 Task: Time Selection Snapping.
Action: Mouse moved to (77, 8)
Screenshot: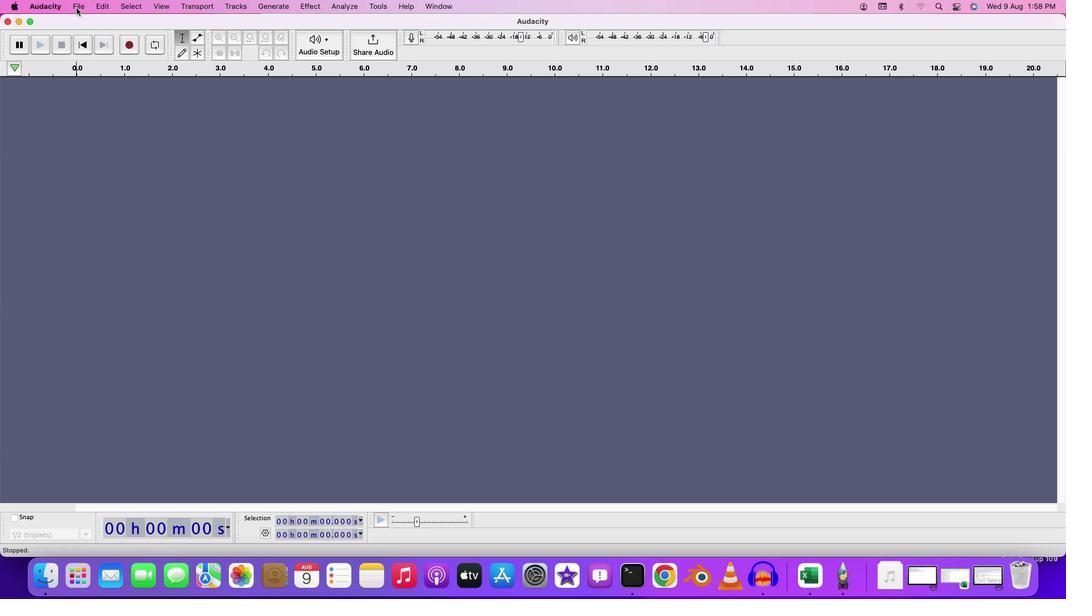 
Action: Mouse pressed left at (77, 8)
Screenshot: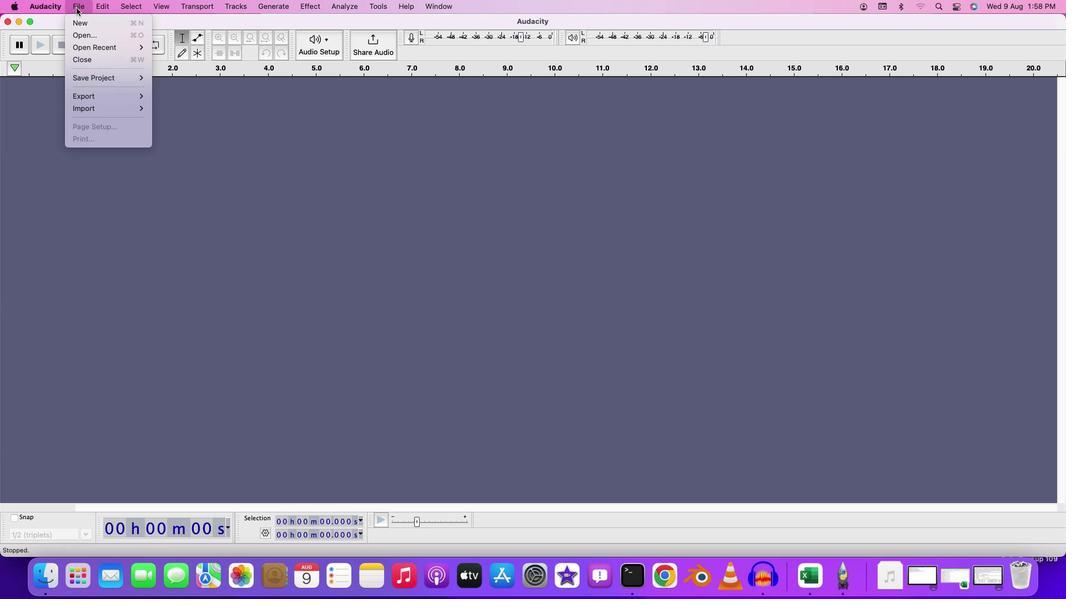 
Action: Mouse moved to (92, 39)
Screenshot: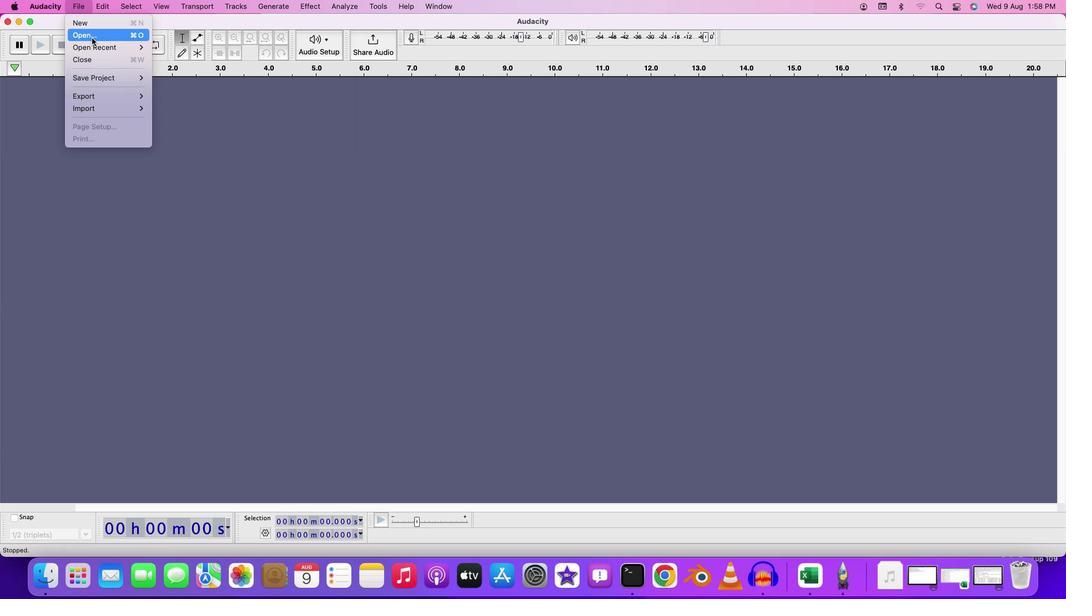 
Action: Mouse pressed left at (92, 39)
Screenshot: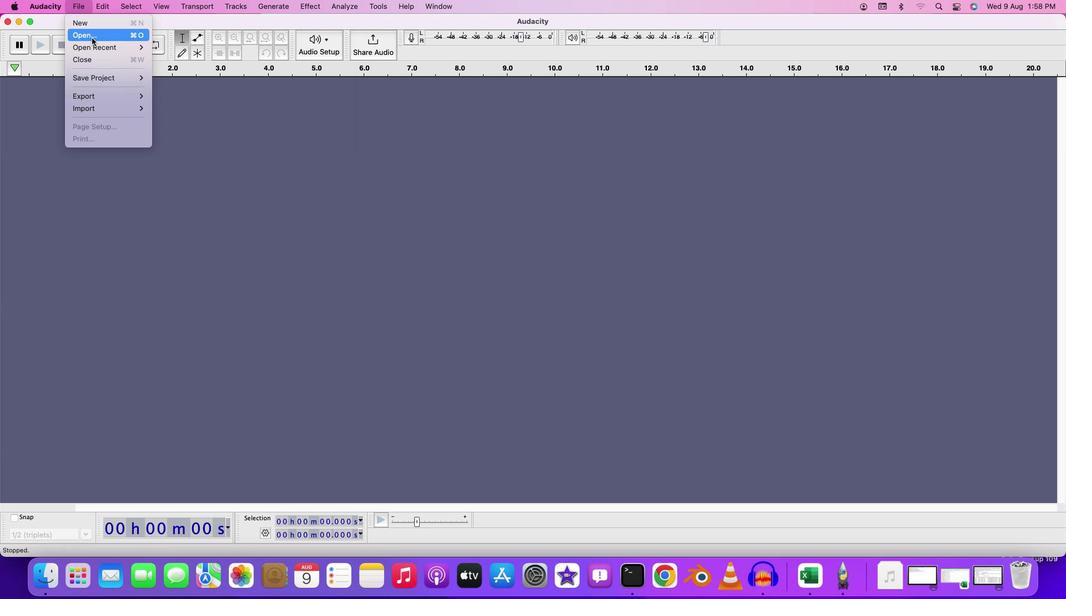 
Action: Mouse moved to (443, 202)
Screenshot: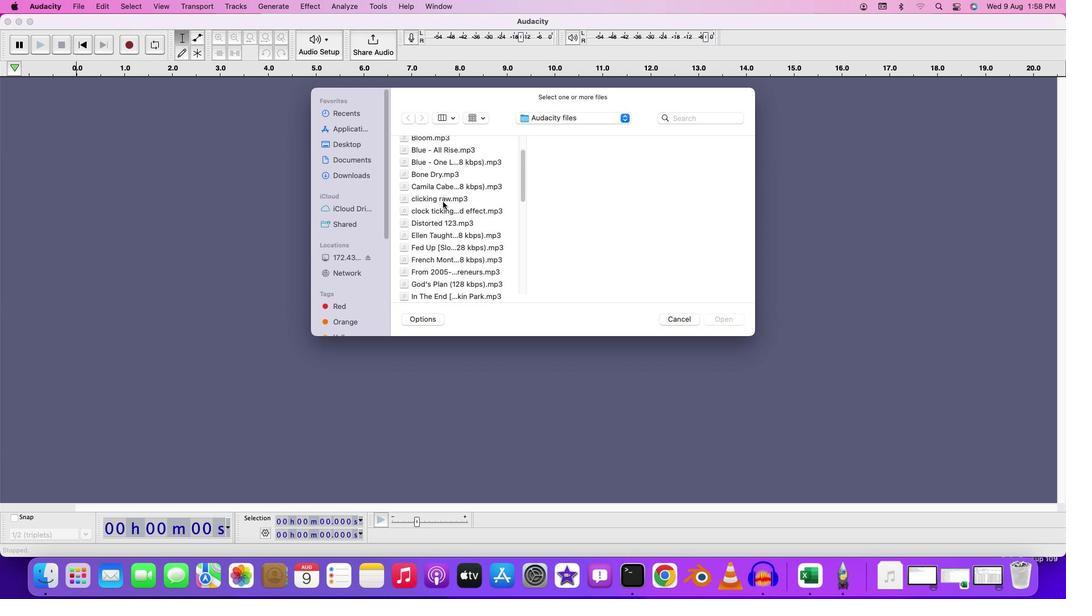 
Action: Mouse scrolled (443, 202) with delta (1, 0)
Screenshot: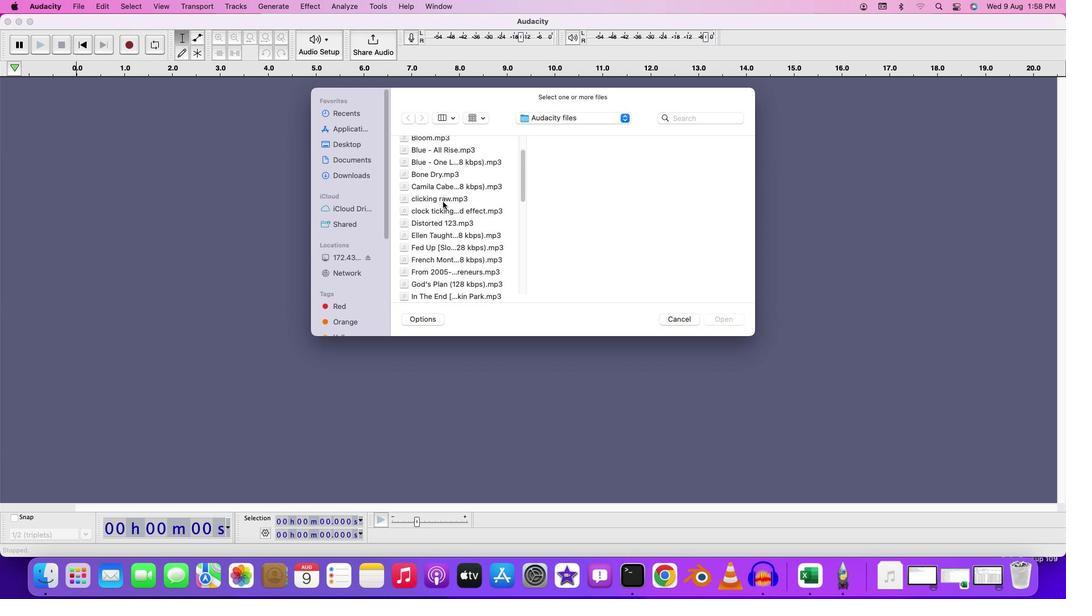 
Action: Mouse moved to (443, 202)
Screenshot: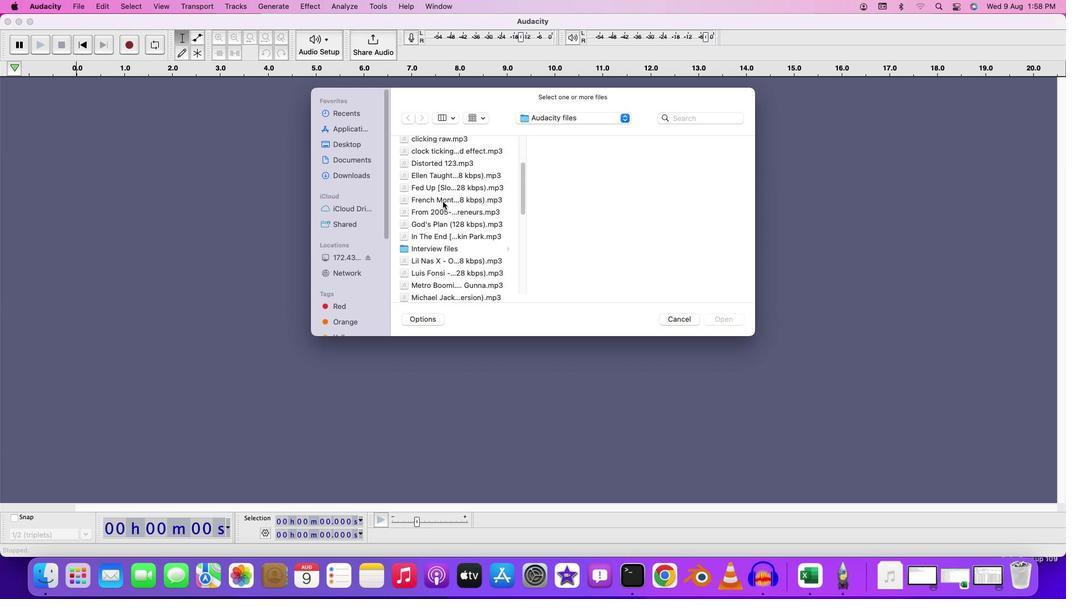 
Action: Mouse scrolled (443, 202) with delta (1, 0)
Screenshot: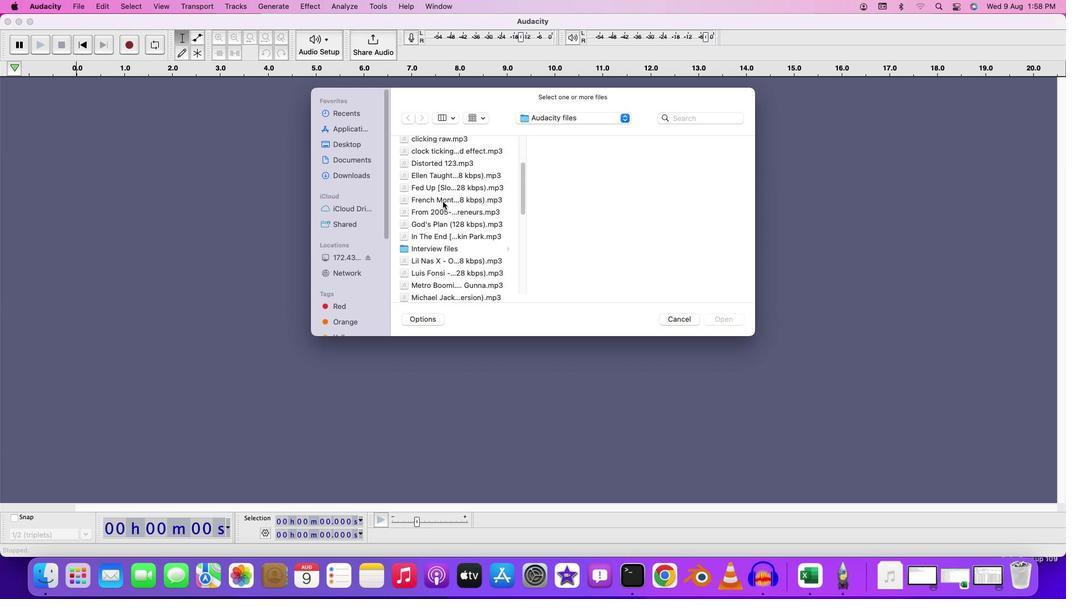 
Action: Mouse moved to (443, 202)
Screenshot: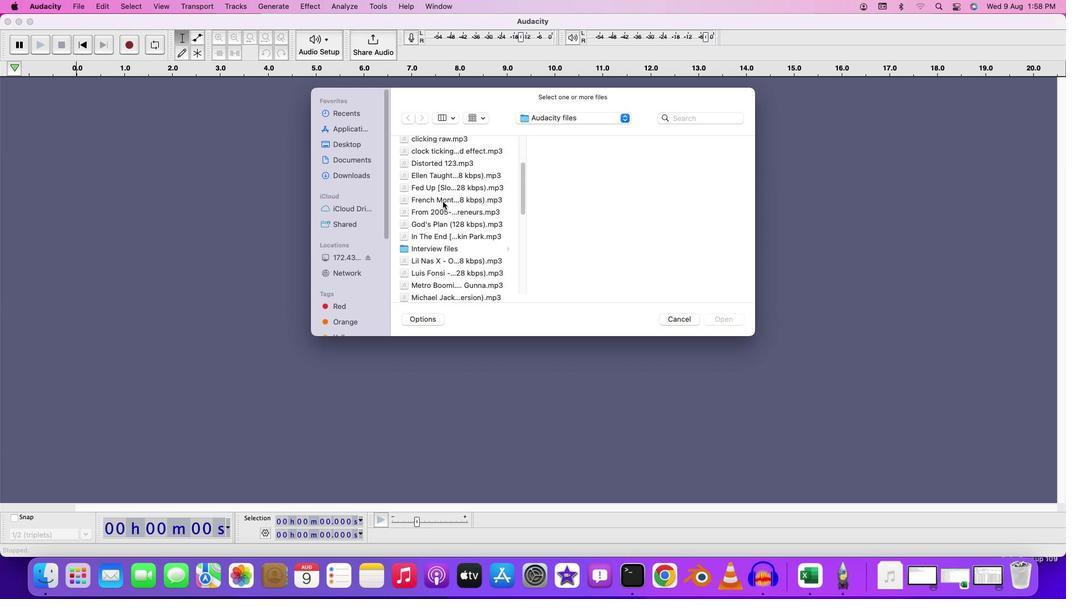 
Action: Mouse scrolled (443, 202) with delta (1, 0)
Screenshot: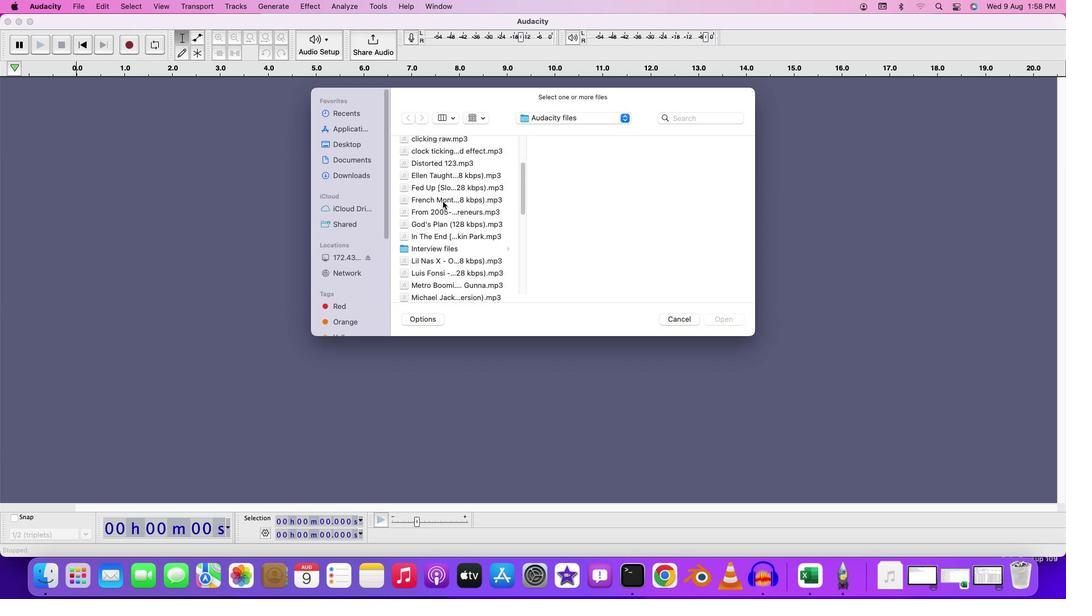 
Action: Mouse moved to (443, 202)
Screenshot: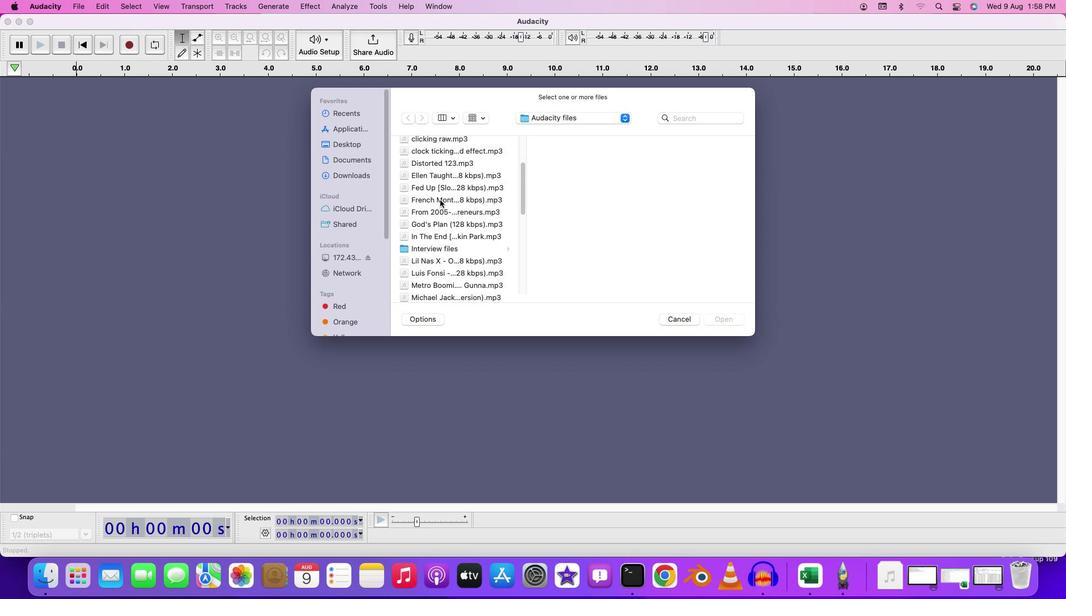 
Action: Mouse scrolled (443, 202) with delta (1, 0)
Screenshot: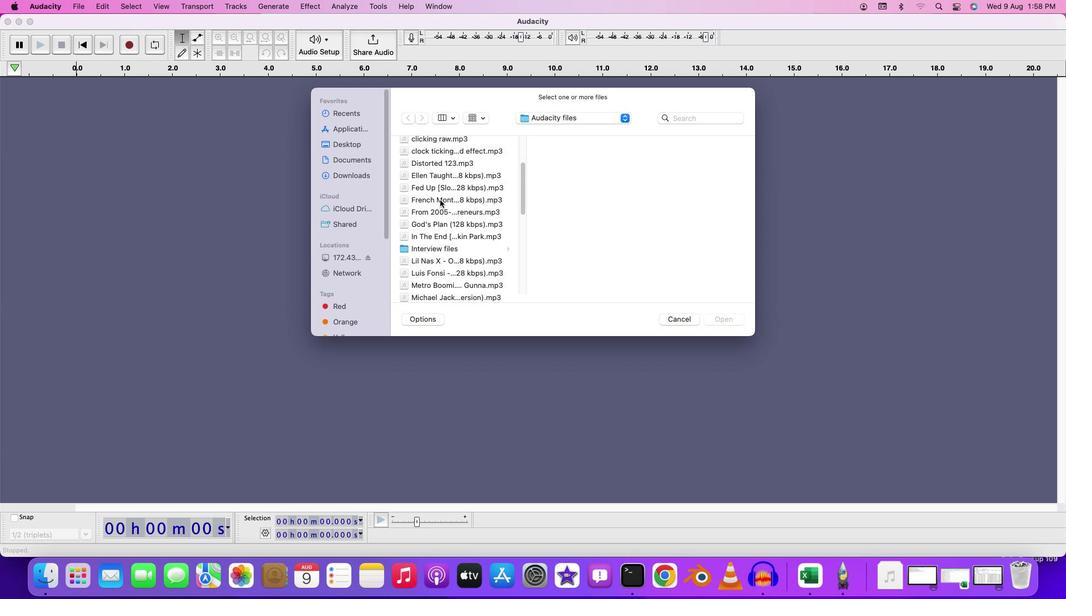 
Action: Mouse moved to (462, 214)
Screenshot: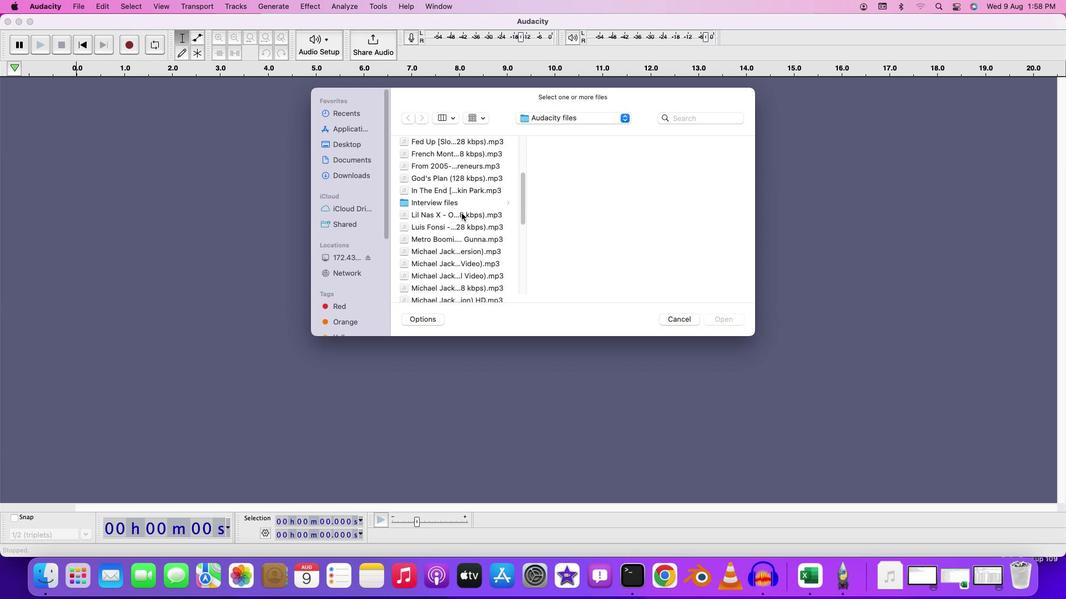 
Action: Mouse scrolled (462, 214) with delta (1, 0)
Screenshot: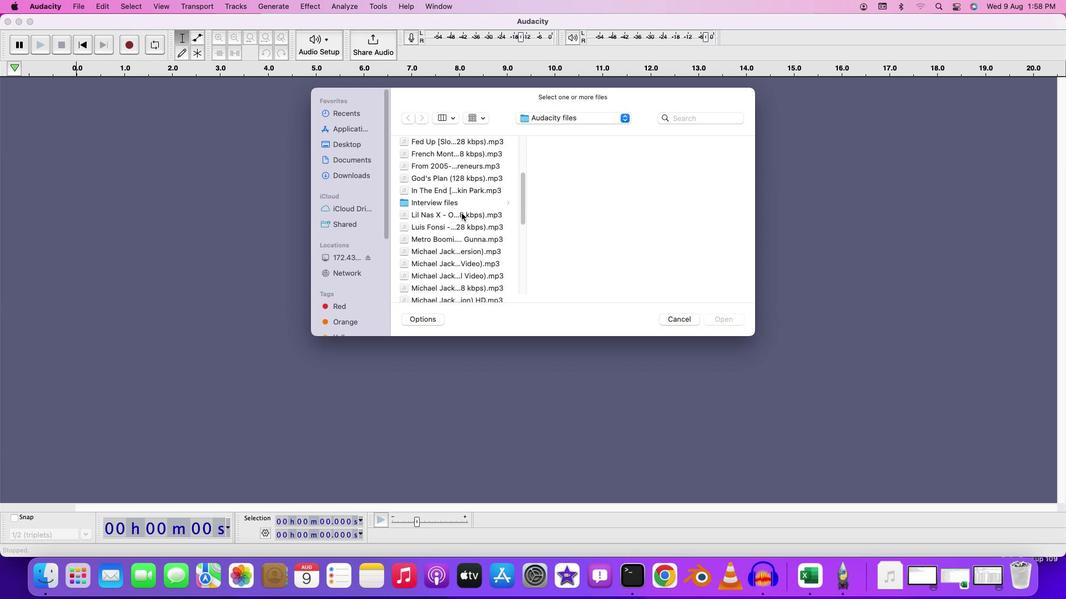 
Action: Mouse moved to (462, 214)
Screenshot: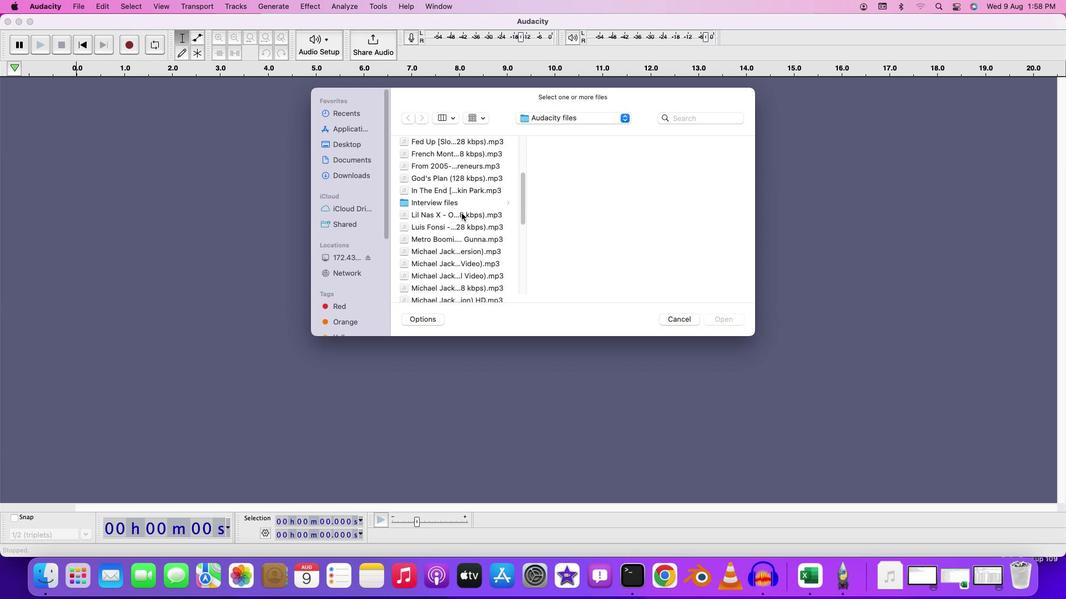 
Action: Mouse scrolled (462, 214) with delta (1, 0)
Screenshot: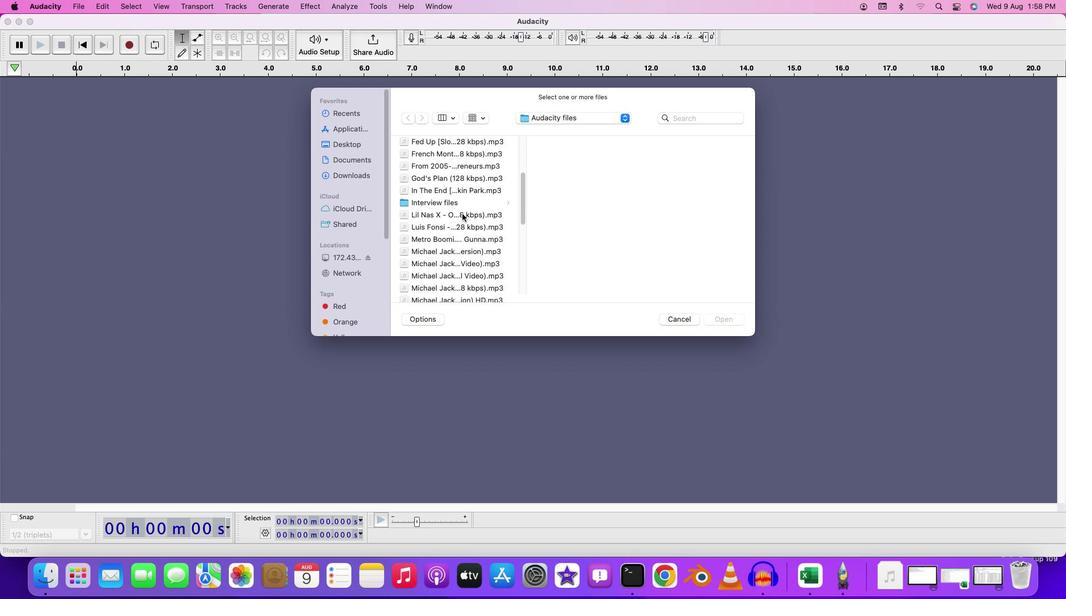 
Action: Mouse moved to (462, 214)
Screenshot: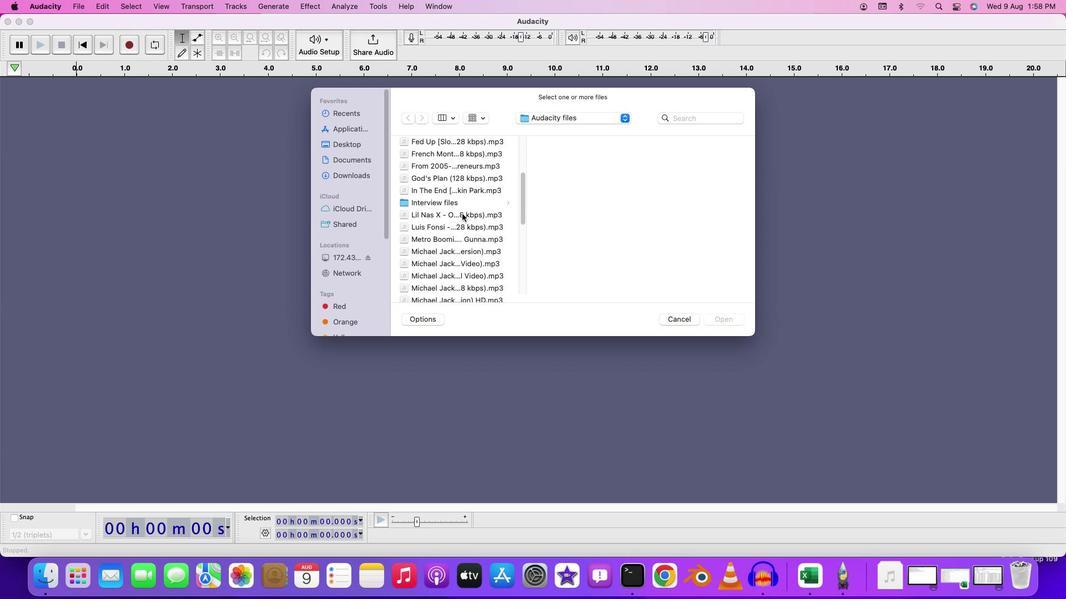 
Action: Mouse scrolled (462, 214) with delta (1, 0)
Screenshot: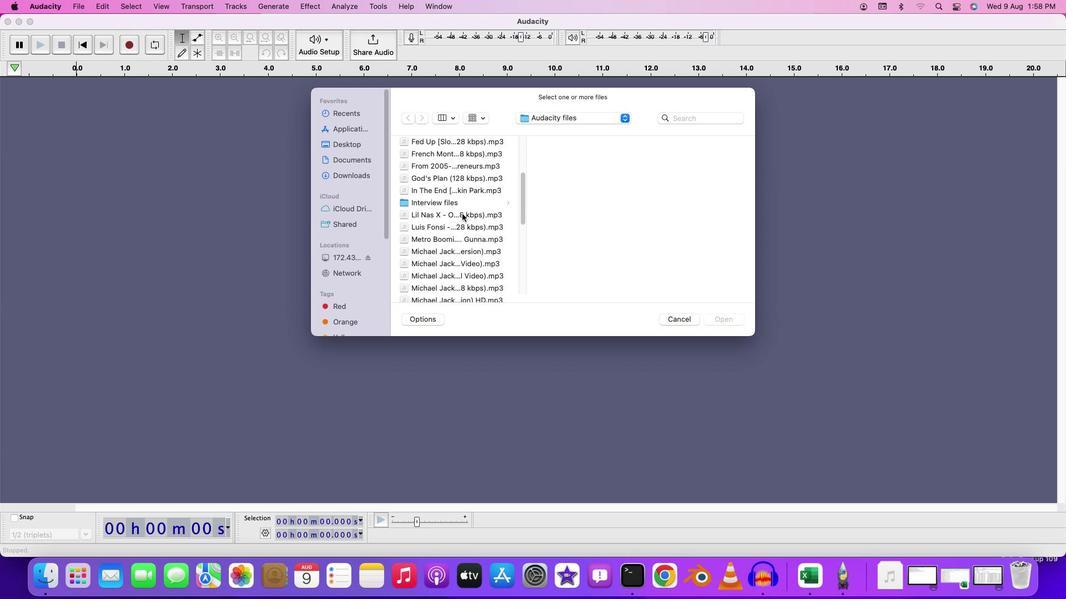 
Action: Mouse moved to (470, 229)
Screenshot: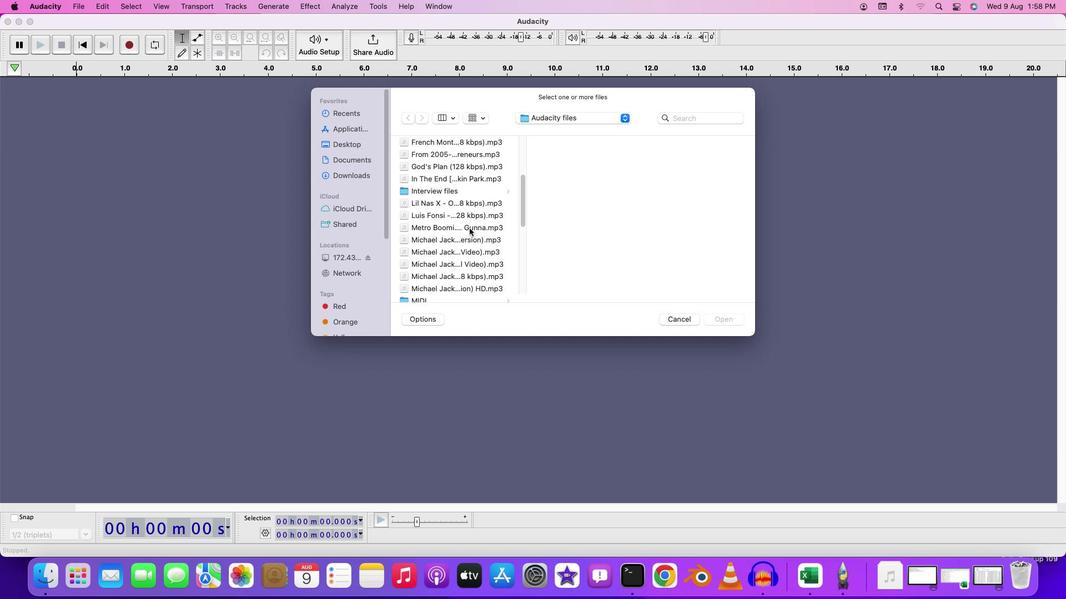 
Action: Mouse scrolled (470, 229) with delta (1, 0)
Screenshot: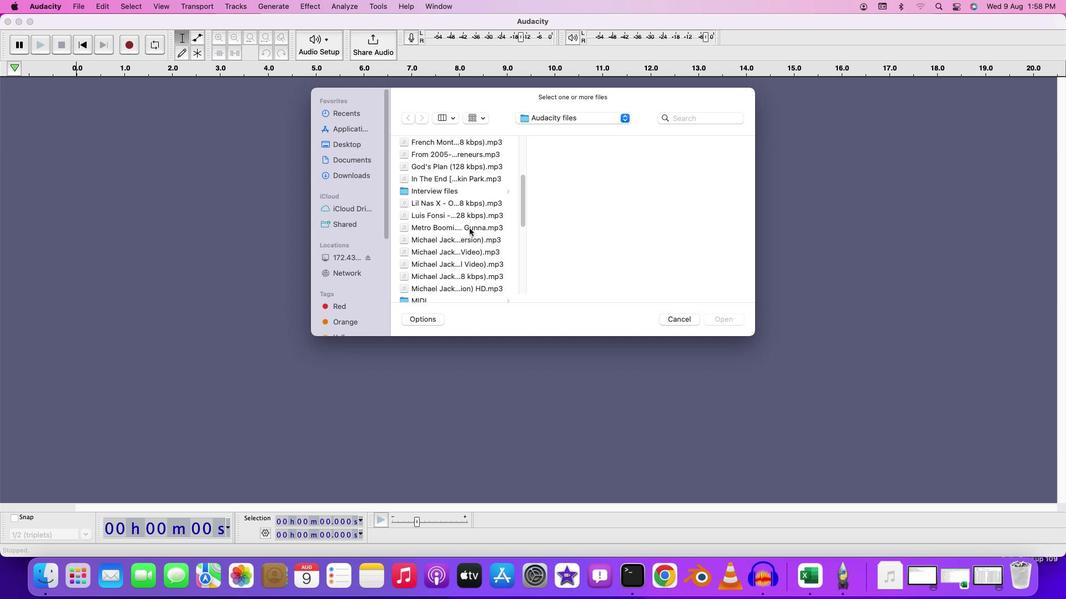 
Action: Mouse moved to (470, 229)
Screenshot: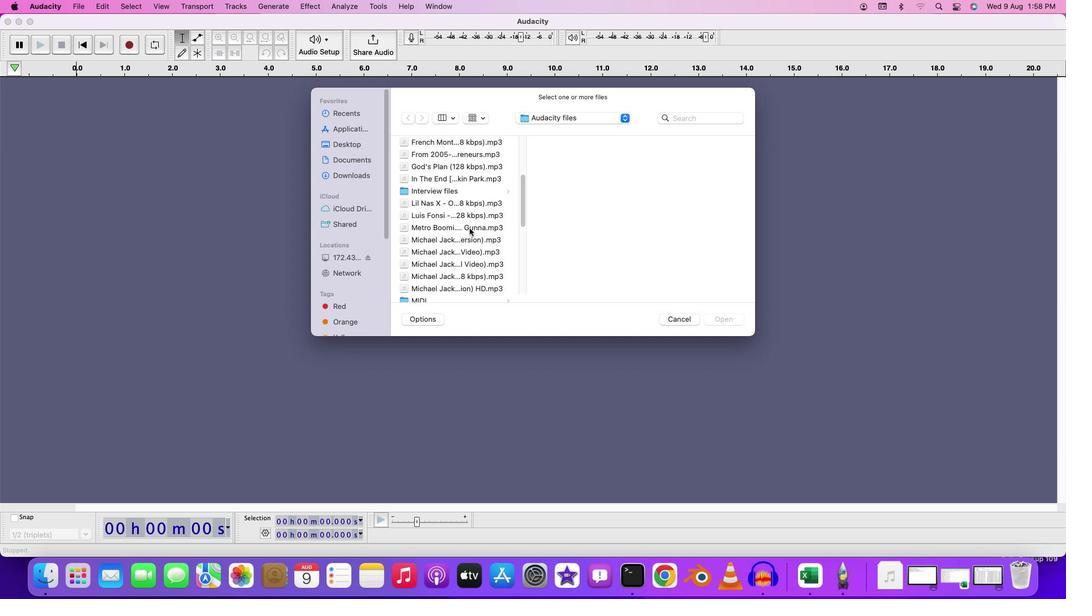 
Action: Mouse scrolled (470, 229) with delta (1, 0)
Screenshot: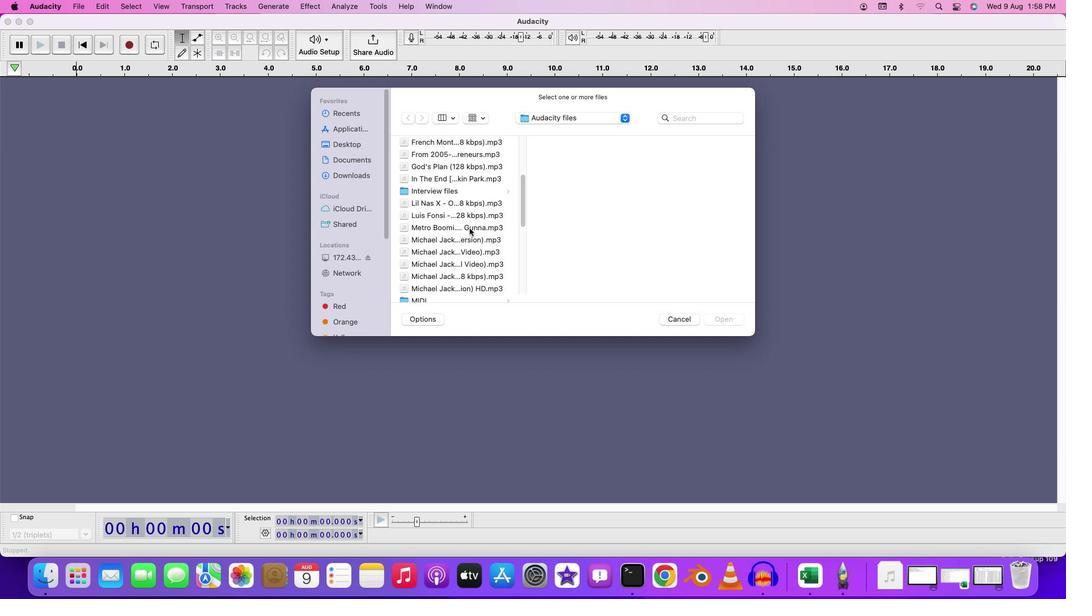
Action: Mouse scrolled (470, 229) with delta (1, 0)
Screenshot: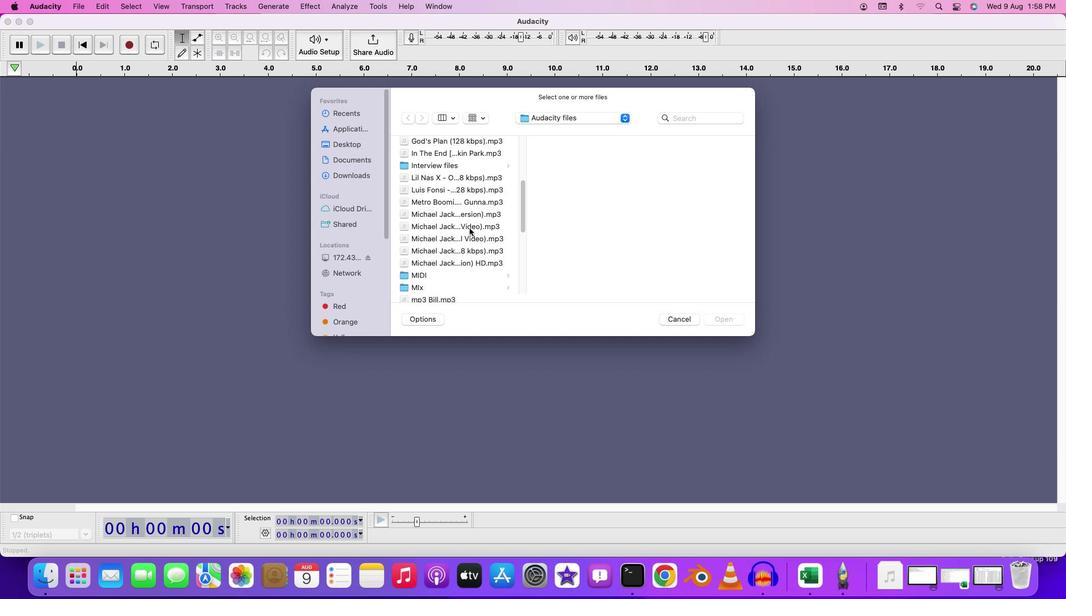 
Action: Mouse moved to (470, 229)
Screenshot: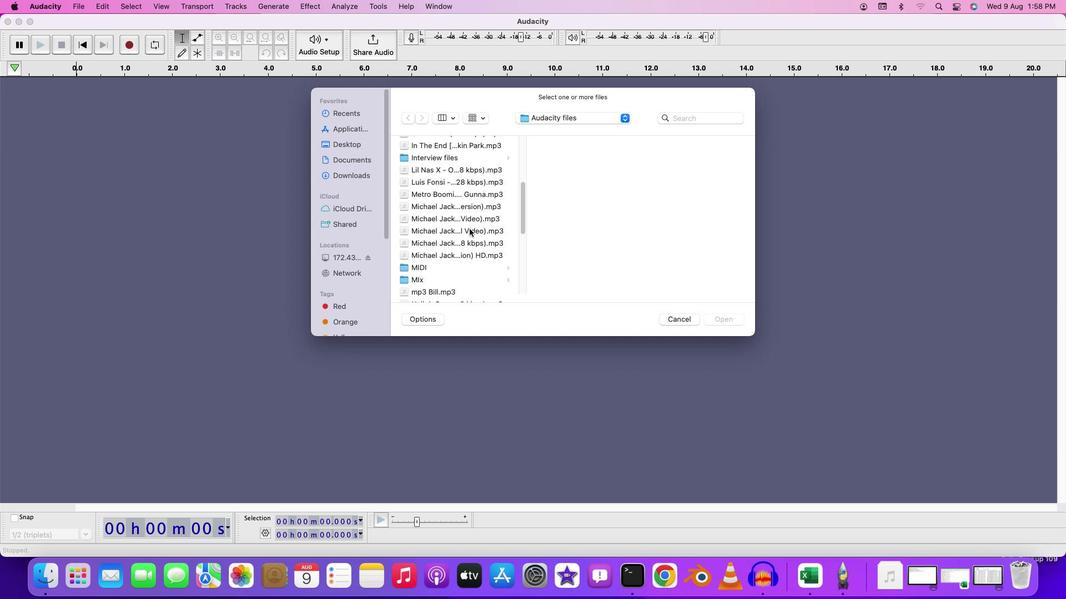 
Action: Mouse scrolled (470, 229) with delta (1, 0)
Screenshot: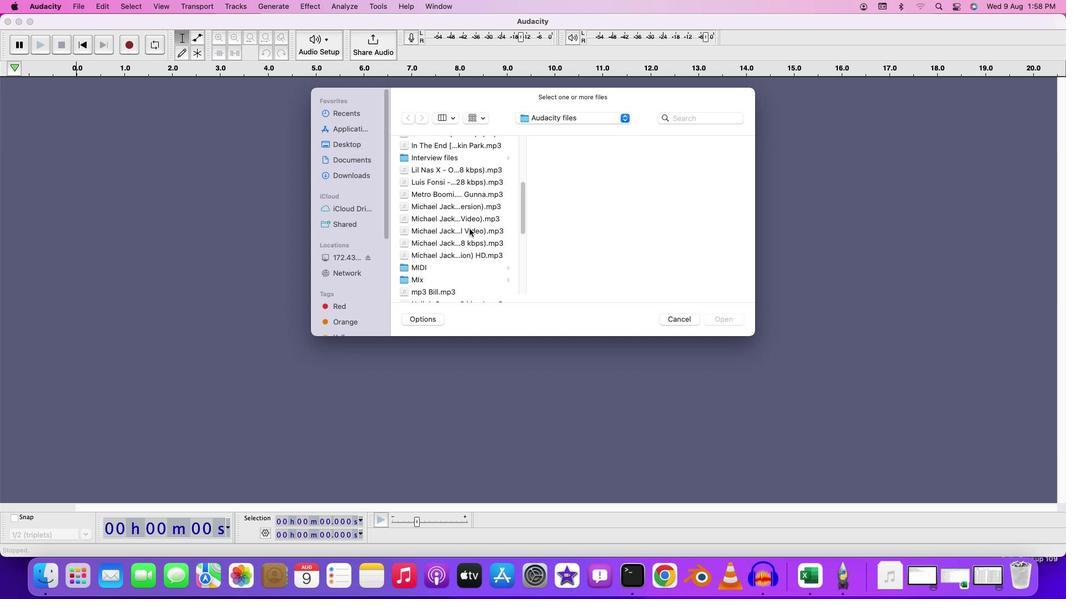 
Action: Mouse scrolled (470, 229) with delta (1, 0)
Screenshot: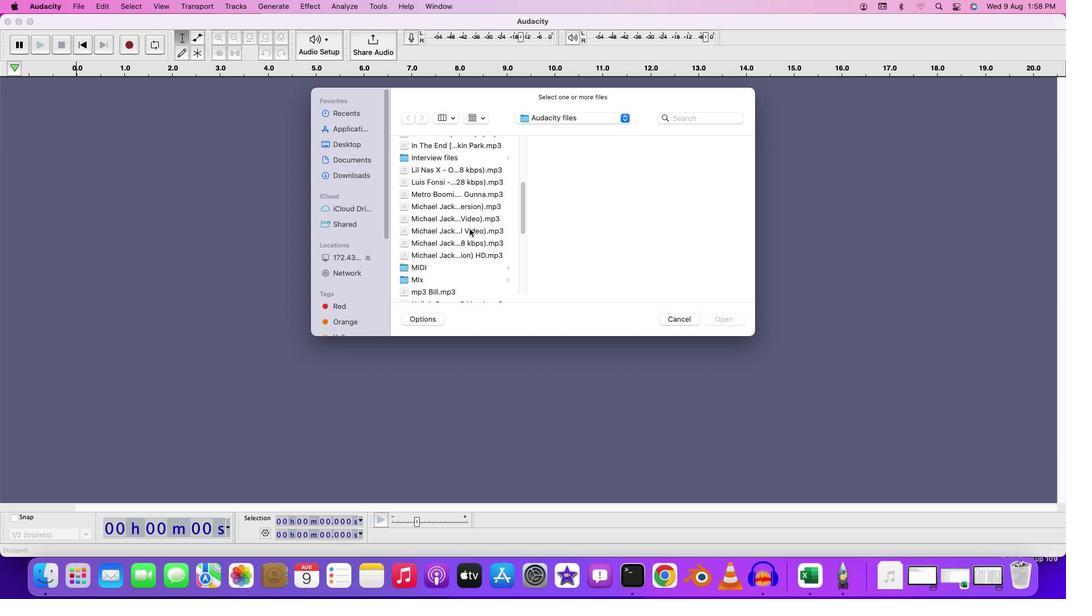 
Action: Mouse moved to (469, 230)
Screenshot: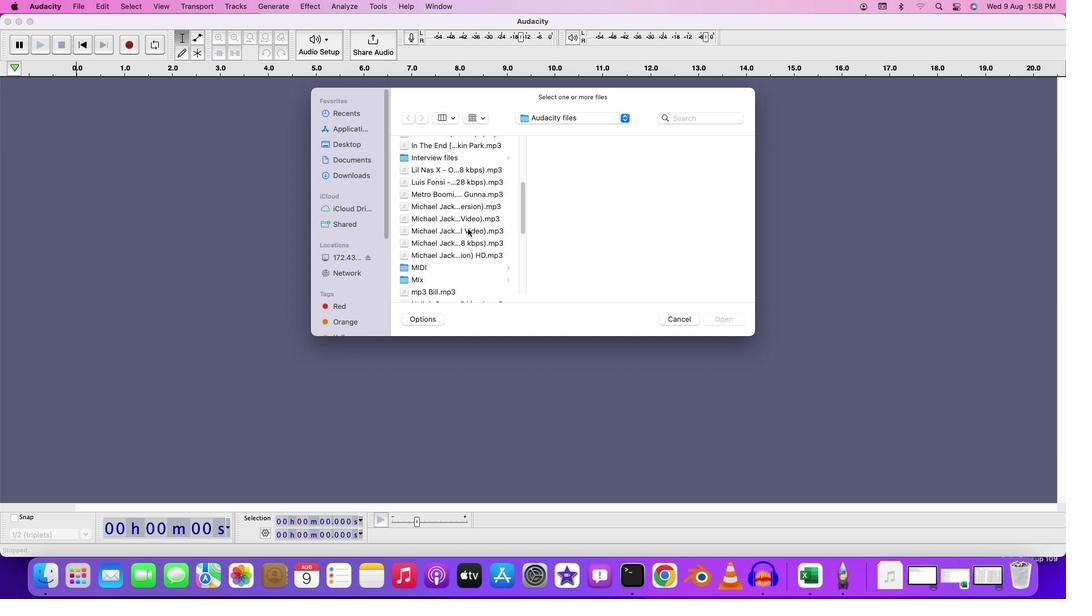 
Action: Mouse scrolled (469, 230) with delta (1, 0)
Screenshot: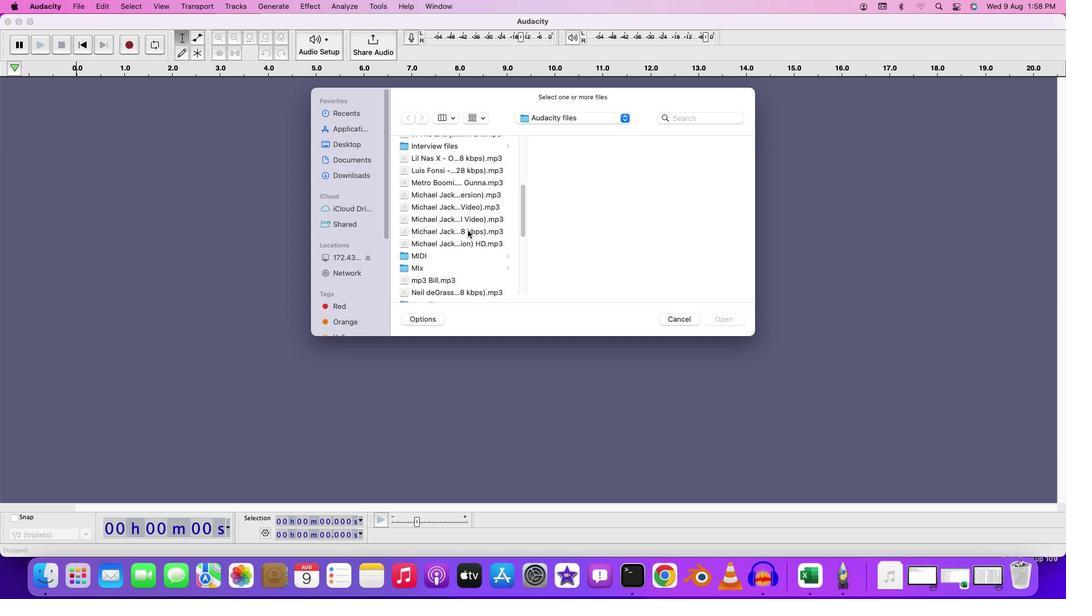
Action: Mouse moved to (469, 230)
Screenshot: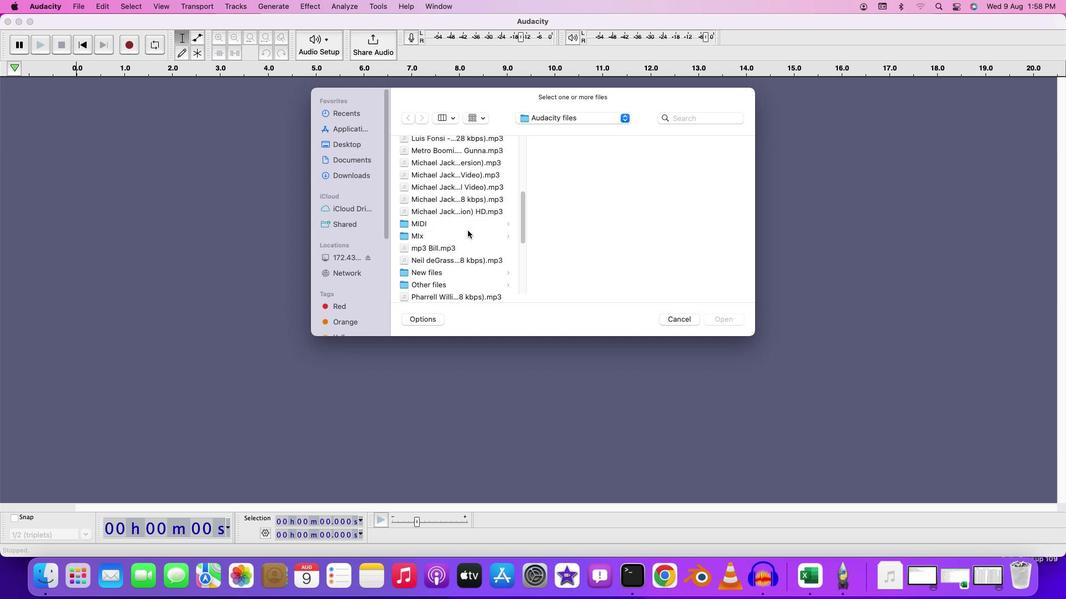 
Action: Mouse scrolled (469, 230) with delta (1, 0)
Screenshot: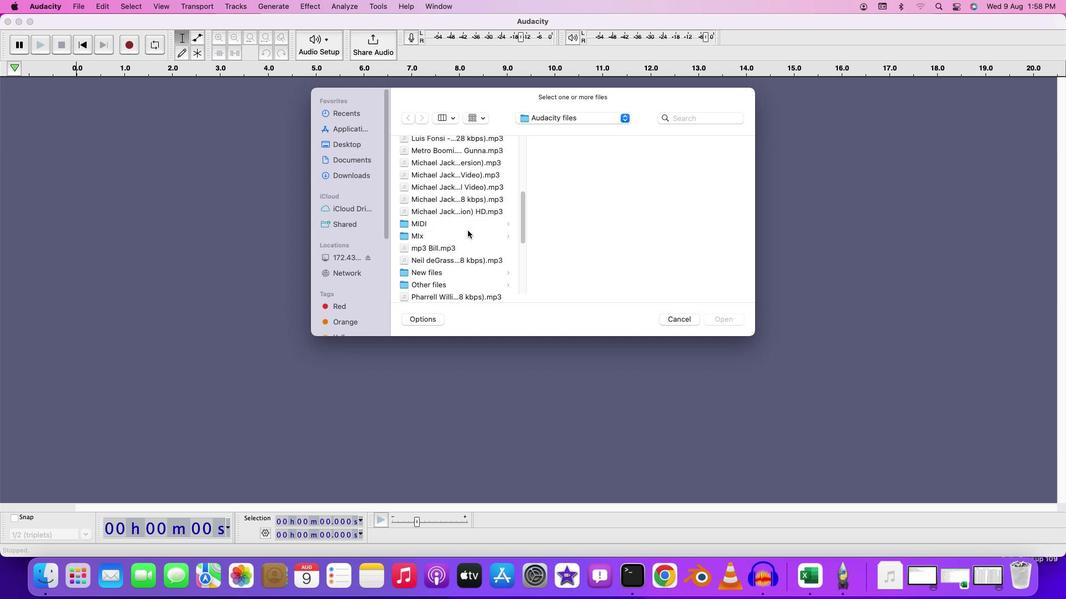
Action: Mouse moved to (469, 231)
Screenshot: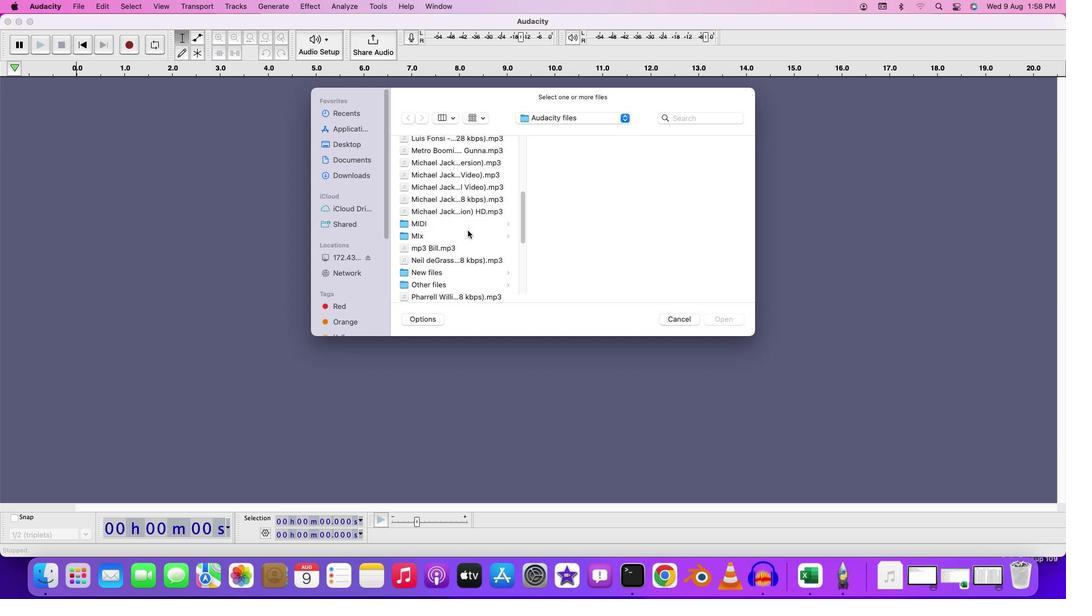 
Action: Mouse scrolled (469, 231) with delta (1, 0)
Screenshot: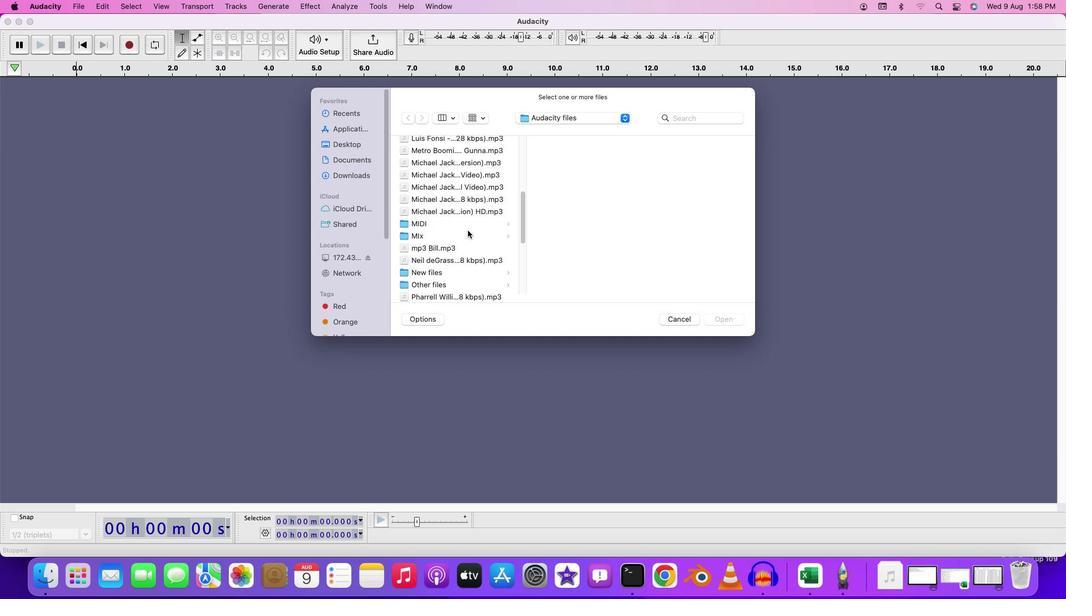 
Action: Mouse moved to (469, 233)
Screenshot: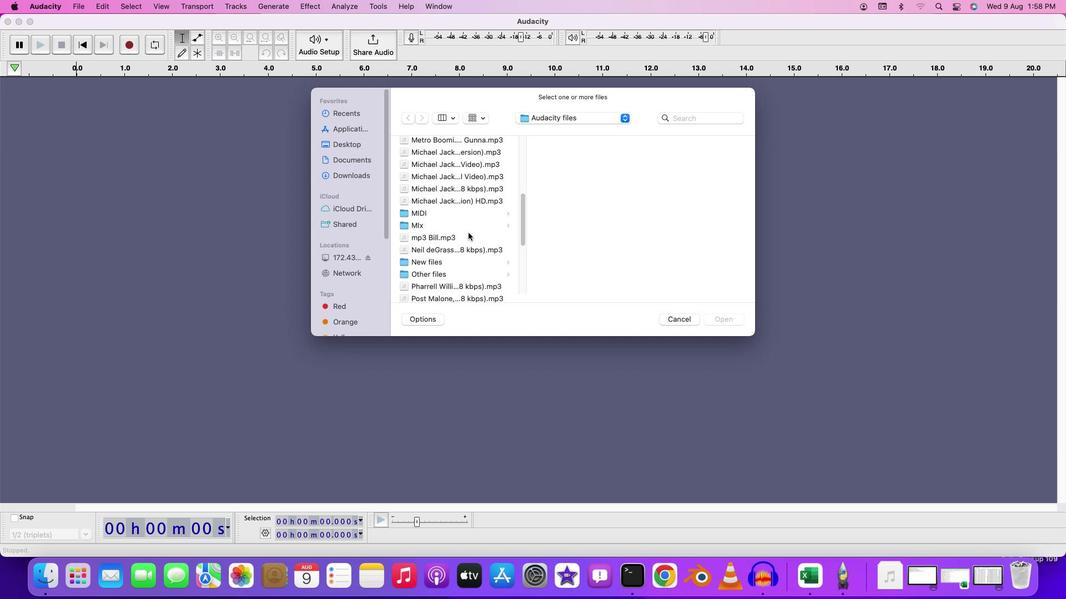 
Action: Mouse scrolled (469, 233) with delta (1, 0)
Screenshot: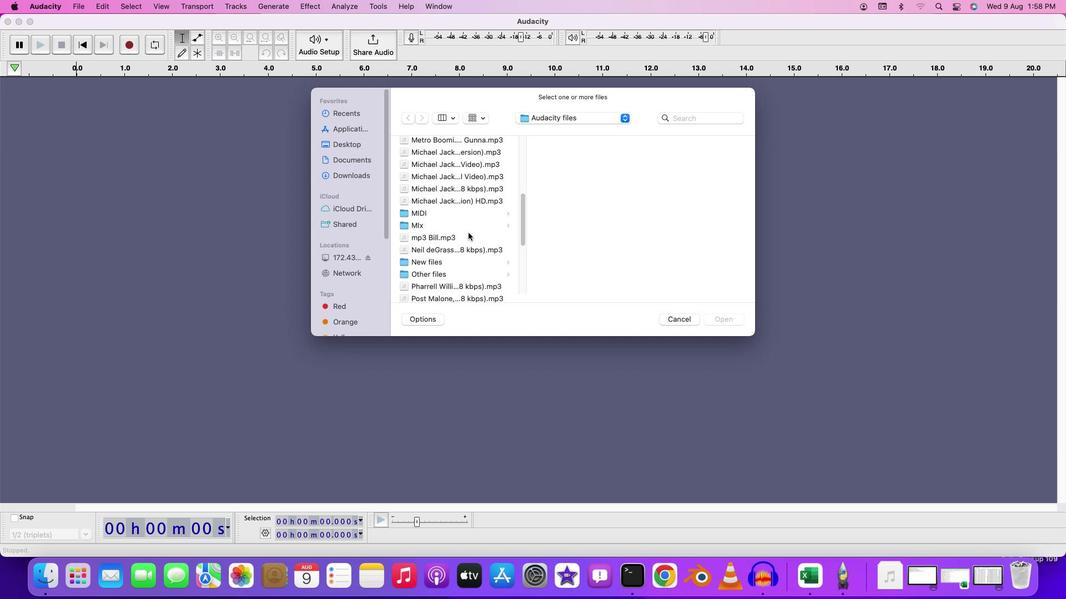 
Action: Mouse moved to (469, 234)
Screenshot: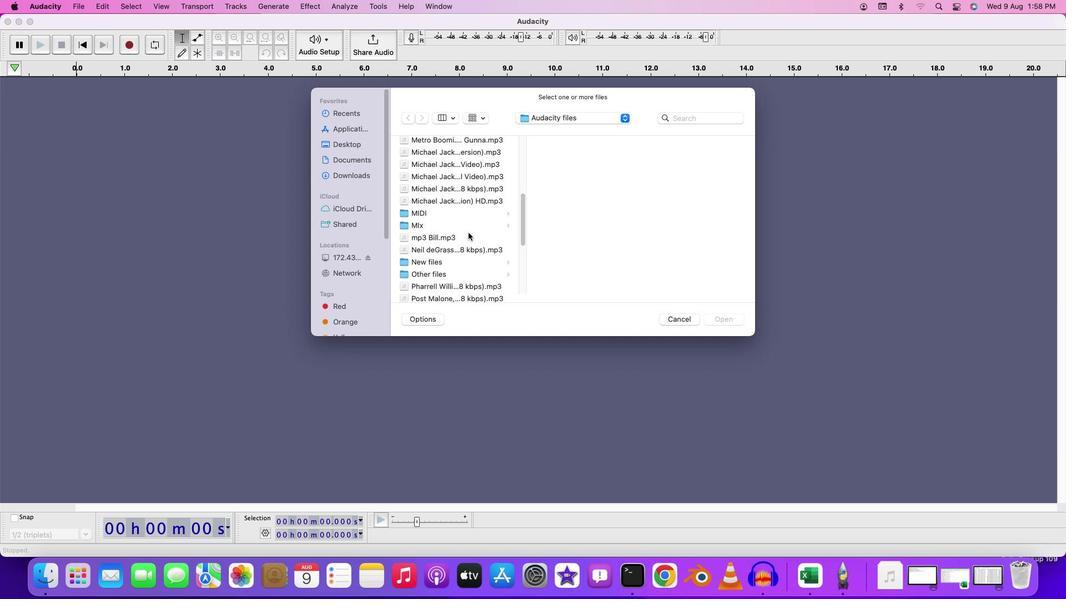 
Action: Mouse scrolled (469, 234) with delta (1, 0)
Screenshot: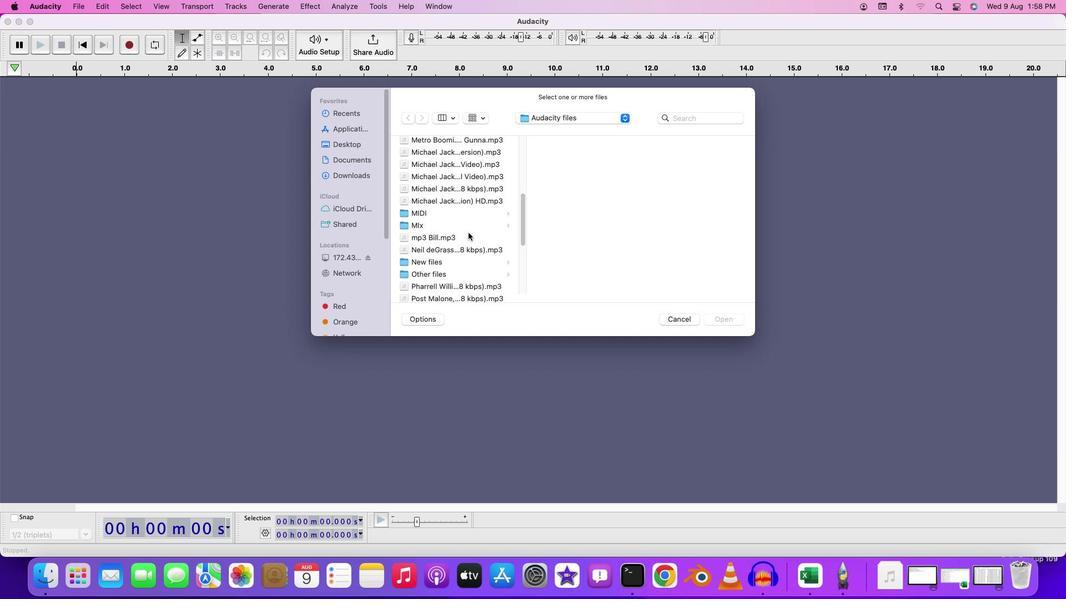 
Action: Mouse moved to (469, 234)
Screenshot: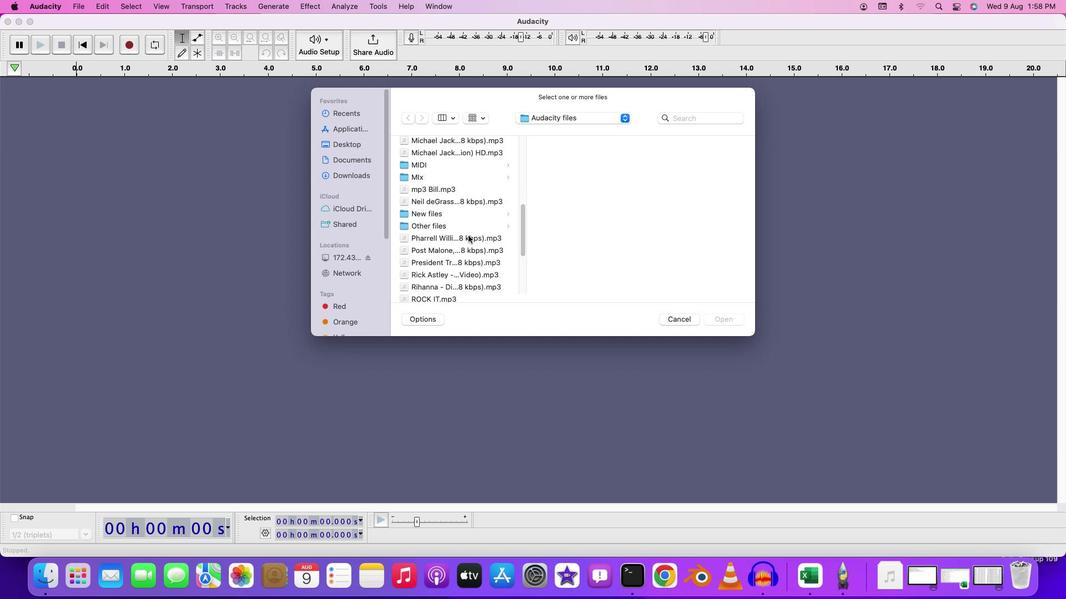 
Action: Mouse scrolled (469, 234) with delta (1, 0)
Screenshot: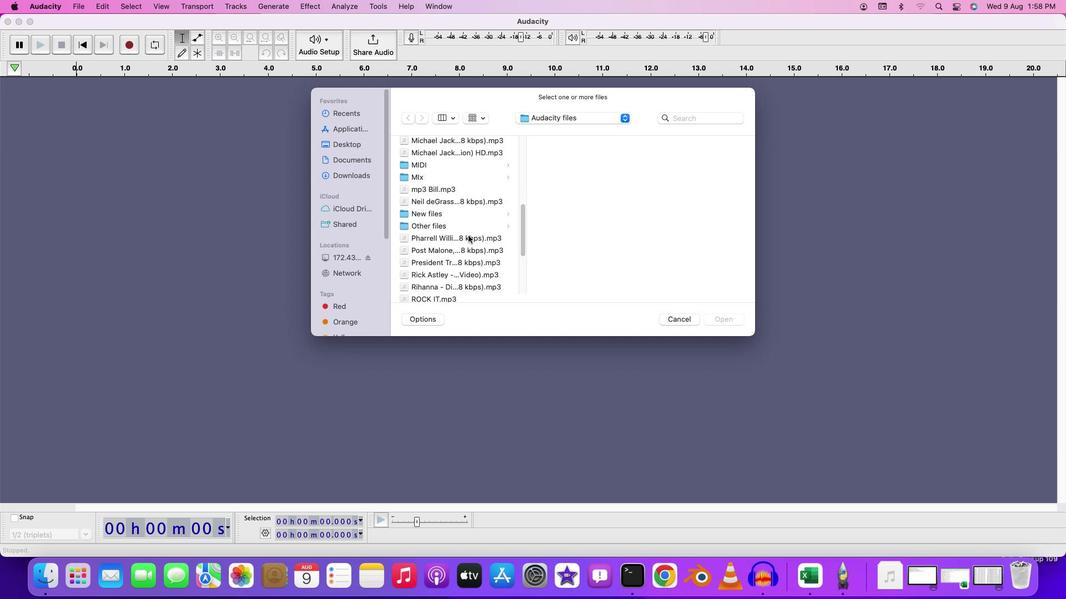 
Action: Mouse moved to (469, 235)
Screenshot: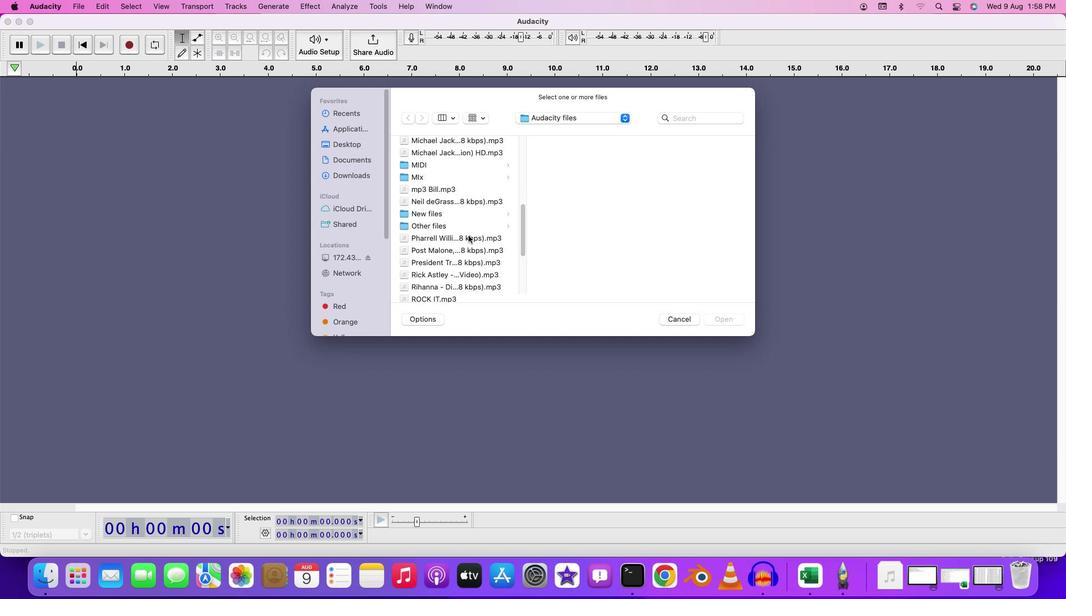 
Action: Mouse scrolled (469, 235) with delta (1, 0)
Screenshot: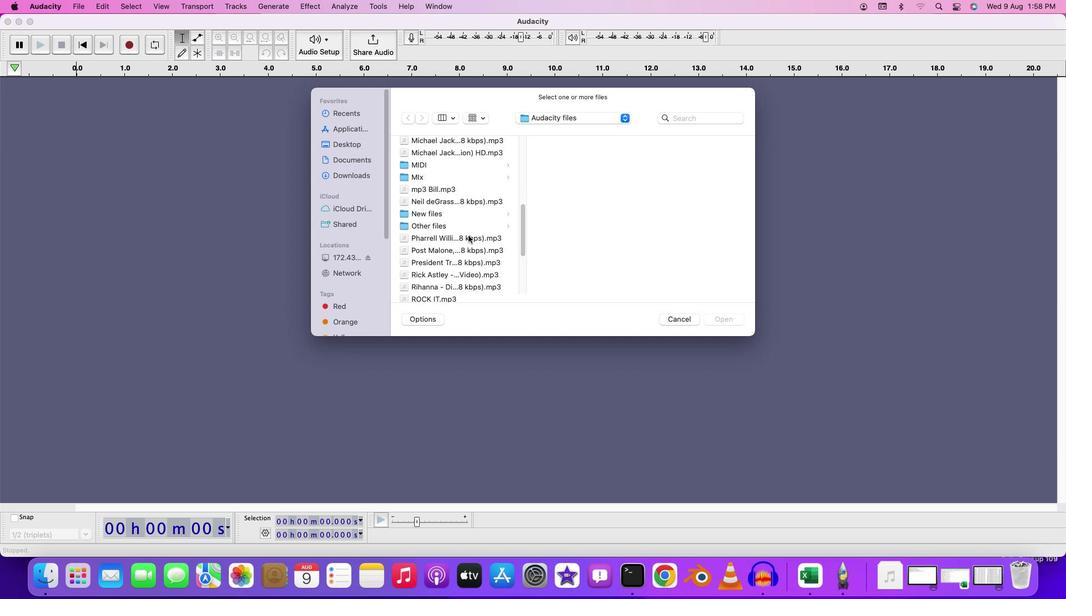 
Action: Mouse moved to (469, 236)
Screenshot: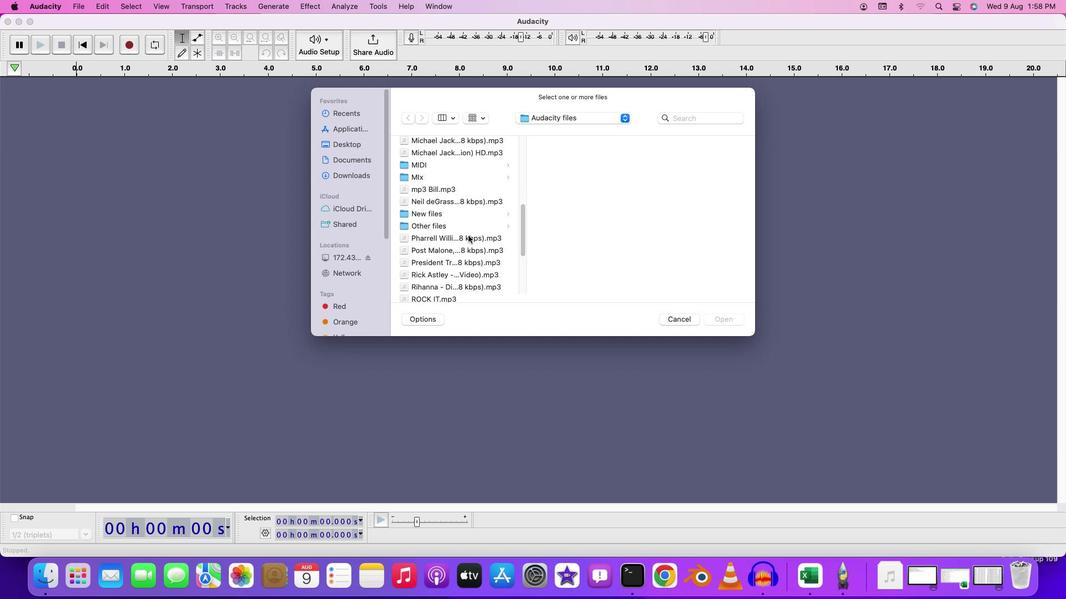 
Action: Mouse scrolled (469, 236) with delta (1, 0)
Screenshot: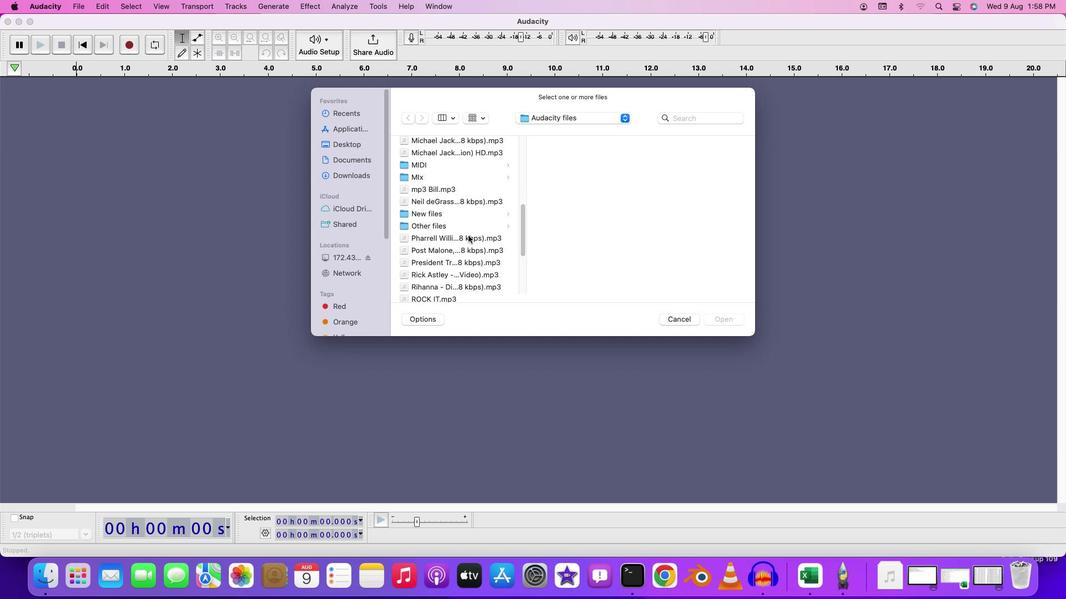 
Action: Mouse moved to (438, 215)
Screenshot: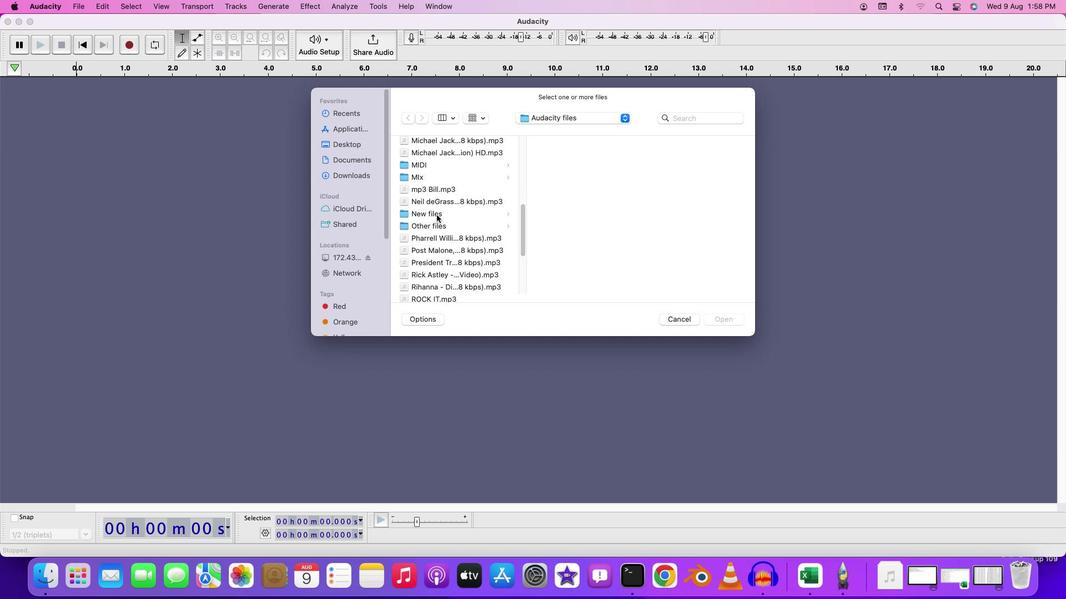 
Action: Mouse pressed left at (438, 215)
Screenshot: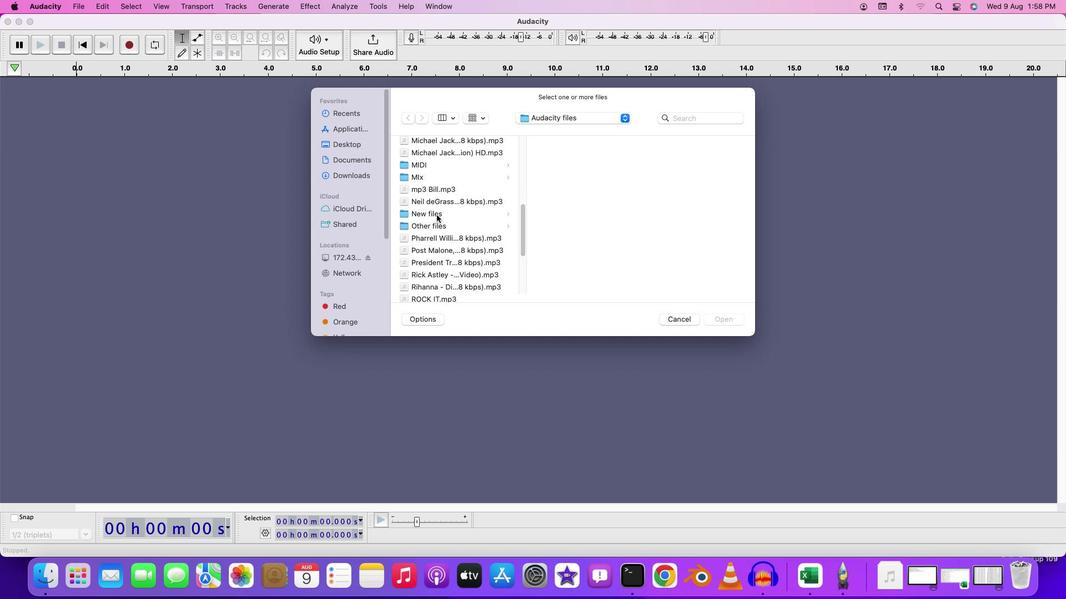 
Action: Mouse pressed left at (438, 215)
Screenshot: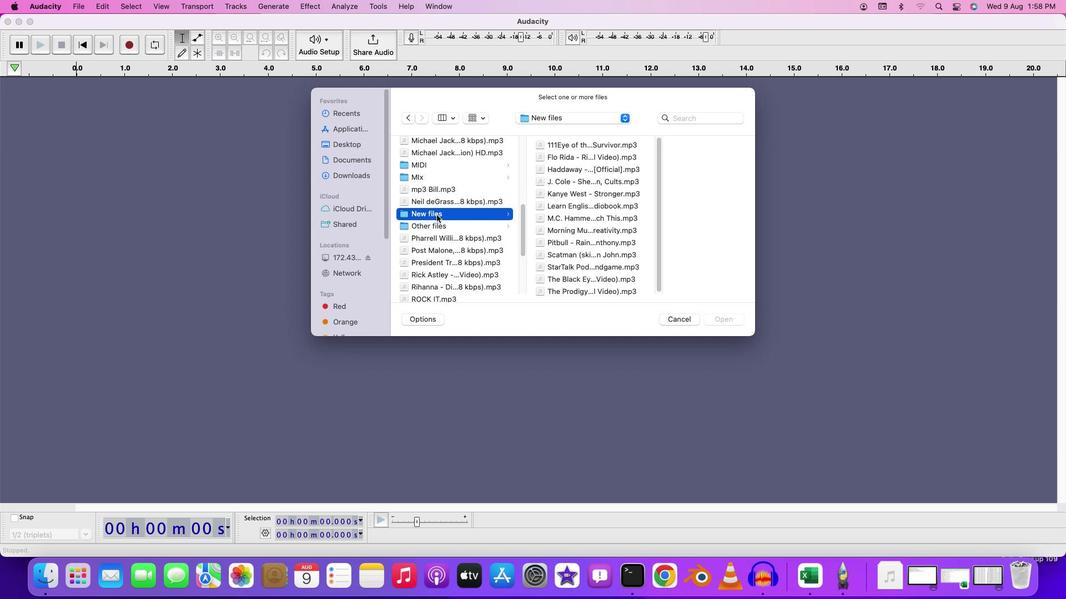 
Action: Mouse moved to (597, 220)
Screenshot: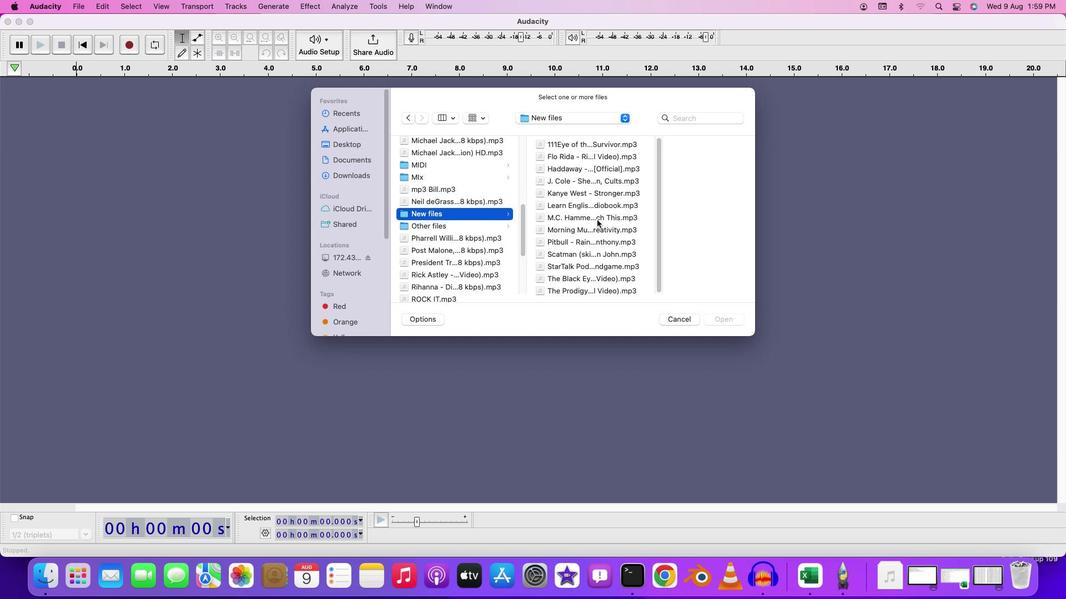 
Action: Mouse scrolled (597, 220) with delta (1, 0)
Screenshot: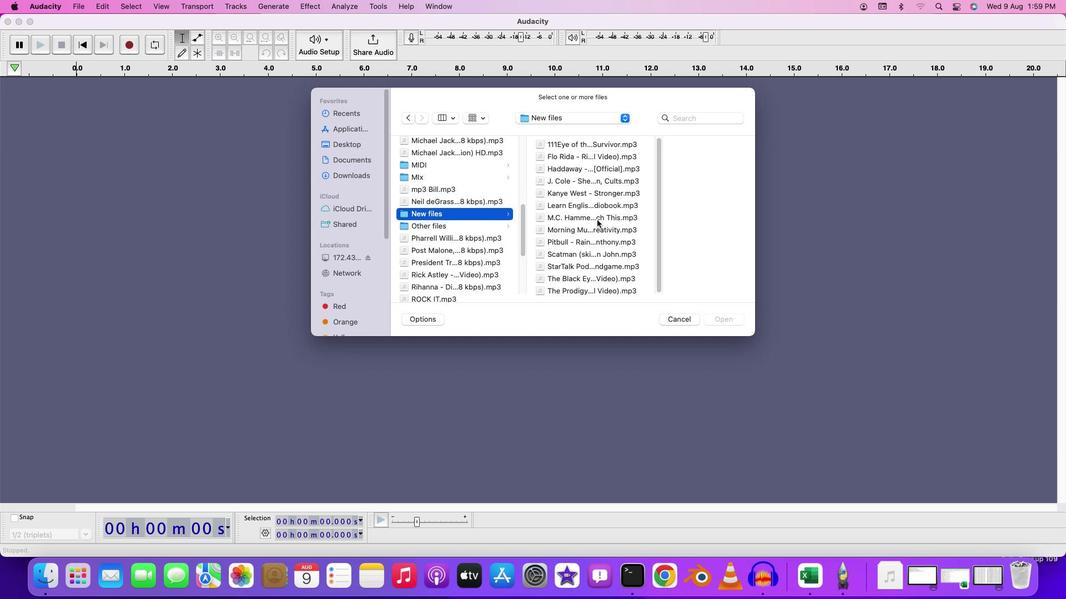 
Action: Mouse moved to (597, 220)
Screenshot: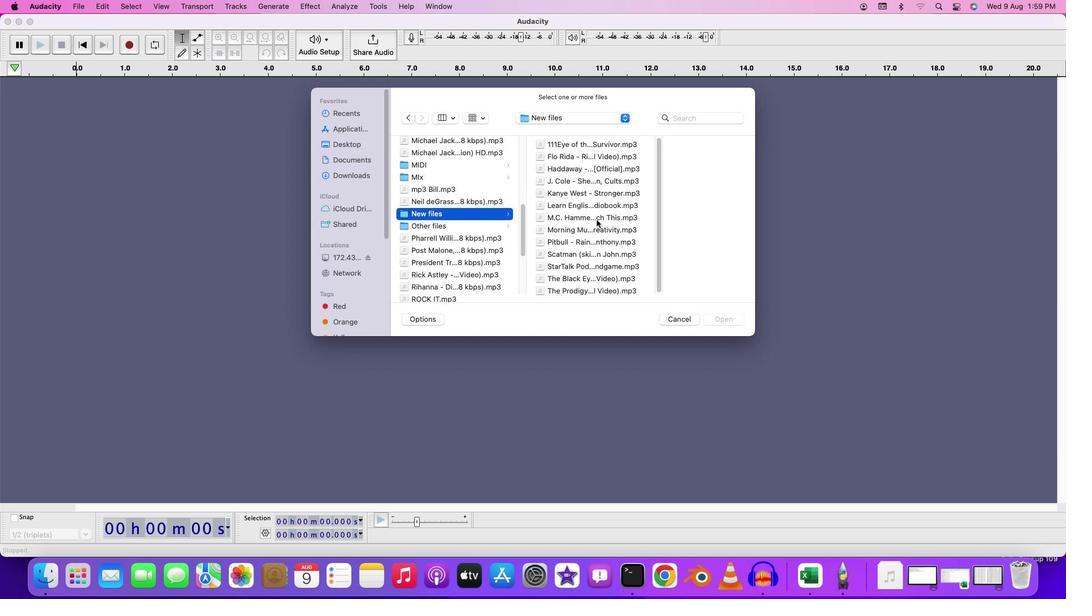 
Action: Mouse scrolled (597, 220) with delta (1, 0)
Screenshot: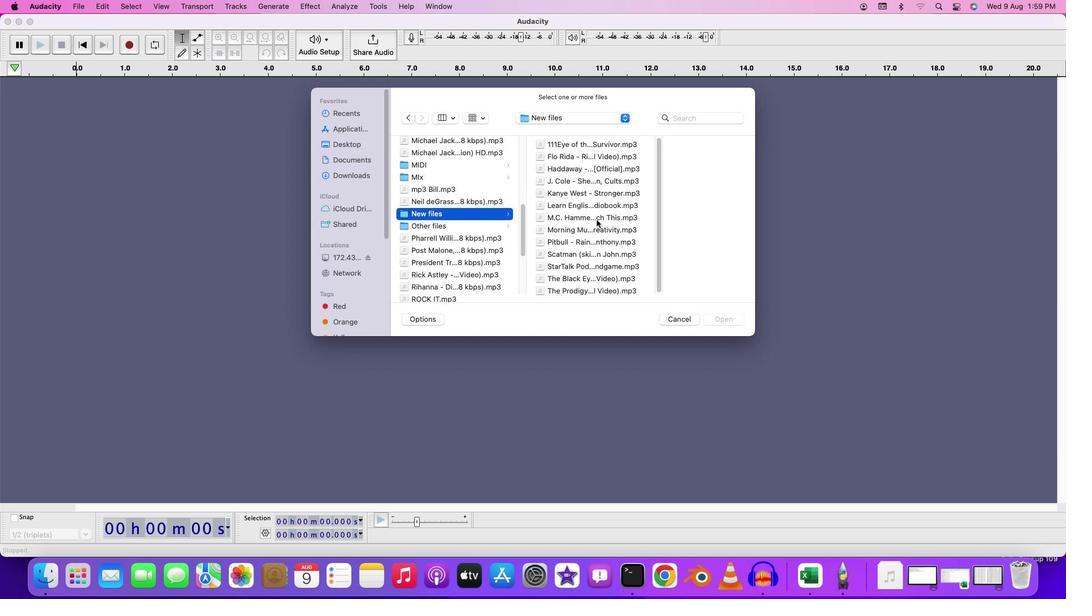 
Action: Mouse moved to (597, 226)
Screenshot: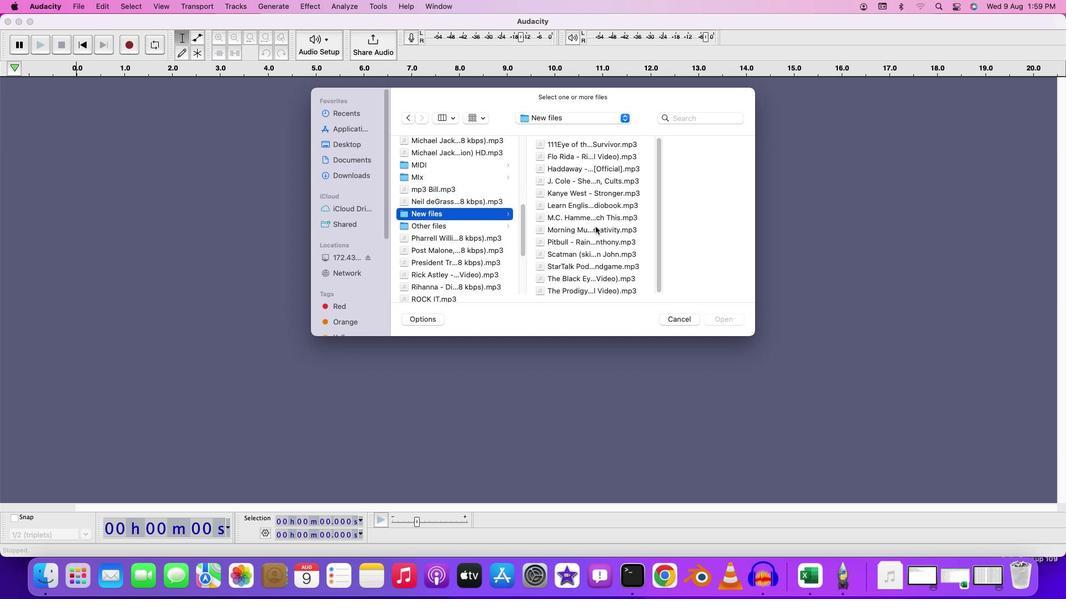 
Action: Mouse scrolled (597, 226) with delta (1, 0)
Screenshot: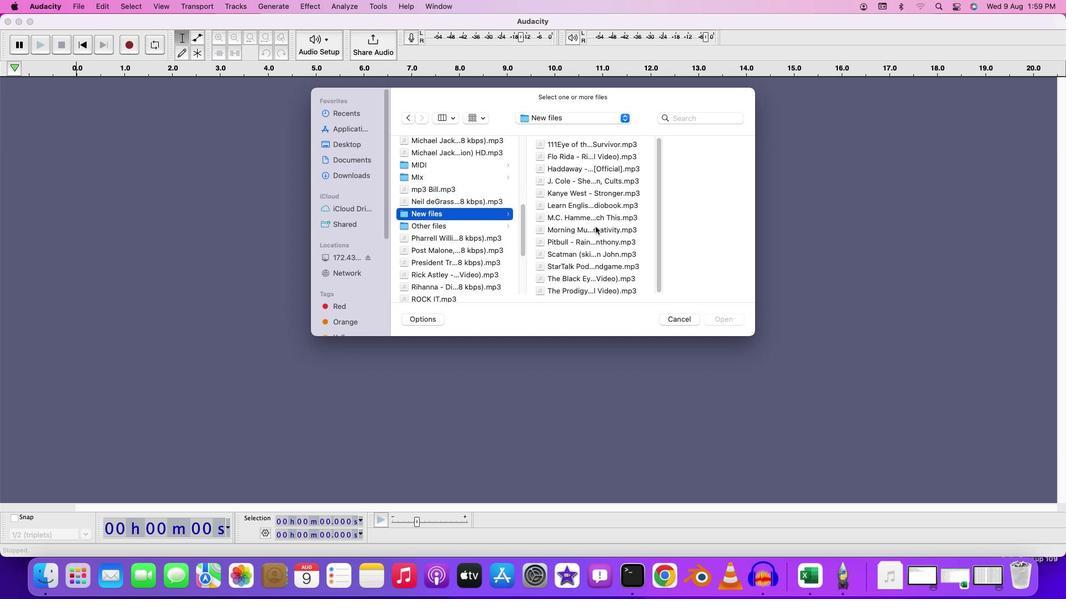 
Action: Mouse moved to (592, 245)
Screenshot: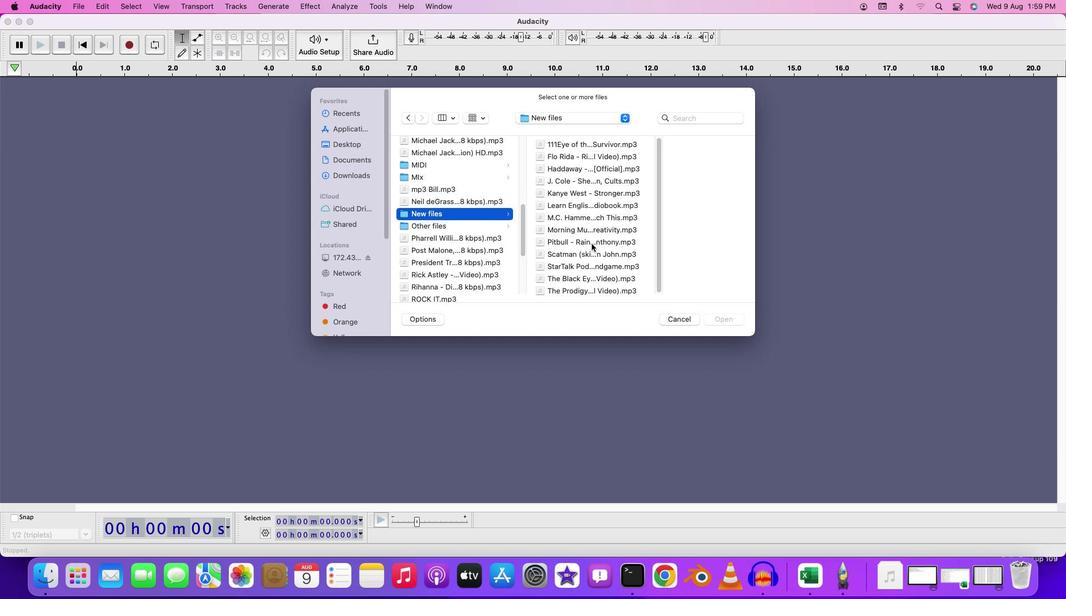 
Action: Mouse pressed left at (592, 245)
Screenshot: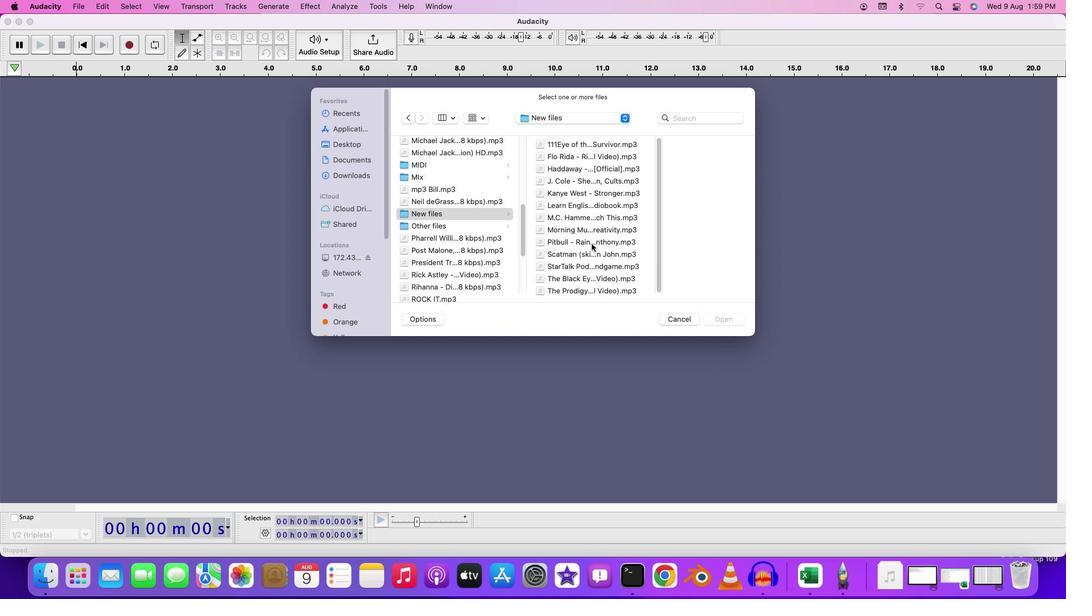 
Action: Mouse pressed left at (592, 245)
Screenshot: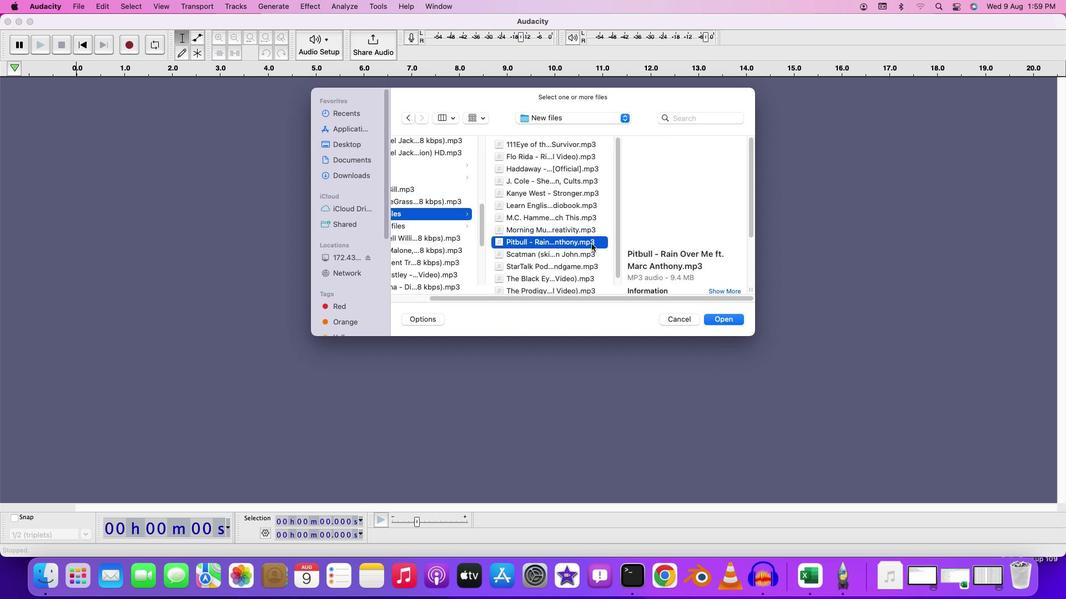 
Action: Mouse moved to (86, 102)
Screenshot: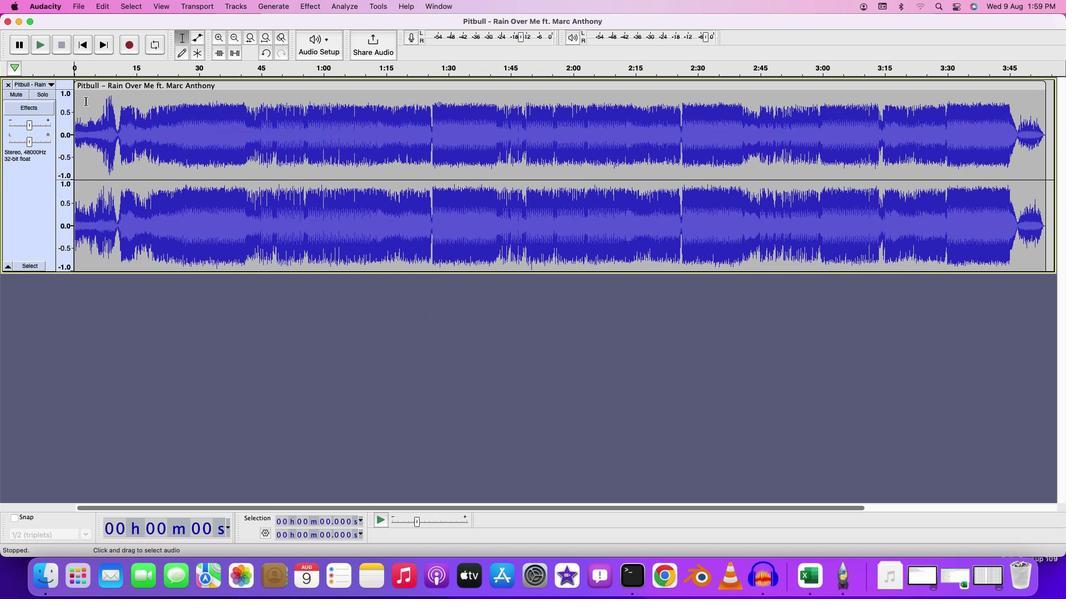
Action: Mouse pressed left at (86, 102)
Screenshot: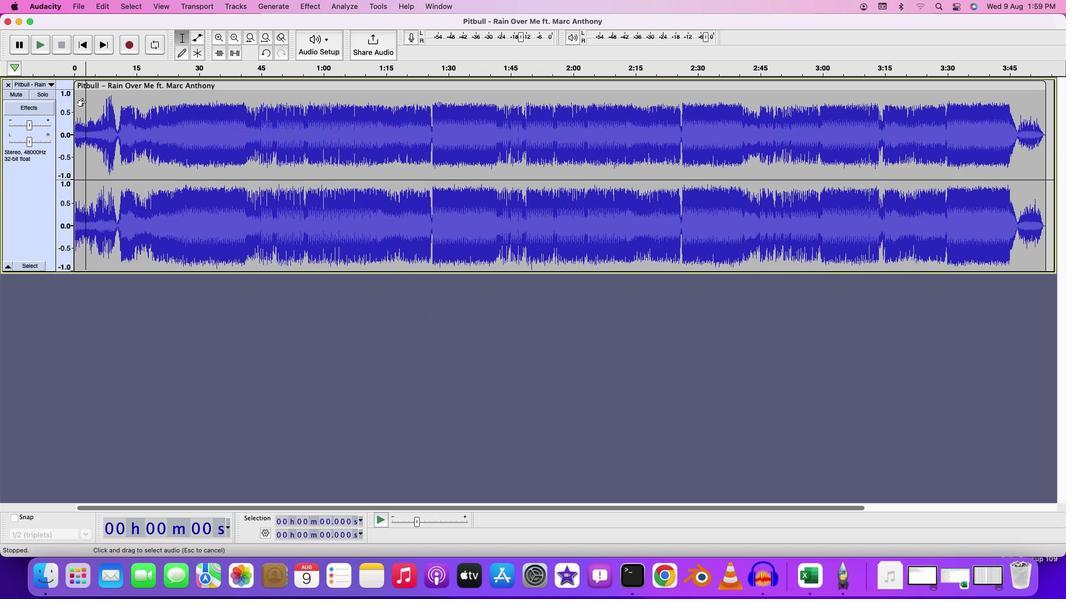 
Action: Key pressed Key.space
Screenshot: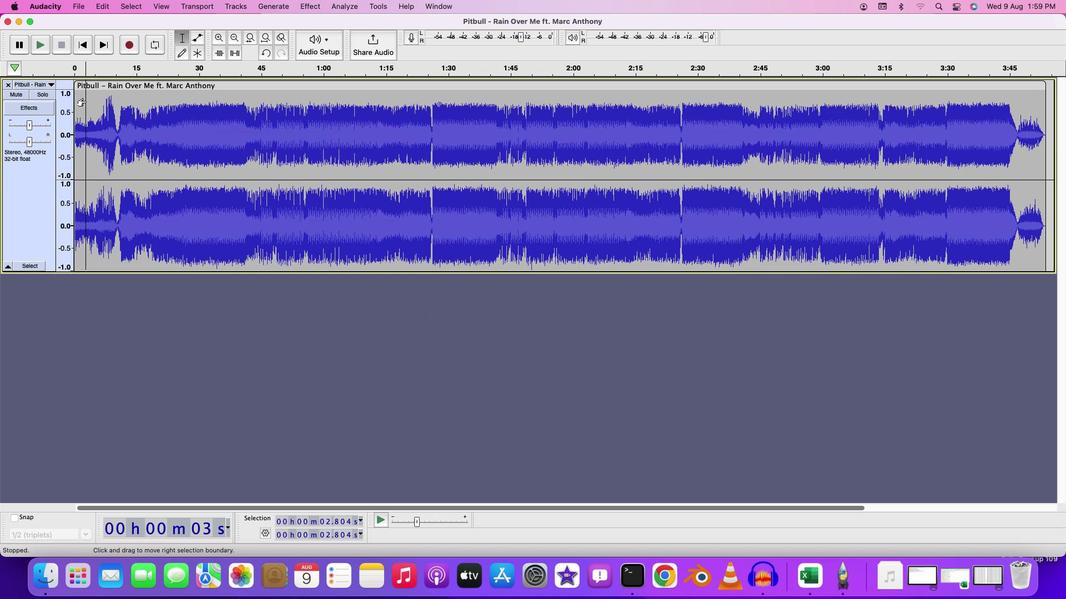 
Action: Mouse moved to (118, 114)
Screenshot: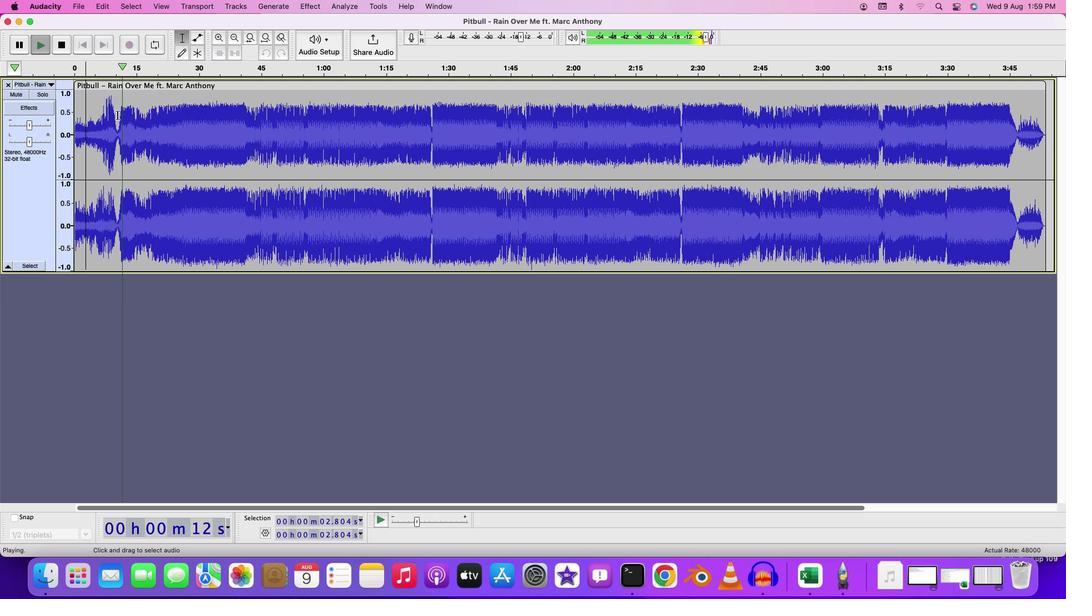 
Action: Key pressed Key.space
Screenshot: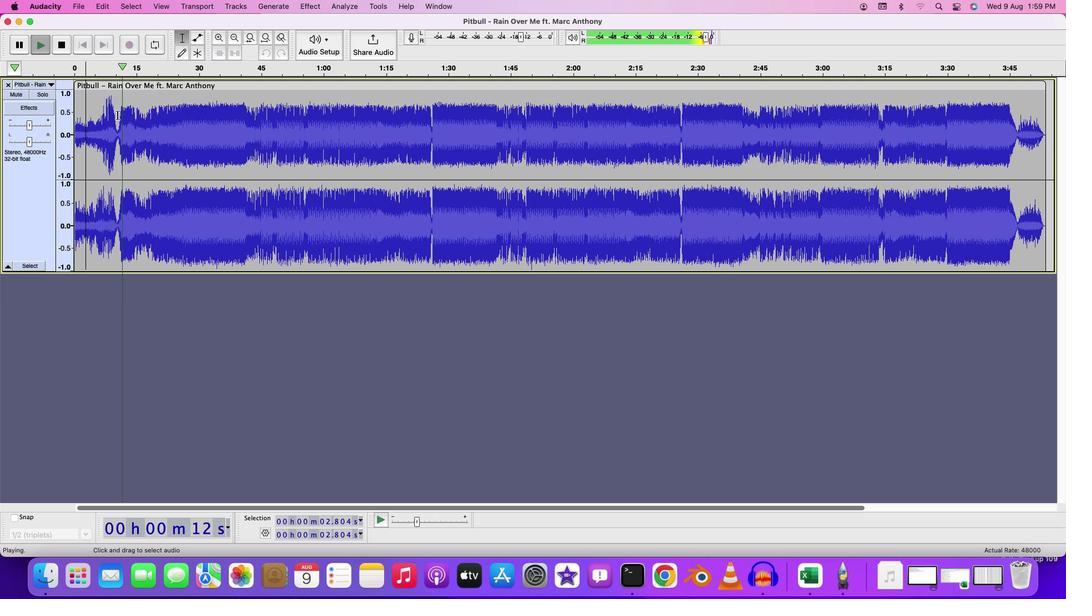 
Action: Mouse moved to (118, 116)
Screenshot: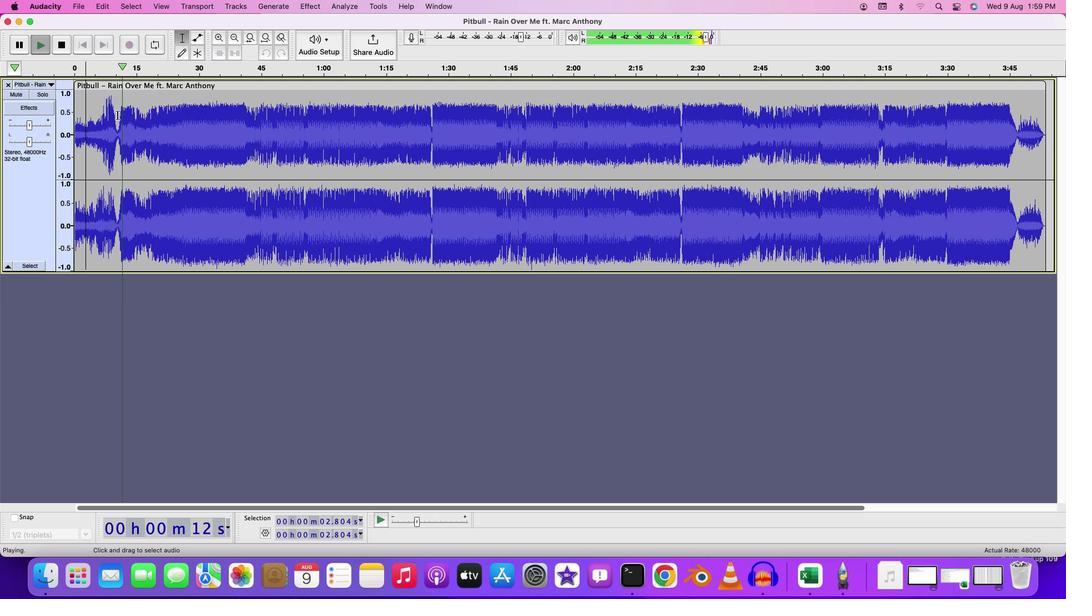 
Action: Mouse pressed left at (118, 116)
Screenshot: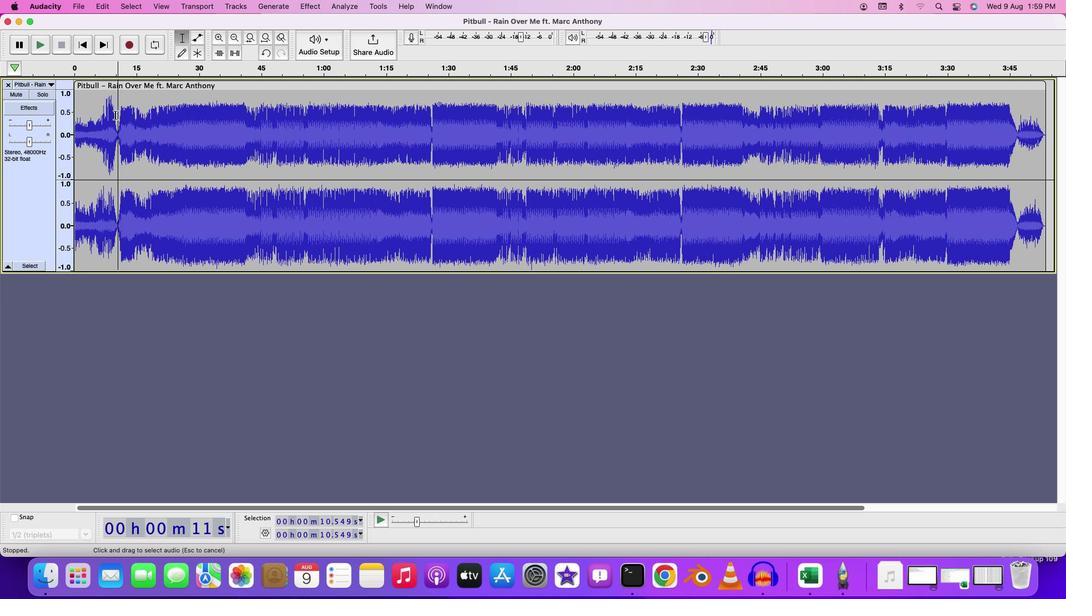 
Action: Mouse moved to (74, 118)
Screenshot: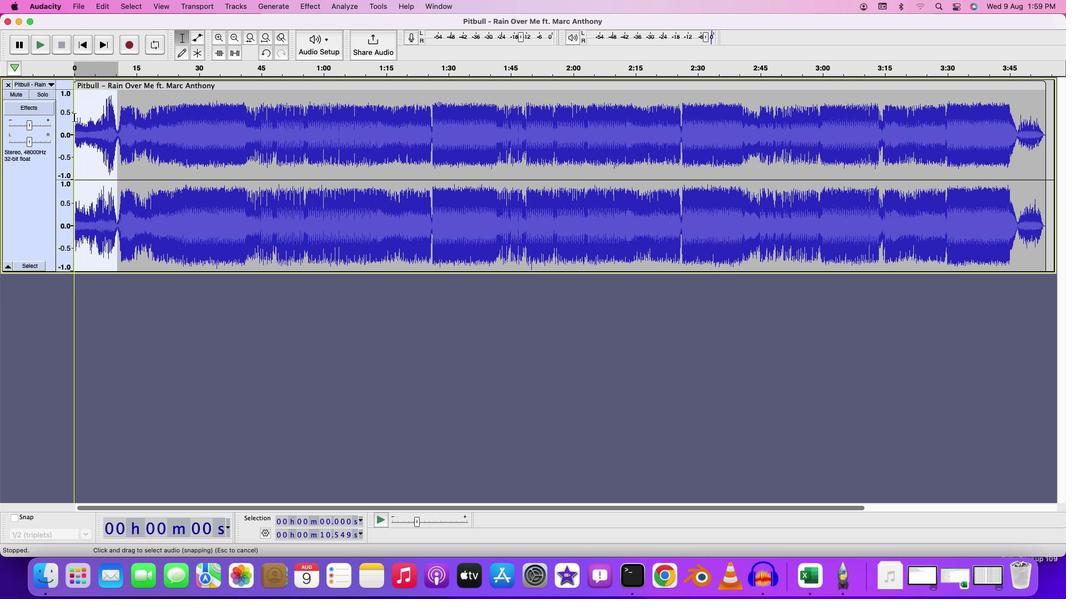 
Action: Key pressed Key.delete
Screenshot: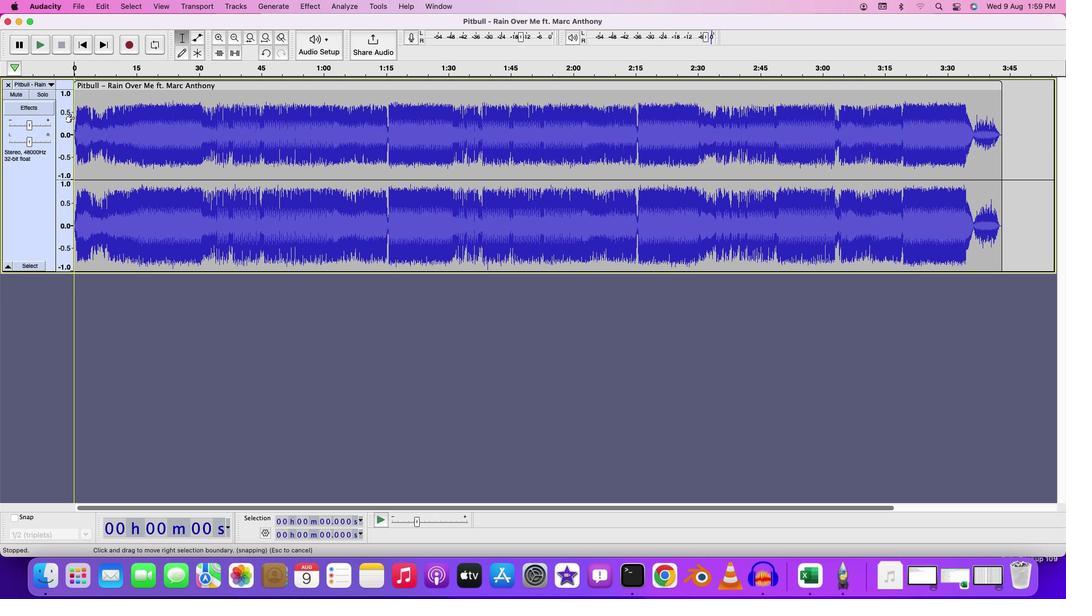 
Action: Mouse moved to (82, 100)
Screenshot: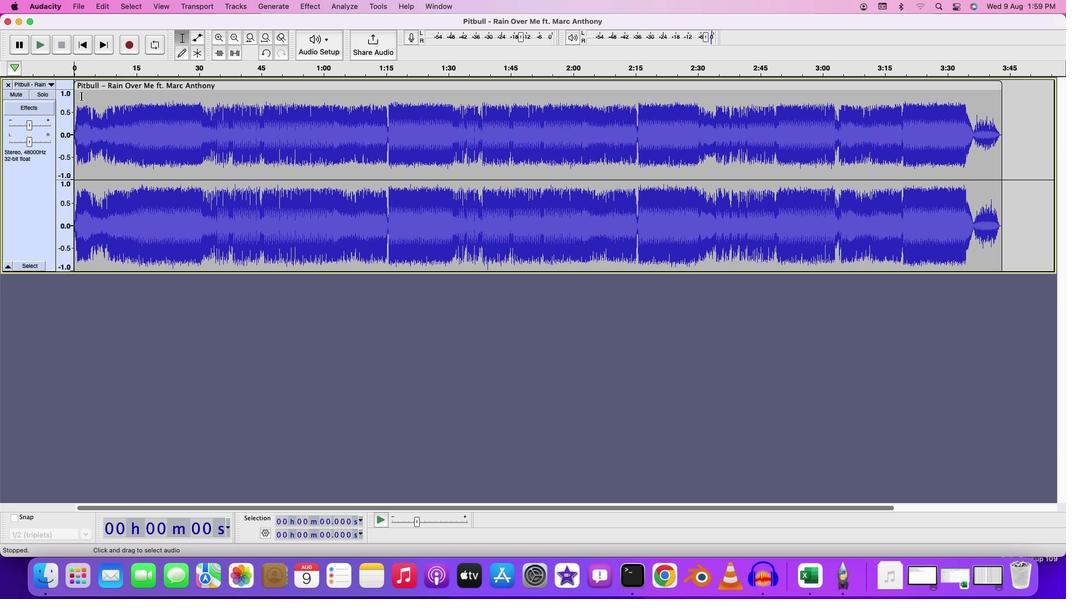 
Action: Key pressed Key.space
Screenshot: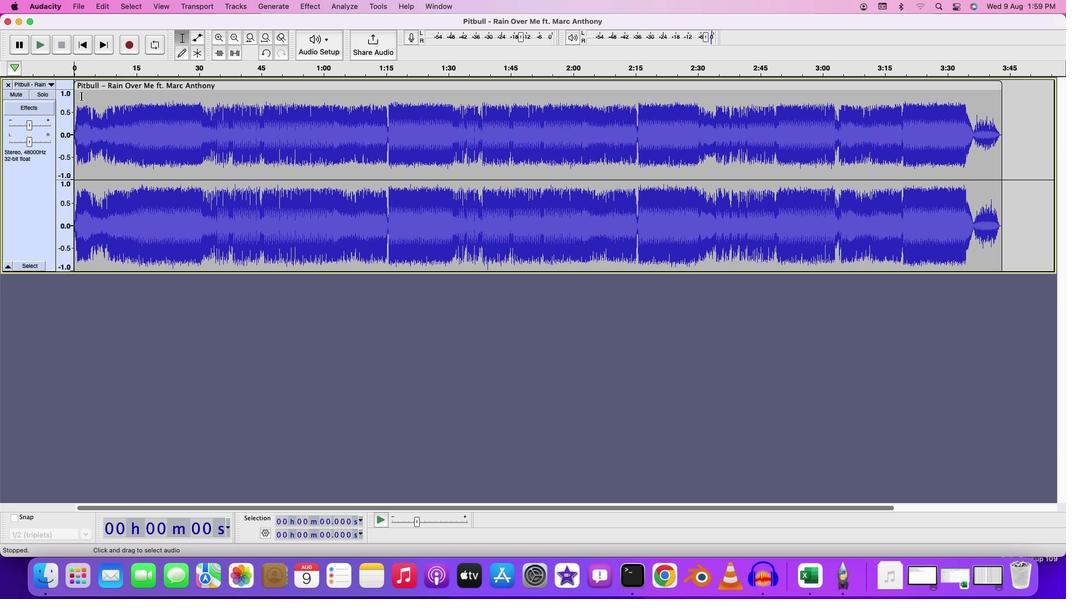 
Action: Mouse moved to (205, 68)
Screenshot: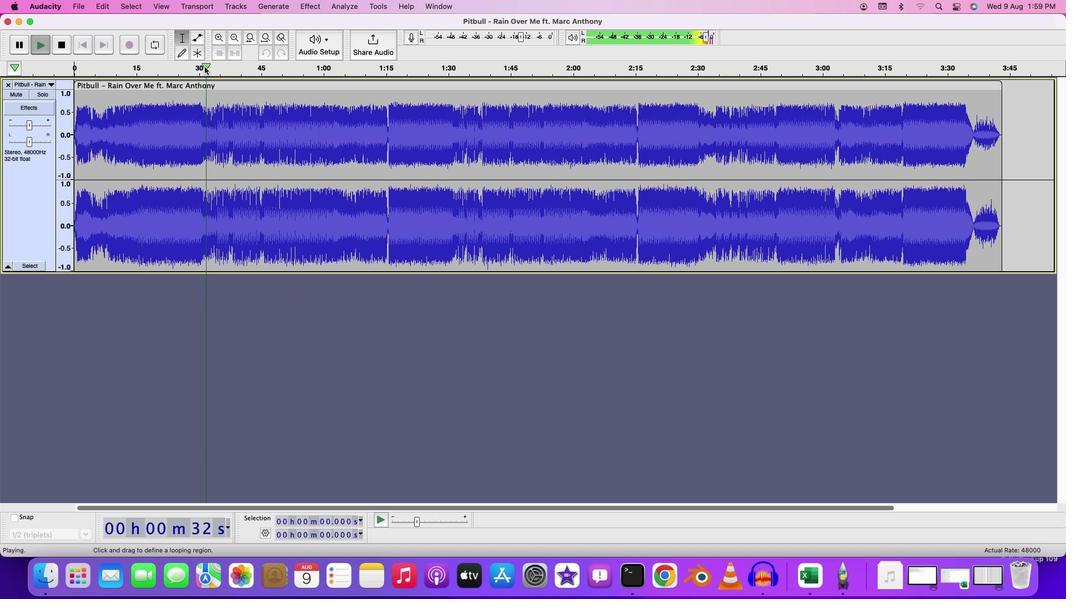 
Action: Mouse pressed left at (205, 68)
Screenshot: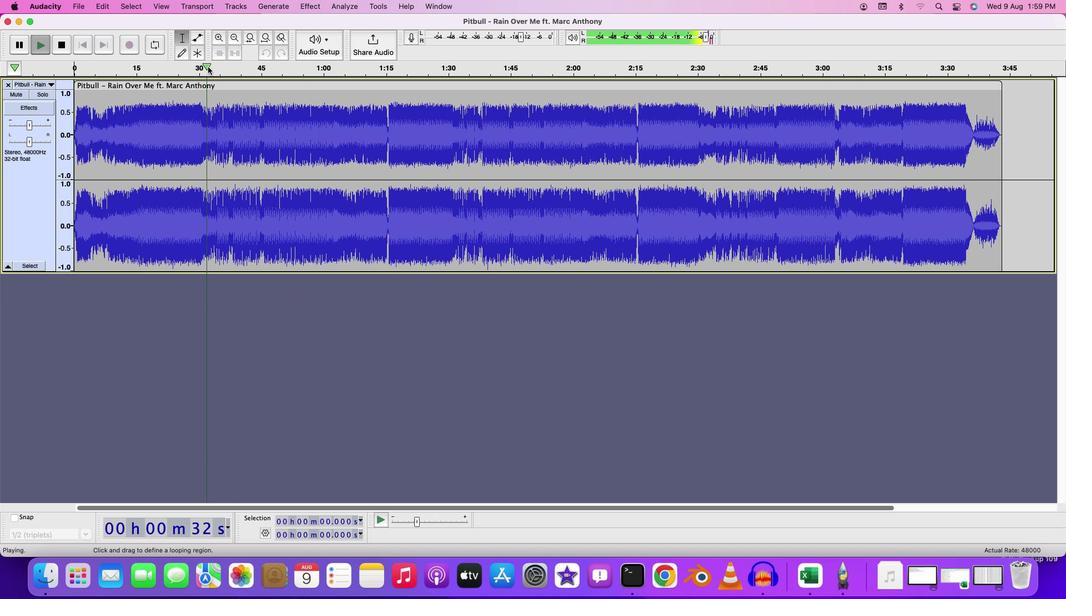 
Action: Mouse moved to (252, 74)
Screenshot: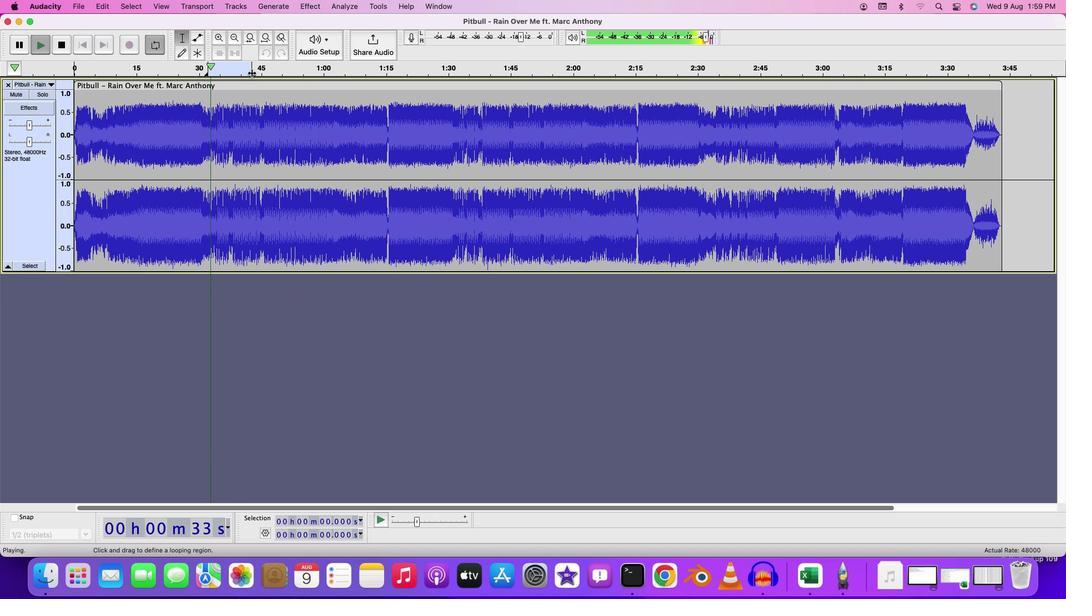 
Action: Mouse pressed left at (252, 74)
Screenshot: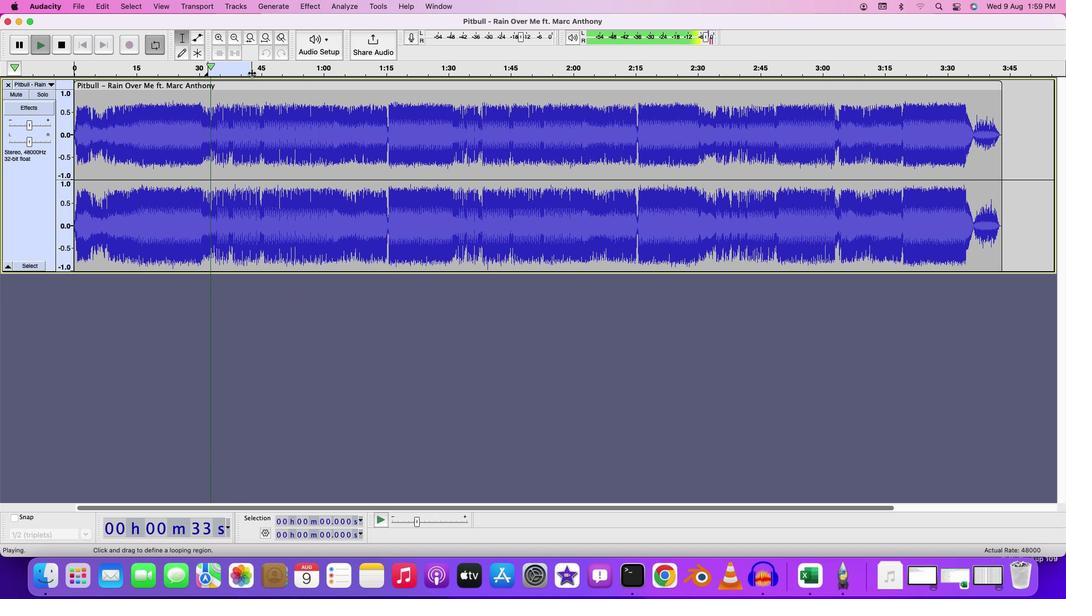 
Action: Mouse moved to (244, 70)
Screenshot: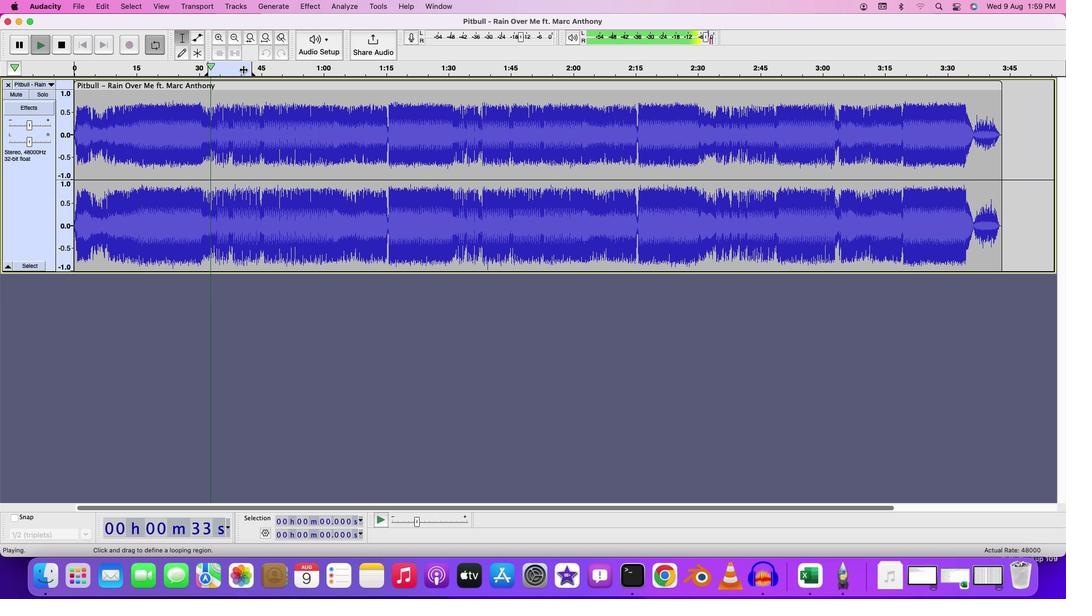 
Action: Mouse pressed left at (244, 70)
Screenshot: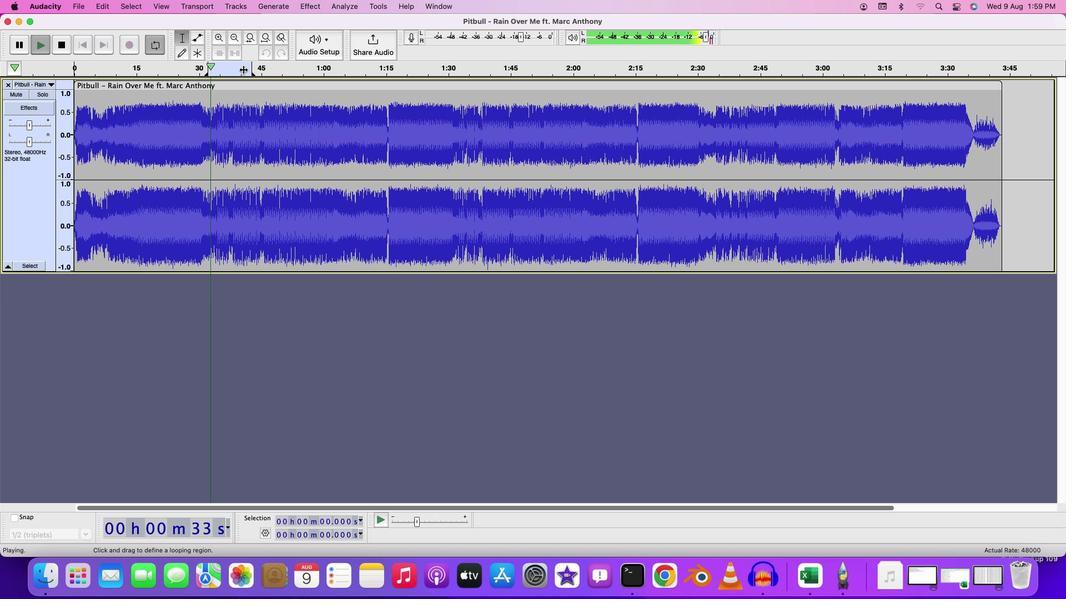 
Action: Mouse moved to (335, 79)
Screenshot: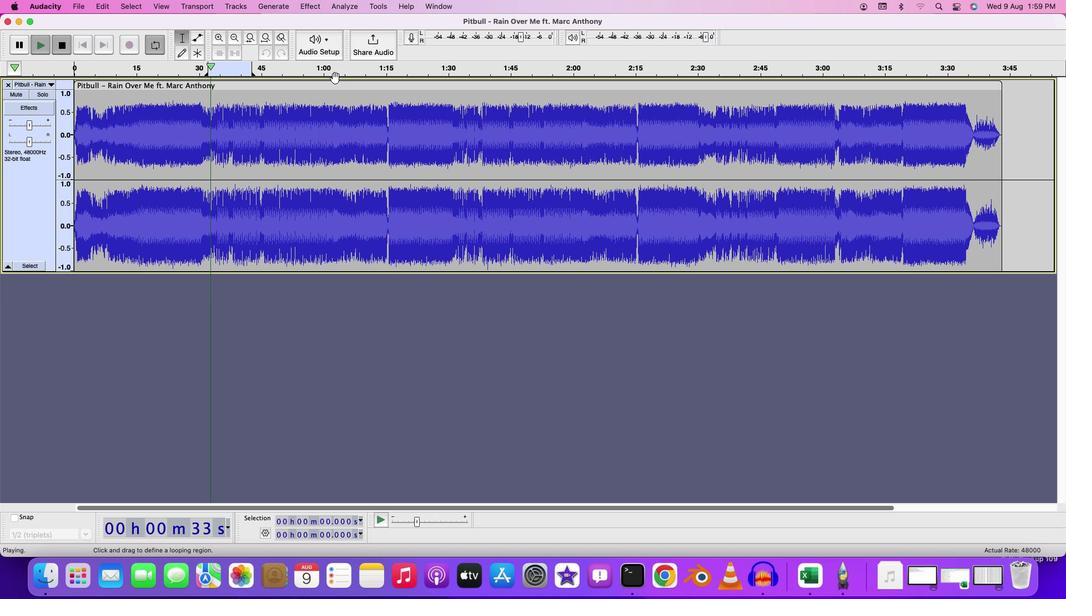 
Action: Mouse pressed left at (335, 79)
Screenshot: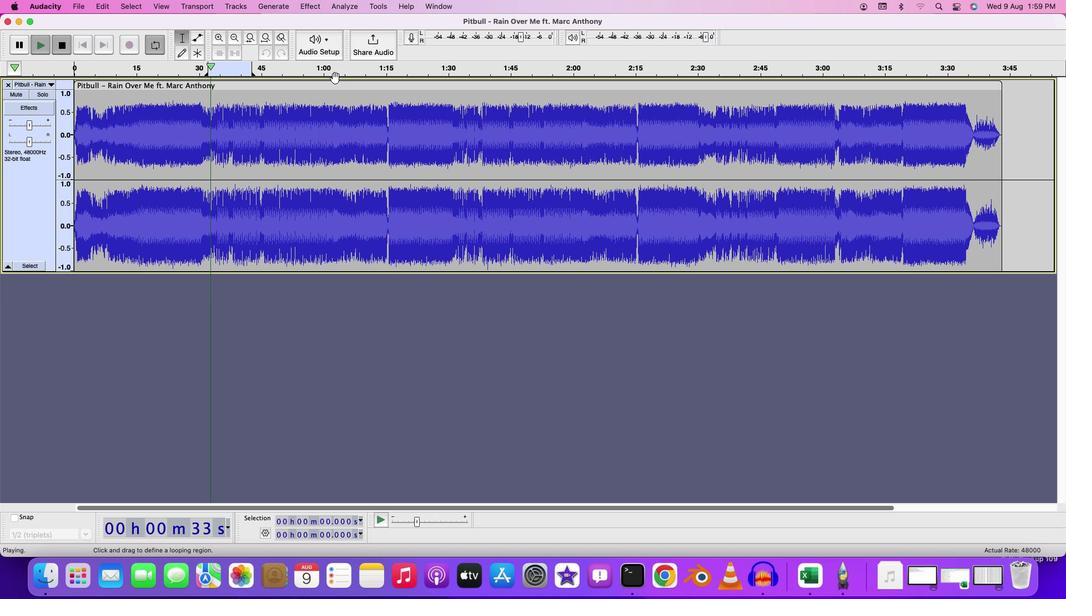 
Action: Mouse moved to (252, 77)
Screenshot: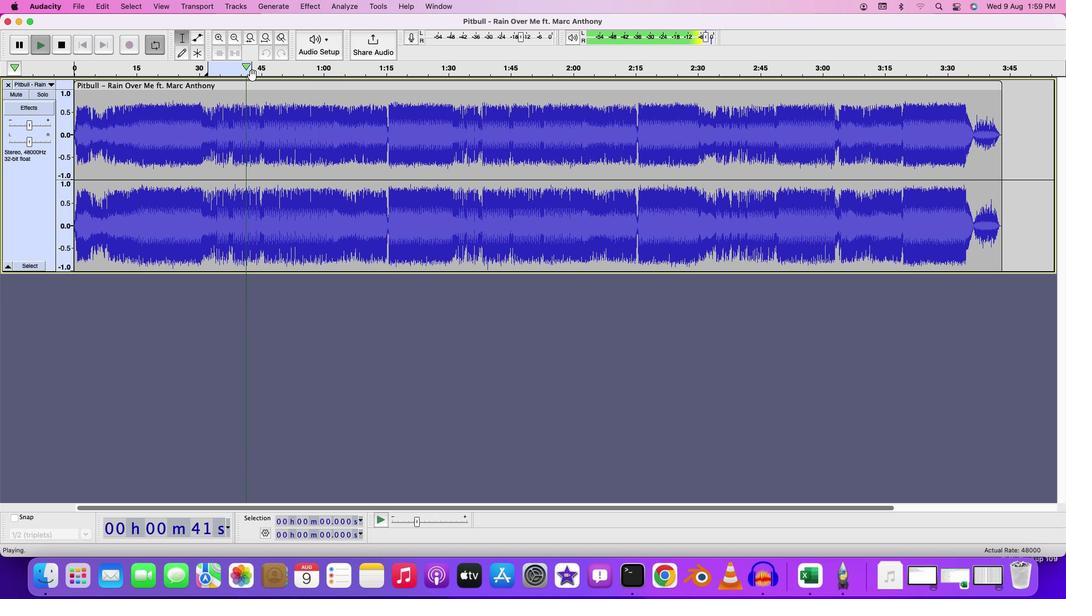 
Action: Key pressed Key.space
Screenshot: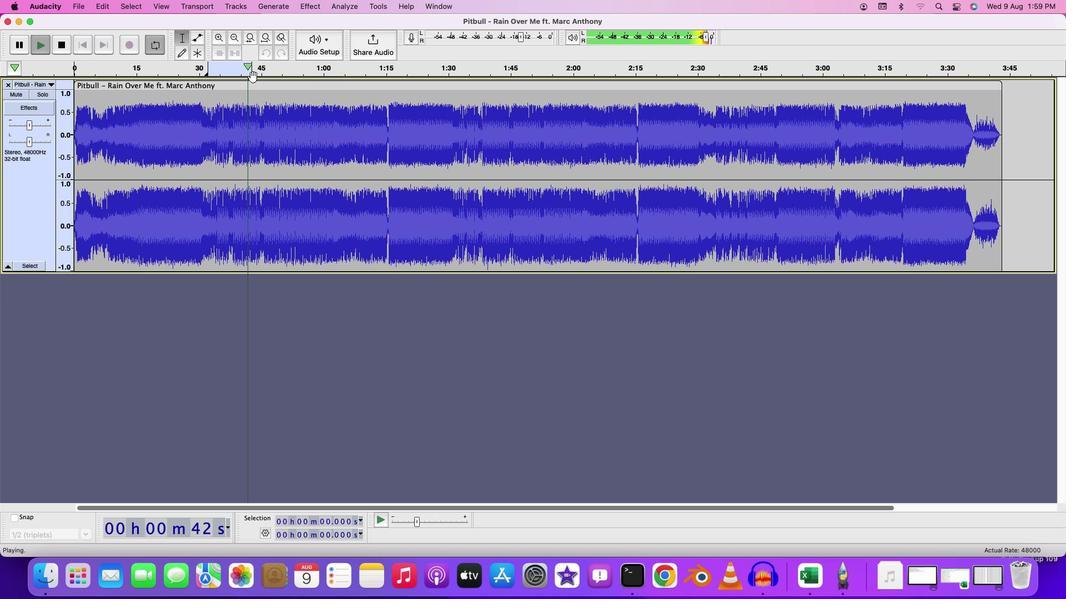 
Action: Mouse moved to (253, 76)
Screenshot: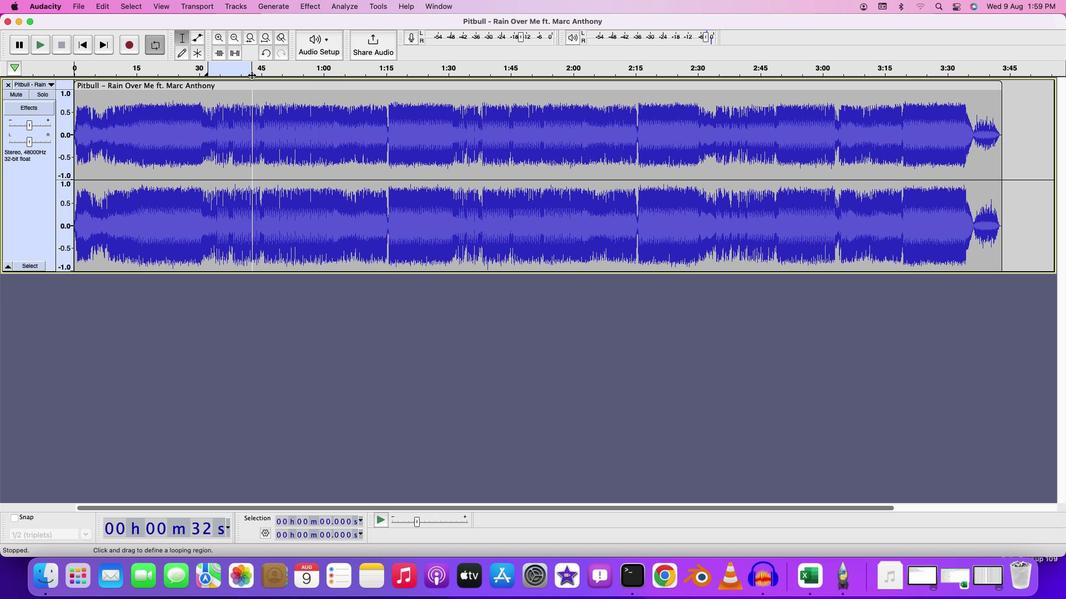 
Action: Mouse pressed left at (253, 76)
Screenshot: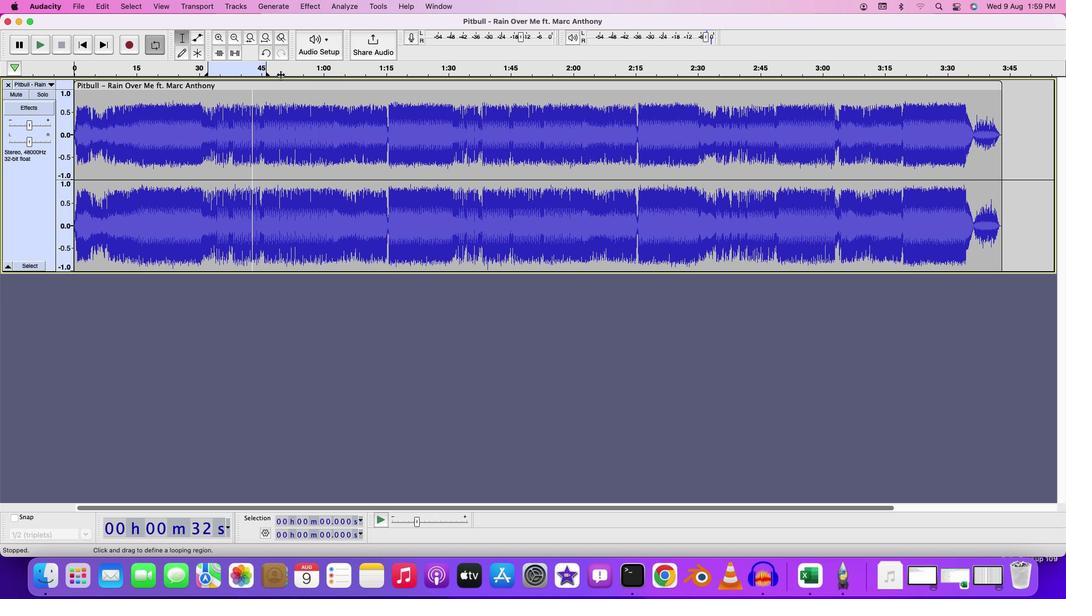 
Action: Mouse moved to (208, 72)
Screenshot: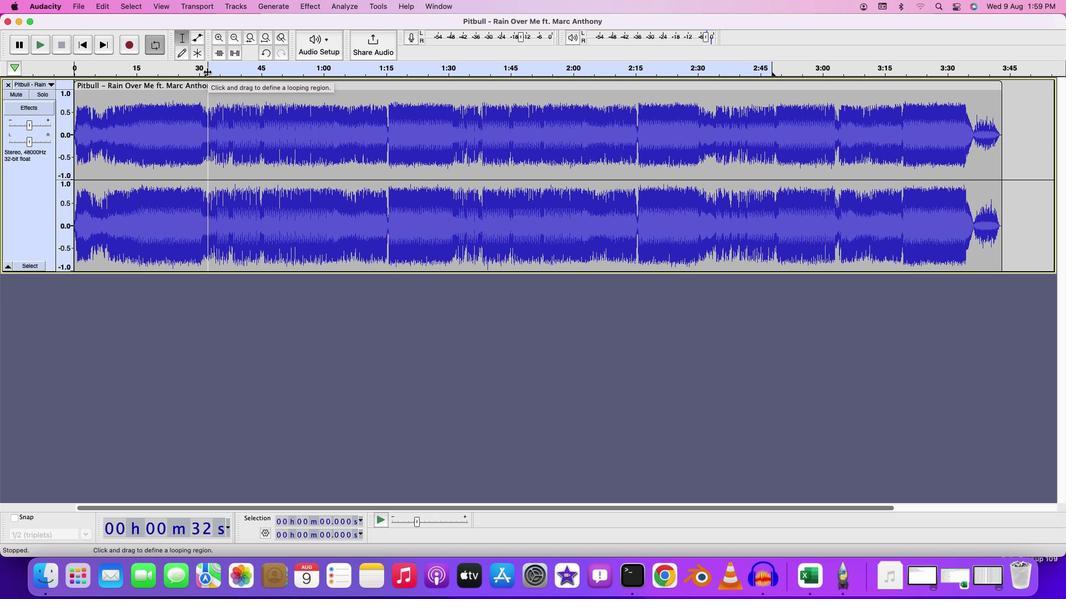 
Action: Mouse pressed left at (208, 72)
Screenshot: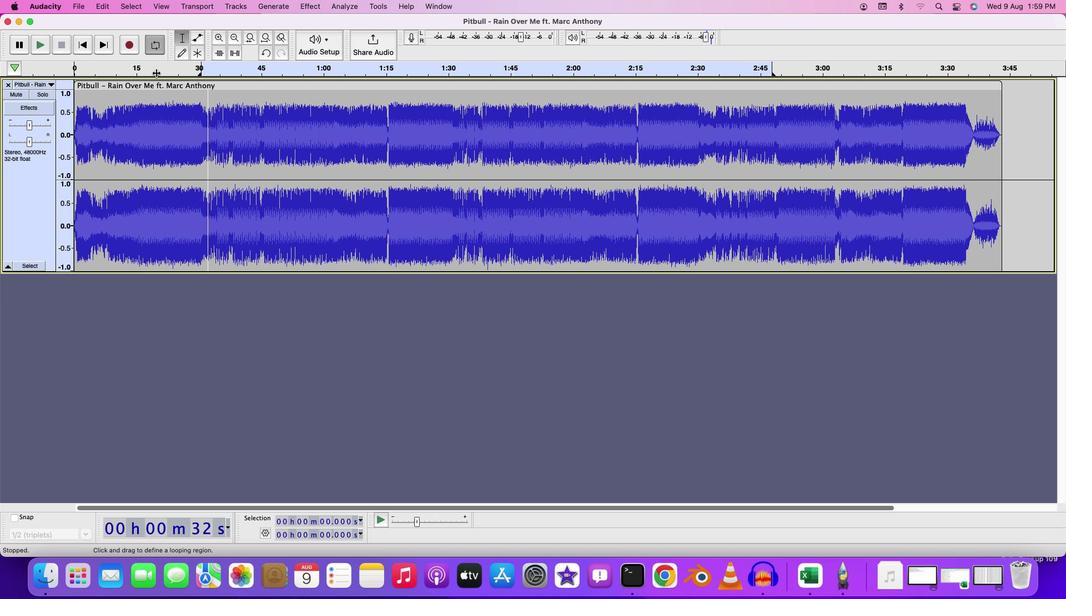 
Action: Mouse moved to (773, 76)
Screenshot: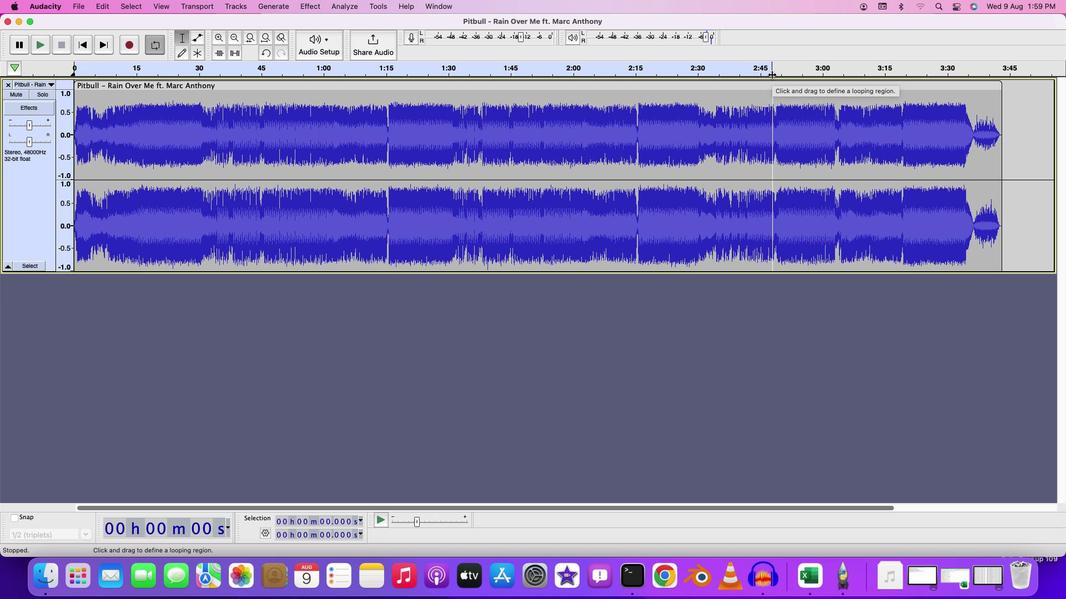 
Action: Mouse pressed left at (773, 76)
Screenshot: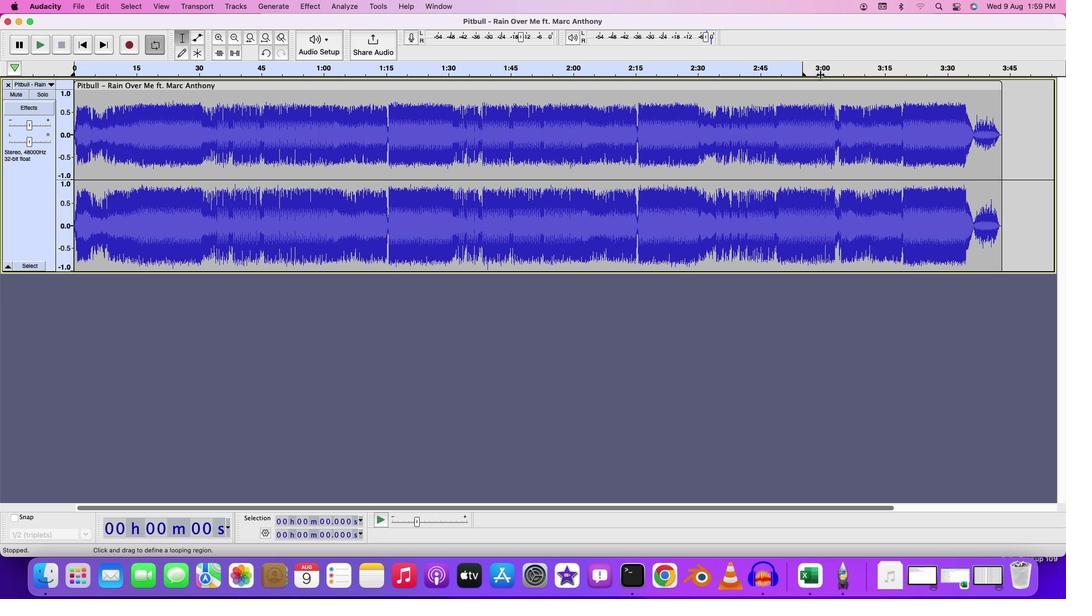 
Action: Mouse moved to (604, 111)
Screenshot: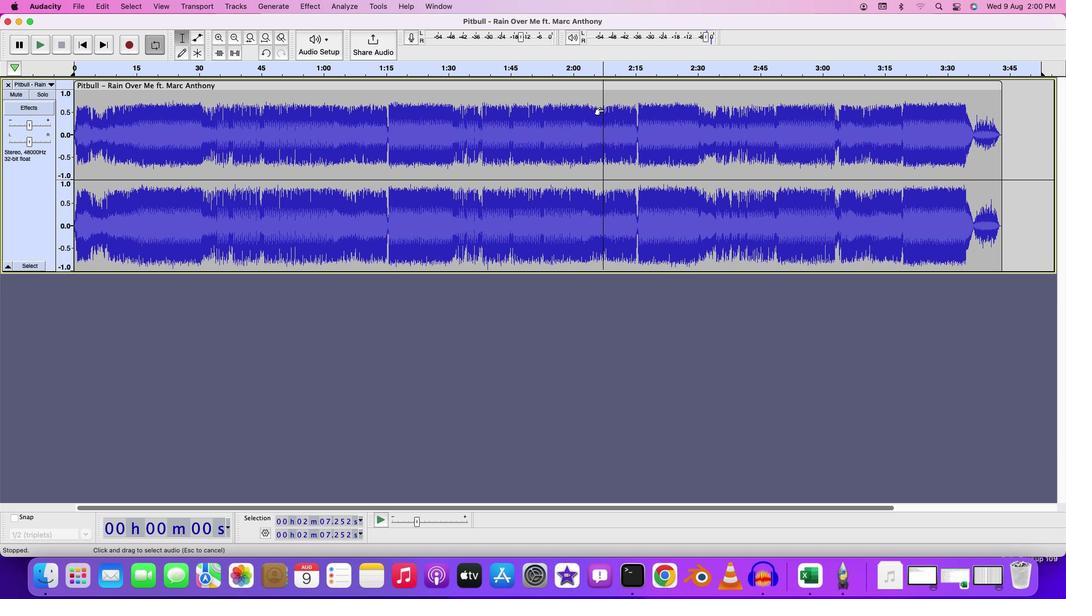 
Action: Mouse pressed left at (604, 111)
Screenshot: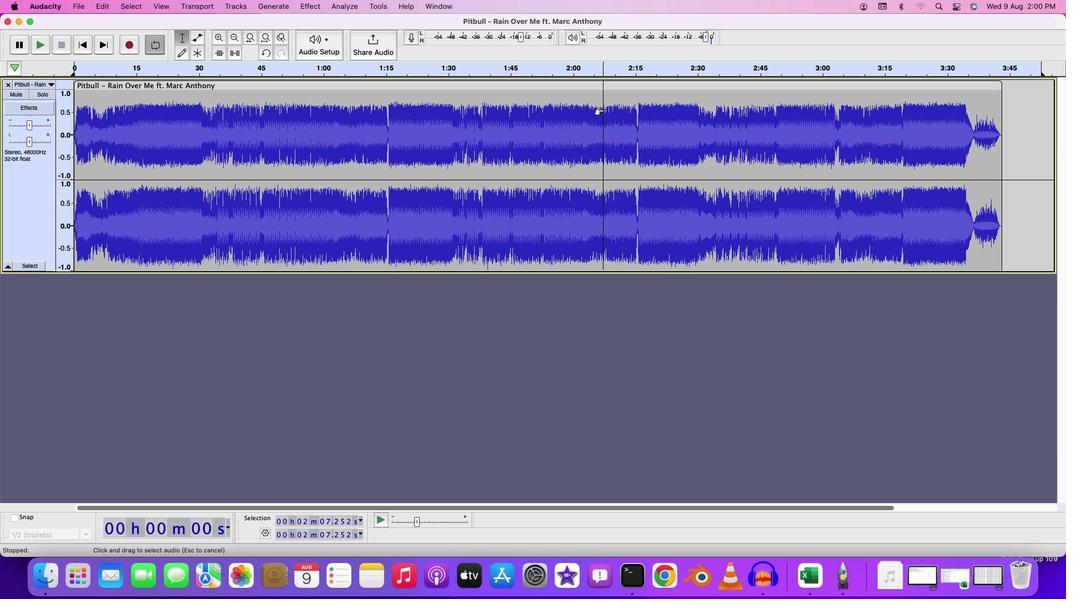 
Action: Key pressed Key.space
Screenshot: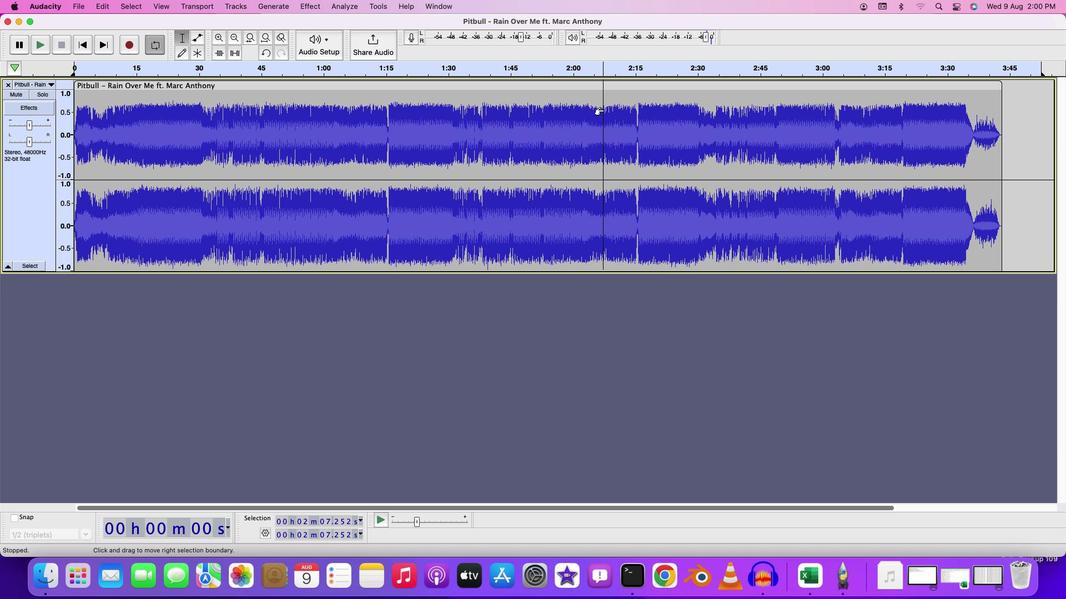 
Action: Mouse moved to (368, 98)
Screenshot: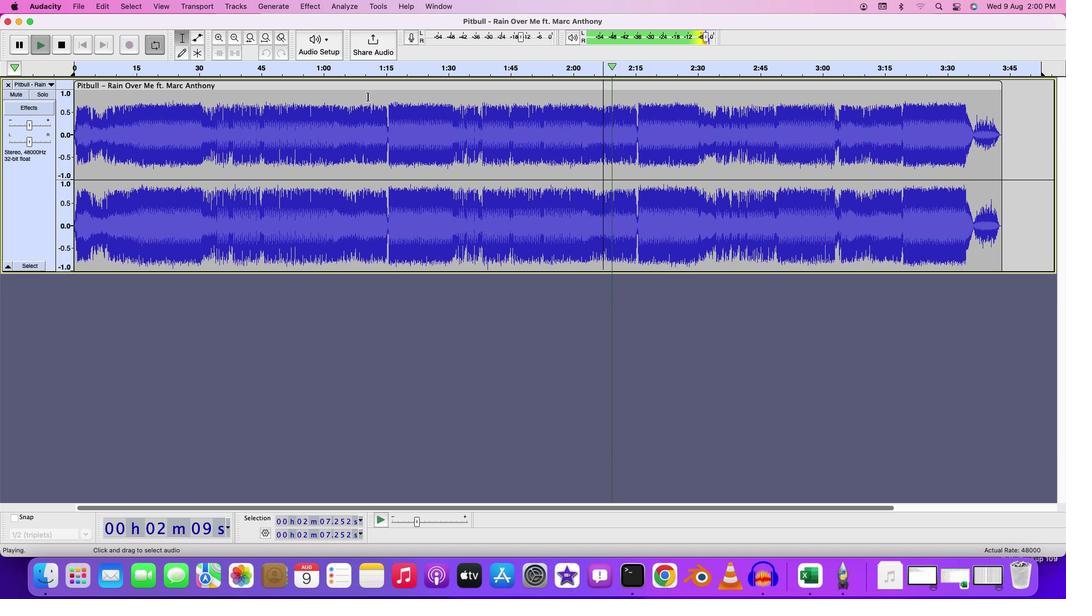 
Action: Mouse pressed left at (368, 98)
Screenshot: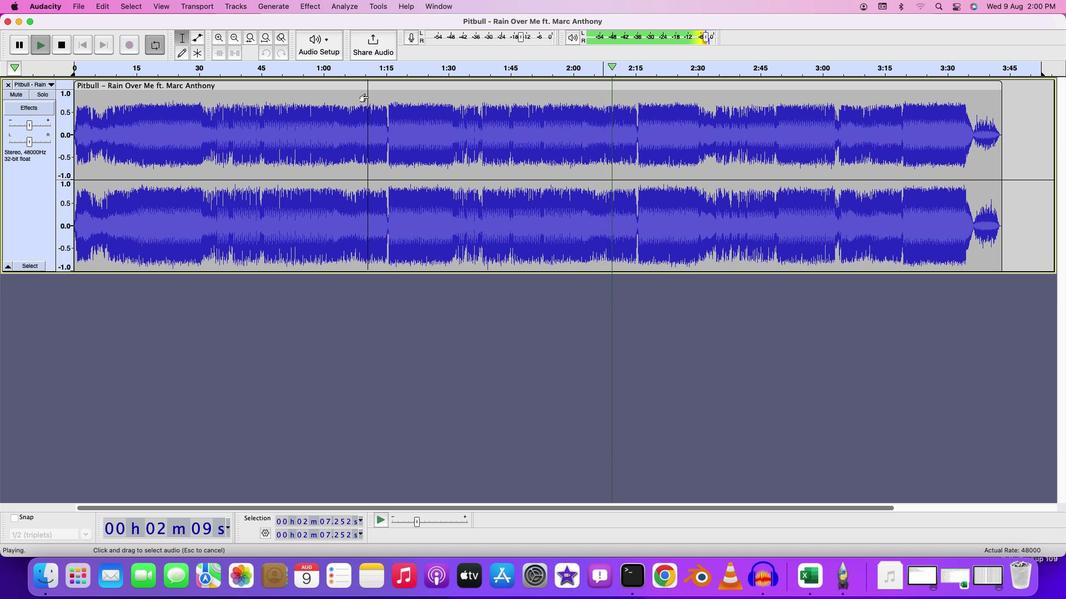 
Action: Key pressed Key.space
Screenshot: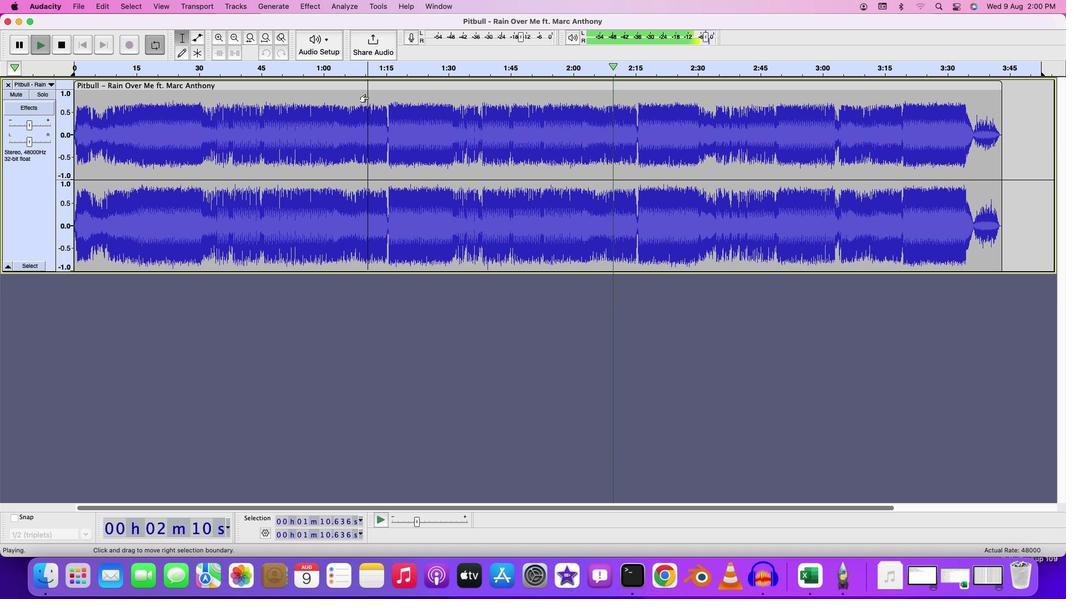 
Action: Mouse moved to (369, 98)
Screenshot: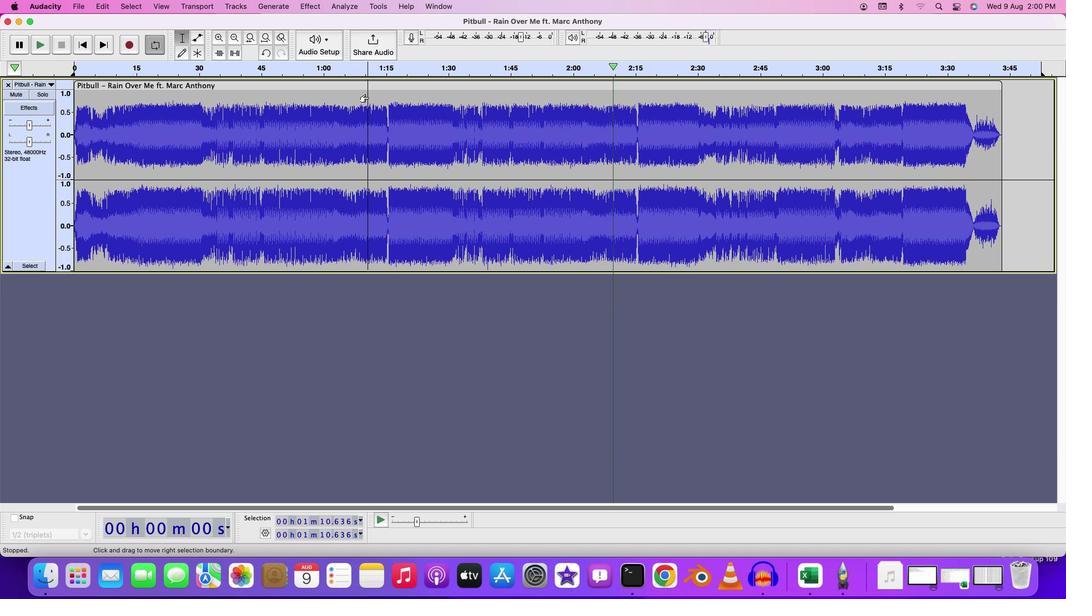 
Action: Key pressed Key.space
Screenshot: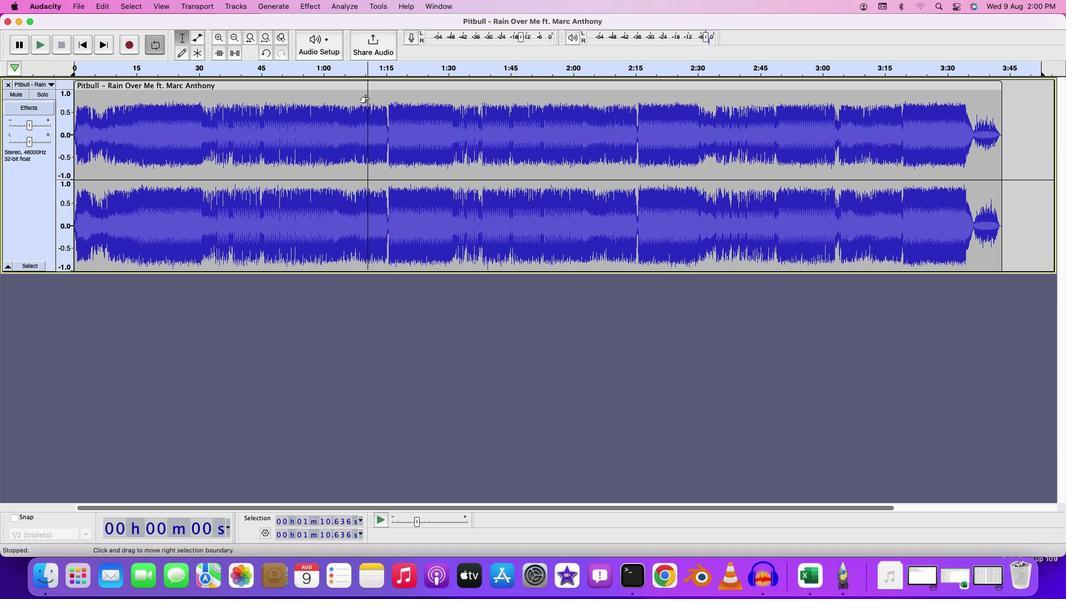 
Action: Mouse moved to (197, 96)
Screenshot: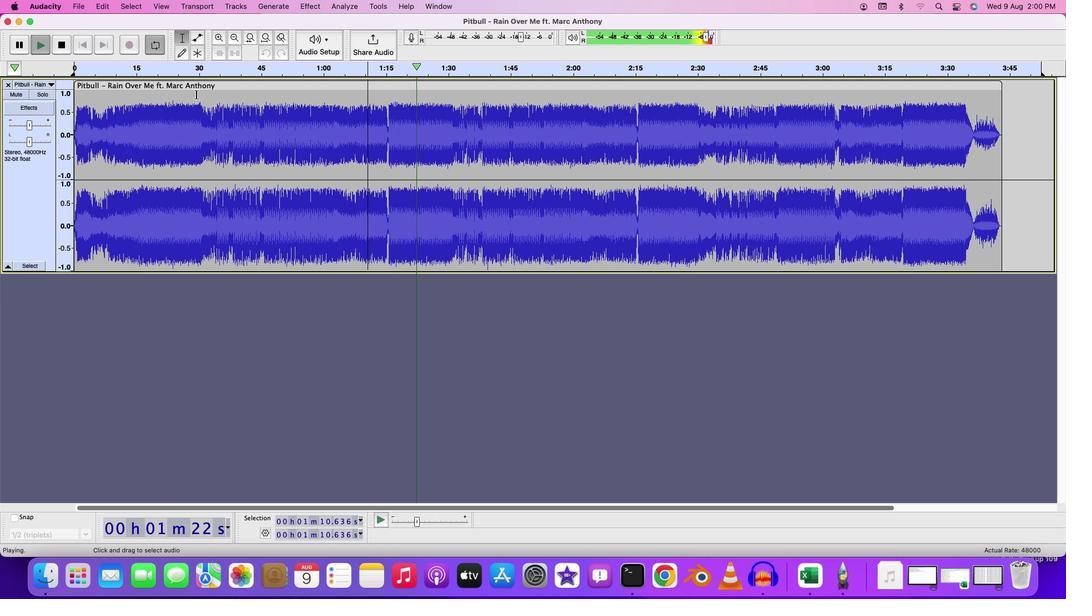 
Action: Mouse pressed left at (197, 96)
Screenshot: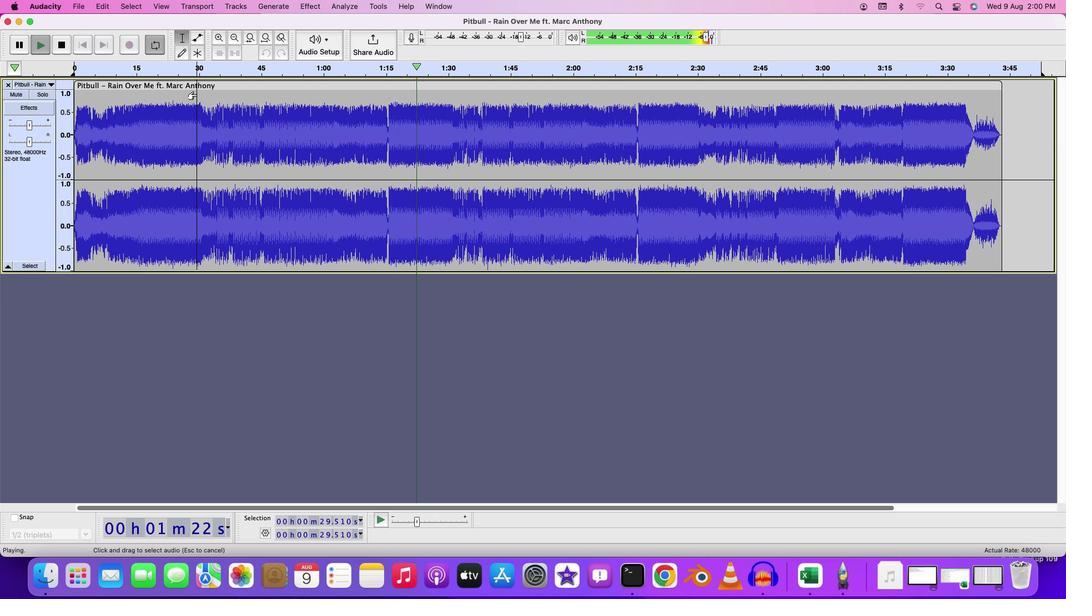 
Action: Mouse moved to (209, 102)
Screenshot: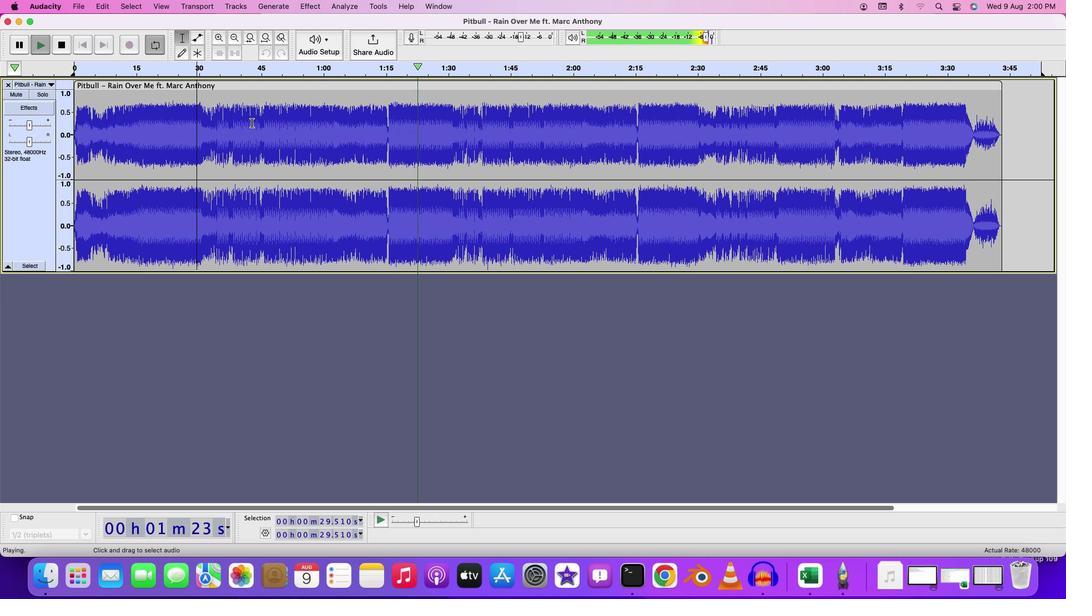 
Action: Key pressed Key.space
Screenshot: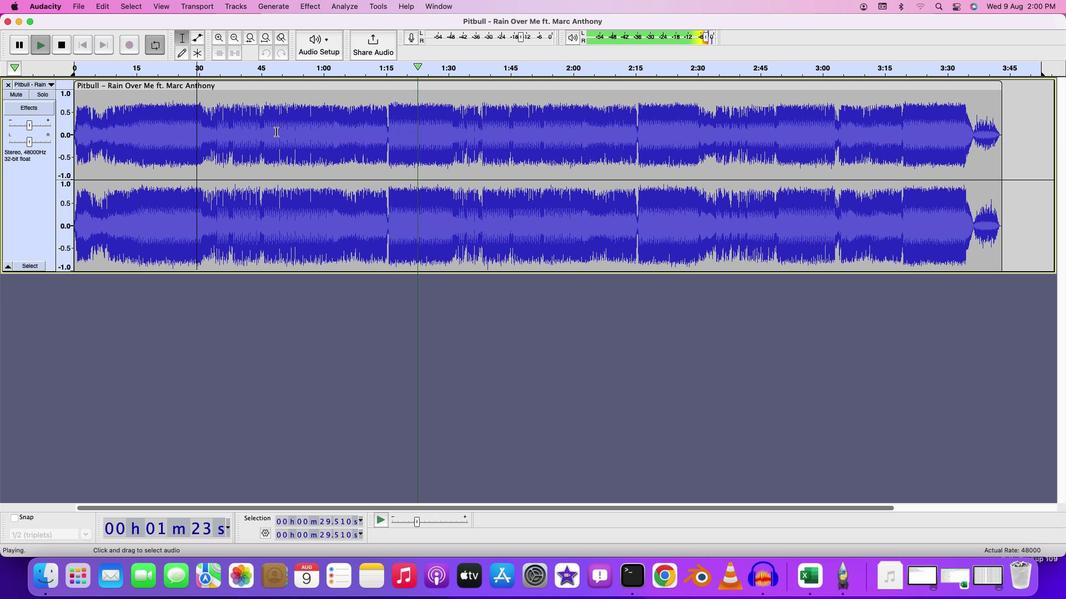 
Action: Mouse moved to (334, 150)
Screenshot: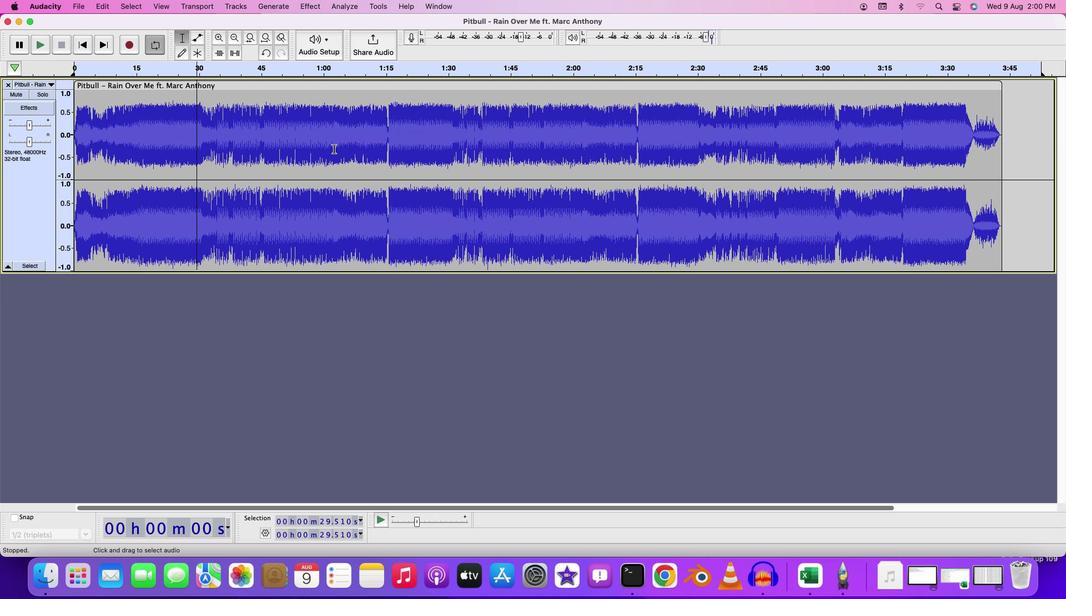 
Action: Key pressed Key.space
Screenshot: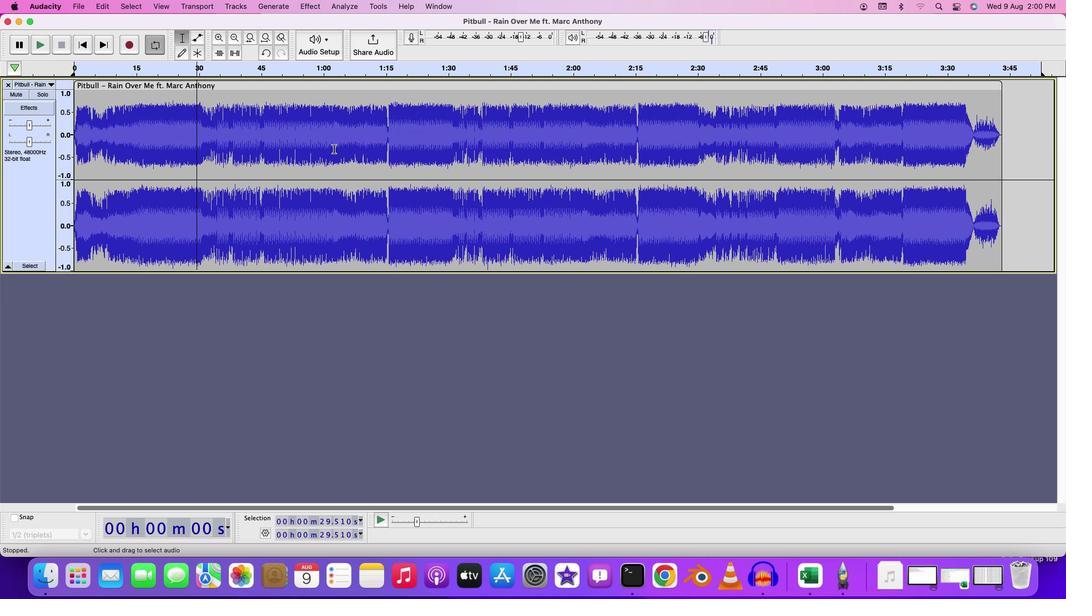 
Action: Mouse moved to (228, 104)
Screenshot: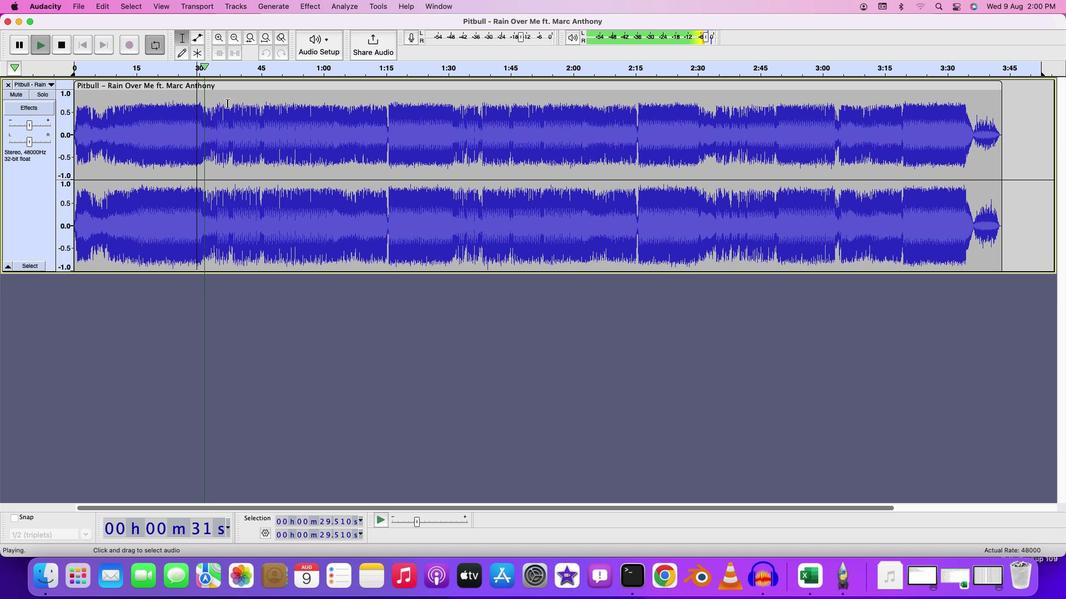 
Action: Mouse pressed left at (228, 104)
Screenshot: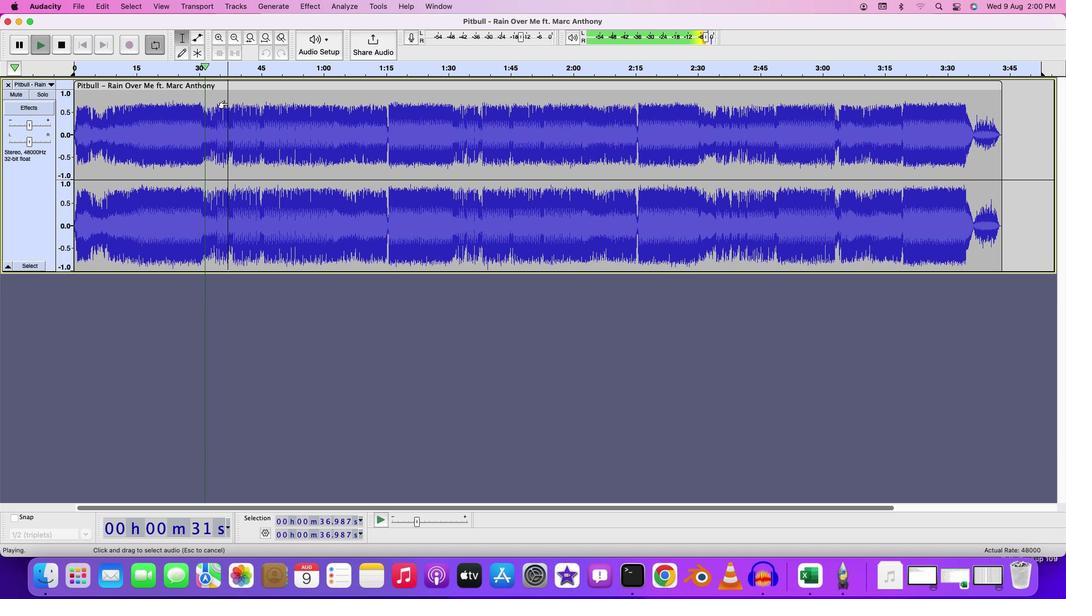 
Action: Key pressed Key.spaceKey.space
Screenshot: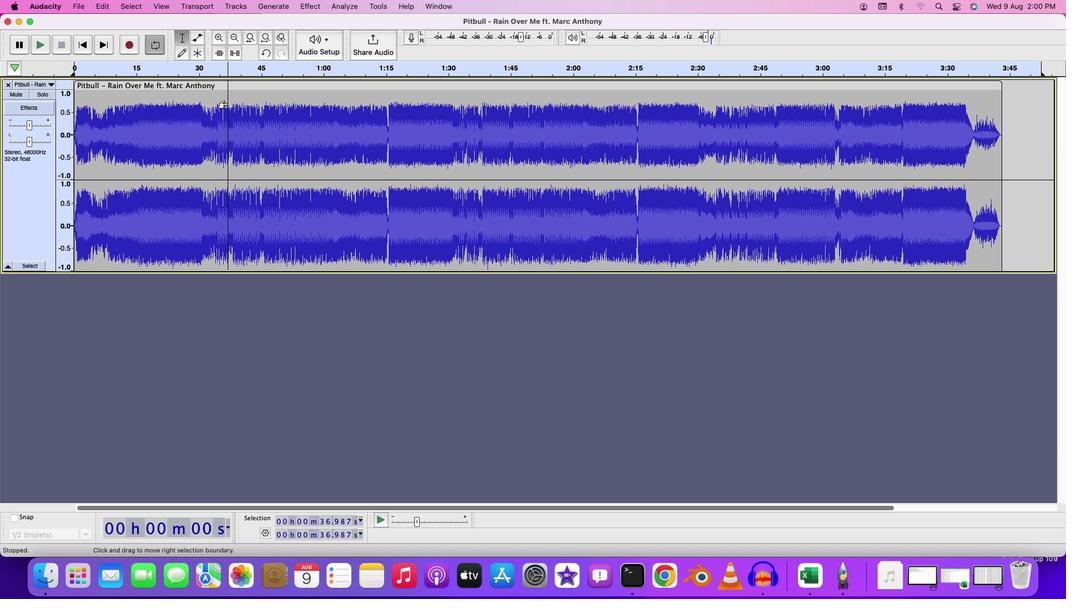 
Action: Mouse moved to (378, 108)
Screenshot: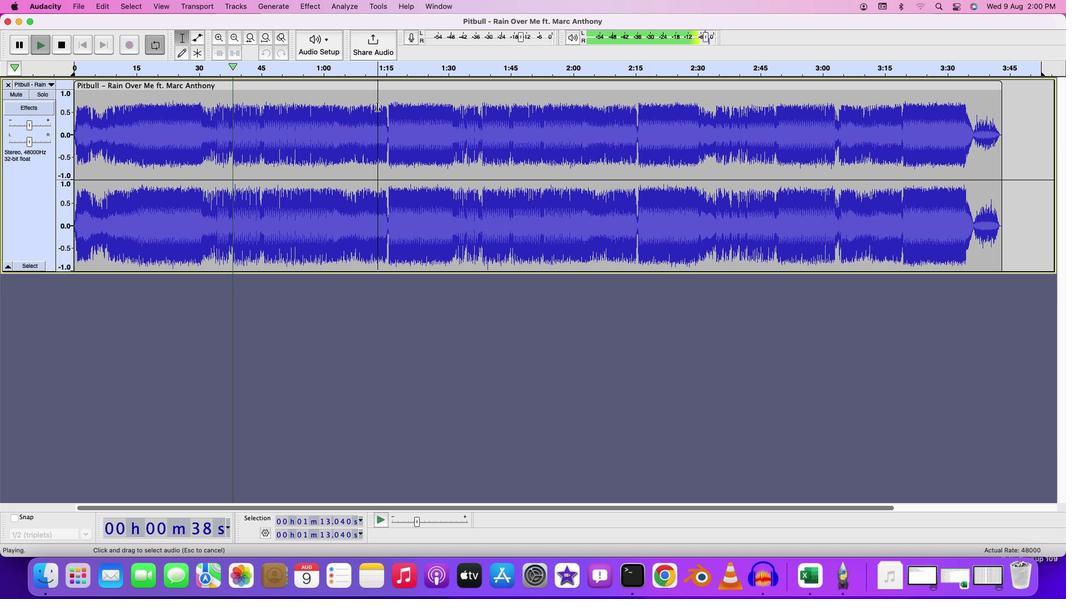 
Action: Mouse pressed left at (378, 108)
Screenshot: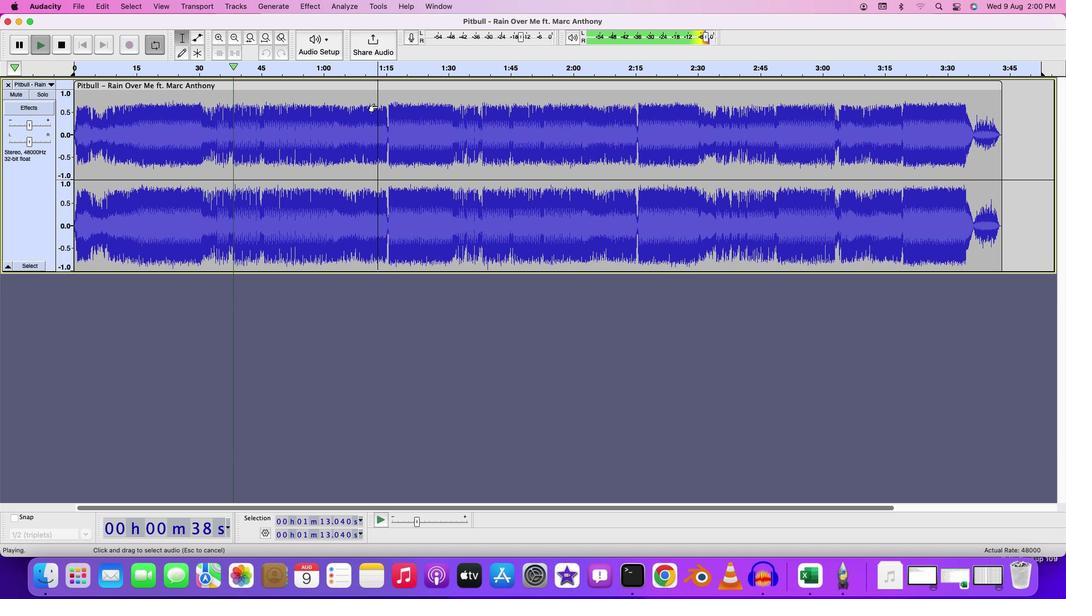 
Action: Key pressed Key.spaceKey.space
Screenshot: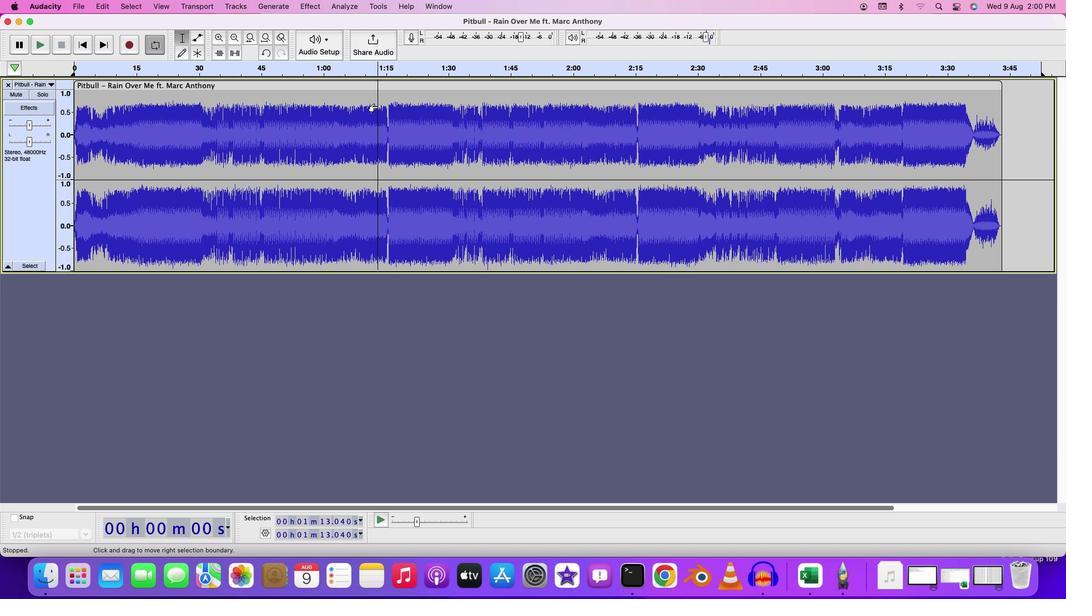 
Action: Mouse moved to (398, 127)
Screenshot: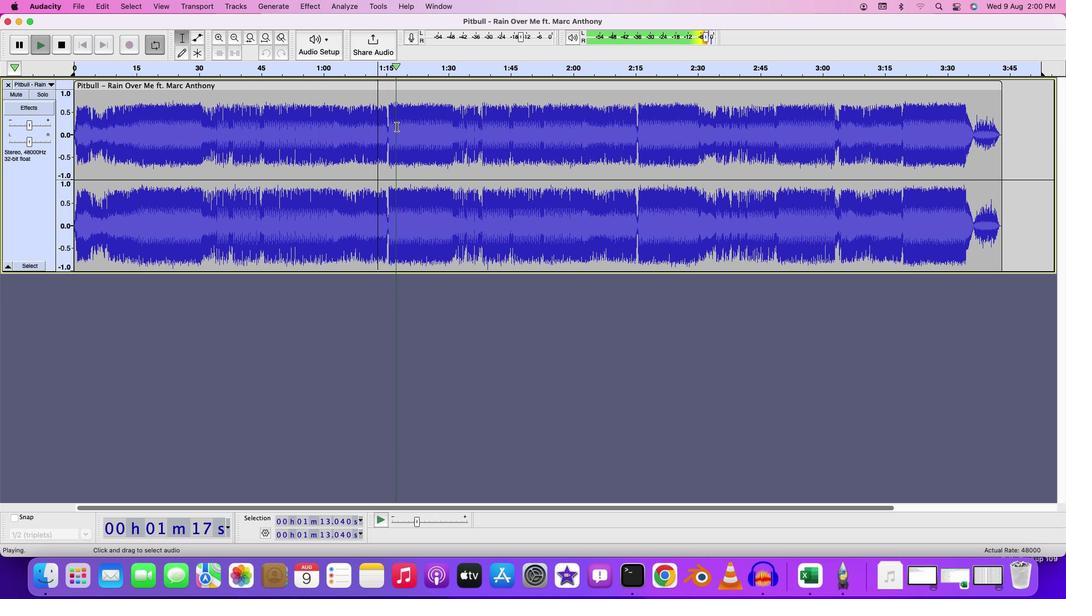 
Action: Key pressed Key.space
Screenshot: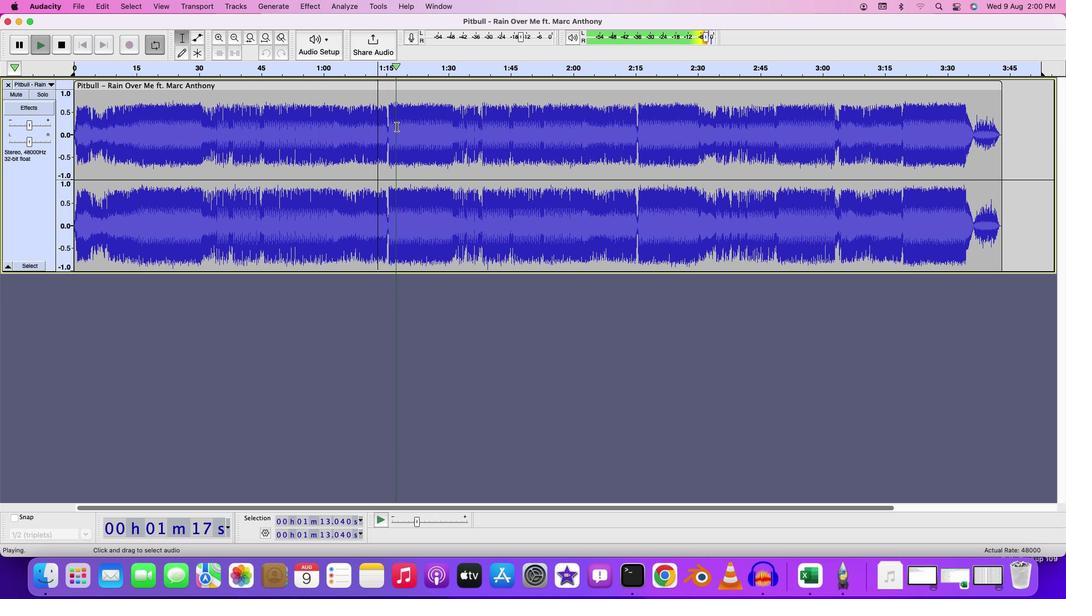 
Action: Mouse moved to (389, 119)
Screenshot: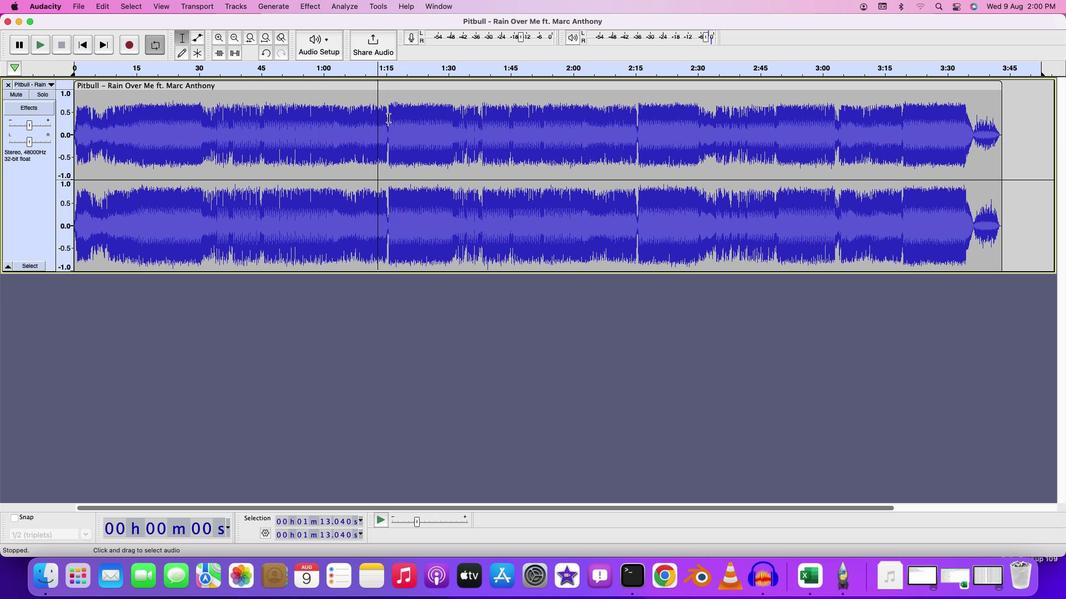
Action: Mouse pressed left at (389, 119)
Screenshot: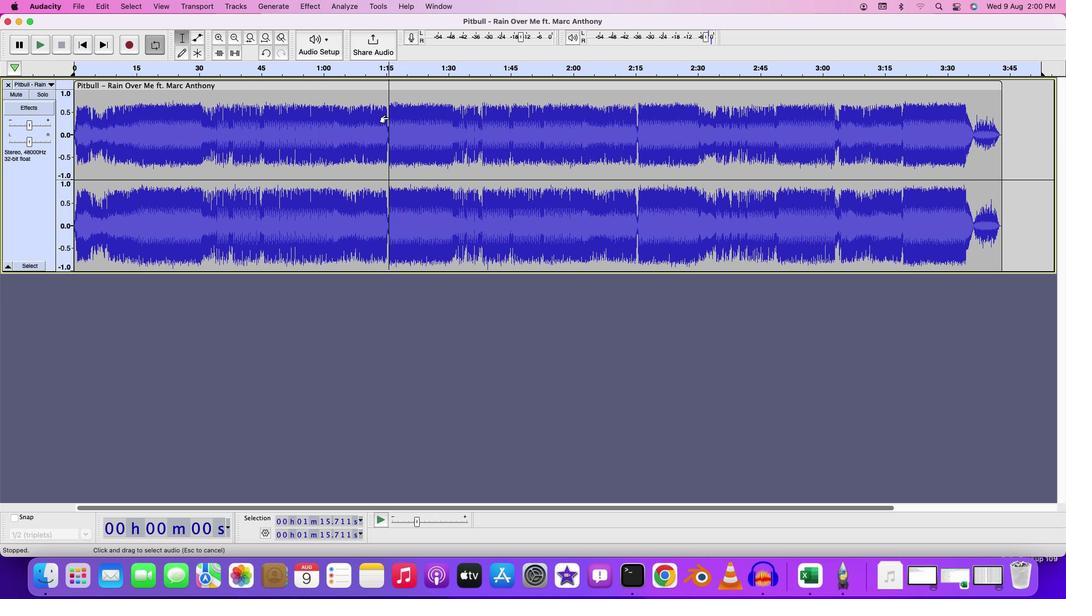 
Action: Mouse moved to (390, 121)
Screenshot: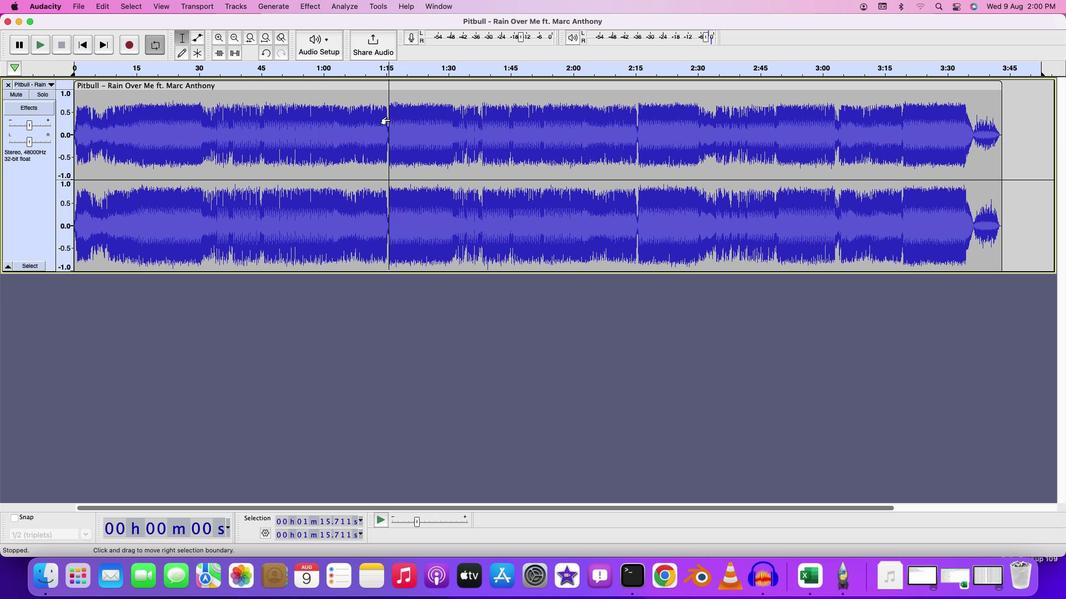 
Action: Key pressed Key.cmd
Screenshot: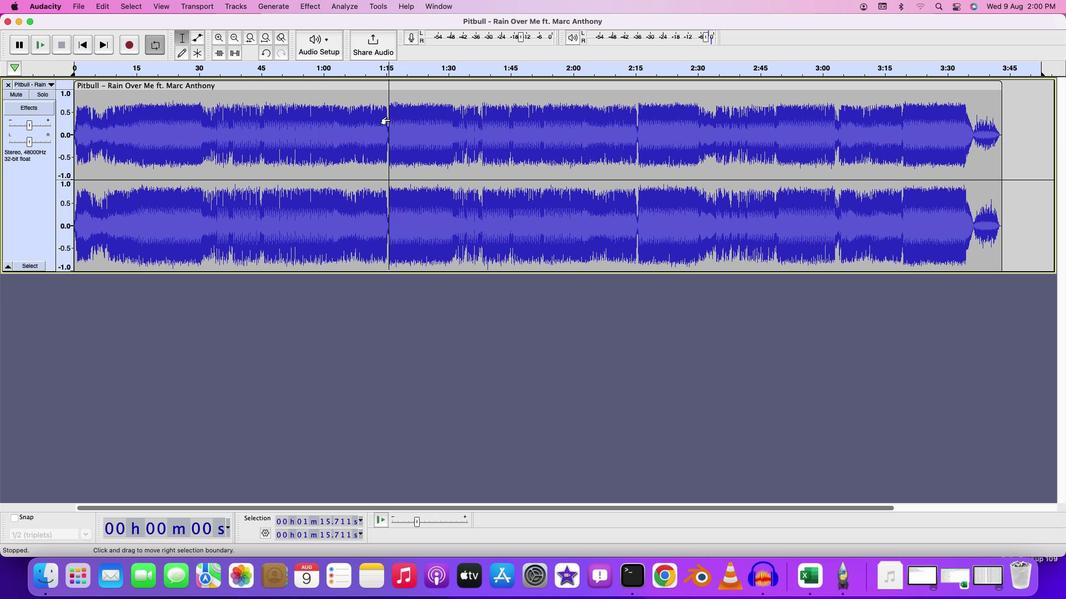 
Action: Mouse scrolled (390, 121) with delta (1, 1)
Screenshot: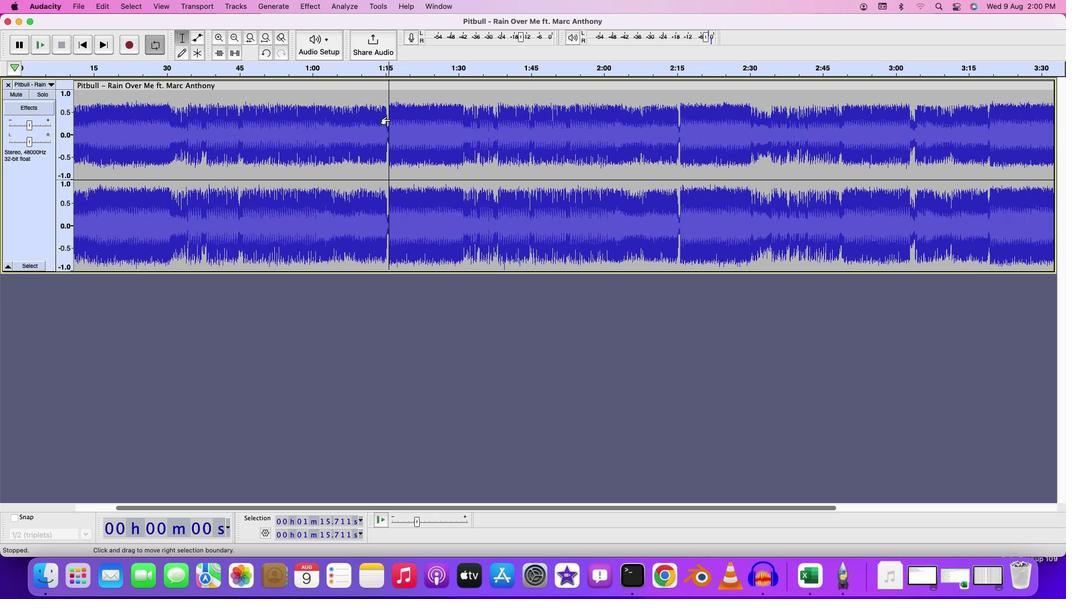 
Action: Mouse scrolled (390, 121) with delta (1, 1)
Screenshot: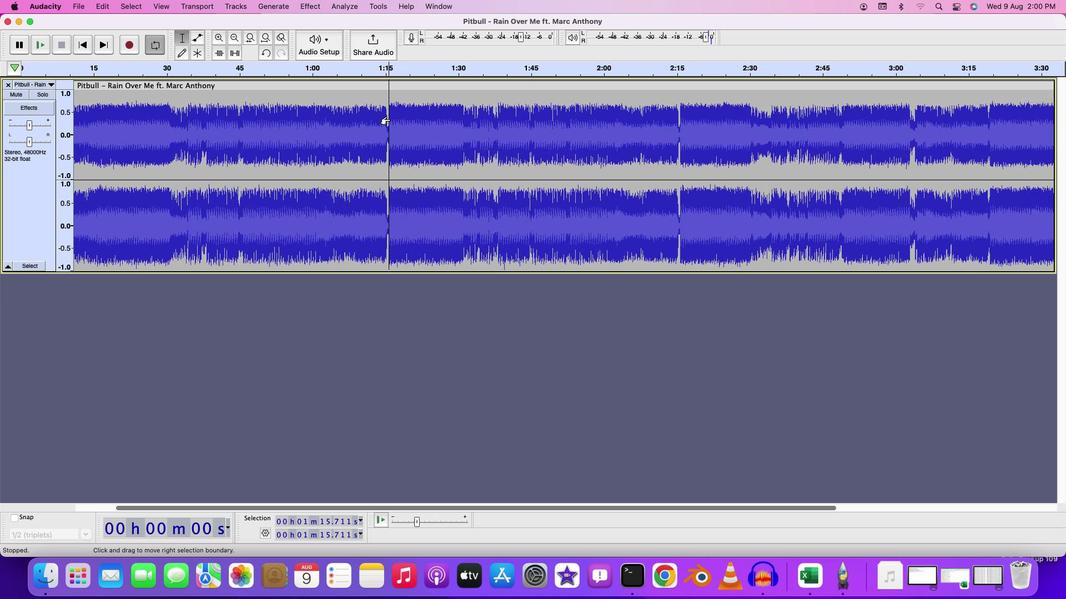 
Action: Mouse scrolled (390, 121) with delta (1, 2)
Screenshot: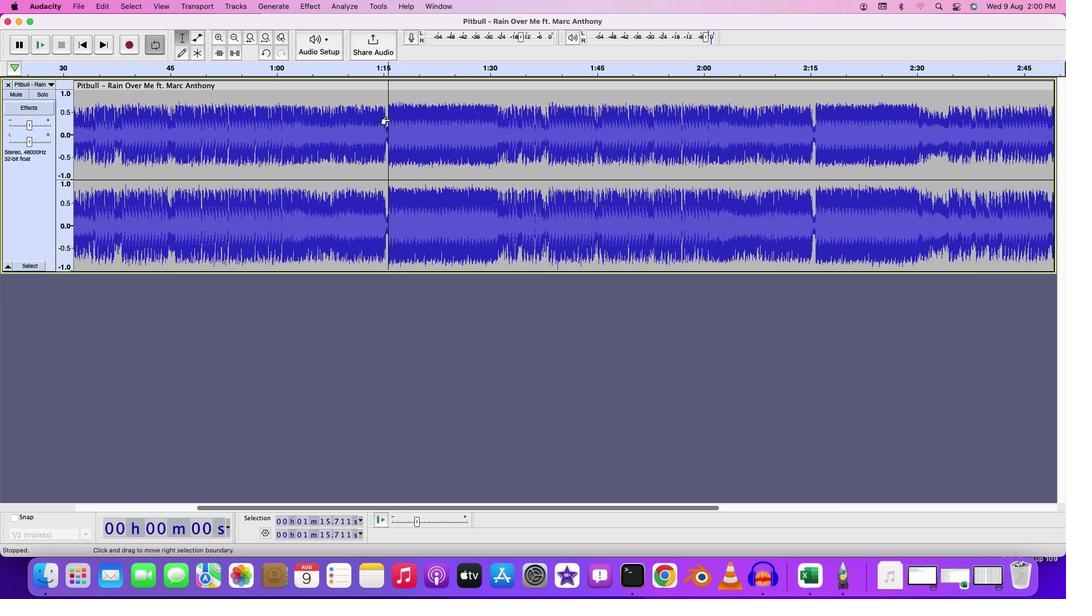 
Action: Mouse scrolled (390, 121) with delta (1, 1)
Screenshot: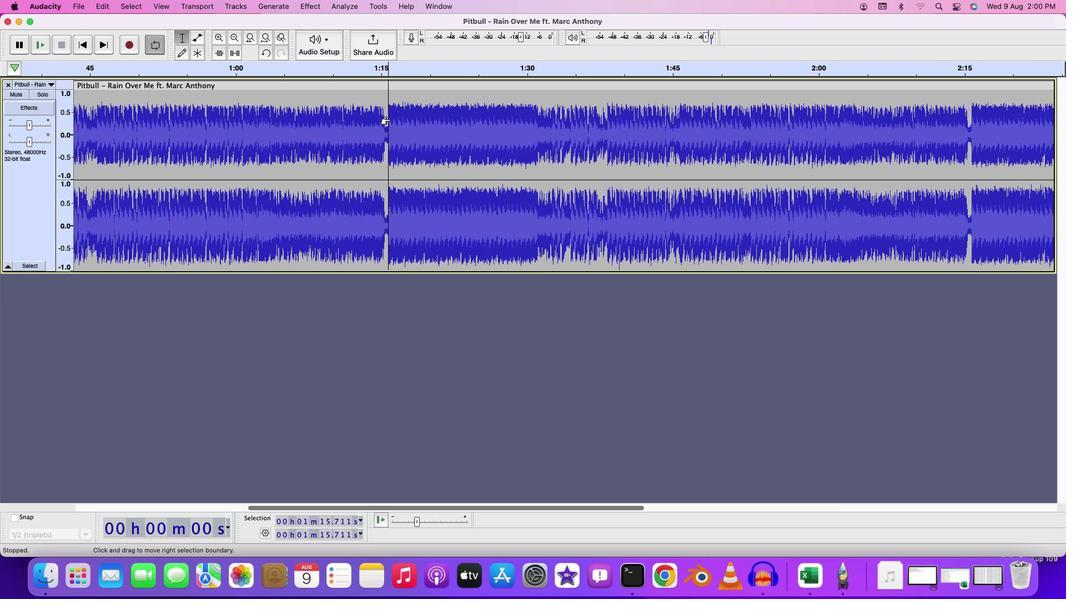 
Action: Mouse scrolled (390, 121) with delta (1, 1)
Screenshot: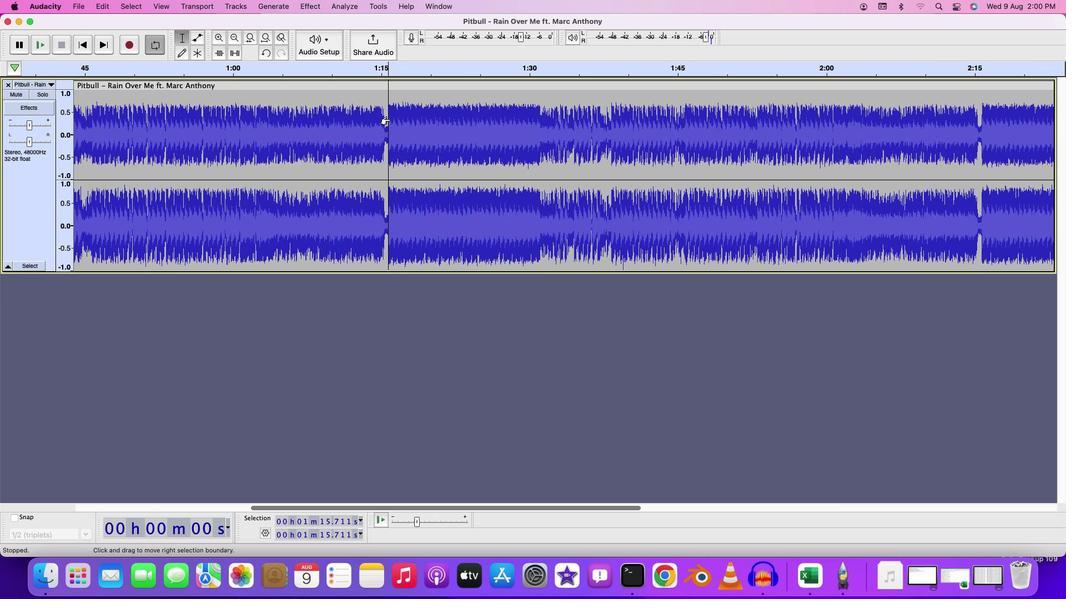 
Action: Mouse moved to (389, 111)
Screenshot: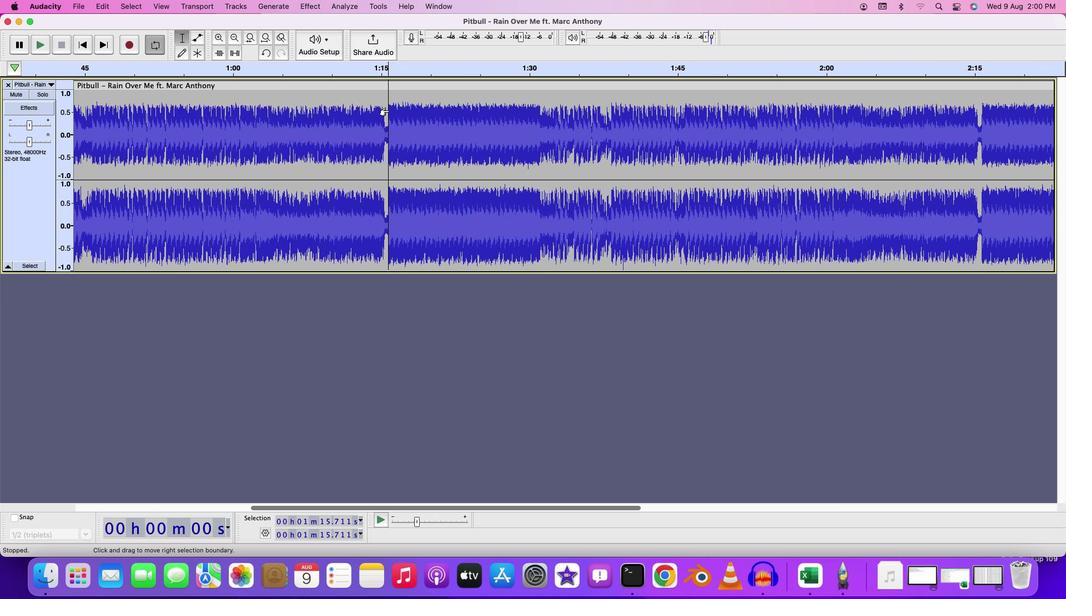 
Action: Mouse pressed left at (389, 111)
Screenshot: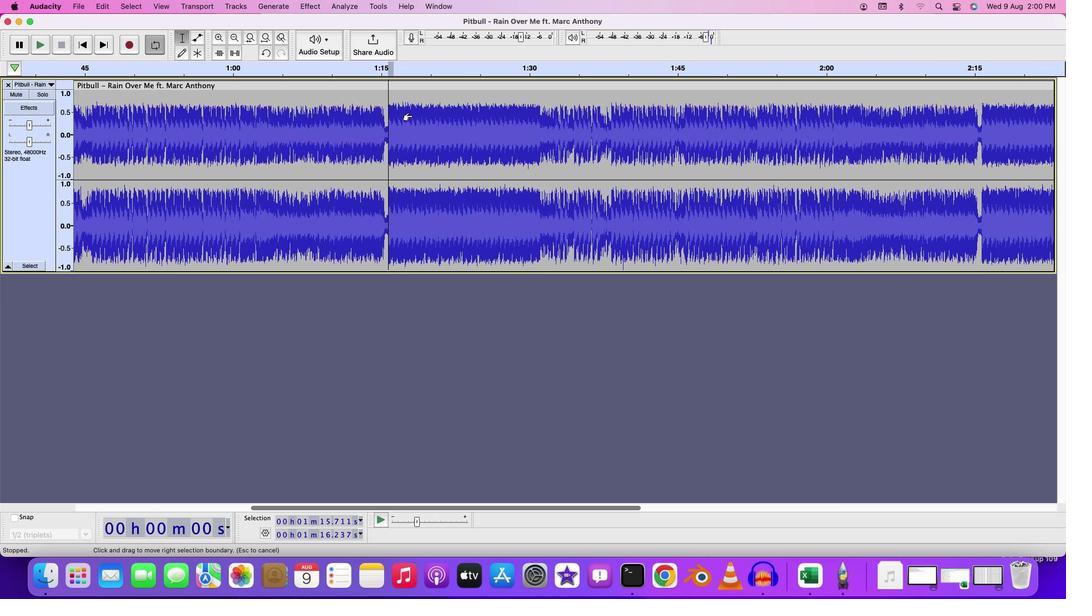 
Action: Mouse moved to (711, 139)
Screenshot: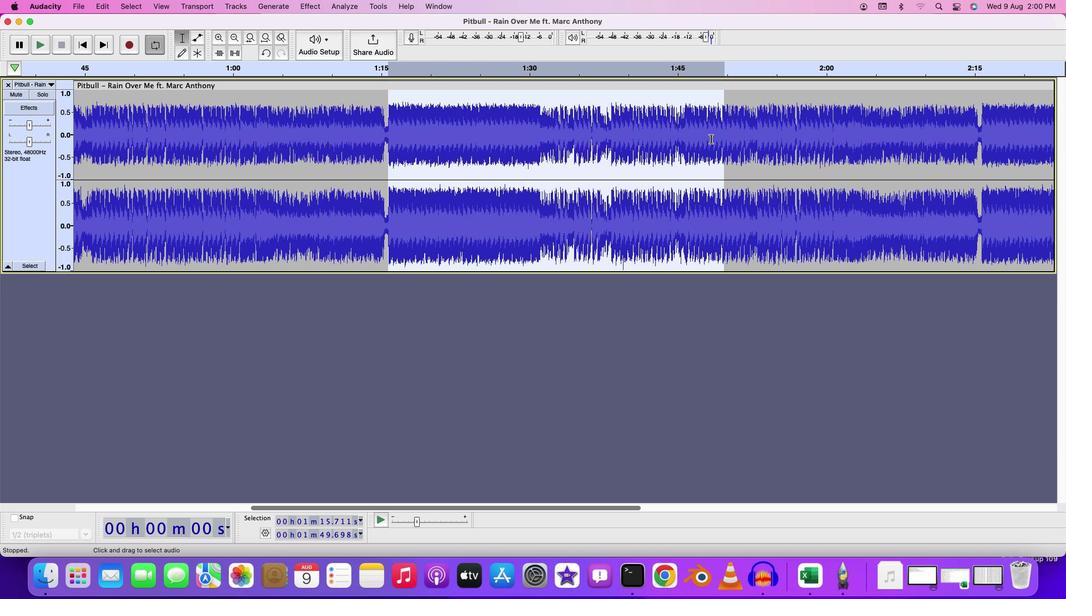 
Action: Key pressed Key.cmd
Screenshot: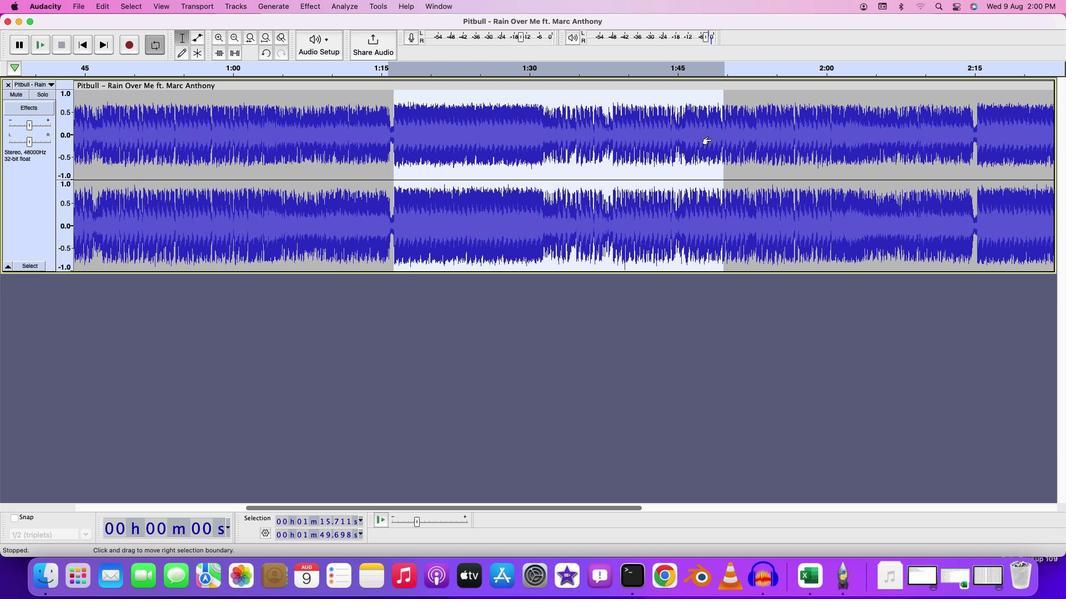 
Action: Mouse moved to (711, 140)
Screenshot: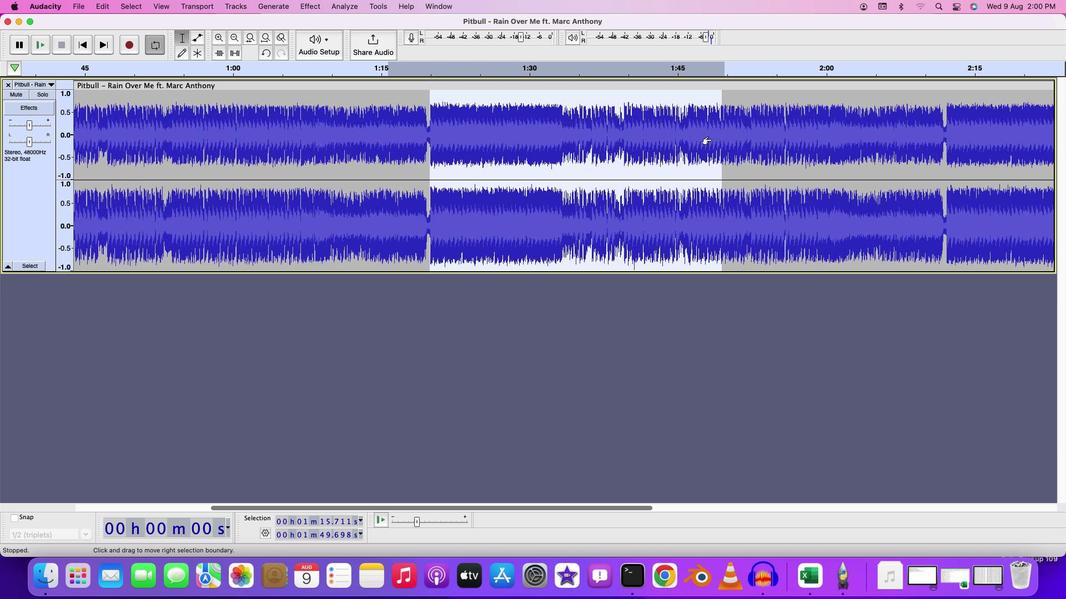
Action: Mouse scrolled (711, 140) with delta (1, 0)
Screenshot: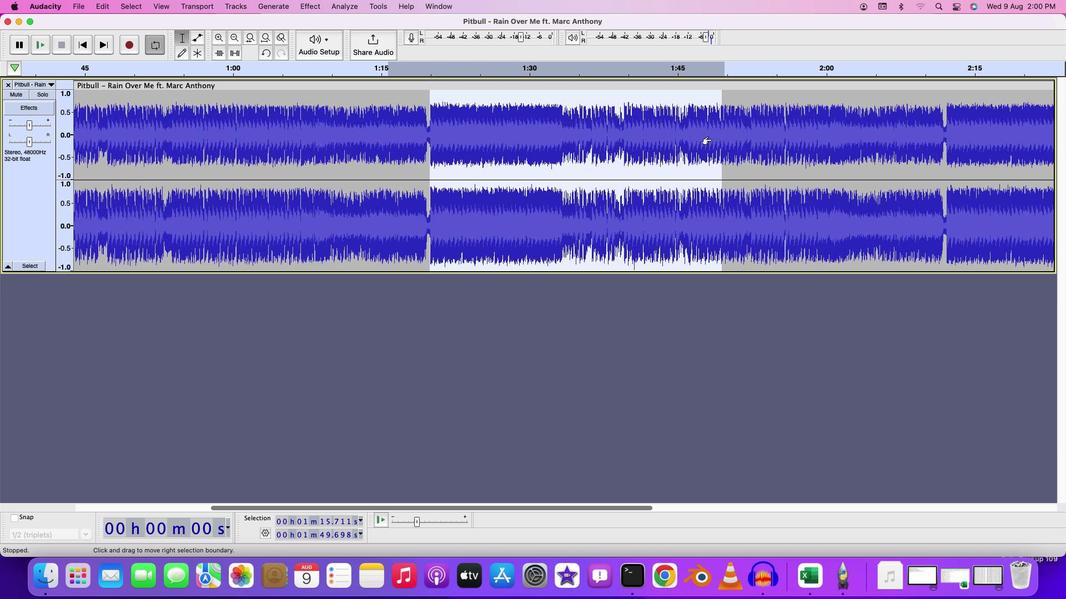 
Action: Mouse moved to (711, 141)
Screenshot: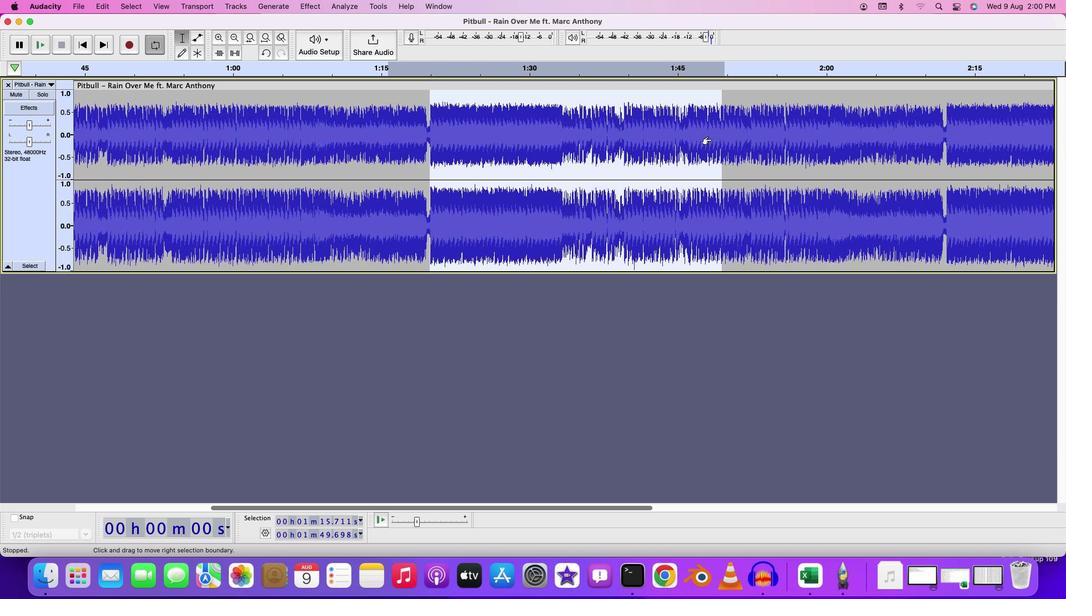
Action: Mouse scrolled (711, 141) with delta (1, 0)
Screenshot: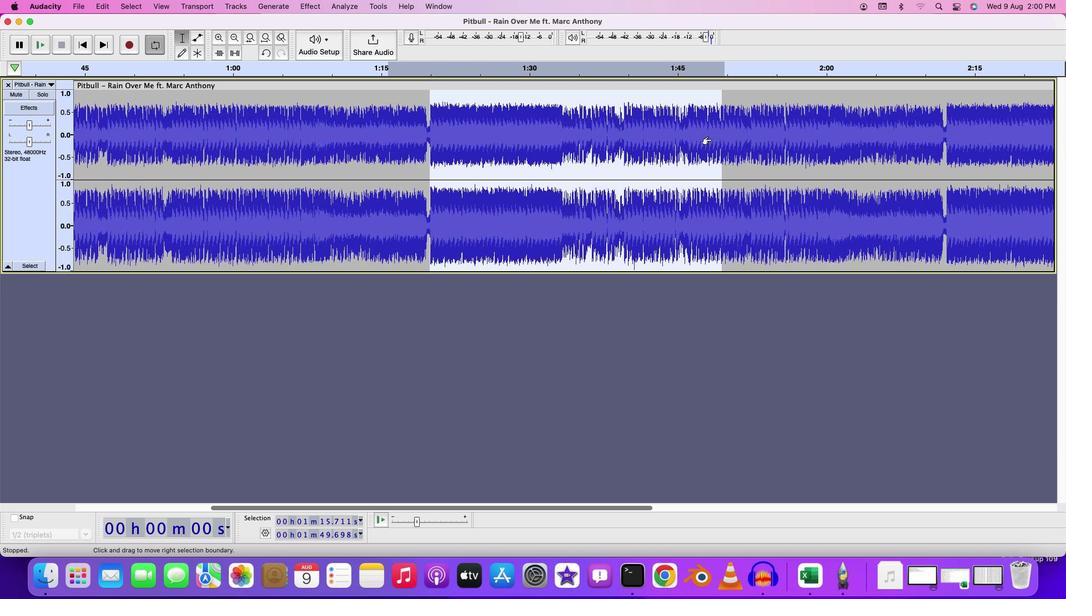 
Action: Mouse scrolled (711, 141) with delta (1, 0)
Screenshot: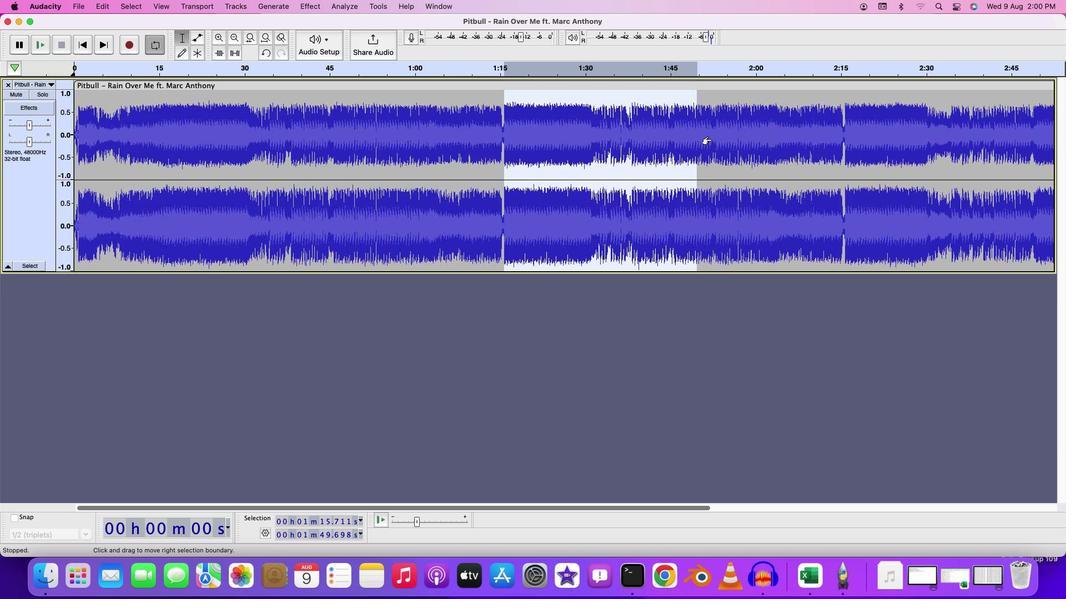 
Action: Mouse scrolled (711, 141) with delta (1, 0)
Screenshot: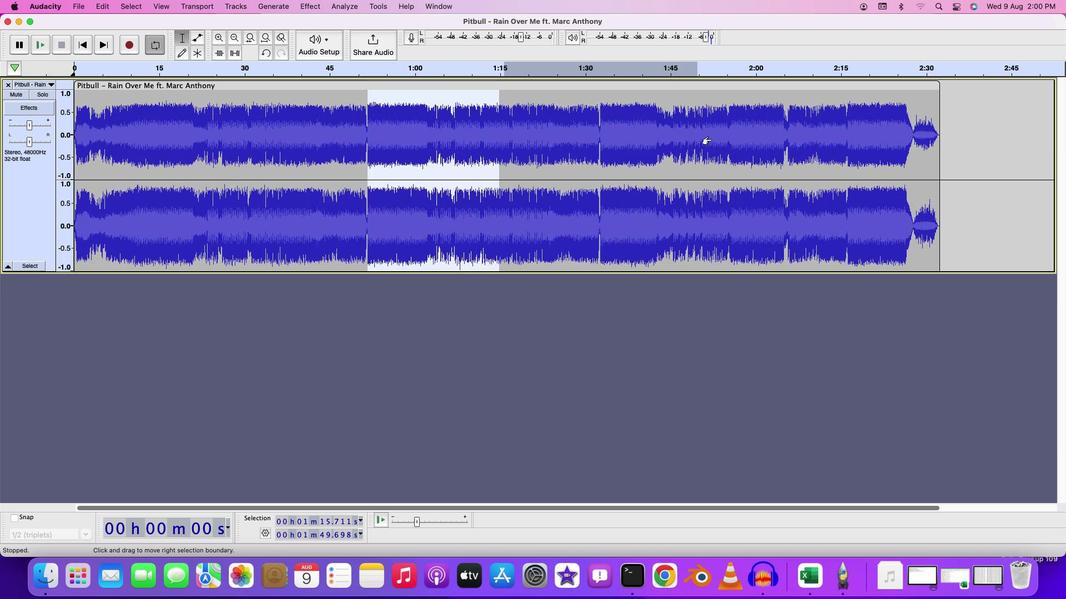 
Action: Mouse scrolled (711, 141) with delta (1, 0)
Screenshot: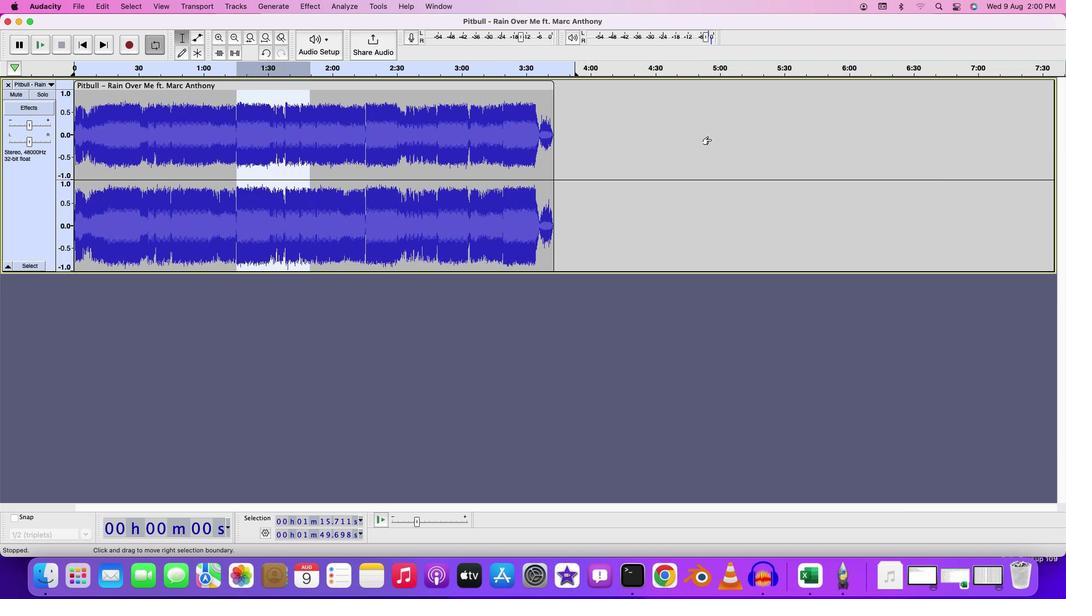 
Action: Mouse moved to (238, 110)
Screenshot: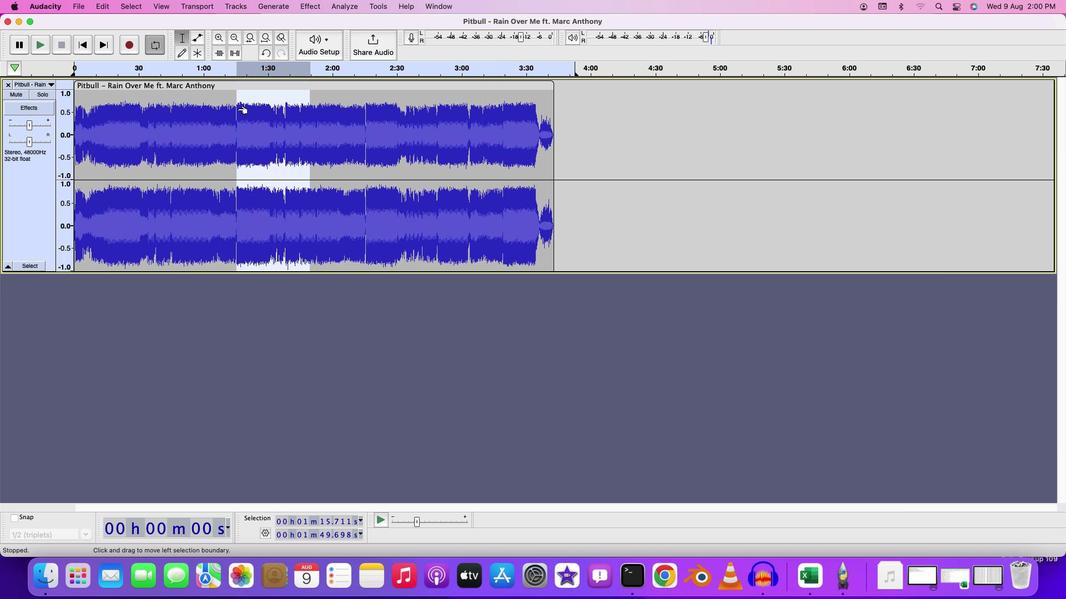 
Action: Mouse pressed left at (238, 110)
Screenshot: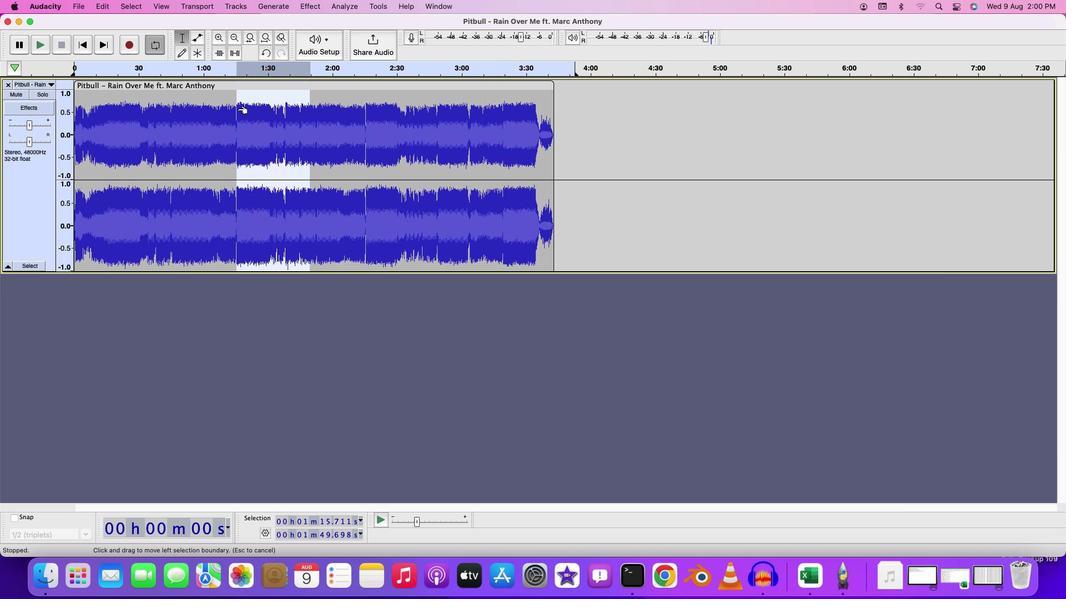 
Action: Mouse moved to (237, 104)
Screenshot: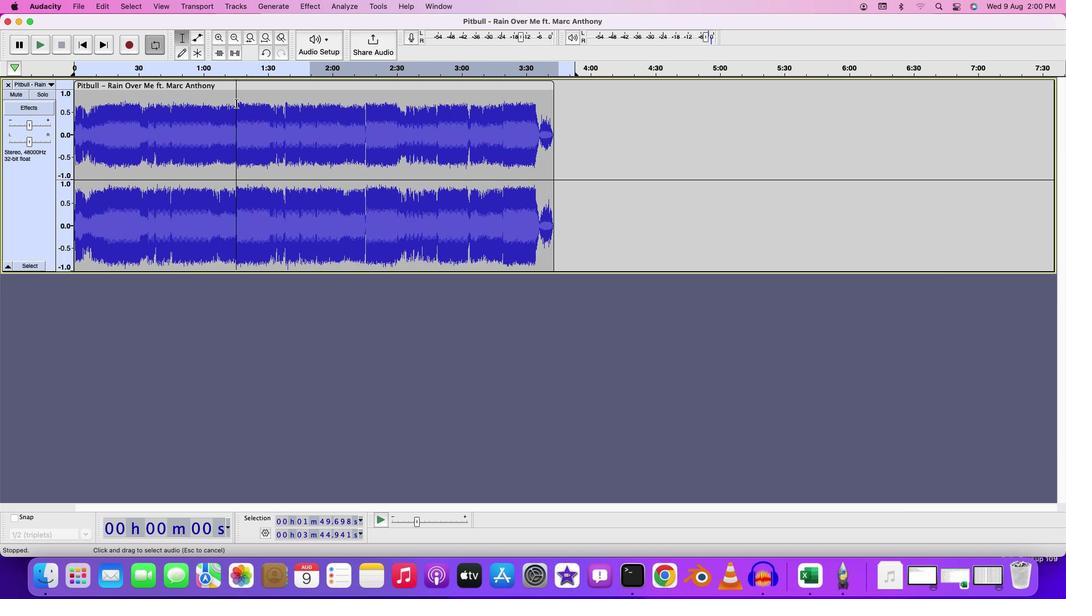 
Action: Mouse pressed left at (237, 104)
Screenshot: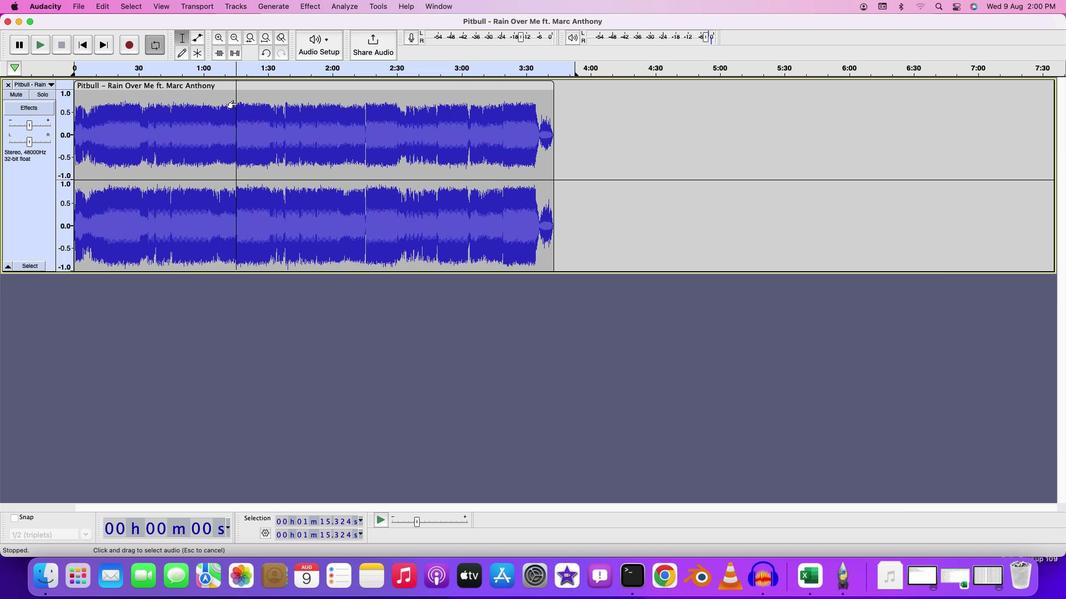 
Action: Mouse moved to (238, 108)
Screenshot: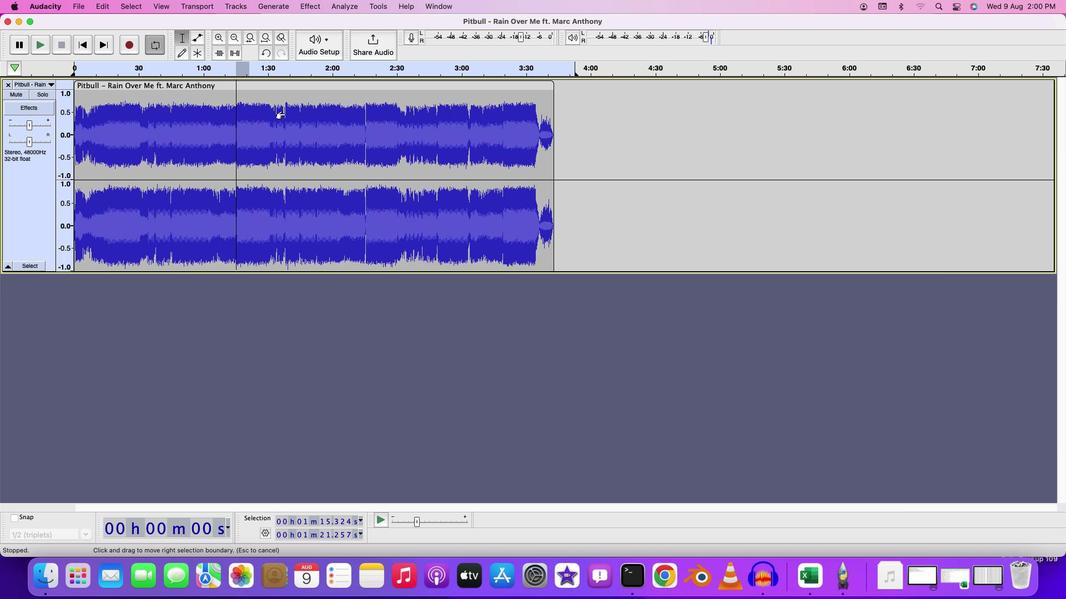 
Action: Mouse pressed left at (238, 108)
Screenshot: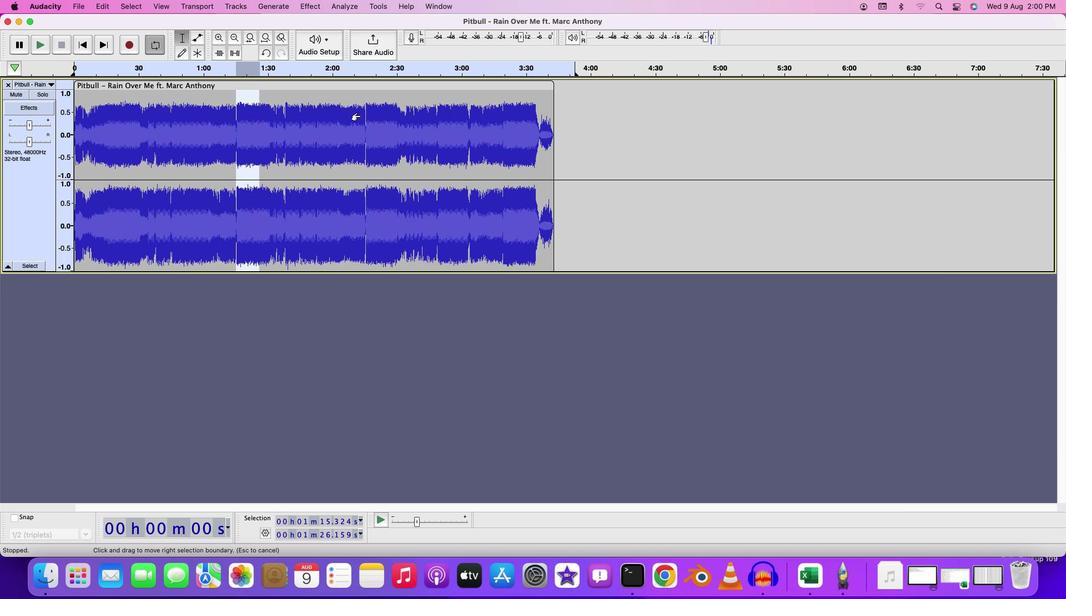 
Action: Mouse moved to (267, 125)
Screenshot: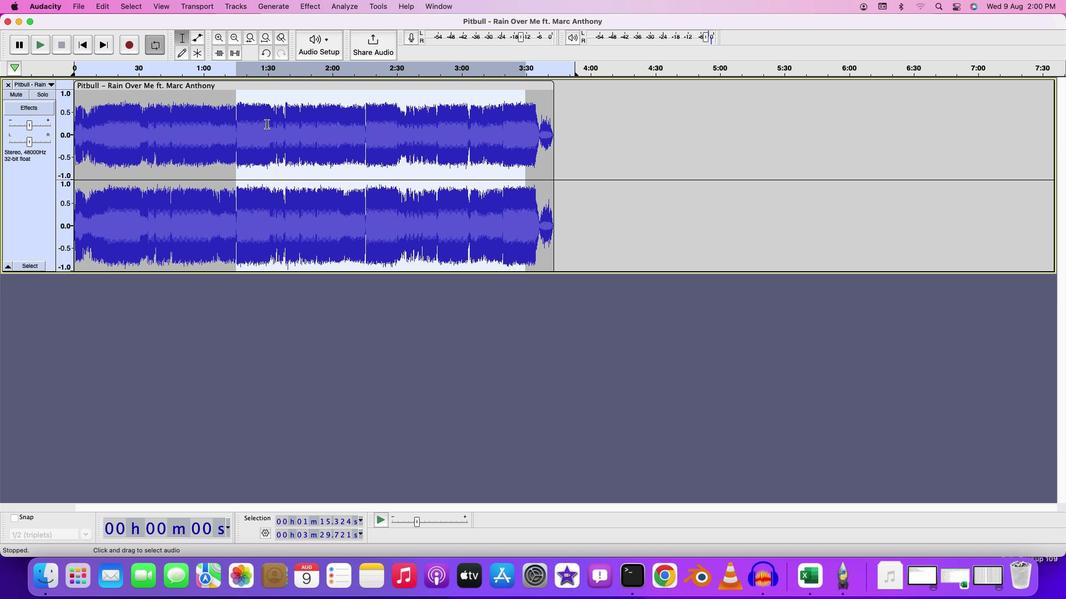 
Action: Key pressed Key.cmd
Screenshot: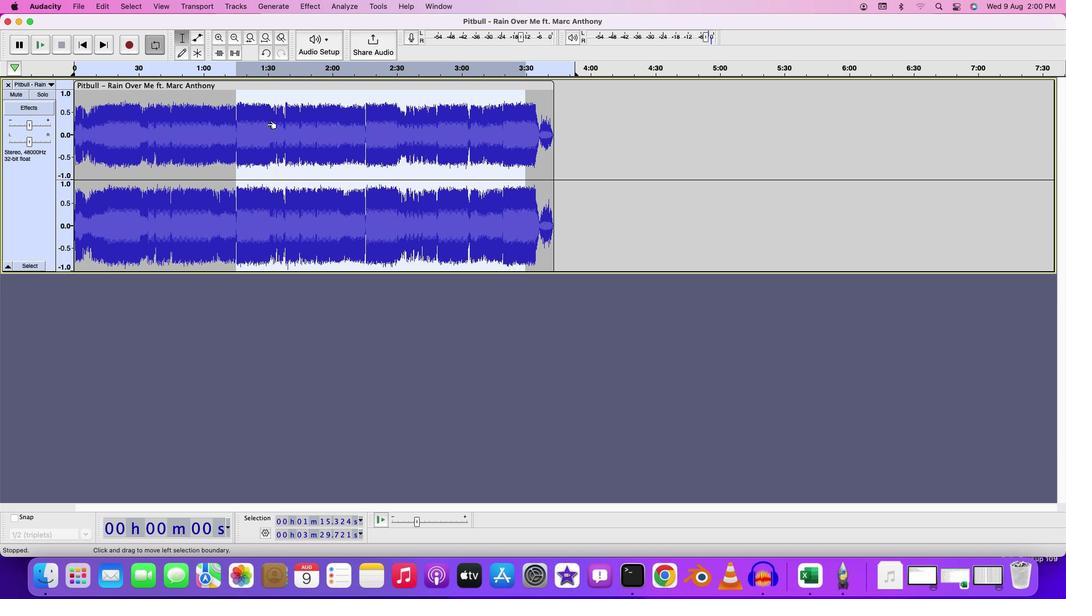 
Action: Mouse scrolled (267, 125) with delta (1, 1)
Screenshot: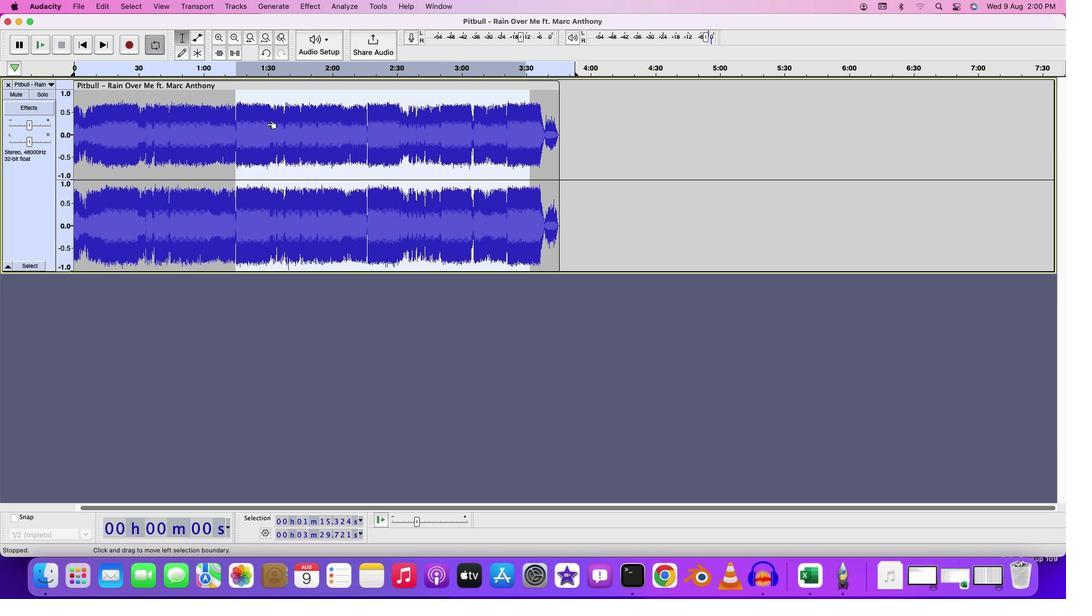 
Action: Mouse scrolled (267, 125) with delta (1, 1)
Screenshot: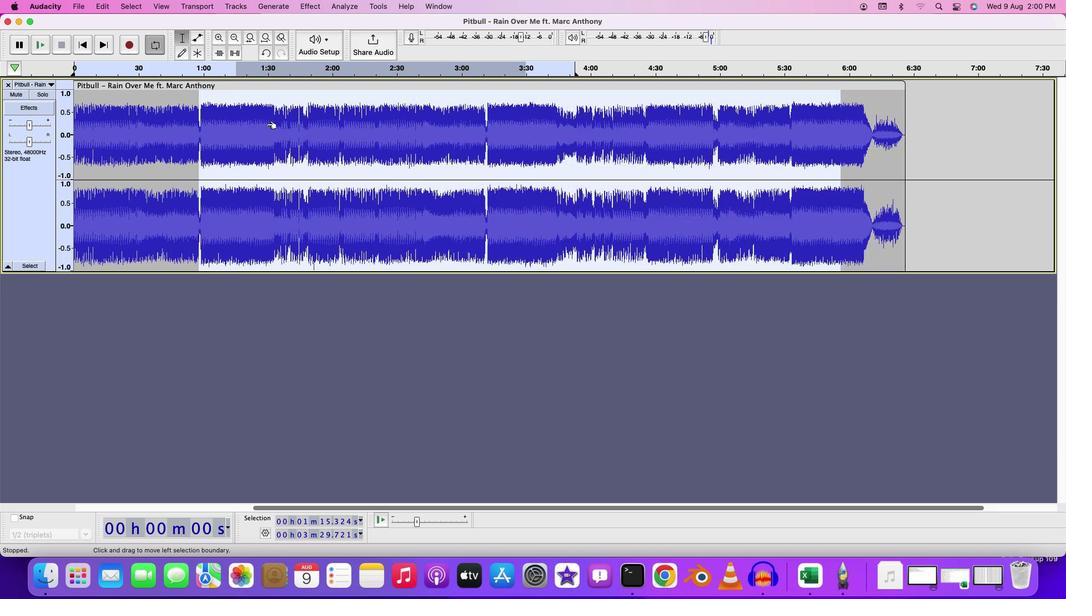 
Action: Mouse scrolled (267, 125) with delta (1, 2)
Screenshot: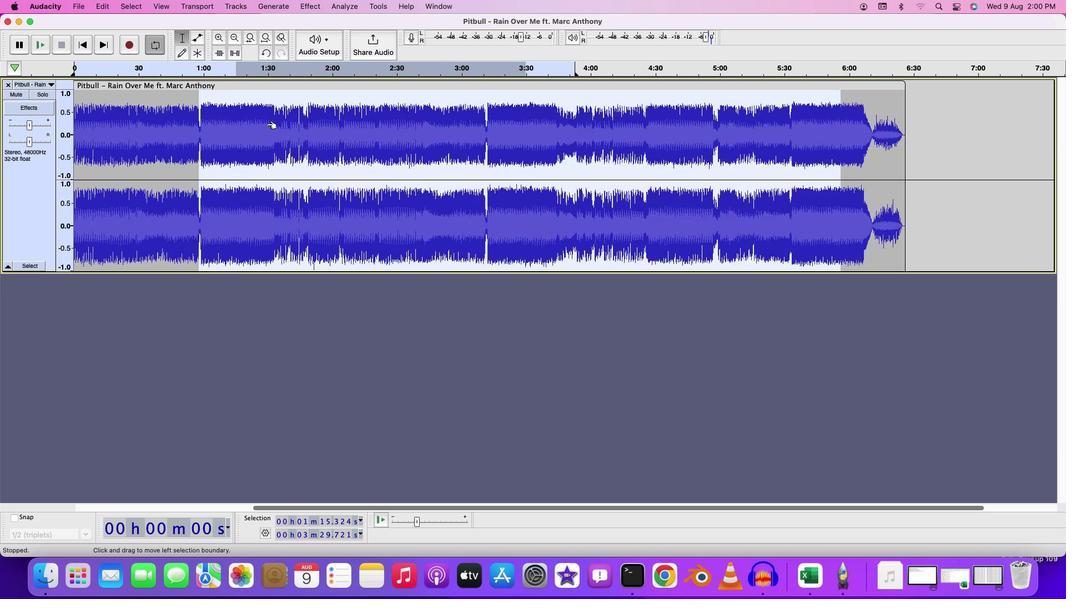 
Action: Mouse scrolled (267, 125) with delta (1, 3)
Screenshot: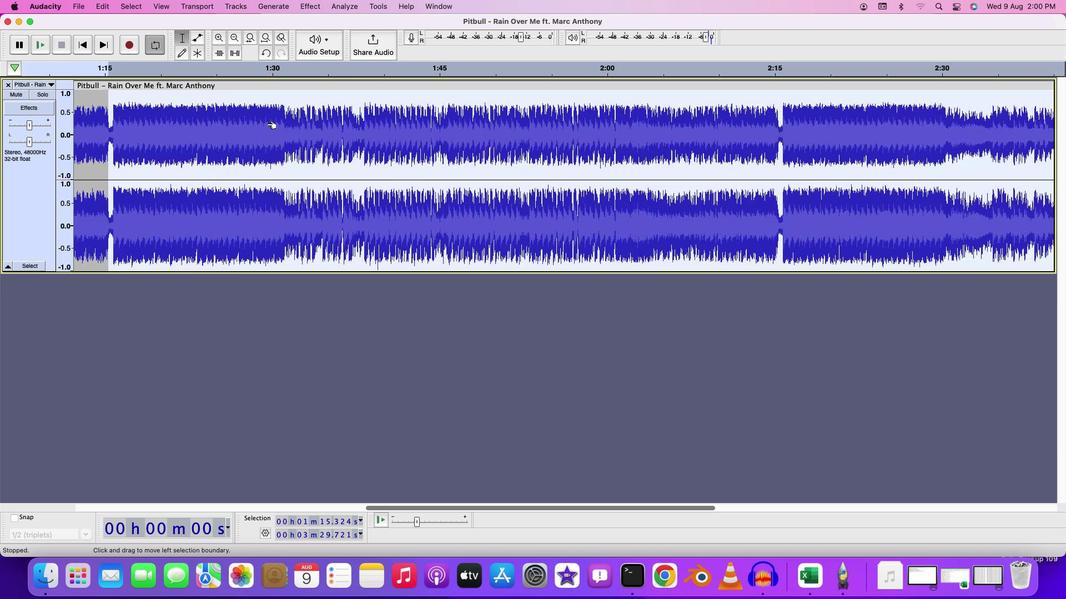 
Action: Mouse scrolled (267, 125) with delta (1, 3)
Screenshot: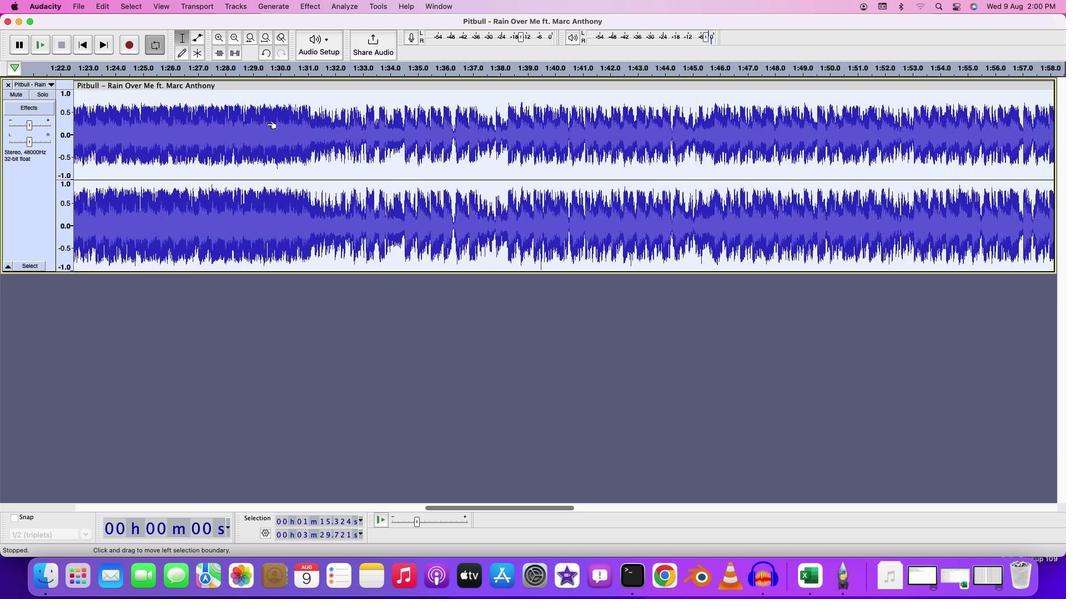 
Action: Mouse moved to (480, 508)
Screenshot: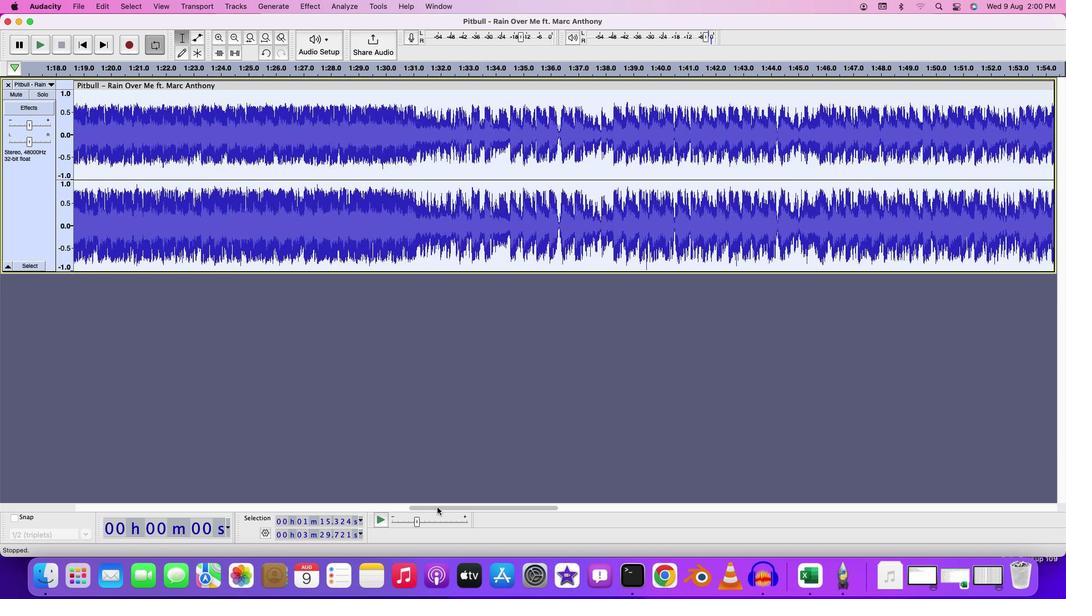 
Action: Mouse pressed left at (480, 508)
Screenshot: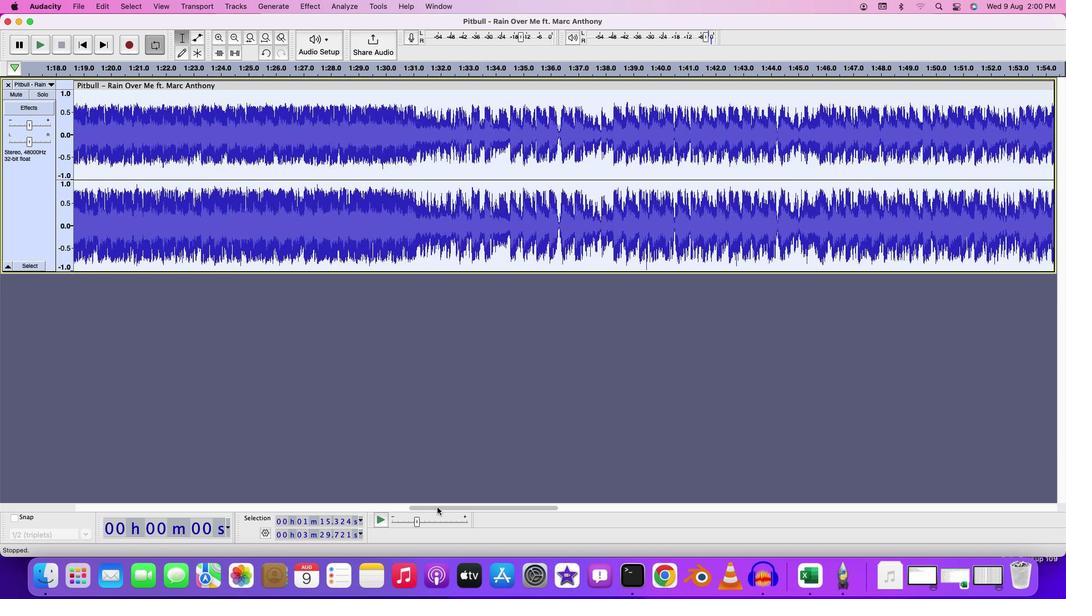 
Action: Mouse moved to (256, 110)
Screenshot: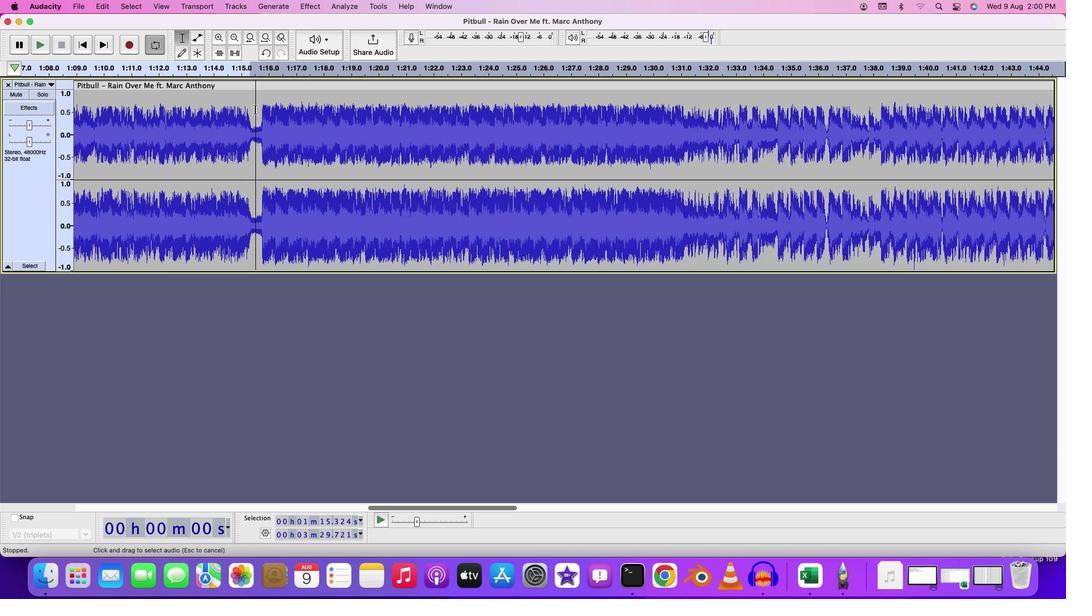 
Action: Mouse pressed left at (256, 110)
Screenshot: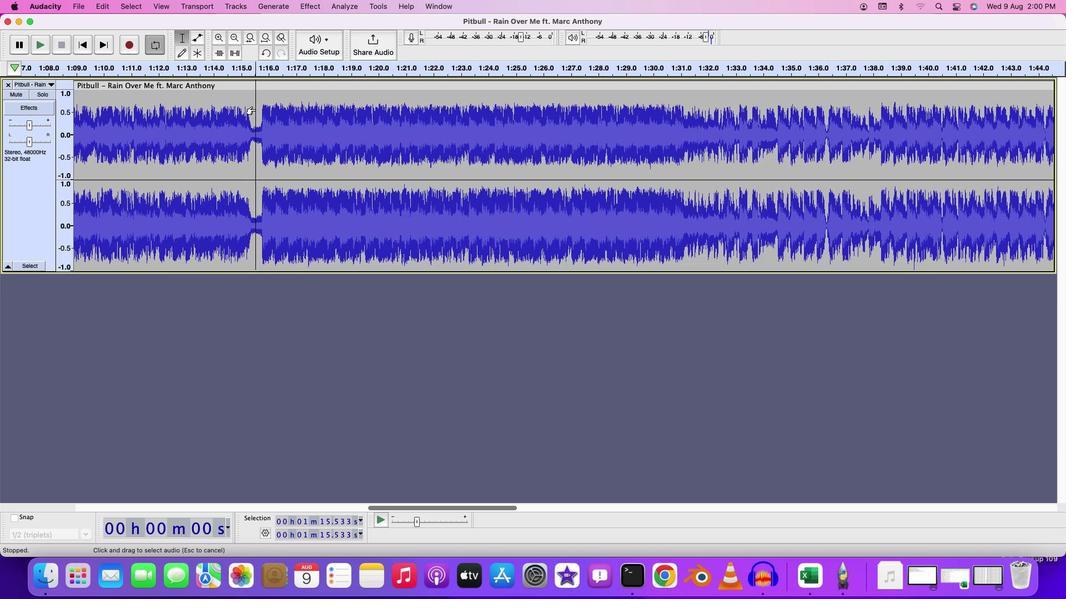 
Action: Mouse moved to (261, 112)
Screenshot: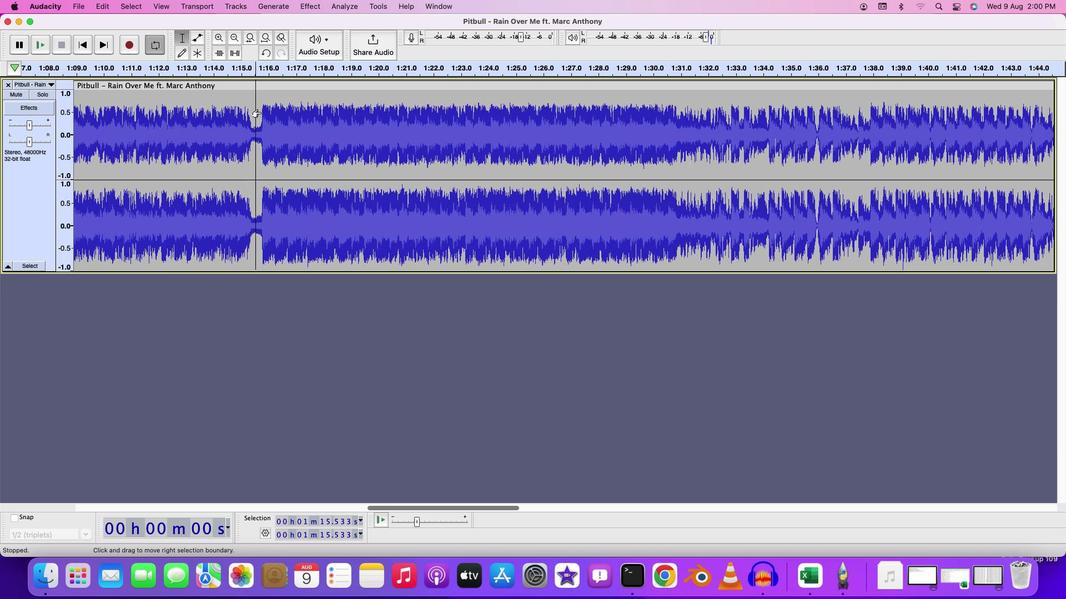 
Action: Key pressed Key.cmd
Screenshot: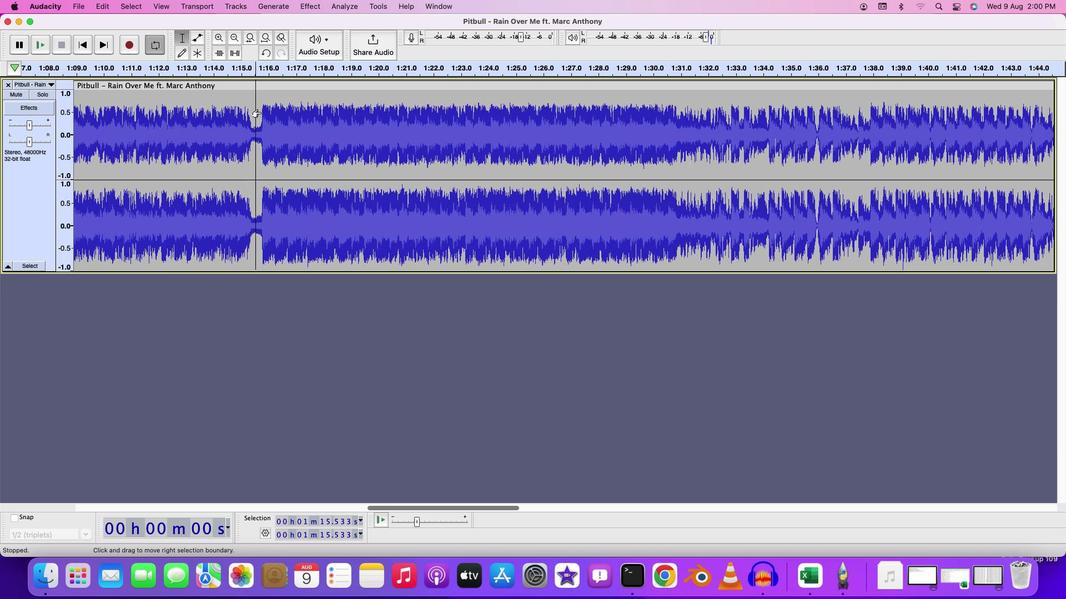 
Action: Mouse moved to (261, 113)
Screenshot: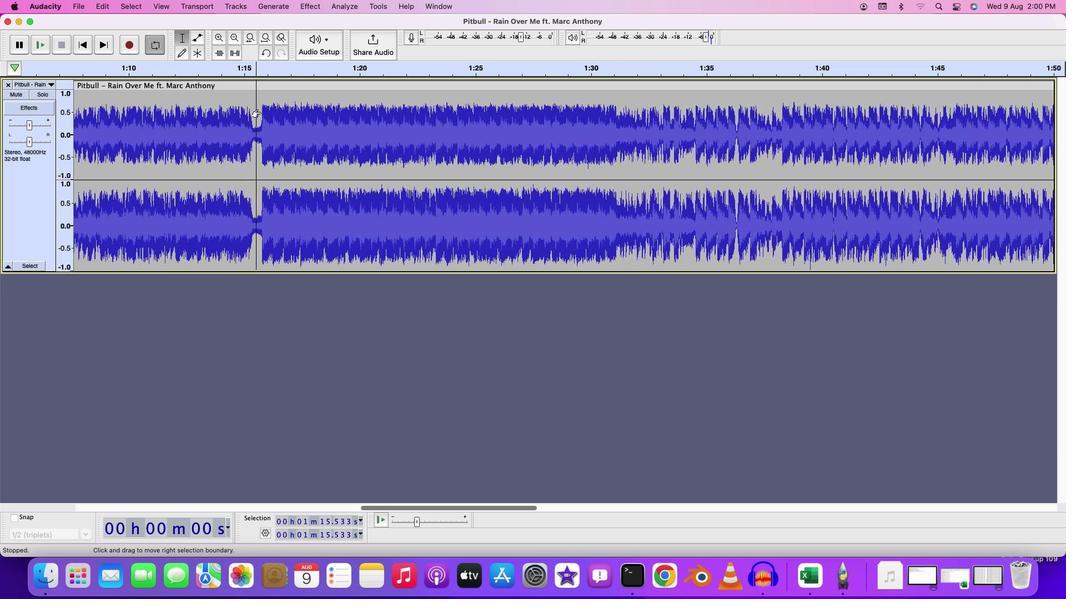 
Action: Mouse scrolled (261, 113) with delta (1, 0)
Screenshot: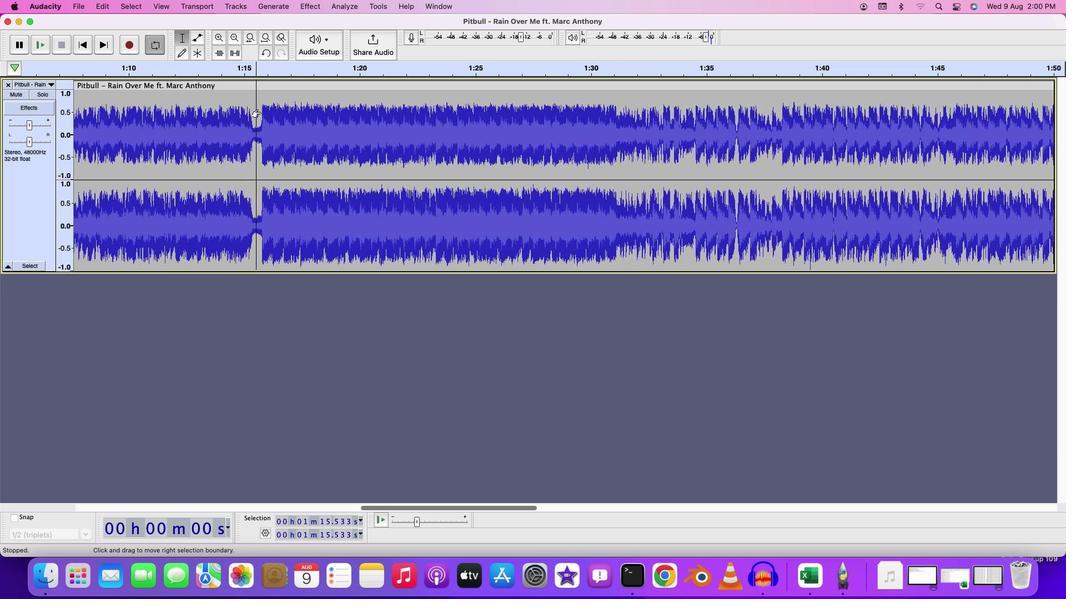 
Action: Mouse scrolled (261, 113) with delta (1, 0)
Screenshot: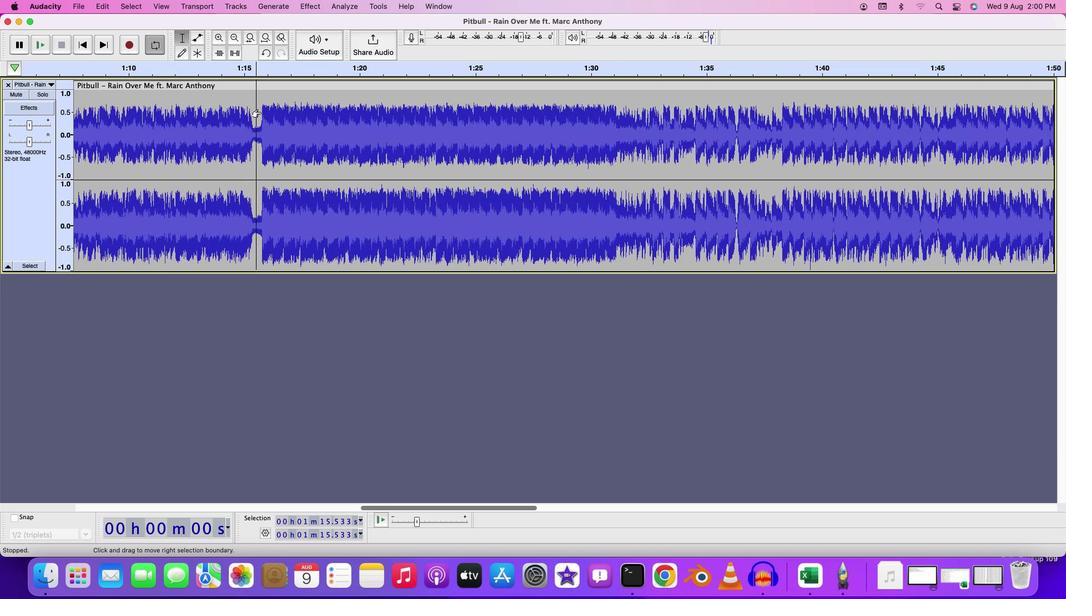 
Action: Mouse scrolled (261, 113) with delta (1, 0)
Screenshot: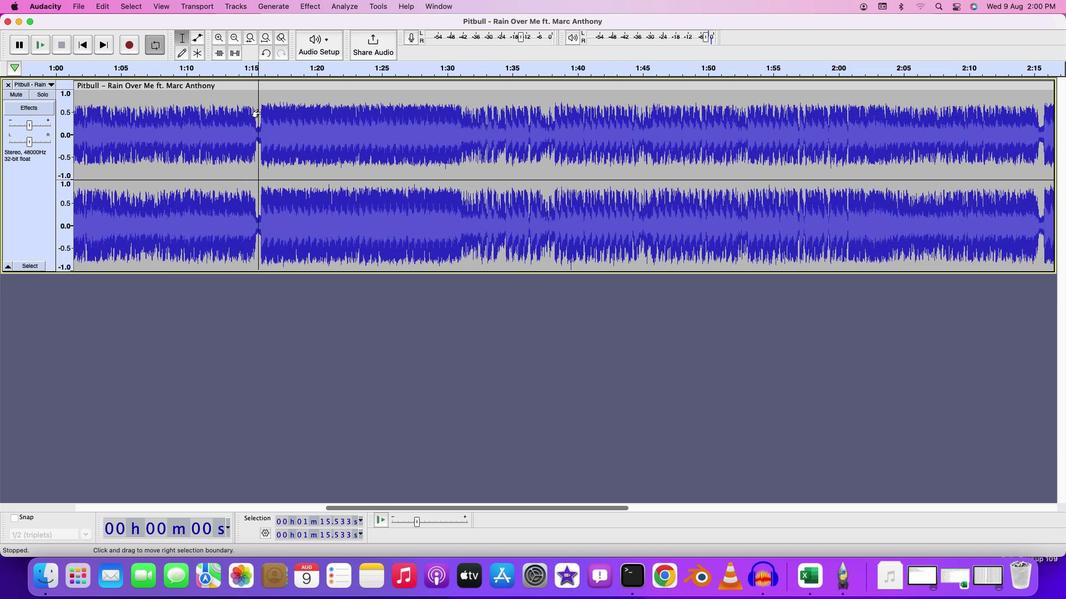 
Action: Mouse moved to (261, 114)
Screenshot: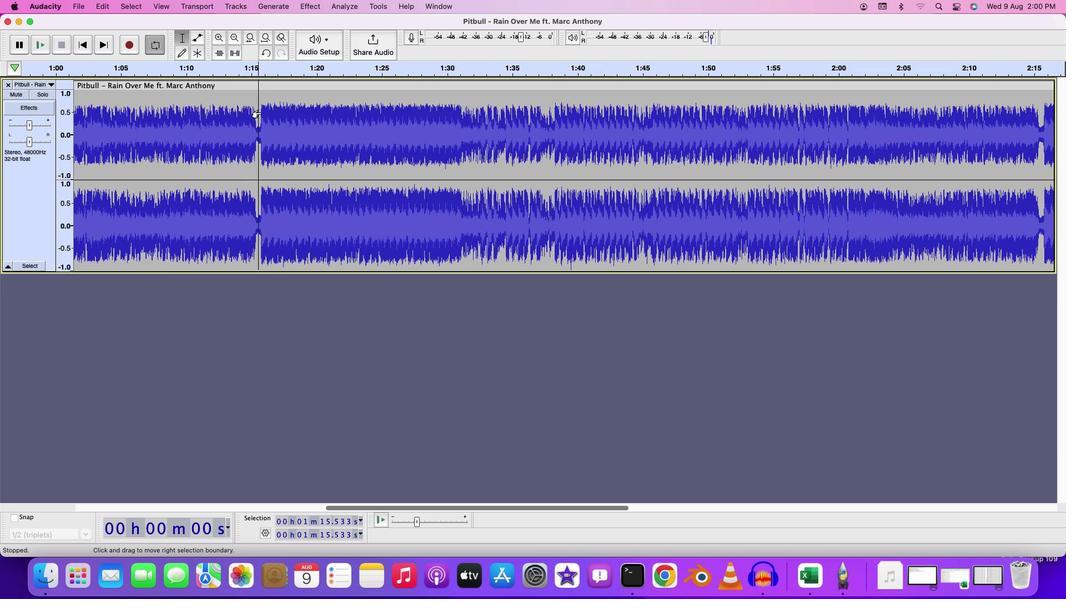 
Action: Mouse scrolled (261, 114) with delta (1, 0)
Screenshot: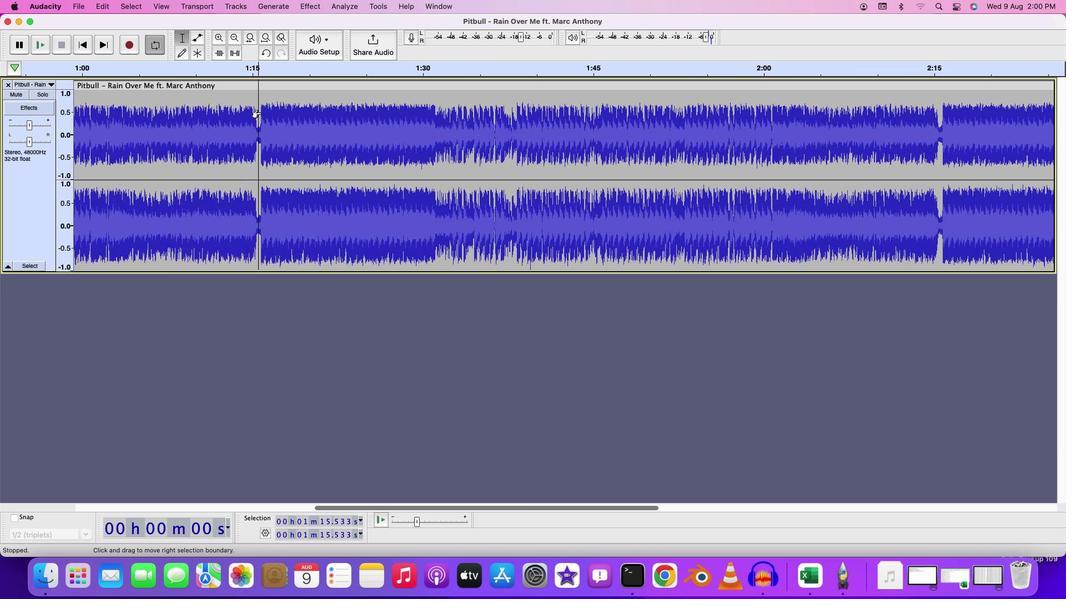 
Action: Mouse scrolled (261, 114) with delta (1, 0)
Screenshot: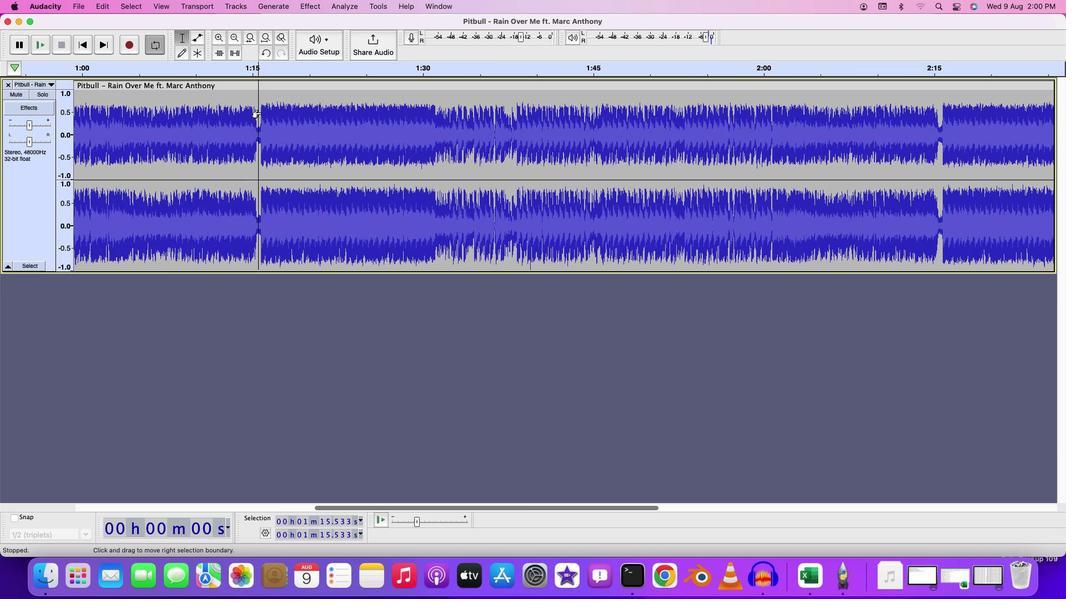 
Action: Mouse moved to (260, 108)
Screenshot: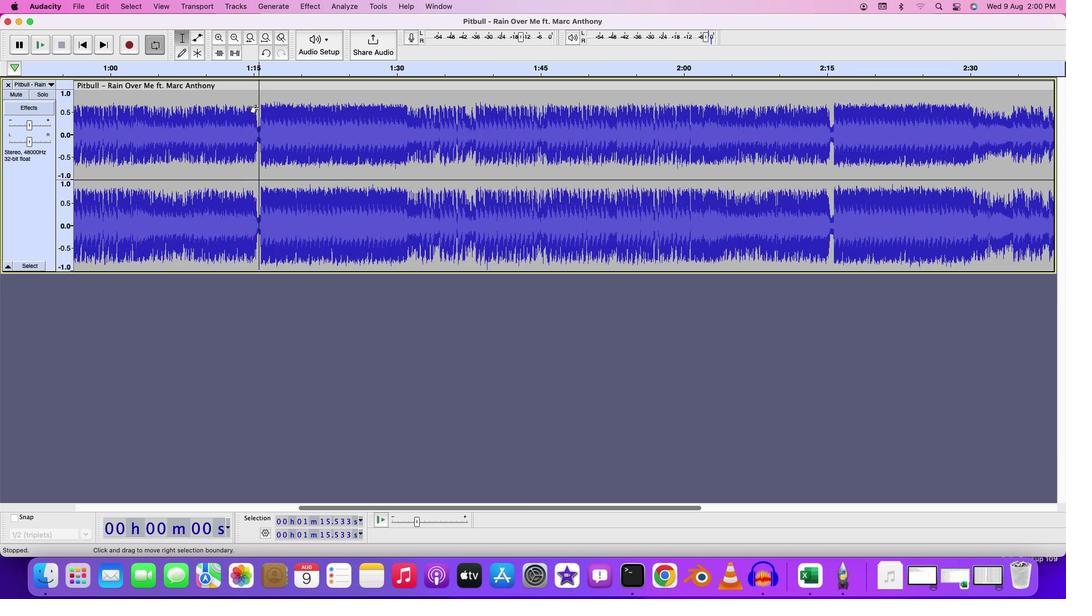 
Action: Mouse scrolled (260, 108) with delta (1, 0)
Screenshot: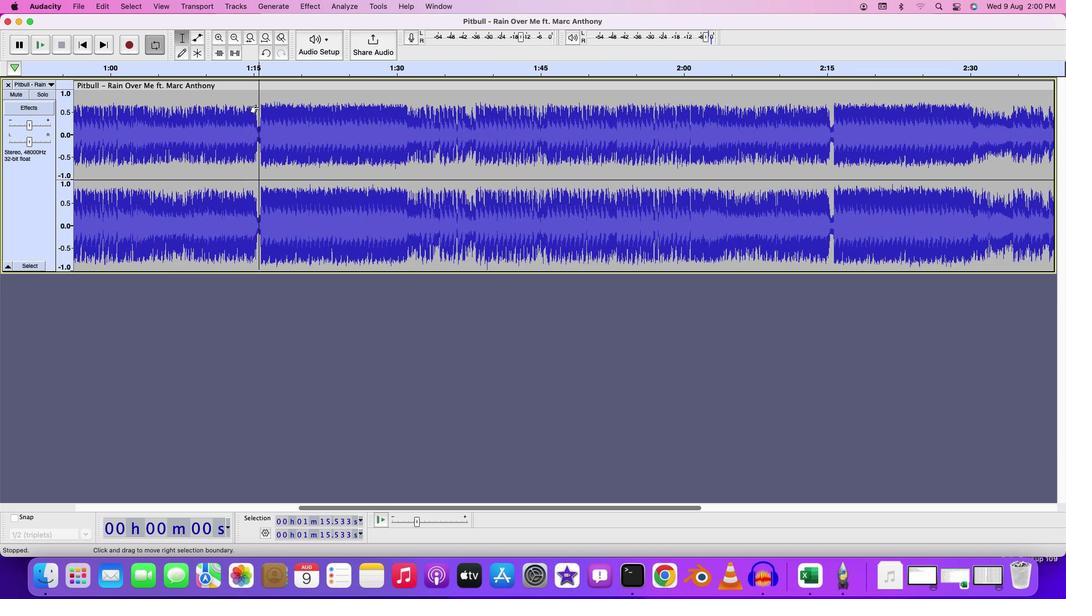 
Action: Mouse scrolled (260, 108) with delta (1, 0)
Screenshot: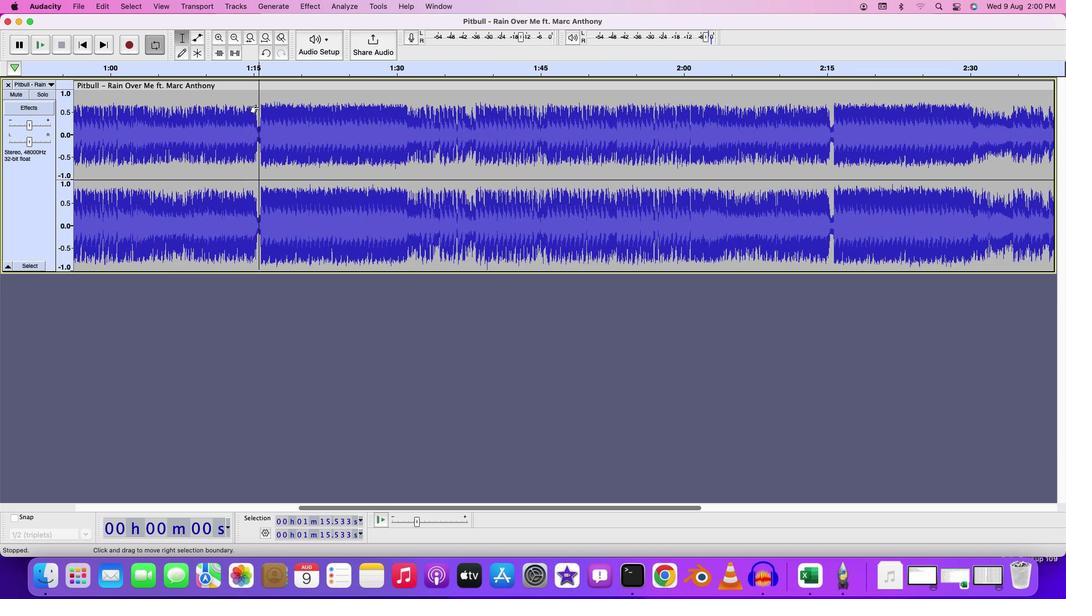 
Action: Mouse moved to (260, 108)
Screenshot: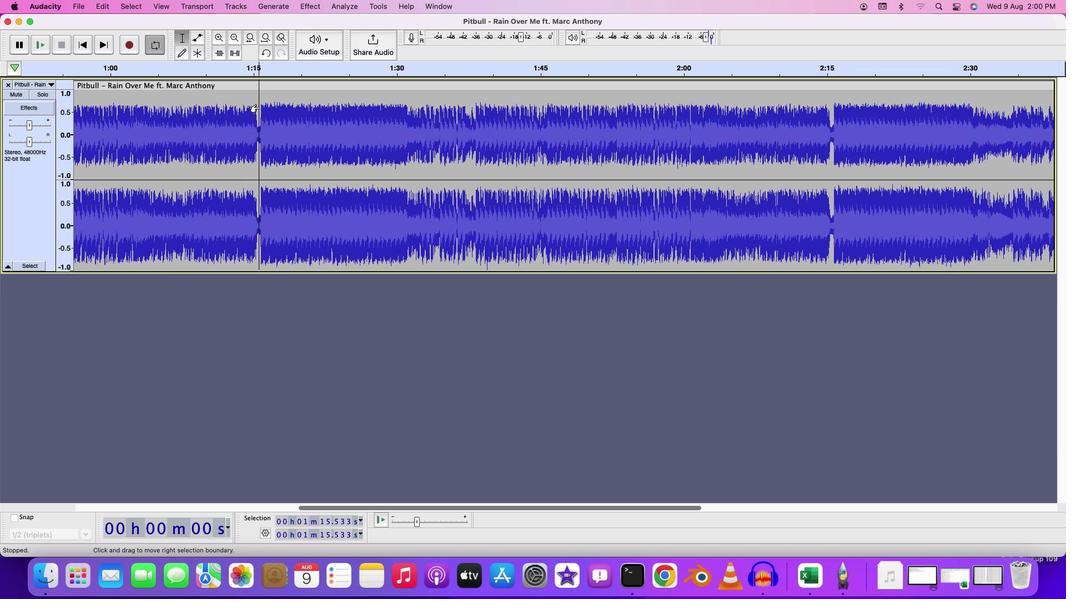 
Action: Mouse scrolled (260, 108) with delta (1, 0)
Screenshot: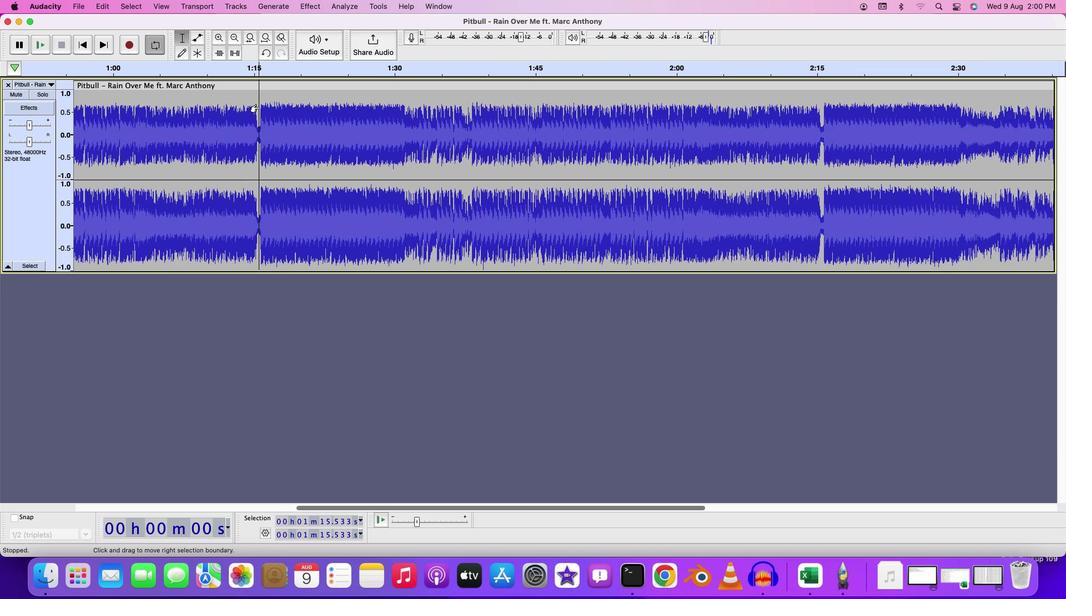 
Action: Mouse scrolled (260, 108) with delta (1, 0)
Screenshot: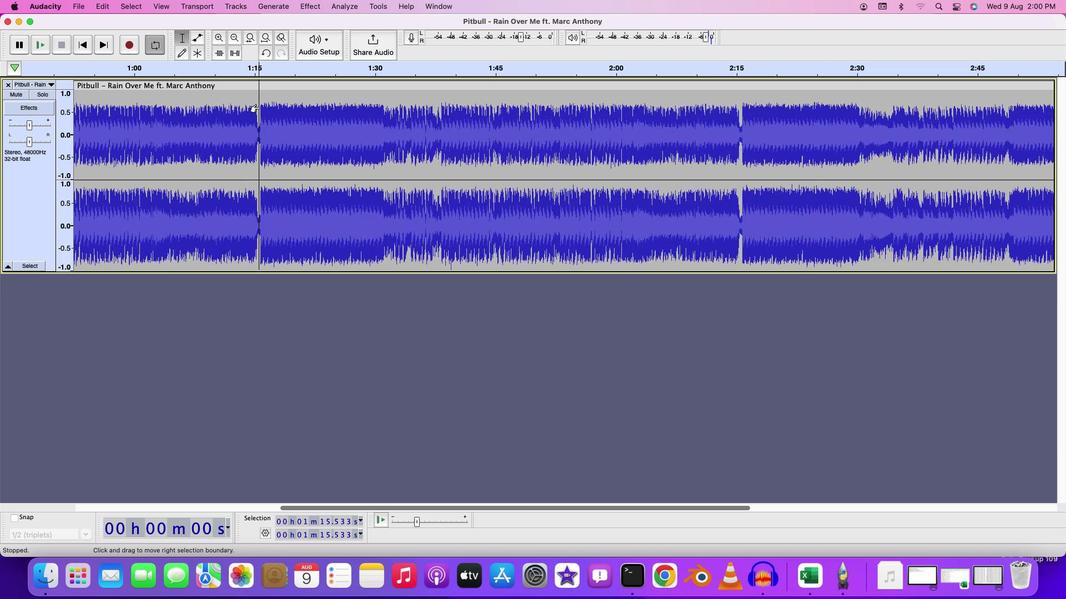 
Action: Mouse scrolled (260, 108) with delta (1, 0)
Screenshot: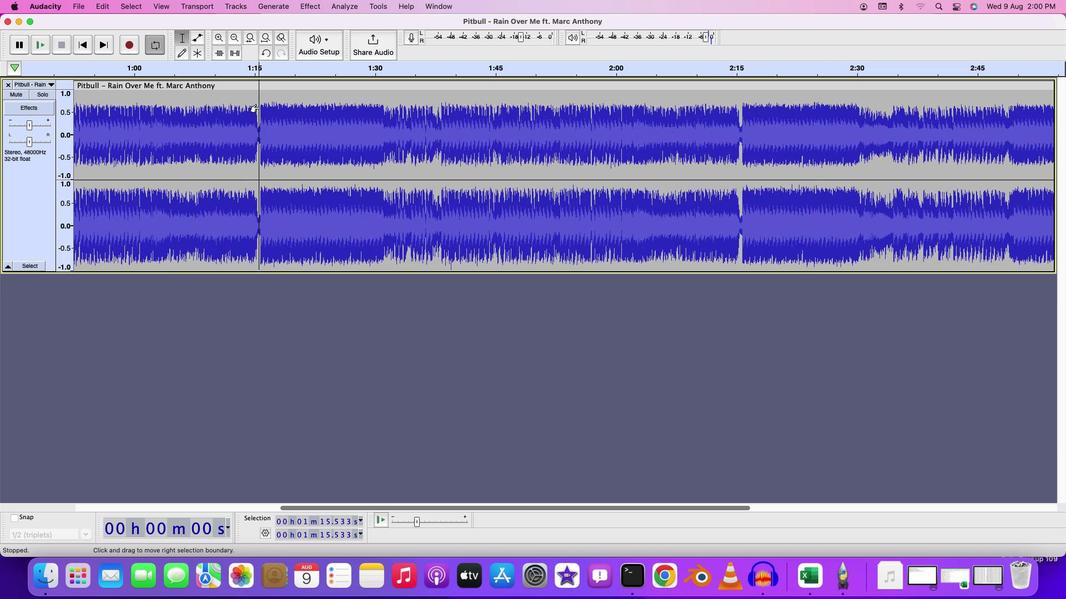 
Action: Mouse moved to (260, 107)
Screenshot: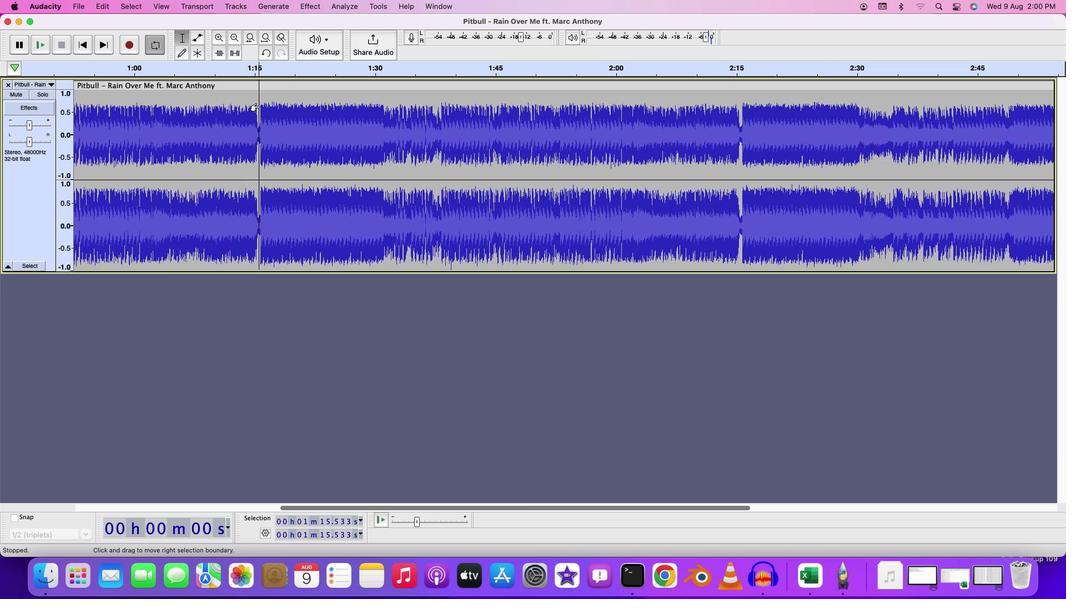 
Action: Mouse scrolled (260, 107) with delta (1, 0)
Screenshot: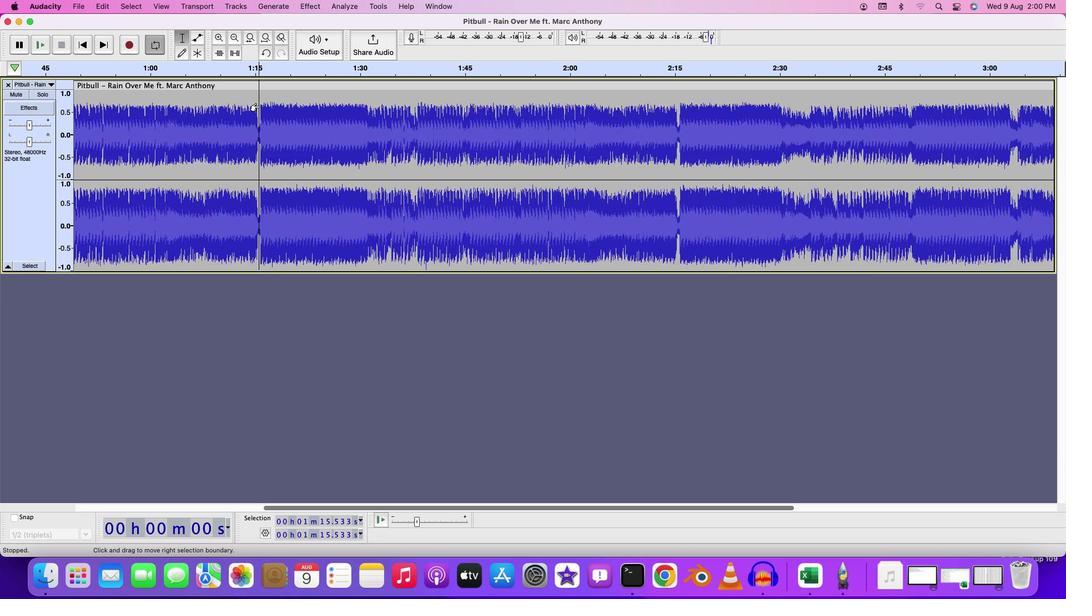 
Action: Mouse scrolled (260, 107) with delta (1, 0)
Screenshot: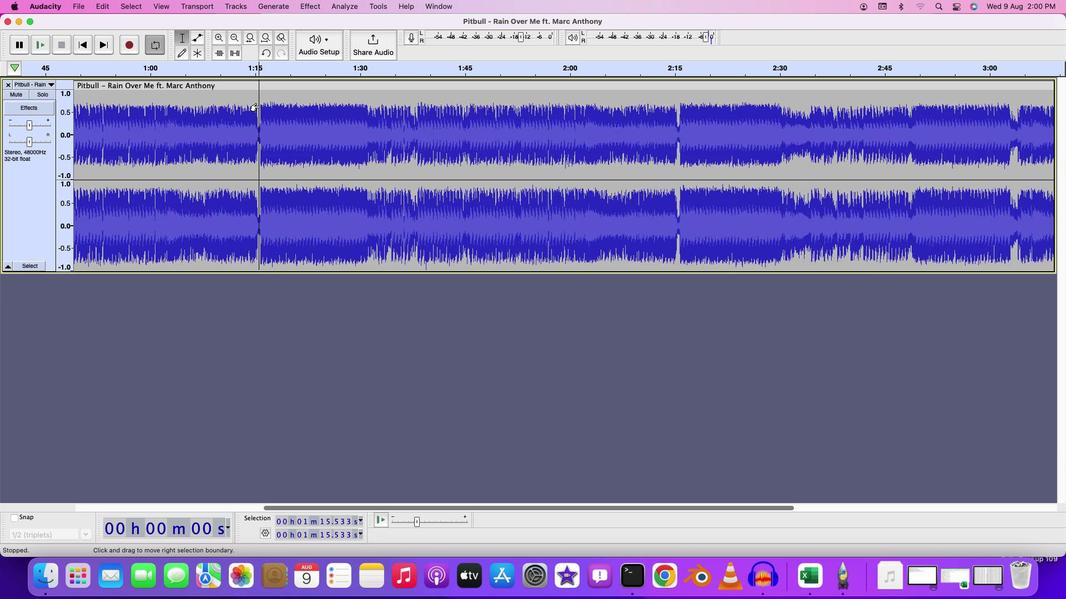 
Action: Mouse scrolled (260, 107) with delta (1, 0)
Screenshot: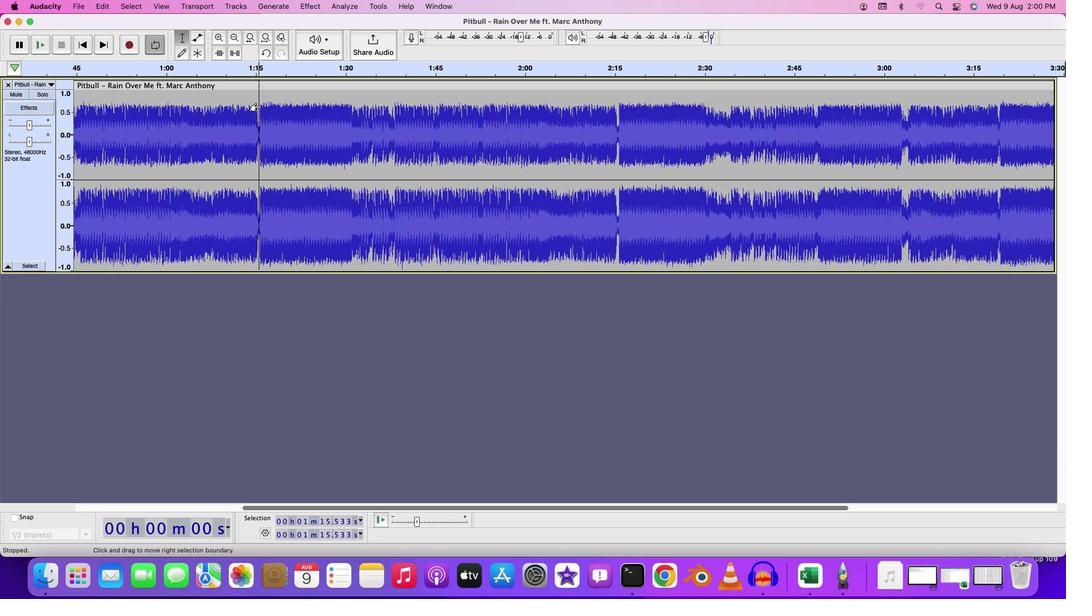 
Action: Mouse scrolled (260, 107) with delta (1, 0)
Screenshot: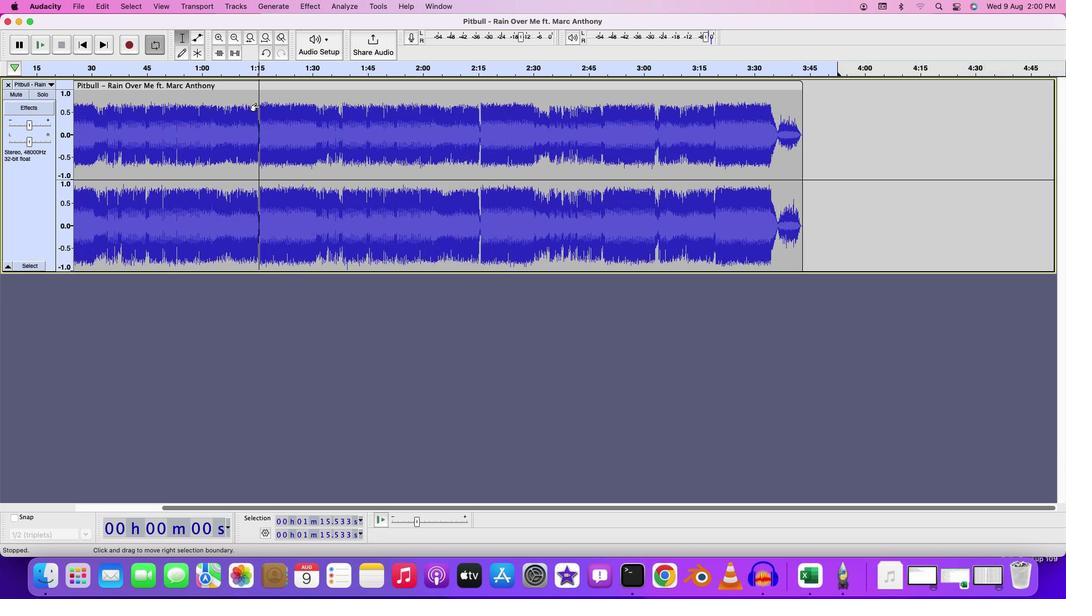 
Action: Mouse scrolled (260, 107) with delta (1, 0)
Screenshot: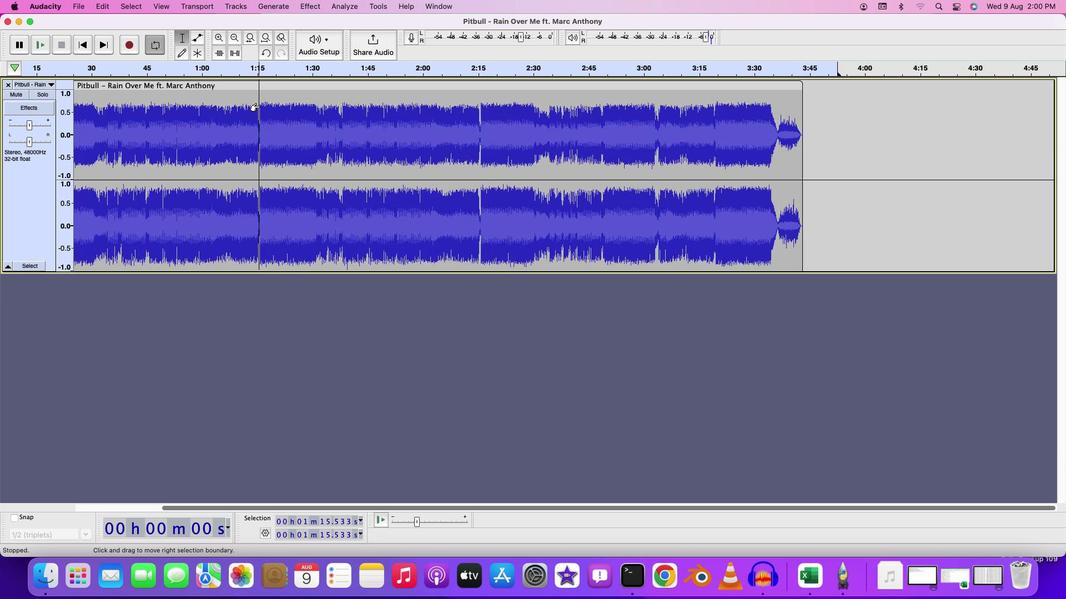 
Action: Mouse moved to (258, 103)
Screenshot: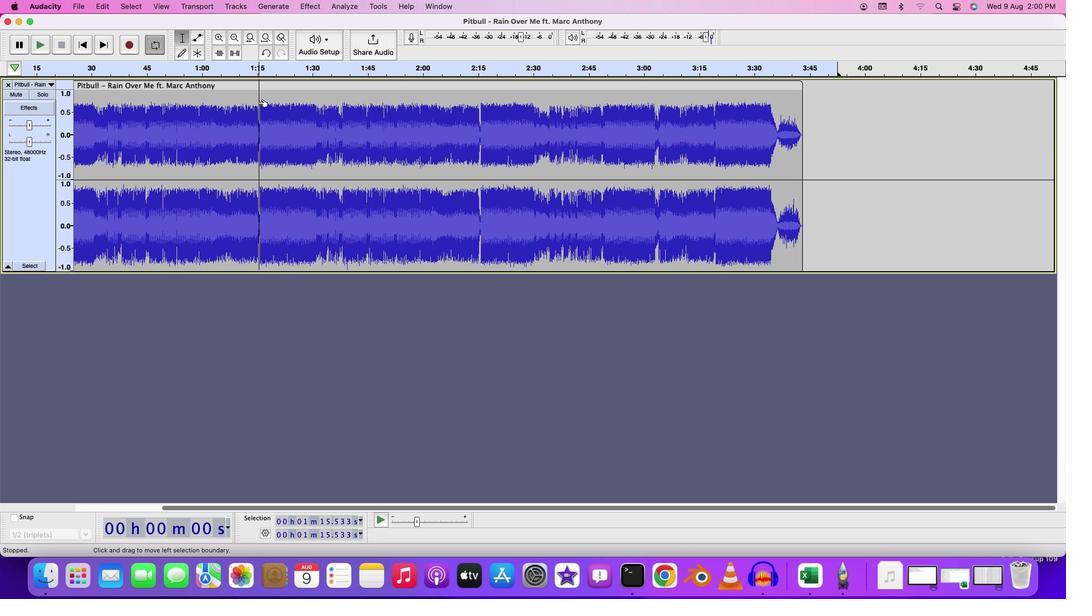 
Action: Mouse pressed left at (258, 103)
Screenshot: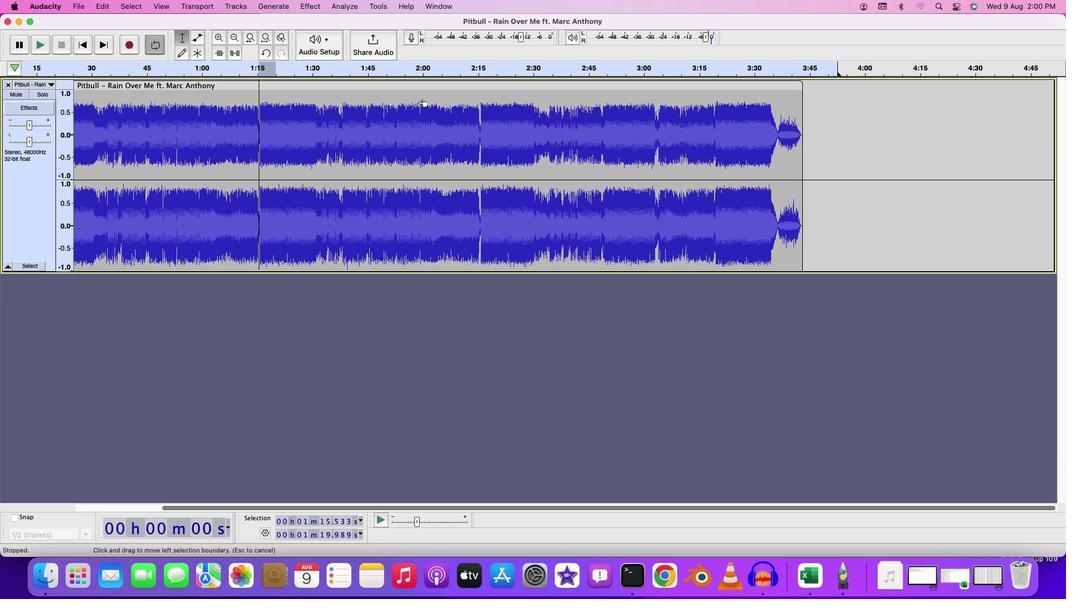 
Action: Mouse moved to (803, 112)
Screenshot: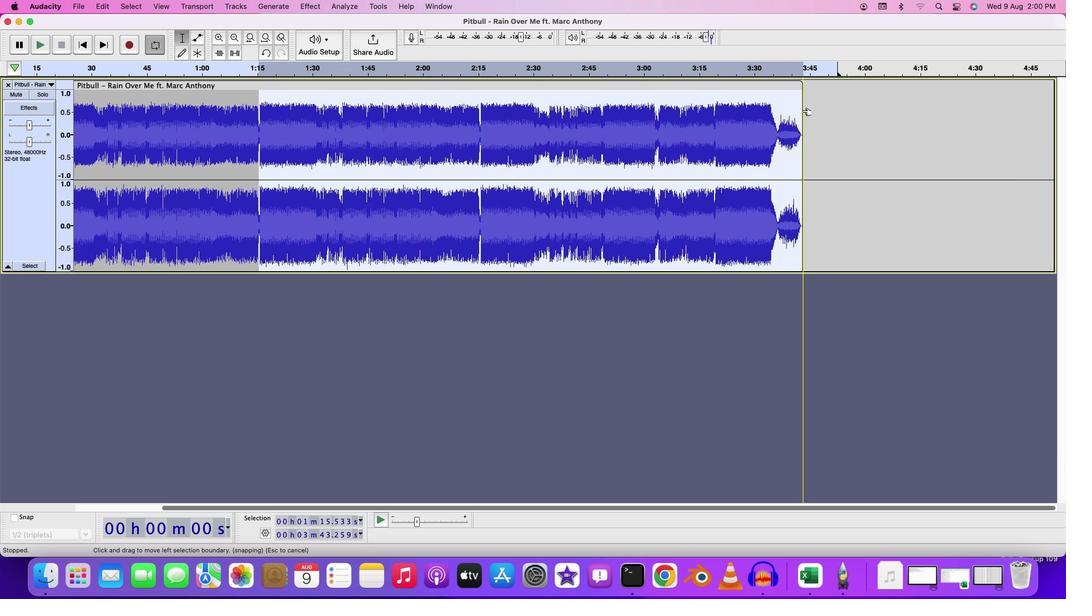 
Action: Key pressed Key.delete
Screenshot: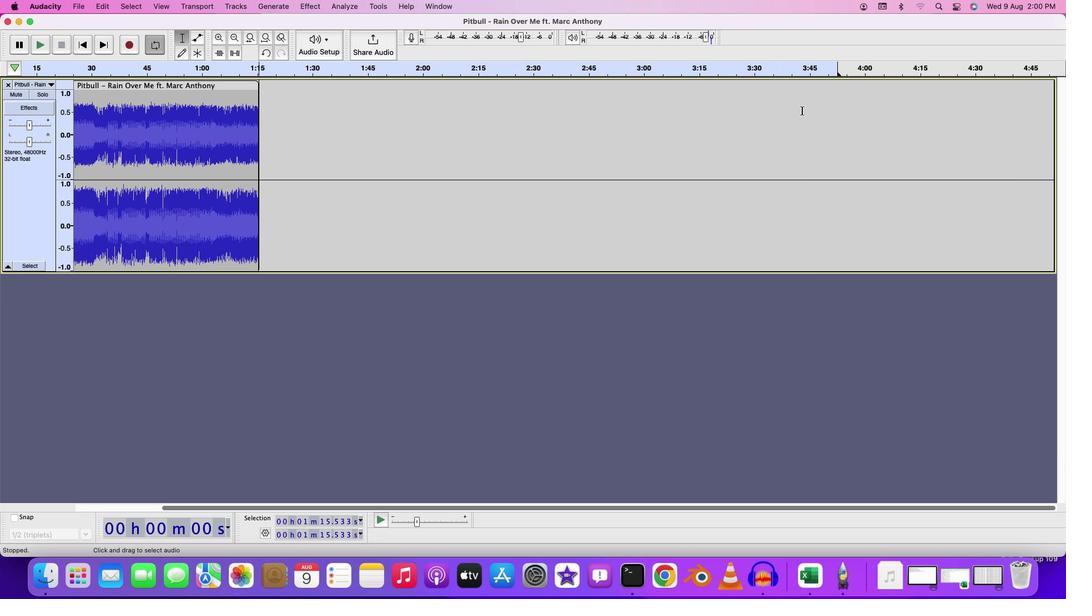 
Action: Mouse moved to (243, 107)
Screenshot: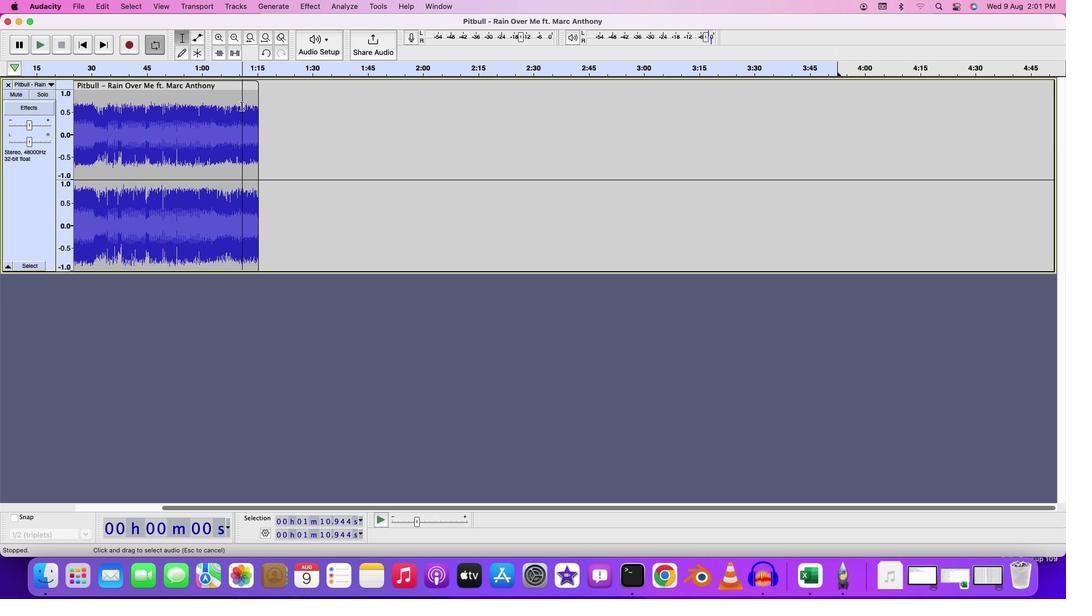 
Action: Mouse pressed left at (243, 107)
Screenshot: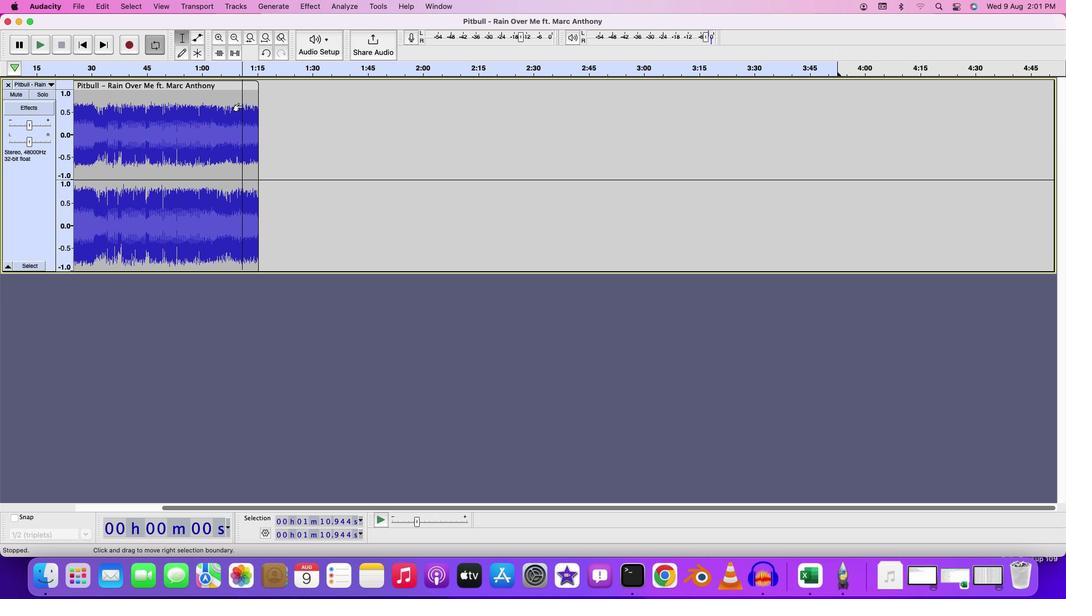 
Action: Mouse moved to (218, 108)
Screenshot: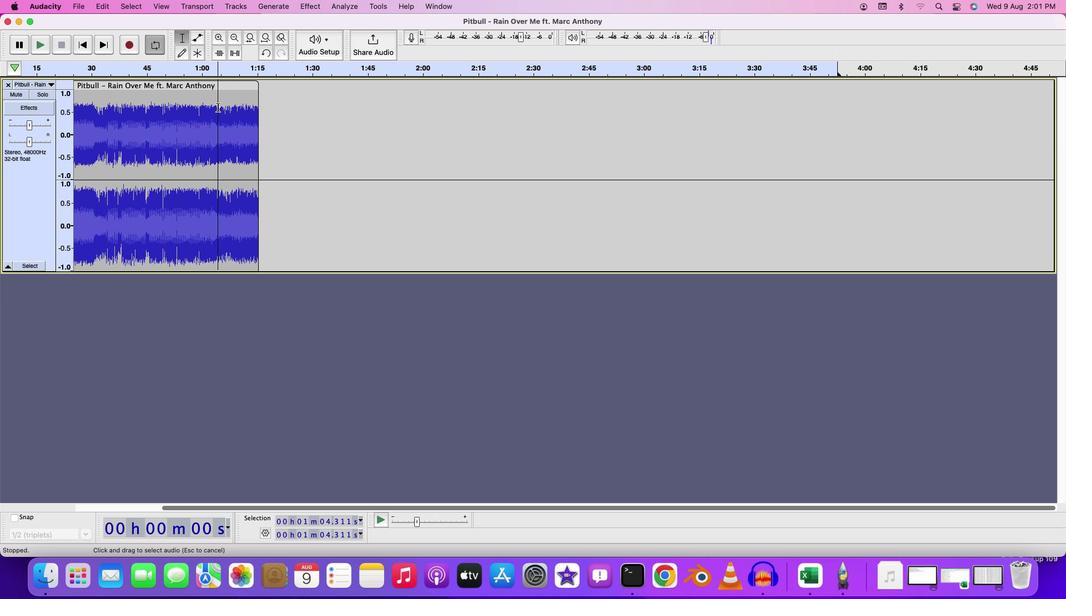 
Action: Mouse pressed left at (218, 108)
Screenshot: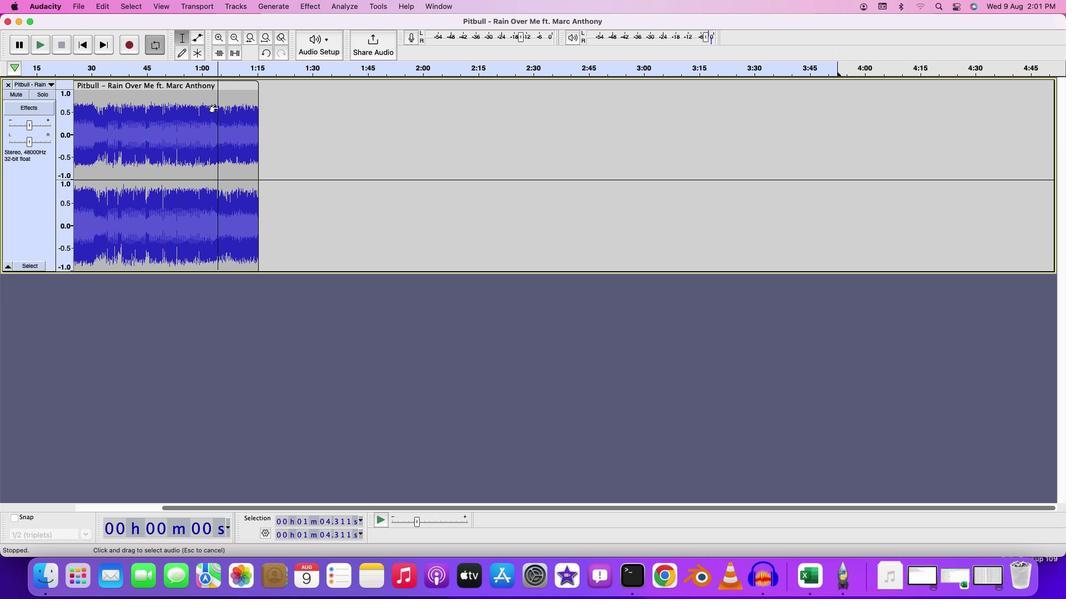 
Action: Key pressed Key.space
Screenshot: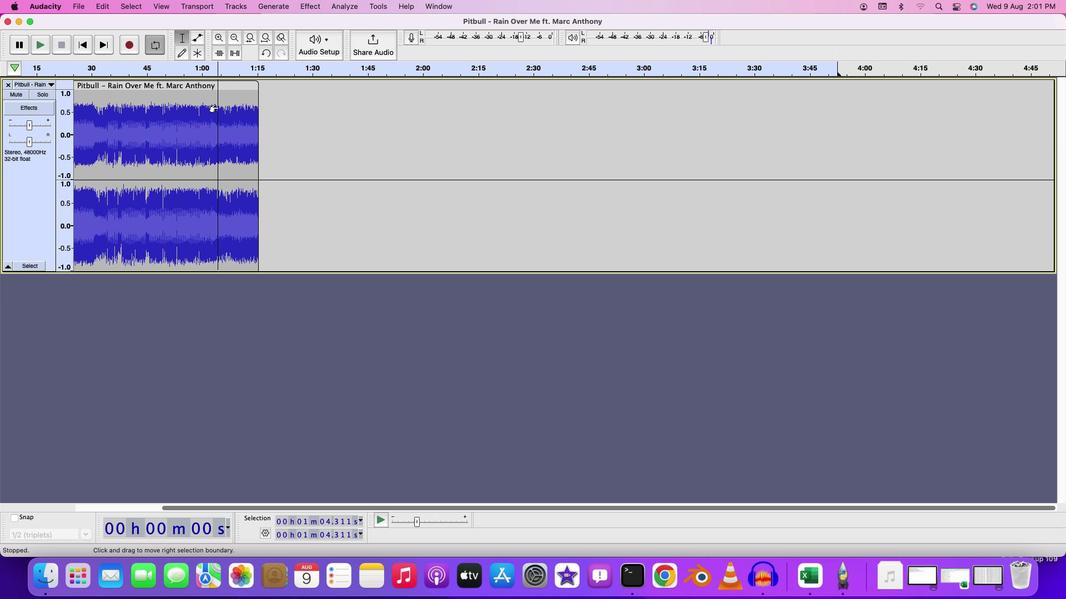 
Action: Mouse moved to (357, 119)
Screenshot: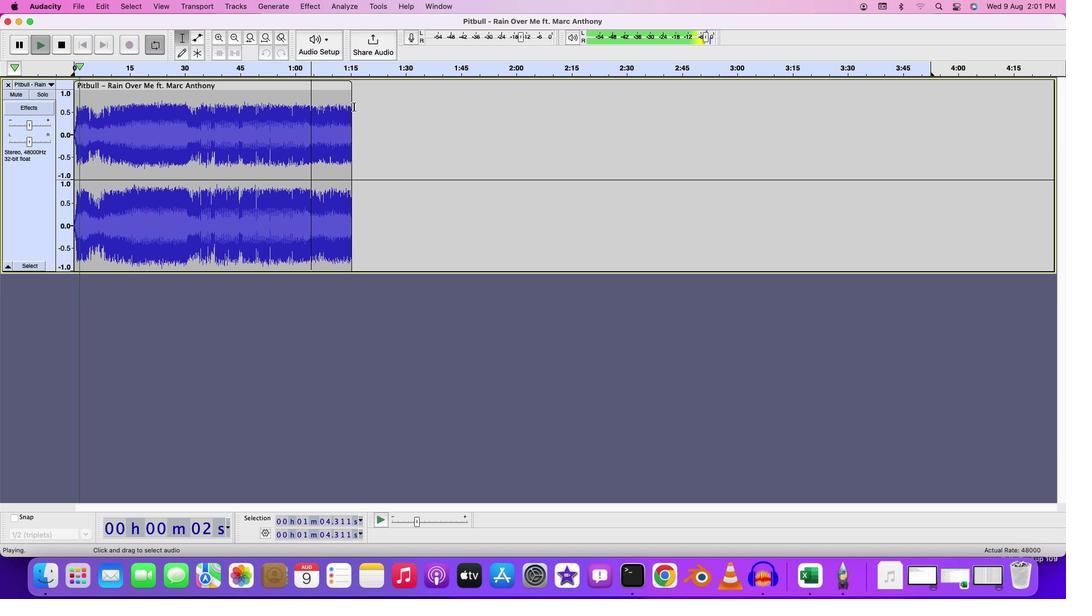 
Action: Key pressed Key.space
Screenshot: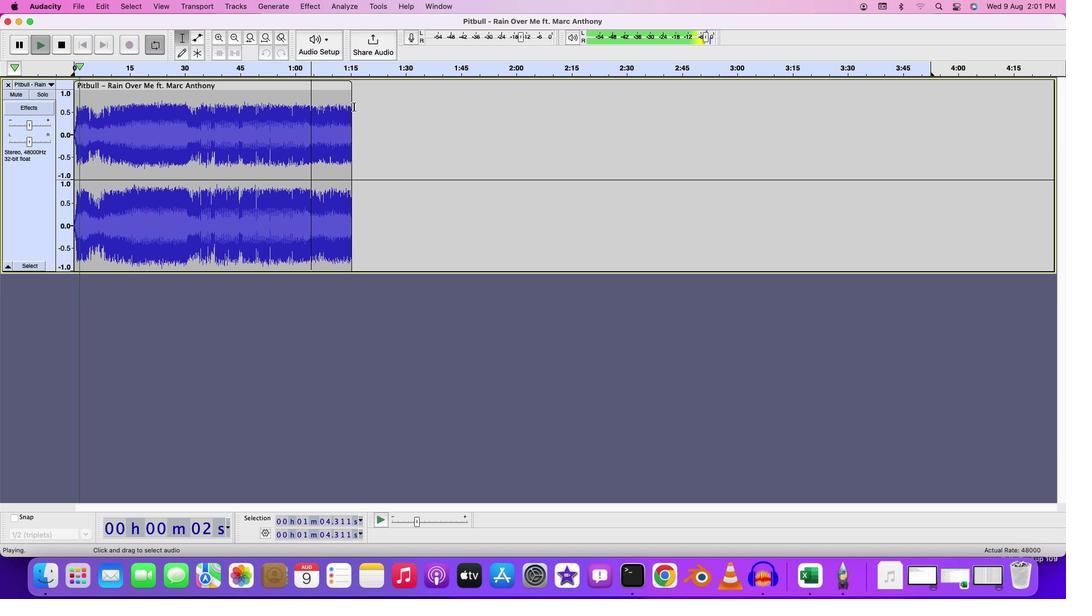 
Action: Mouse moved to (74, 74)
Screenshot: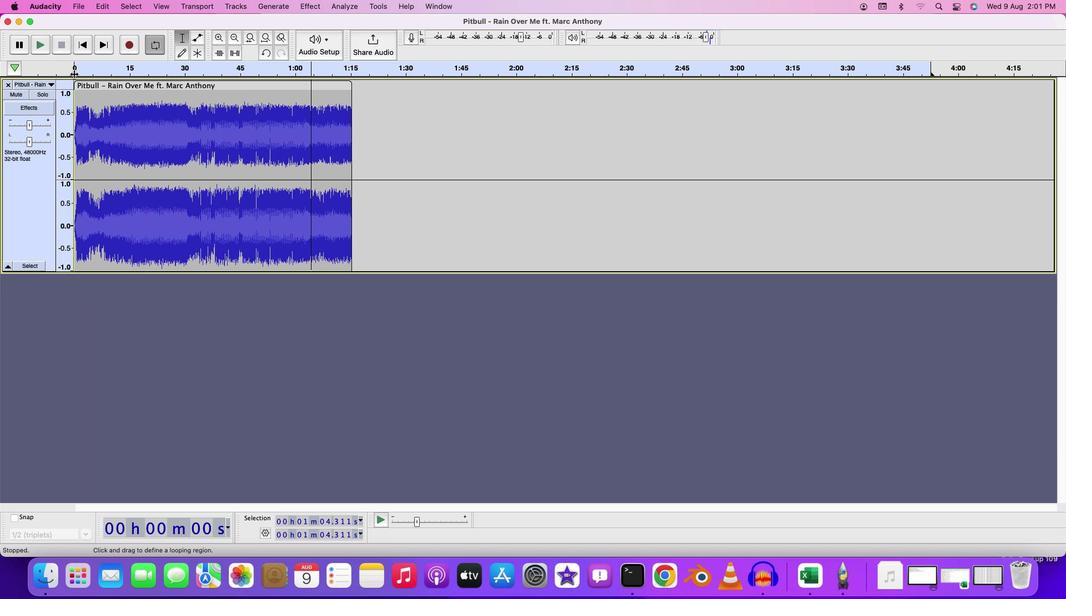 
Action: Mouse pressed left at (74, 74)
Screenshot: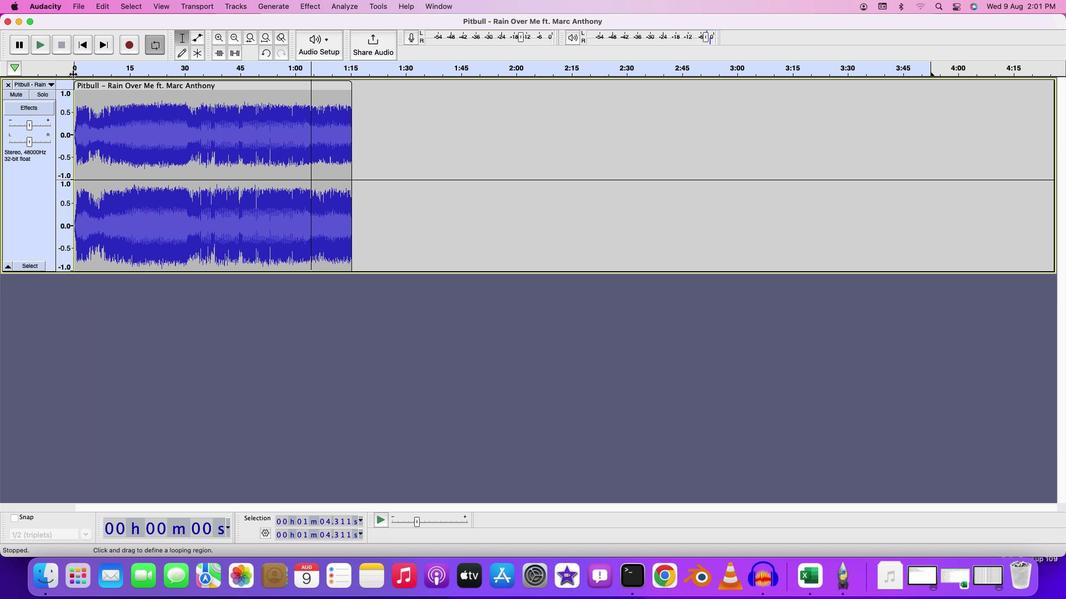 
Action: Mouse moved to (931, 73)
Screenshot: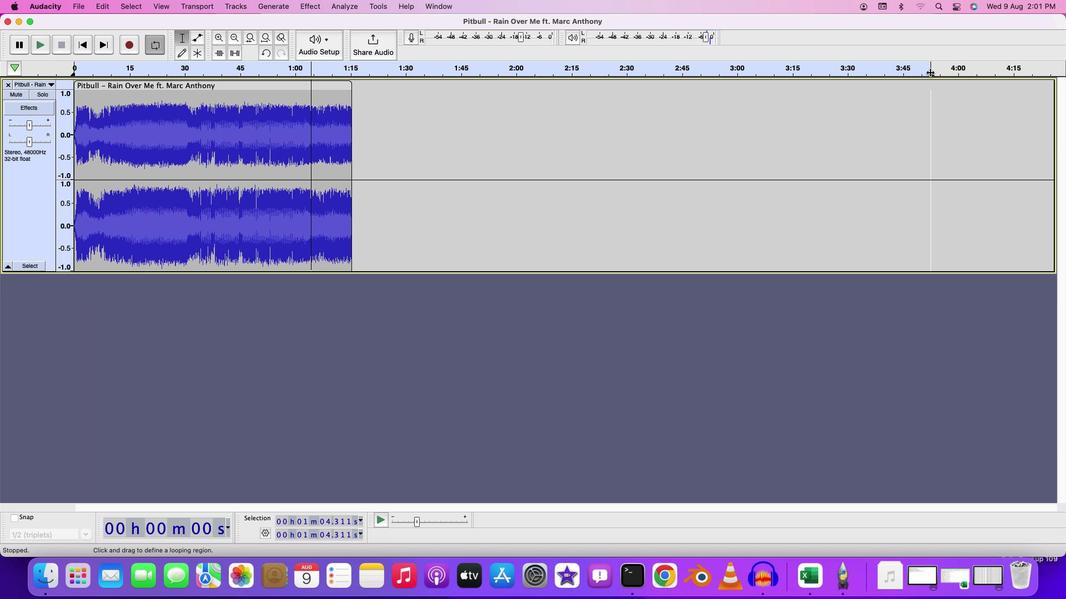 
Action: Mouse pressed left at (931, 73)
Screenshot: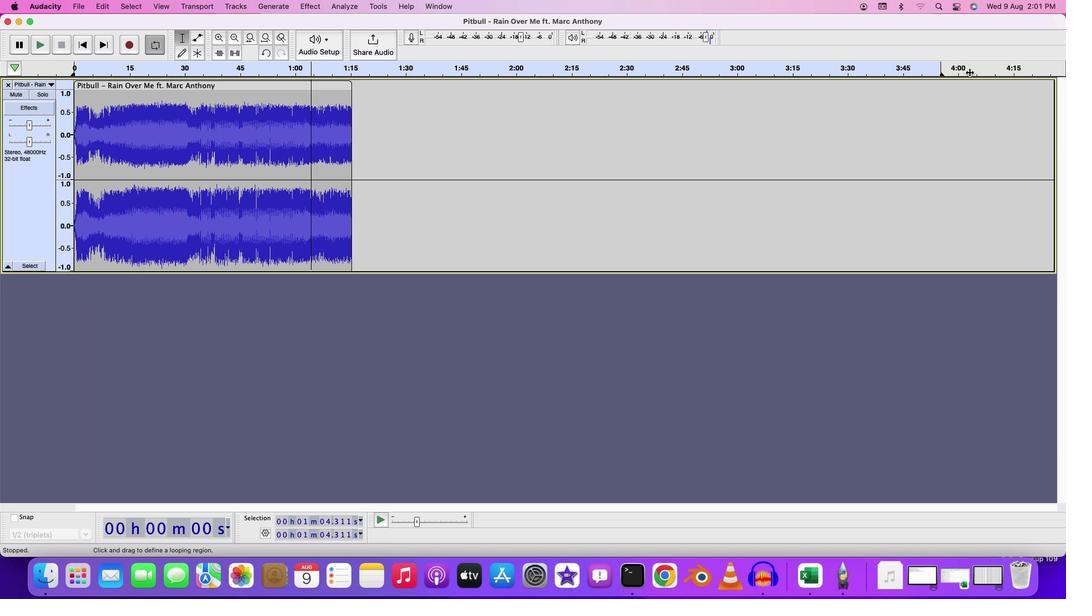 
Action: Mouse moved to (322, 107)
Screenshot: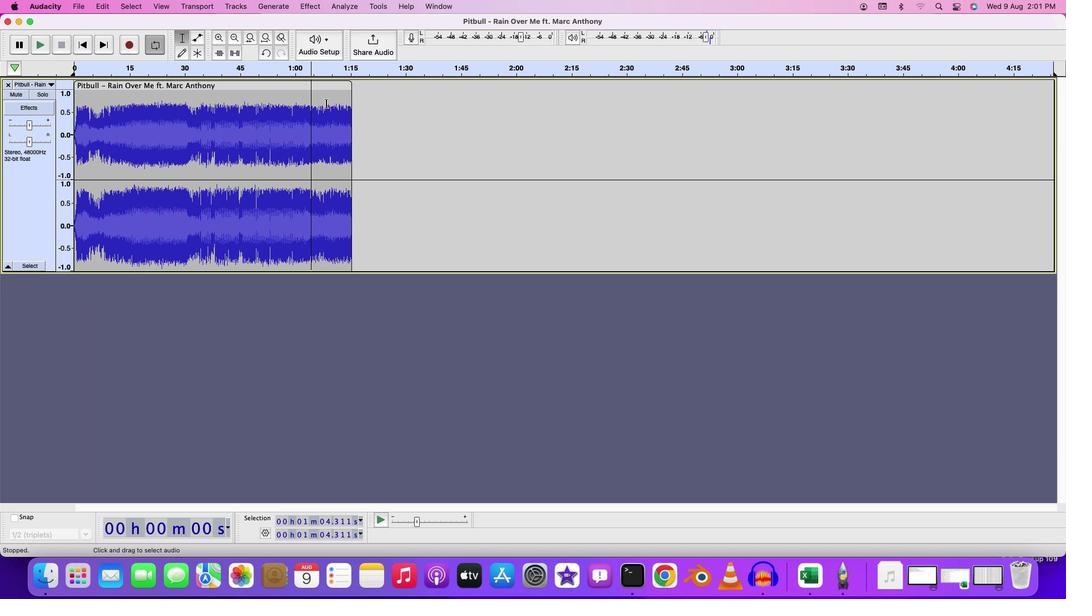 
Action: Key pressed Key.space
Screenshot: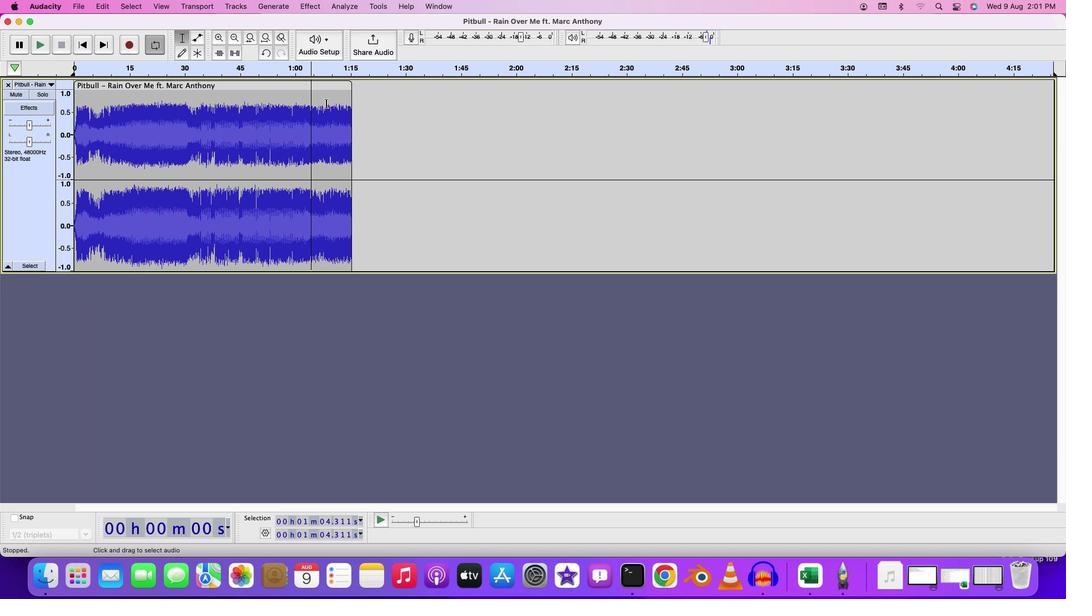 
Action: Mouse moved to (344, 97)
Screenshot: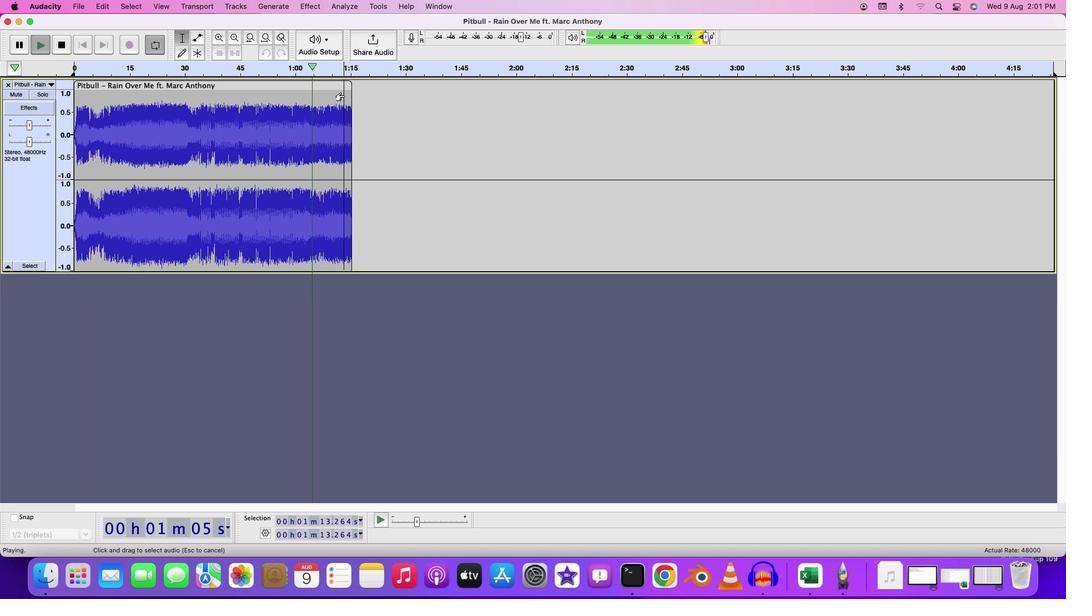 
Action: Mouse pressed left at (344, 97)
Screenshot: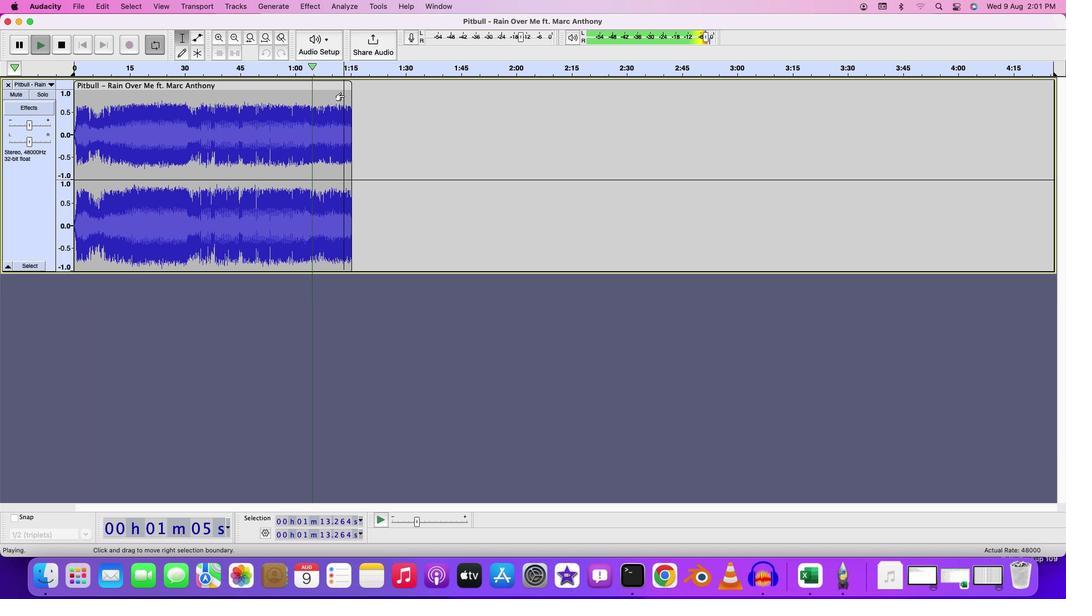 
Action: Key pressed Key.spaceKey.space
Screenshot: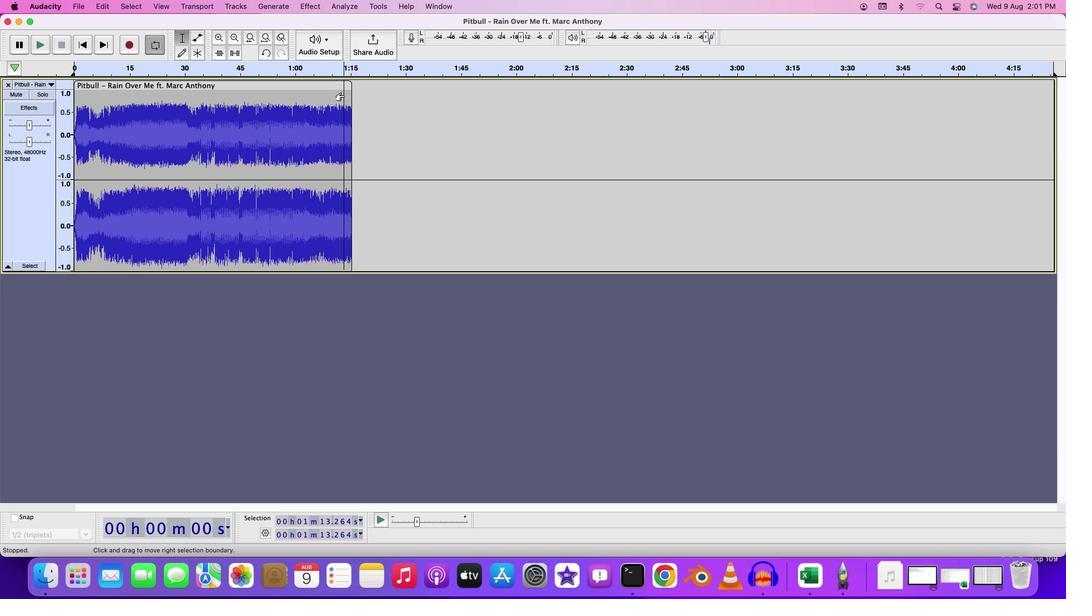 
Action: Mouse moved to (408, 158)
Screenshot: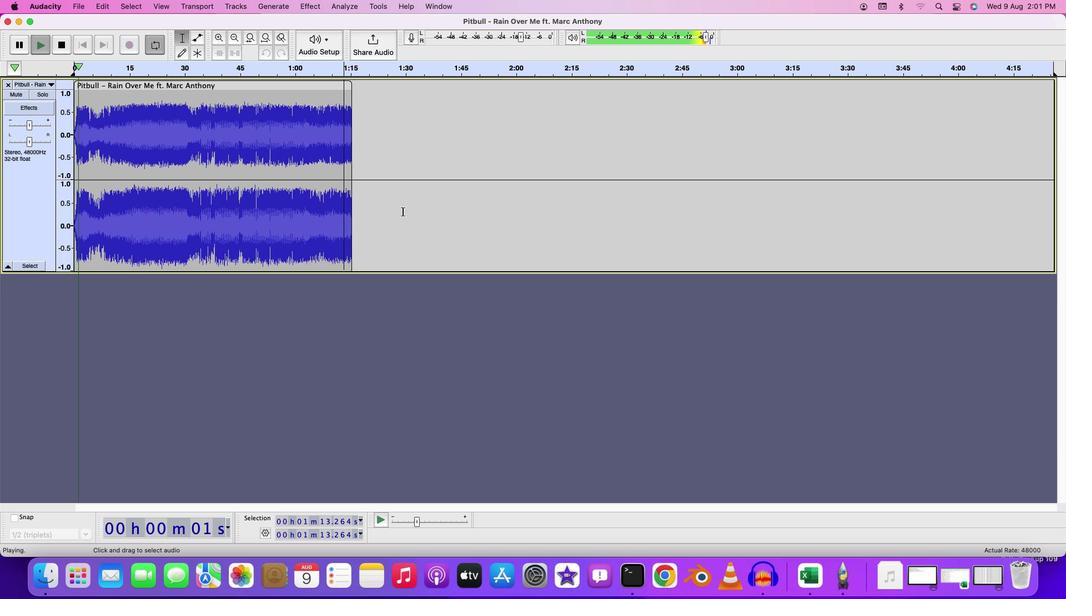 
Action: Key pressed Key.space
Screenshot: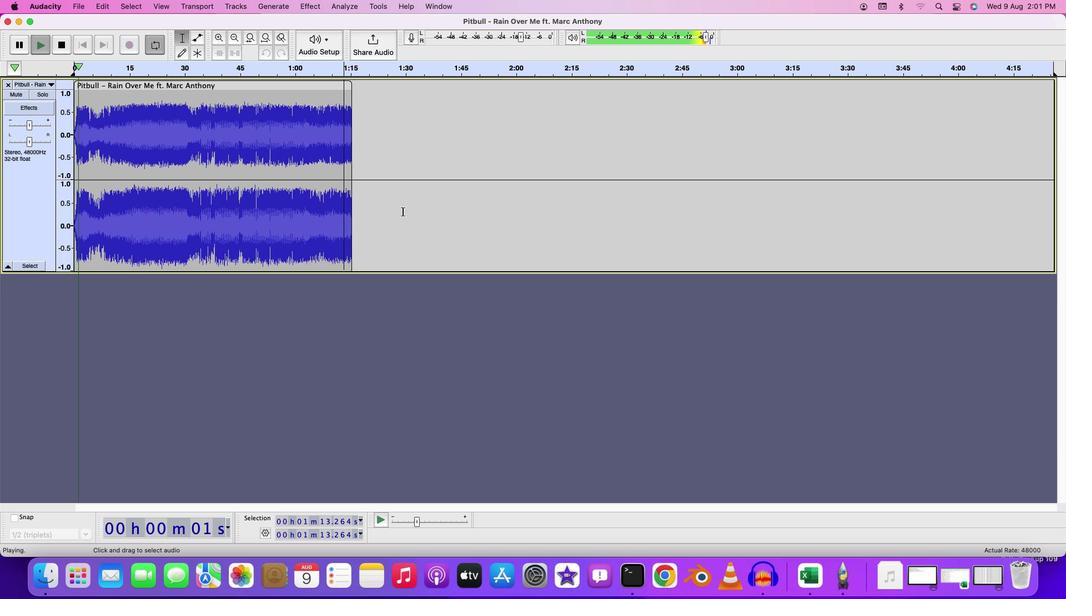 
Action: Mouse moved to (222, 318)
Screenshot: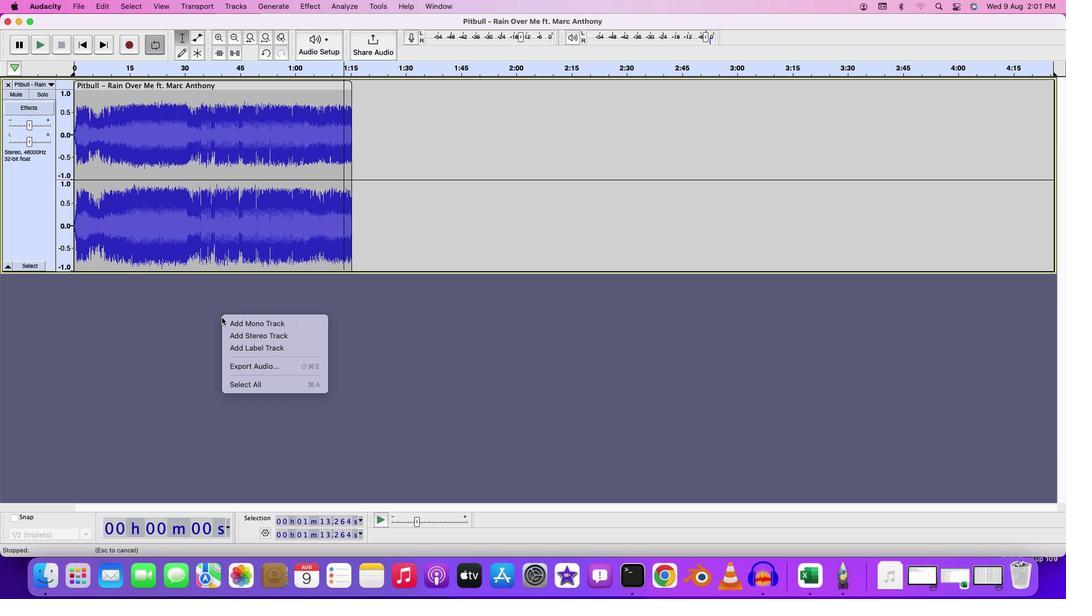 
Action: Mouse pressed right at (222, 318)
Screenshot: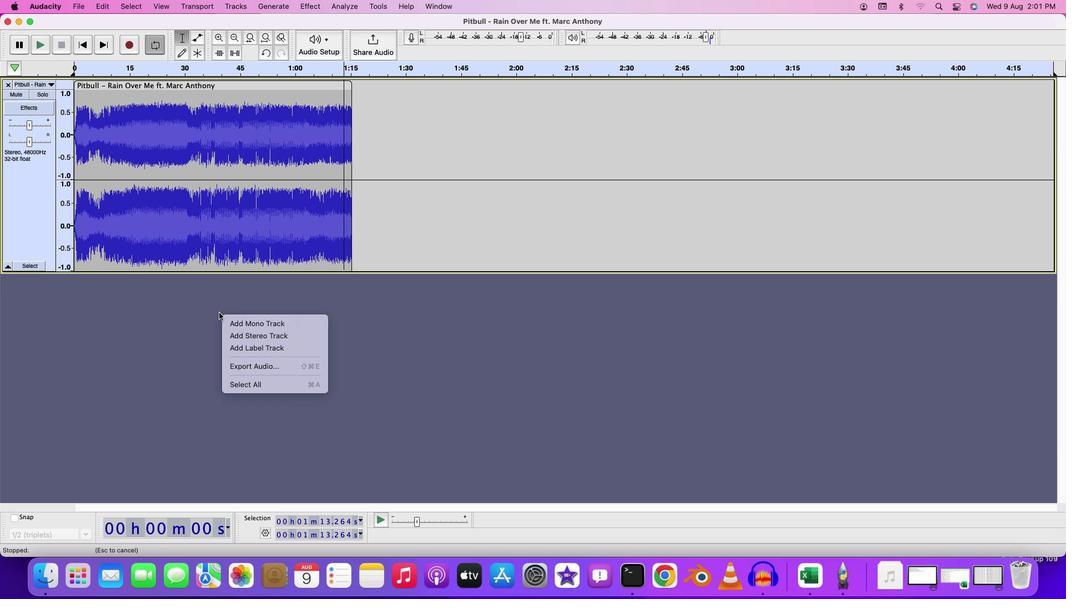 
Action: Mouse moved to (159, 307)
Screenshot: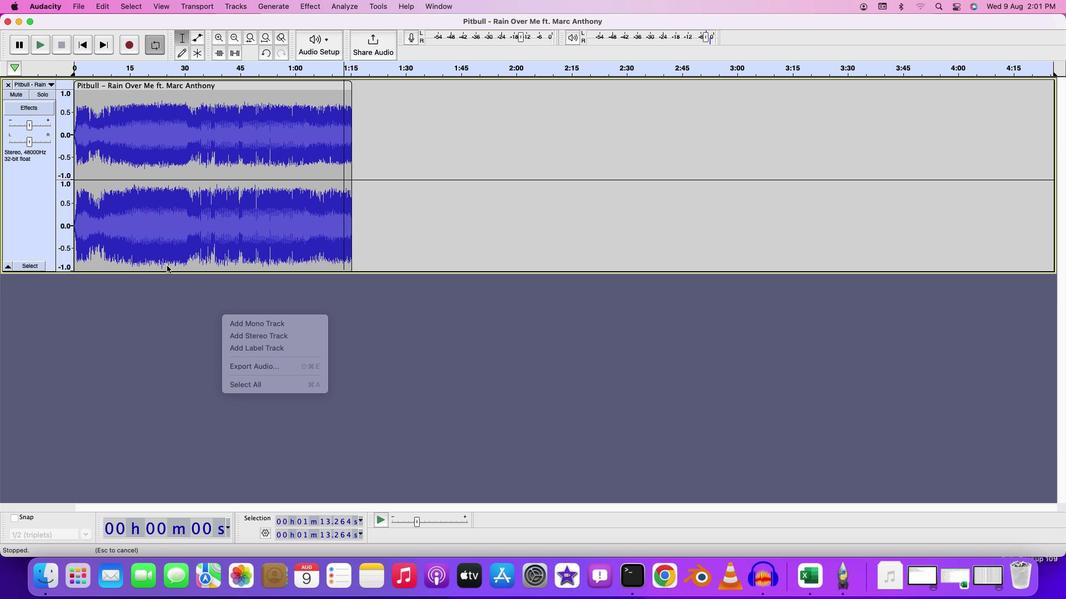 
Action: Mouse pressed left at (159, 307)
Screenshot: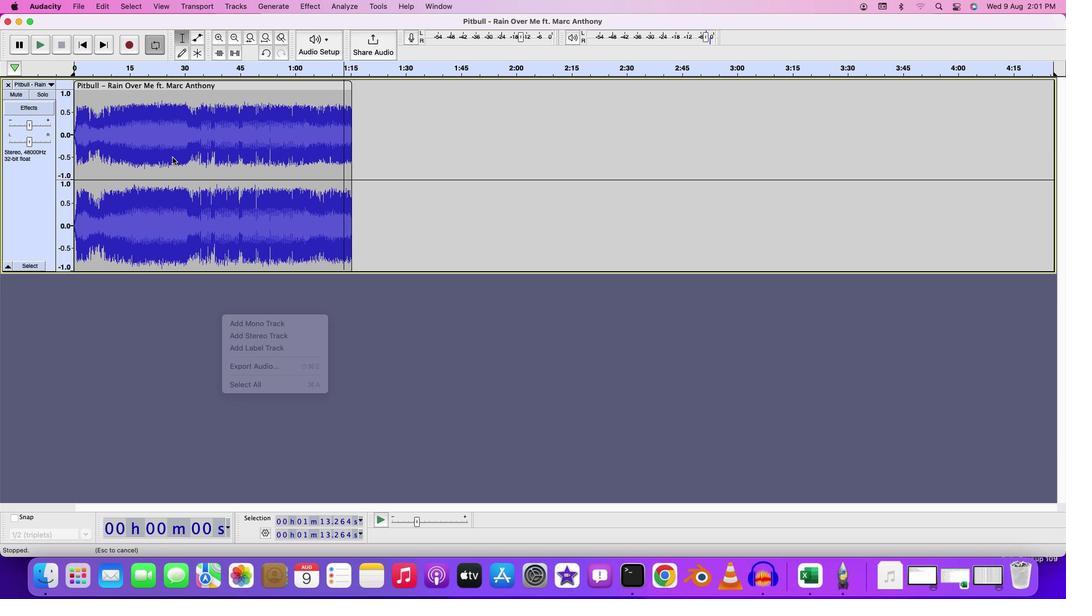
Action: Mouse moved to (79, 6)
Screenshot: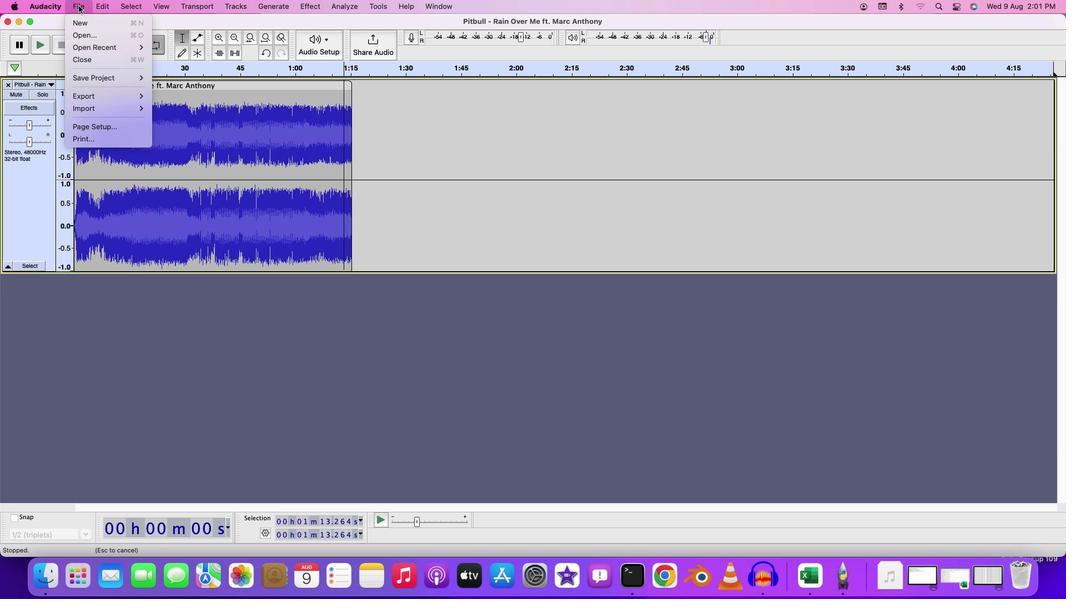 
Action: Mouse pressed left at (79, 6)
Screenshot: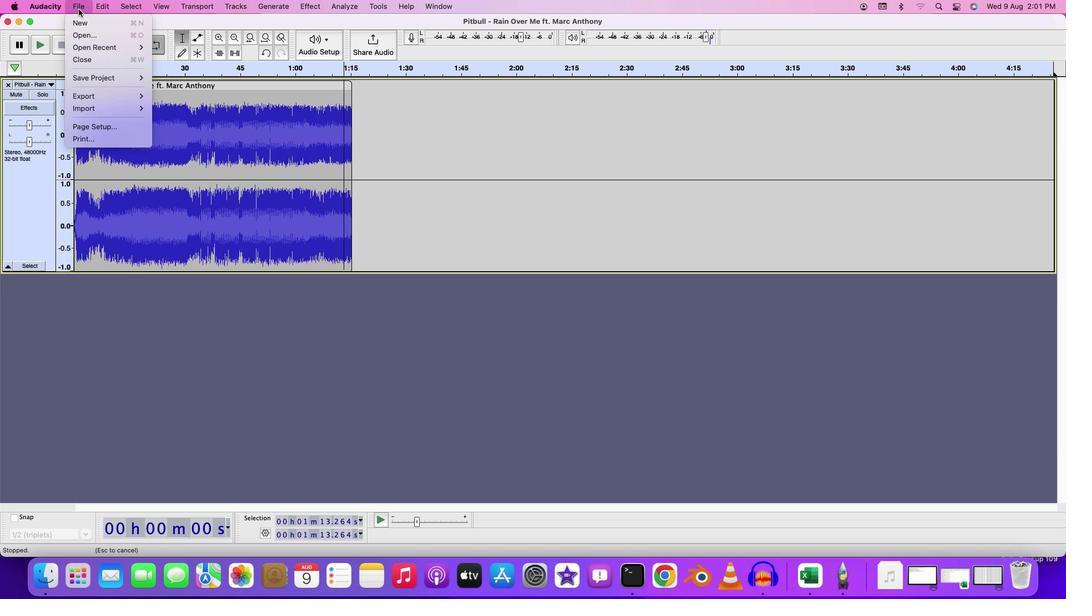 
Action: Mouse moved to (88, 34)
Screenshot: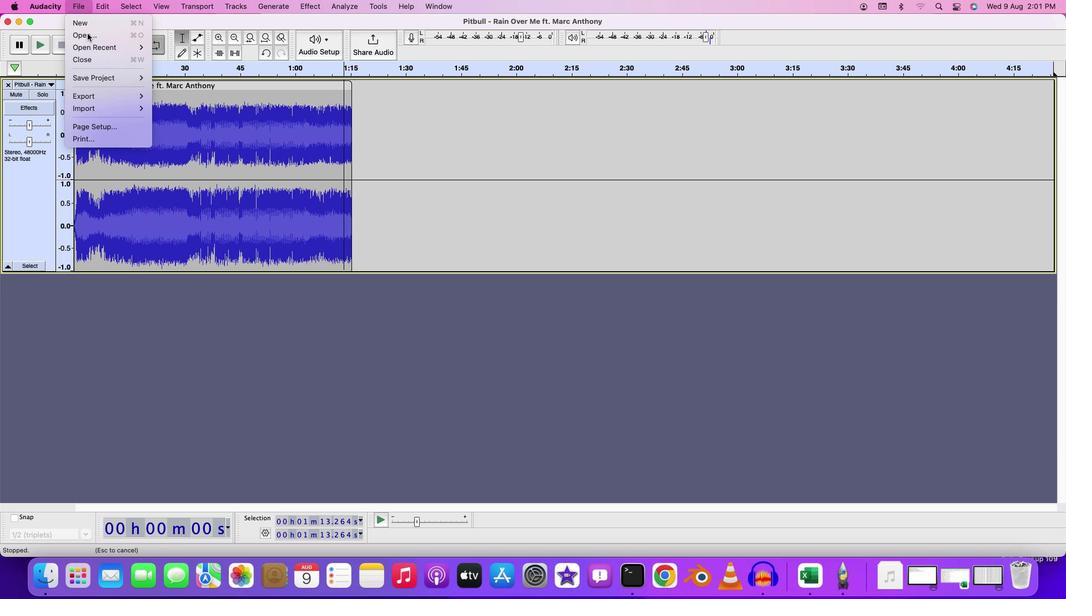 
Action: Mouse pressed left at (88, 34)
Screenshot: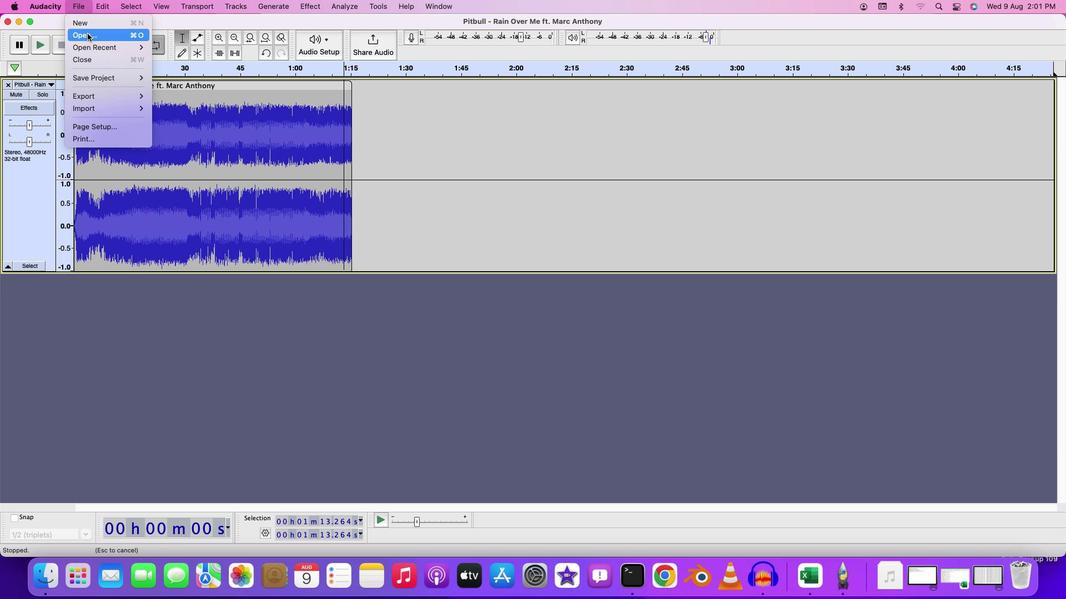 
Action: Mouse moved to (465, 213)
Screenshot: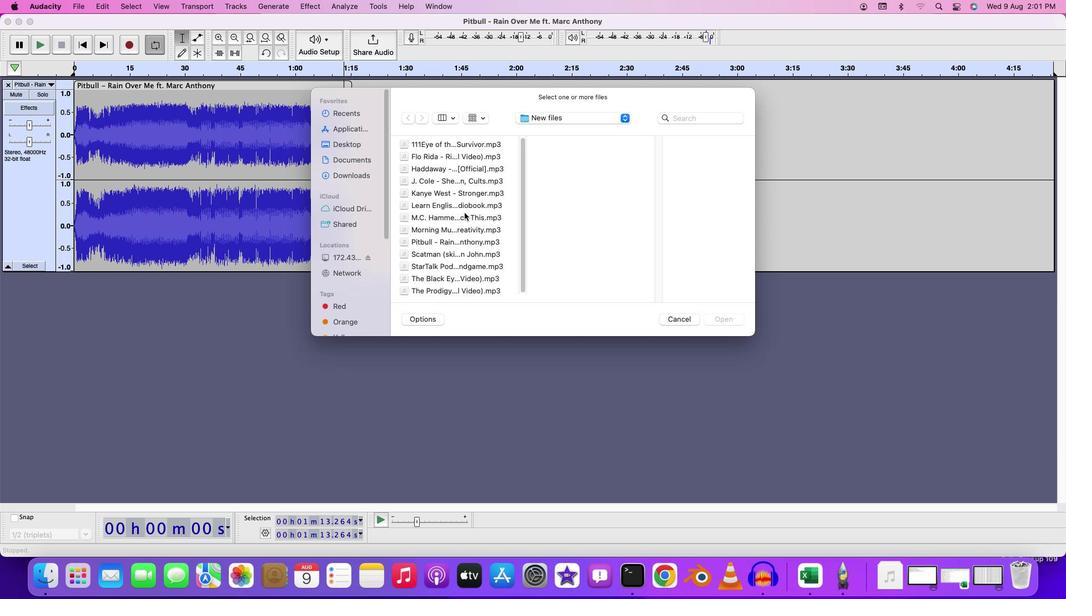 
Action: Mouse scrolled (465, 213) with delta (1, 0)
Screenshot: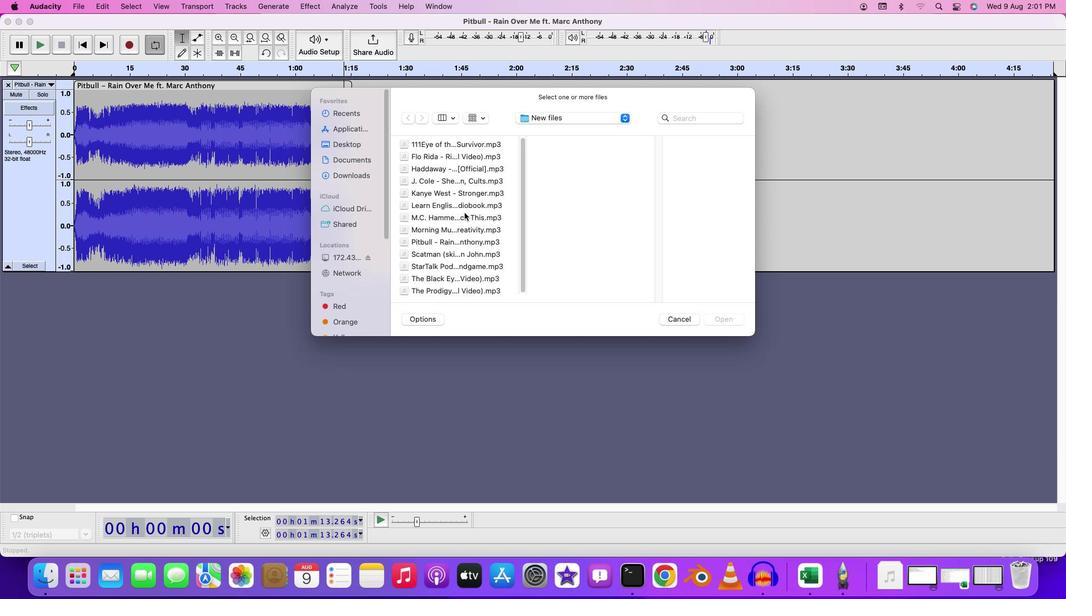 
Action: Mouse scrolled (465, 213) with delta (1, 0)
Screenshot: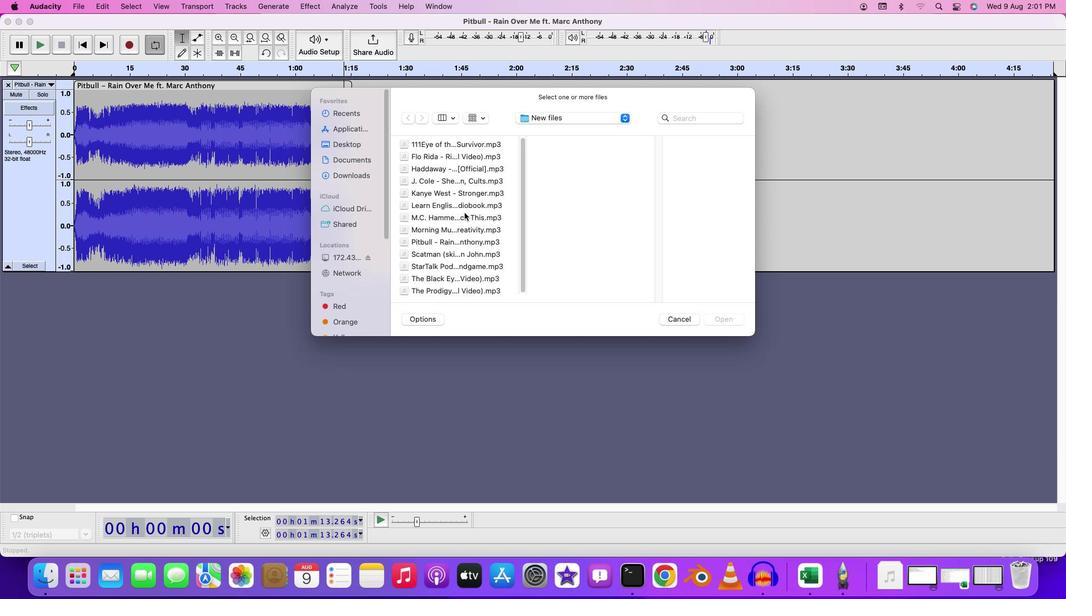 
Action: Mouse moved to (465, 213)
Screenshot: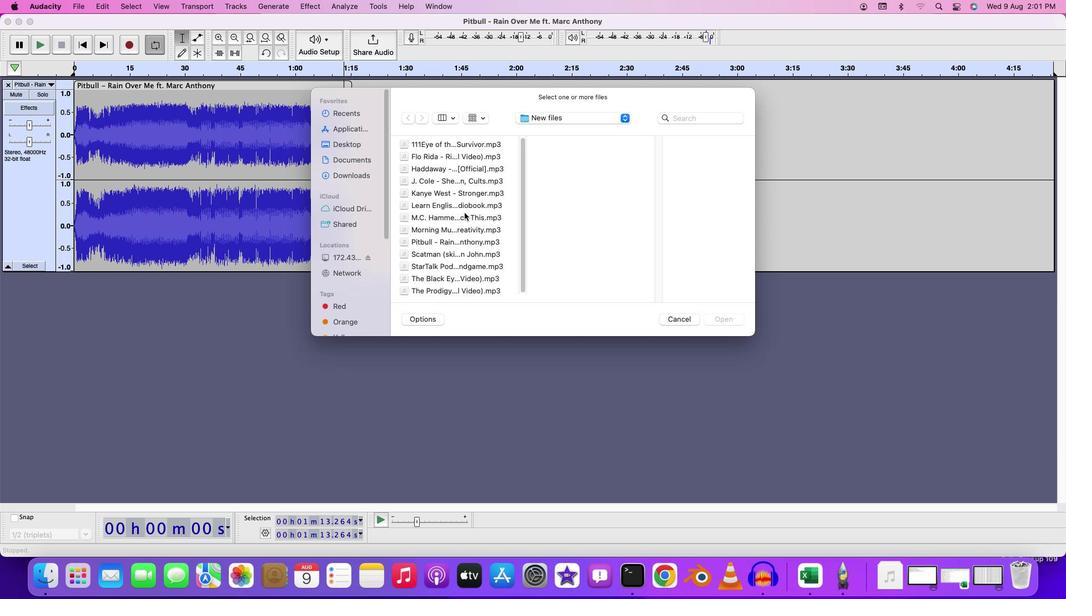 
Action: Mouse scrolled (465, 213) with delta (1, 0)
Screenshot: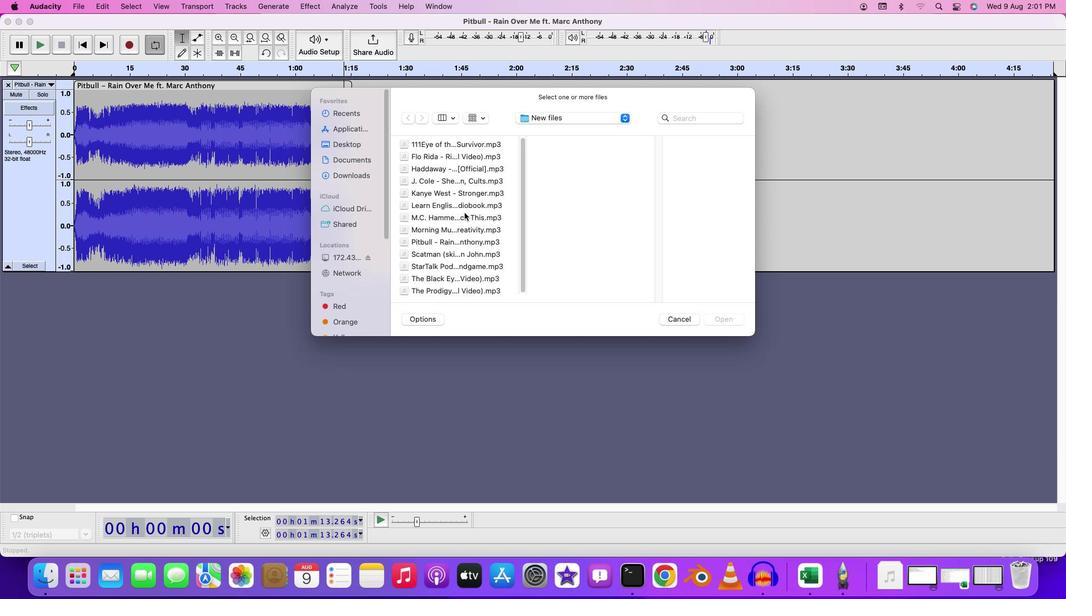 
Action: Mouse scrolled (465, 213) with delta (1, 0)
Screenshot: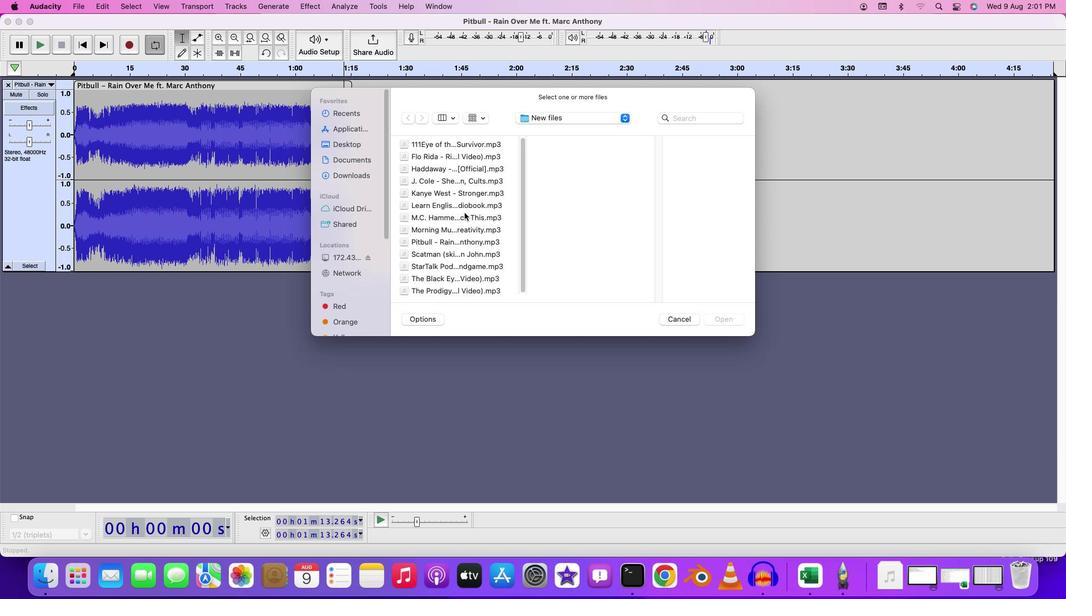 
Action: Mouse moved to (455, 246)
Screenshot: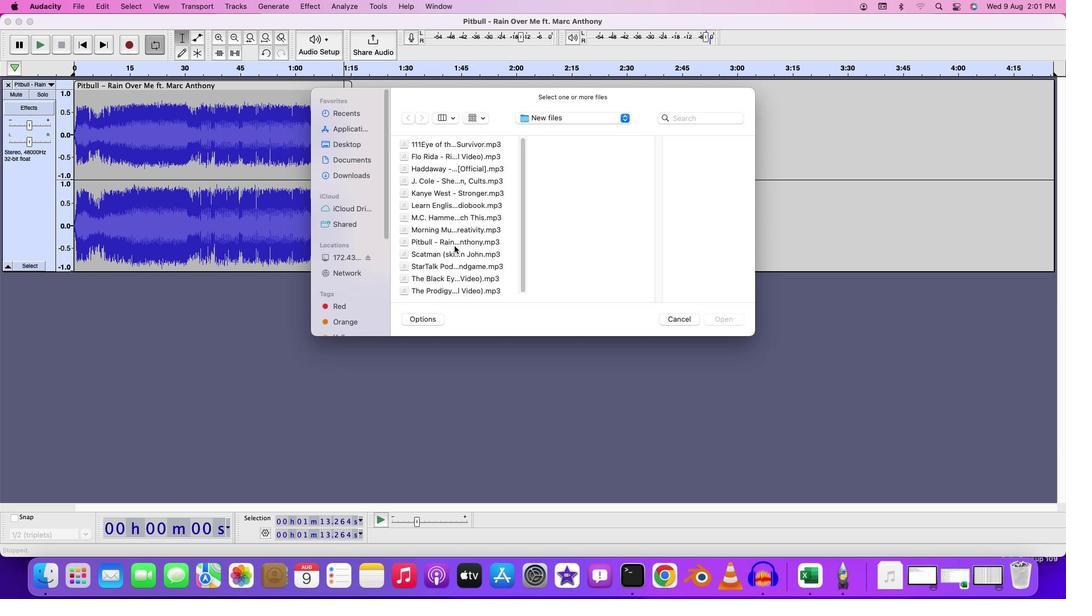 
Action: Mouse scrolled (455, 246) with delta (1, 0)
Screenshot: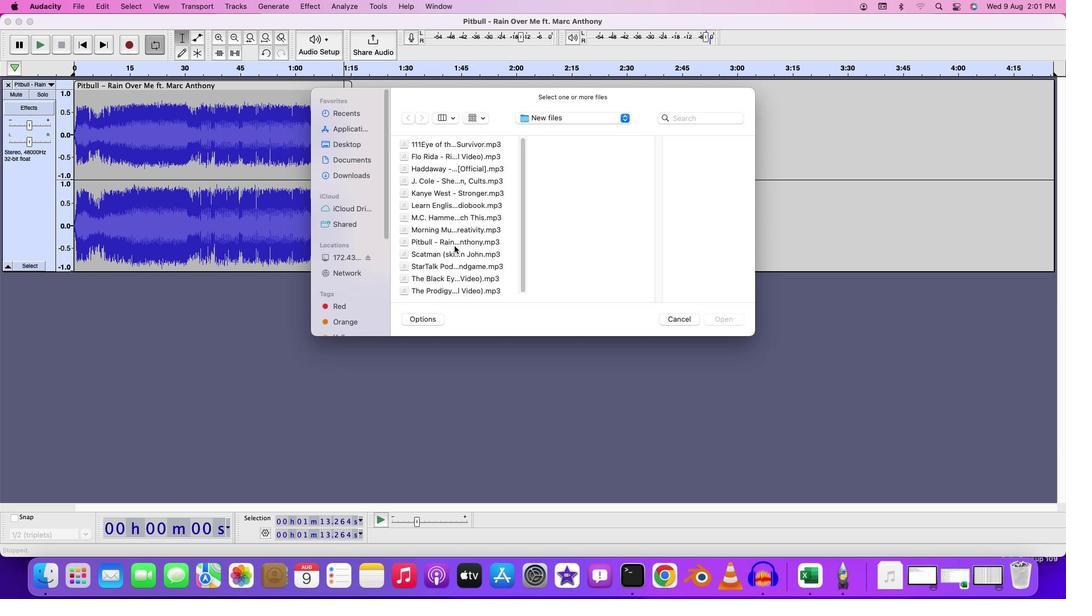 
Action: Mouse moved to (455, 247)
Screenshot: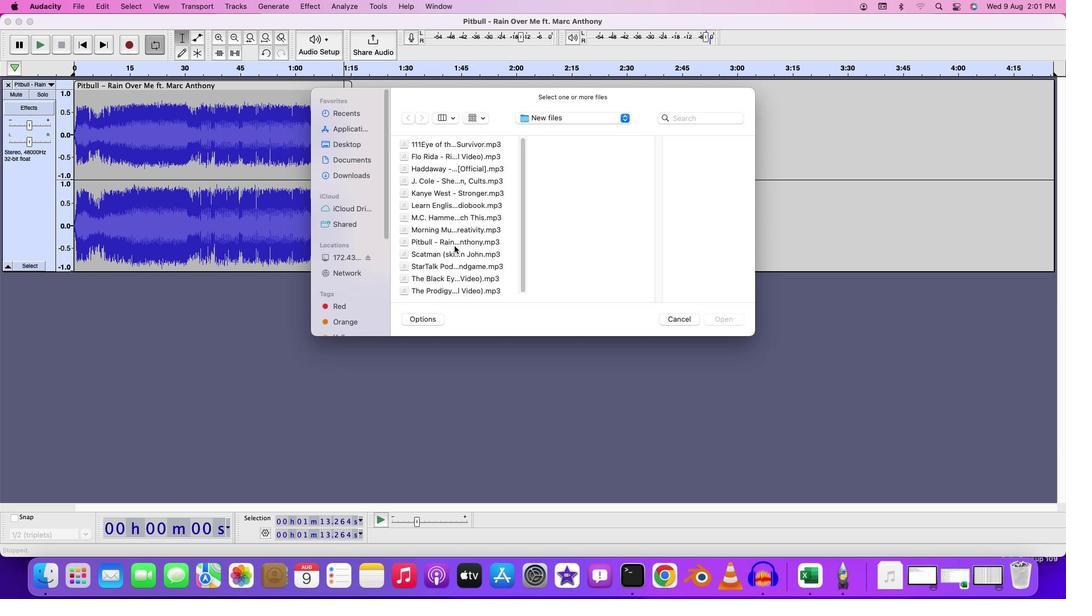 
Action: Mouse scrolled (455, 247) with delta (1, 0)
Screenshot: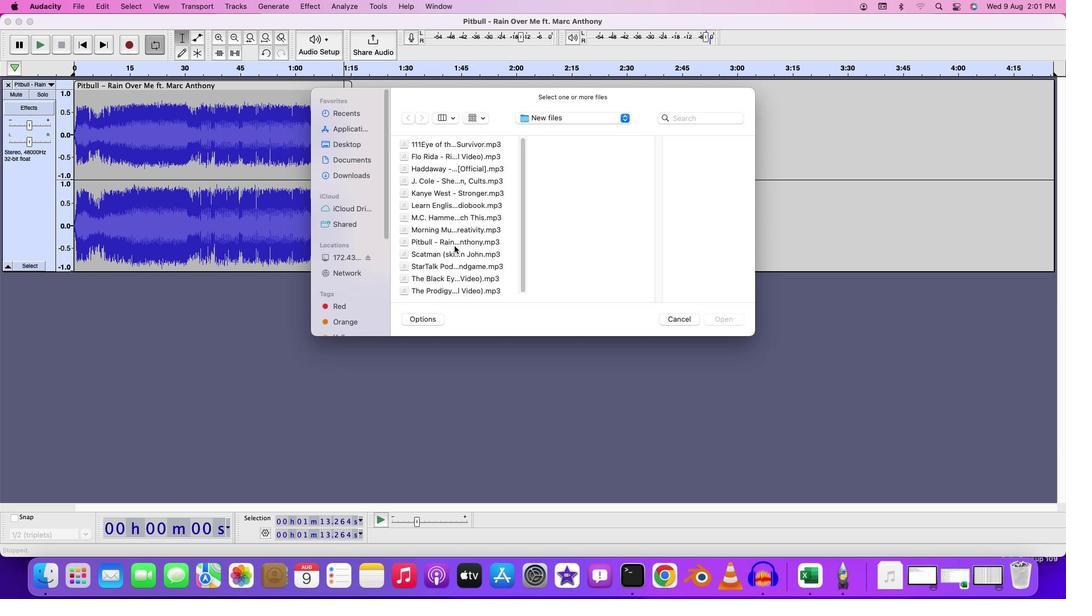 
Action: Mouse scrolled (455, 247) with delta (1, 0)
Screenshot: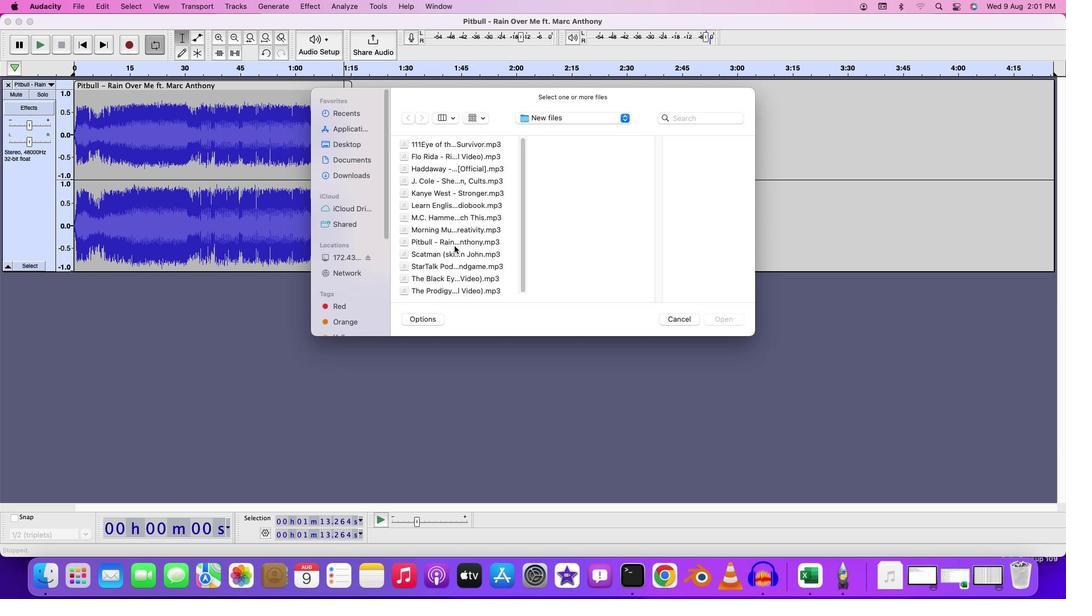 
Action: Mouse moved to (455, 247)
Screenshot: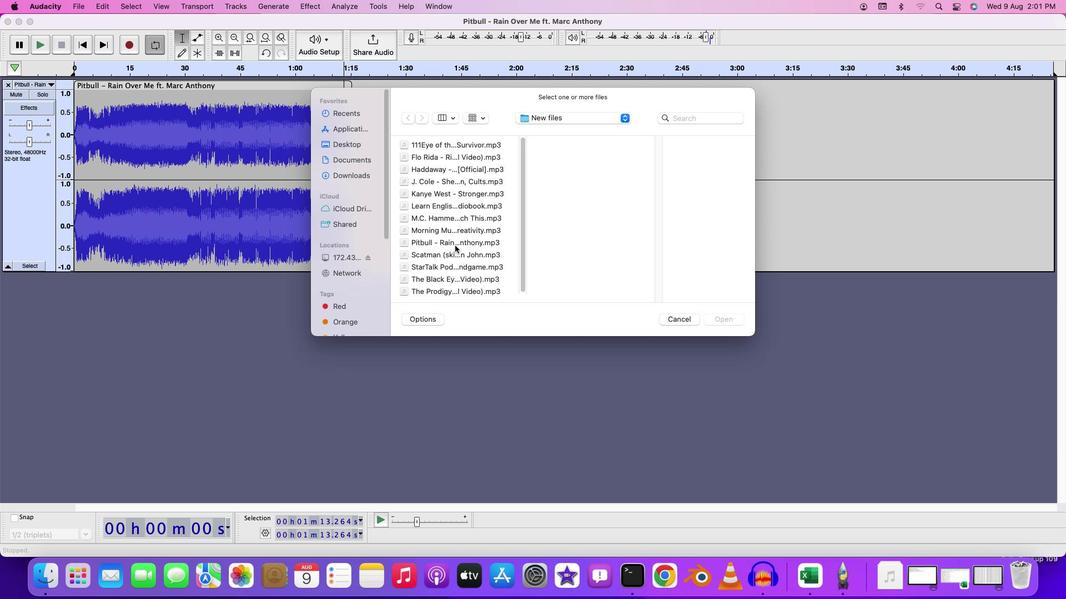 
Action: Mouse scrolled (455, 247) with delta (1, 1)
Screenshot: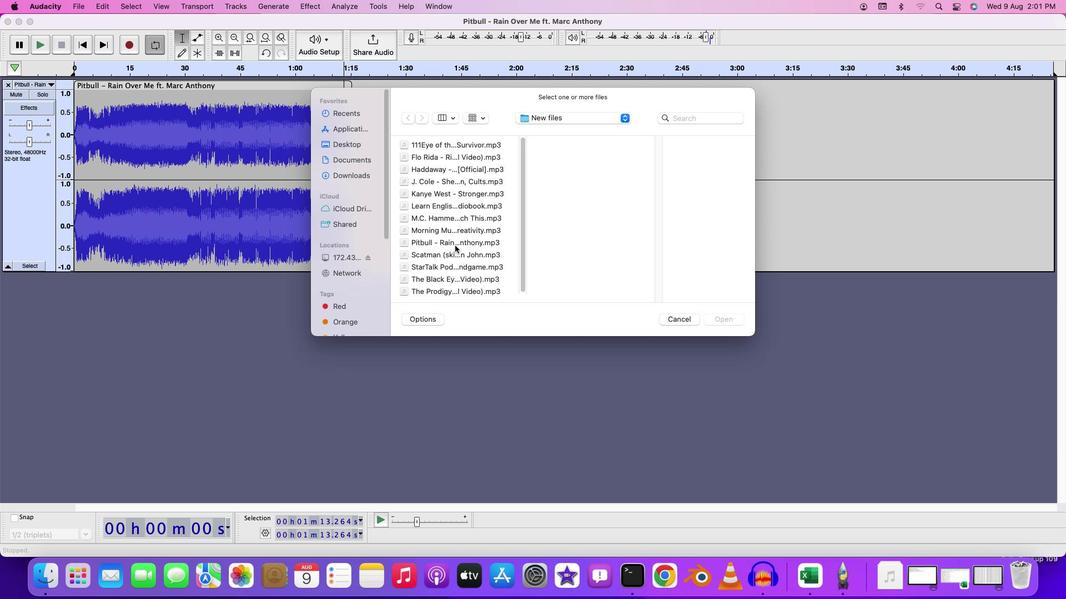 
Action: Mouse scrolled (455, 247) with delta (1, 1)
Screenshot: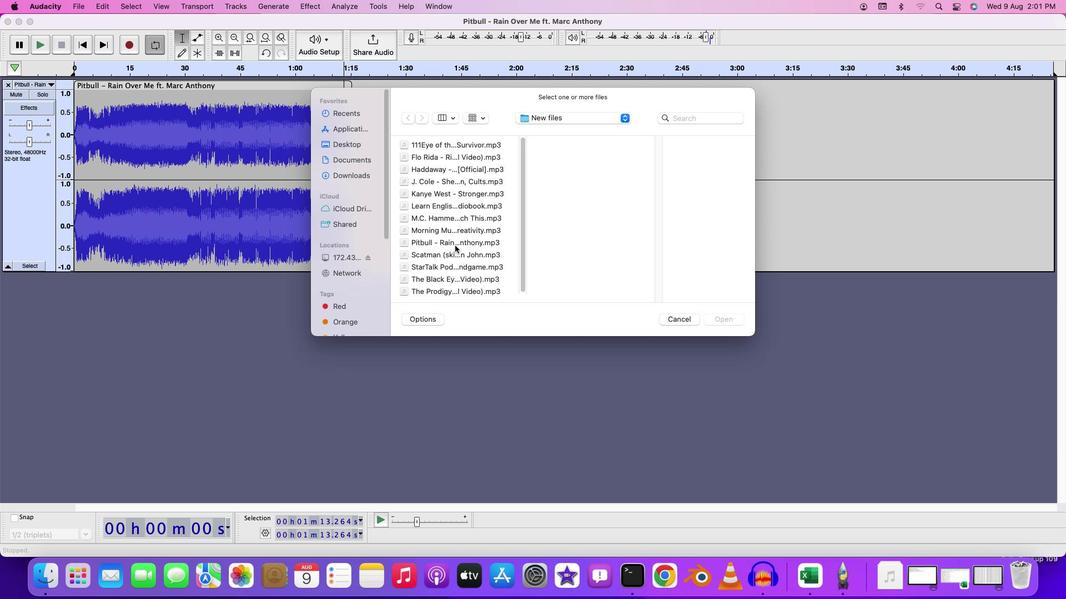 
Action: Mouse scrolled (455, 247) with delta (1, 2)
Screenshot: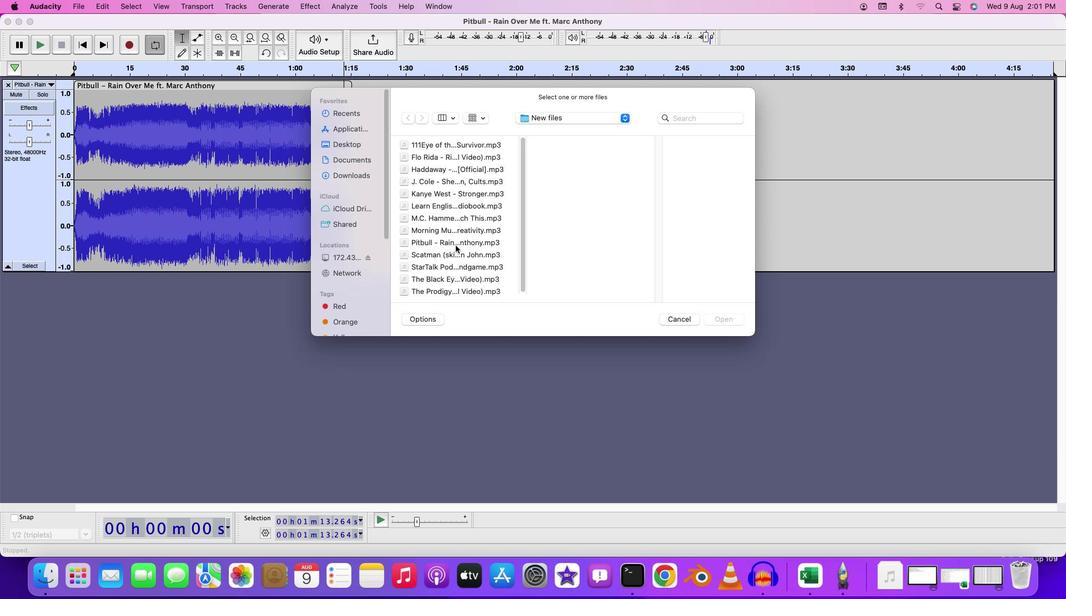 
Action: Mouse scrolled (455, 247) with delta (1, 3)
Screenshot: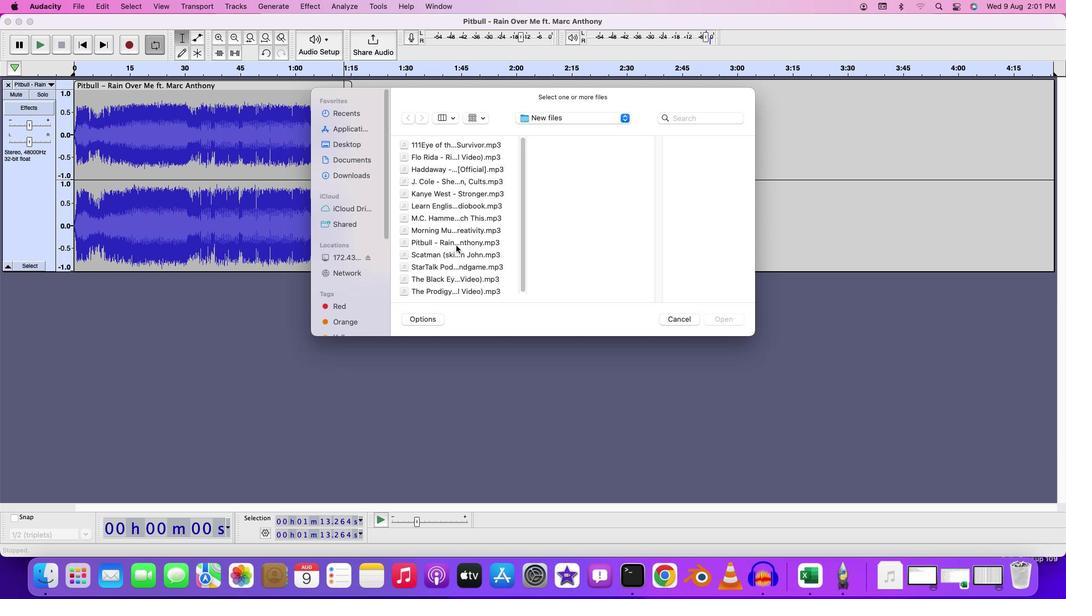 
Action: Mouse moved to (462, 288)
Screenshot: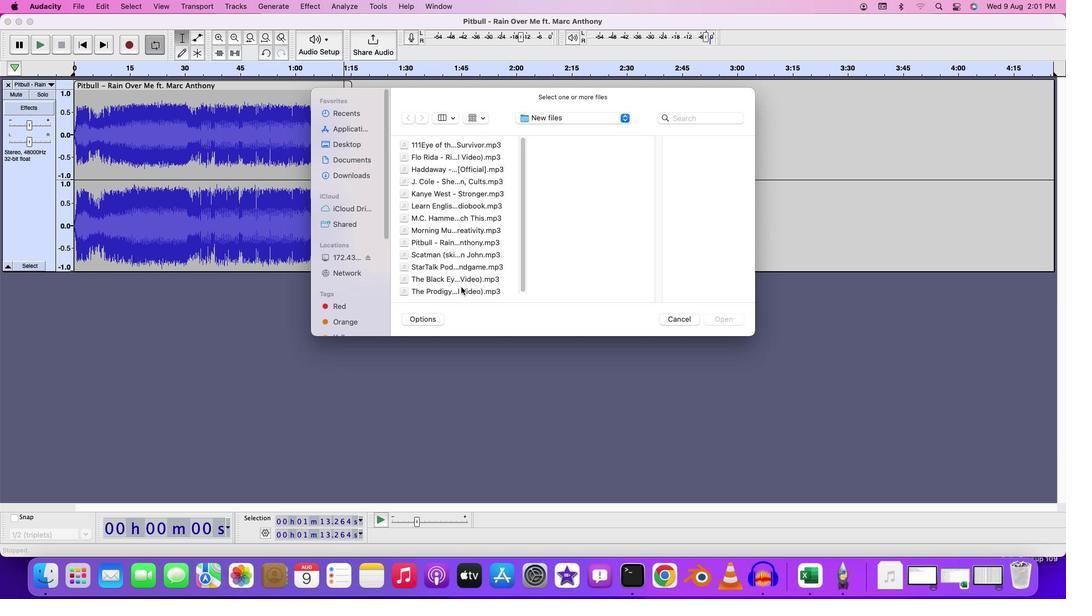 
Action: Mouse pressed left at (462, 288)
Screenshot: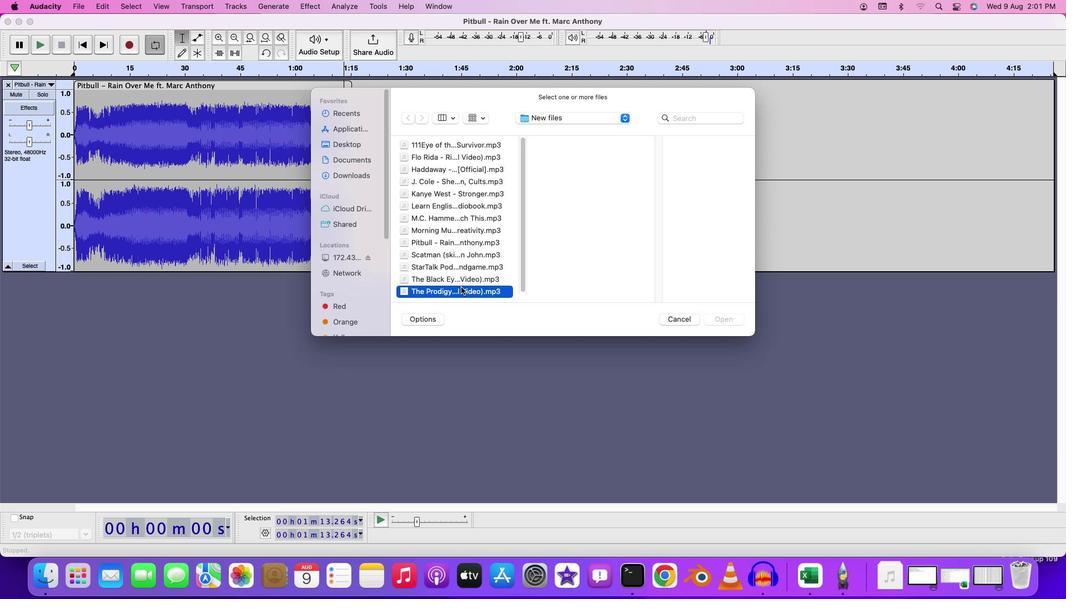 
Action: Mouse moved to (454, 149)
Screenshot: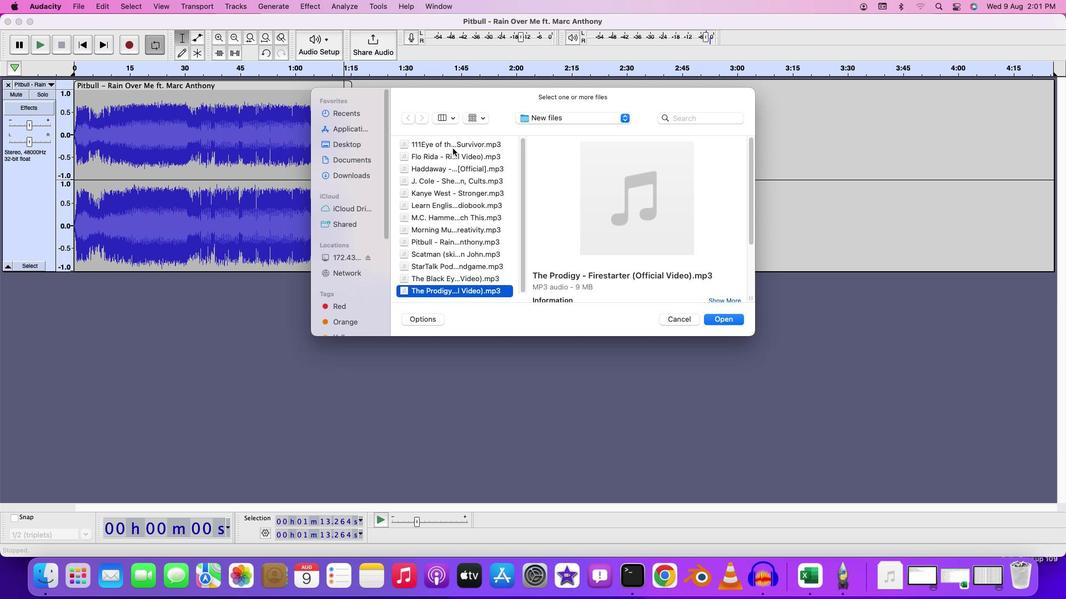 
Action: Mouse pressed left at (454, 149)
Screenshot: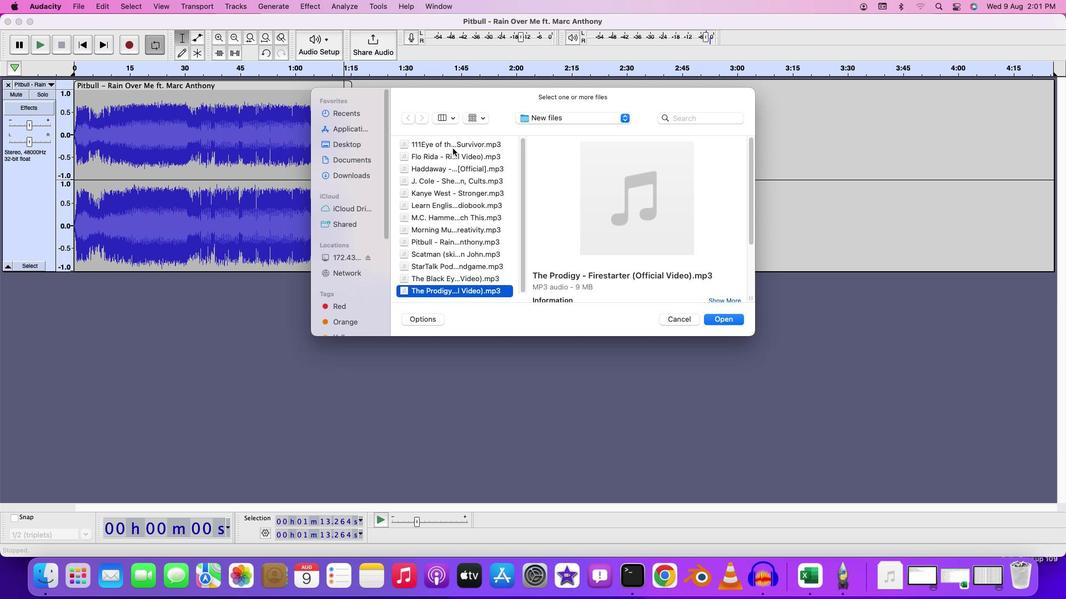 
Action: Mouse moved to (455, 173)
Screenshot: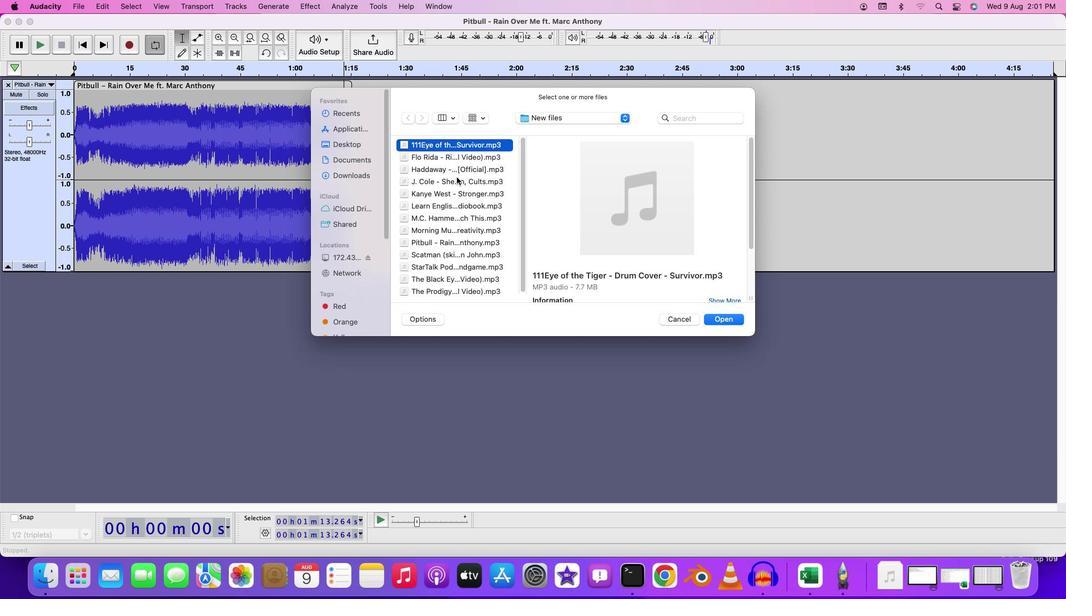 
Action: Mouse scrolled (455, 173) with delta (1, 1)
Screenshot: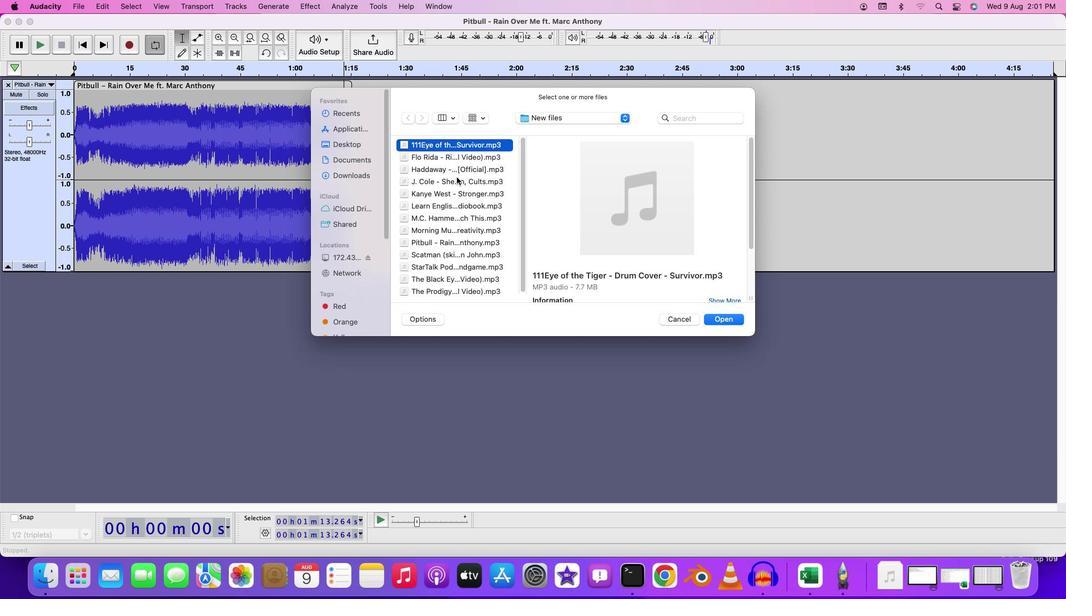
Action: Mouse moved to (455, 173)
Screenshot: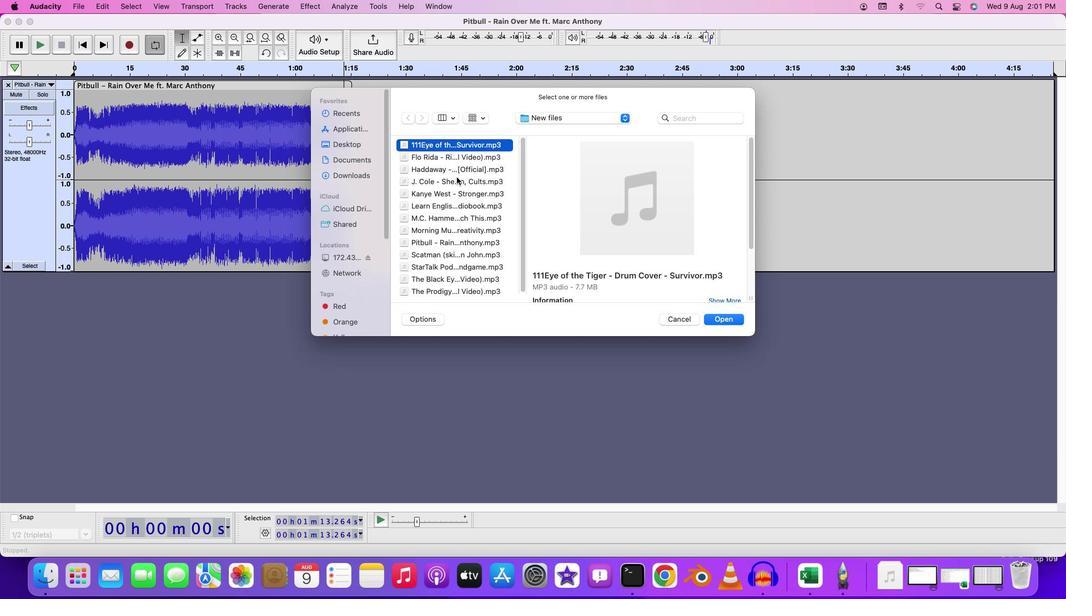 
Action: Mouse scrolled (455, 173) with delta (1, 1)
Screenshot: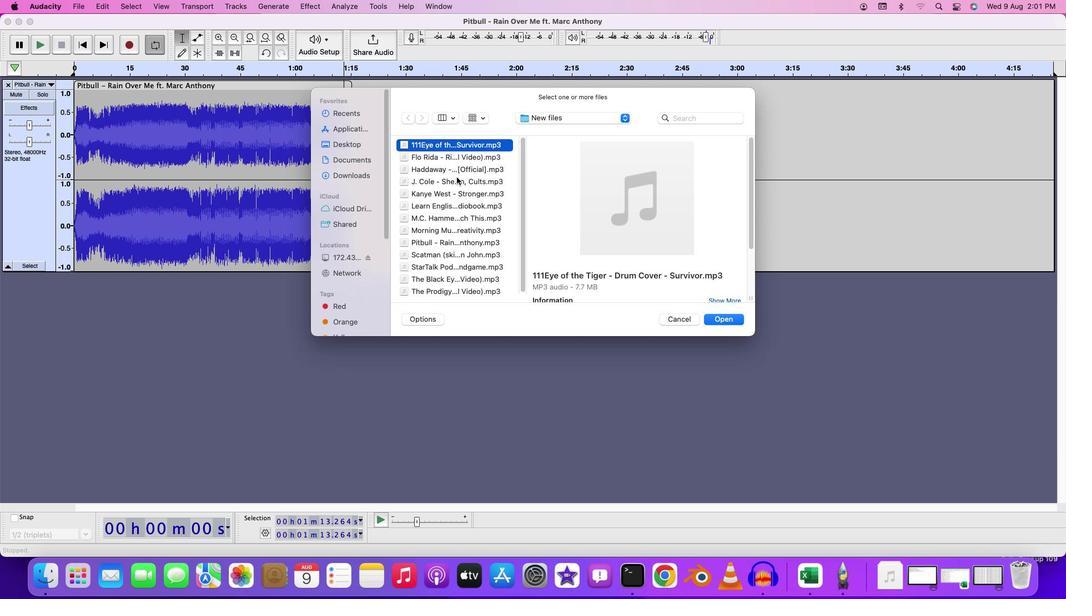 
Action: Mouse moved to (455, 174)
Screenshot: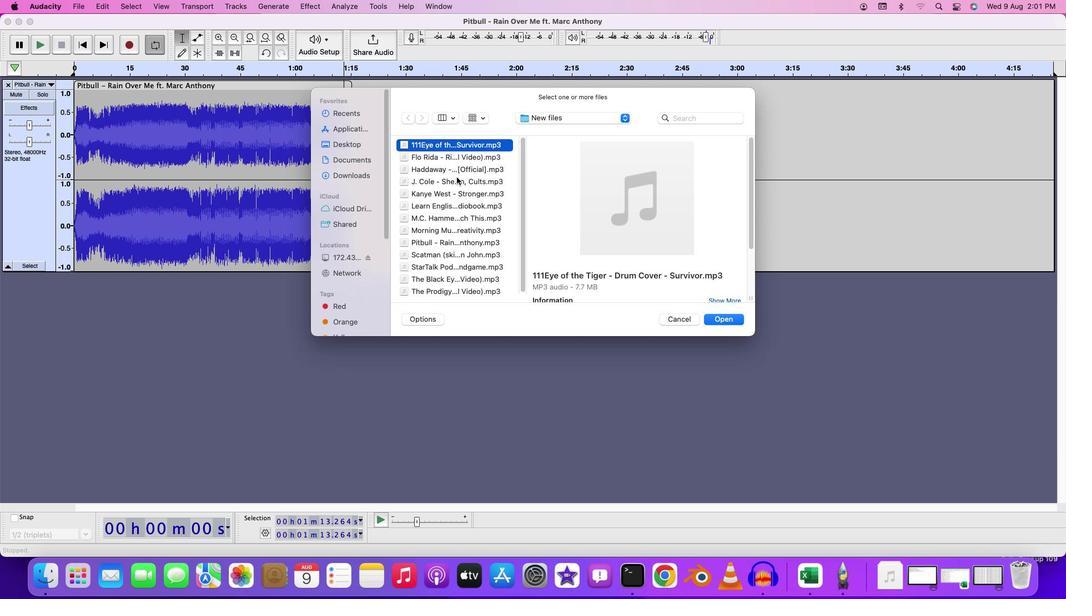 
Action: Mouse scrolled (455, 174) with delta (1, 2)
Screenshot: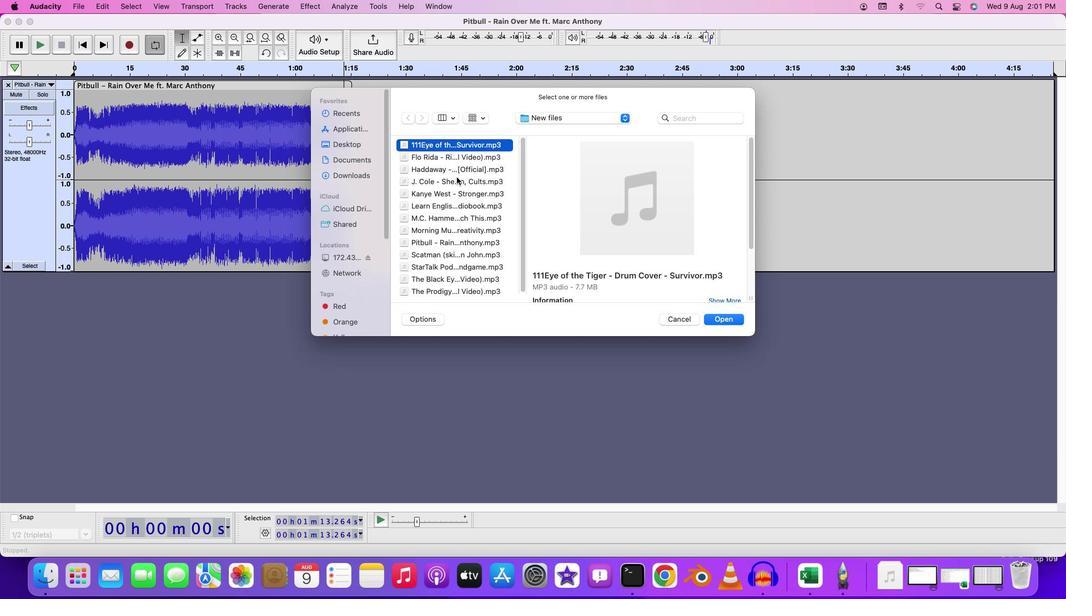 
Action: Mouse moved to (456, 177)
Screenshot: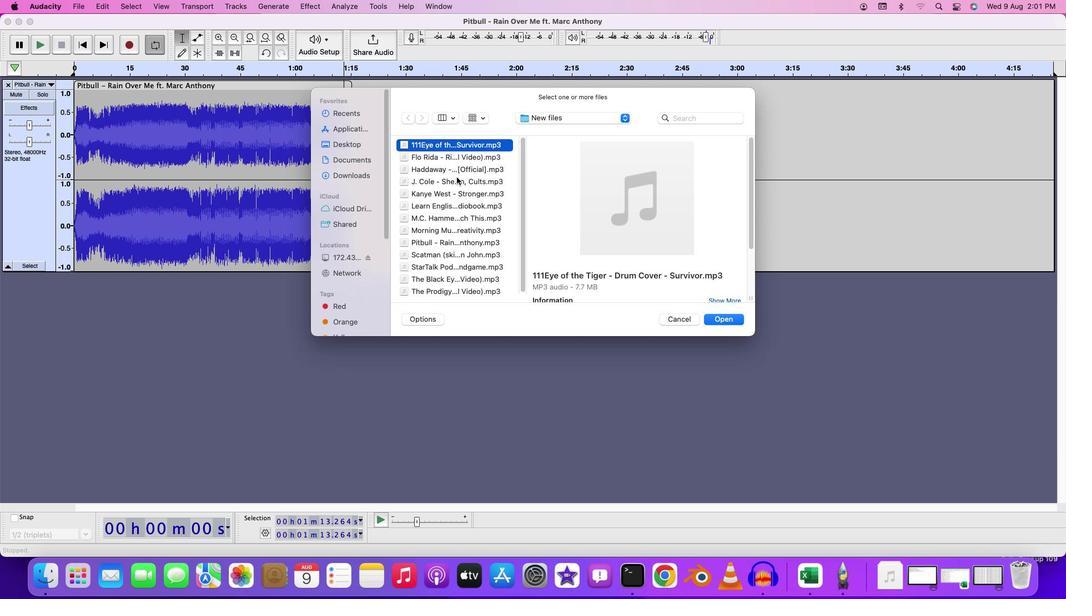 
Action: Mouse scrolled (456, 177) with delta (1, 3)
Screenshot: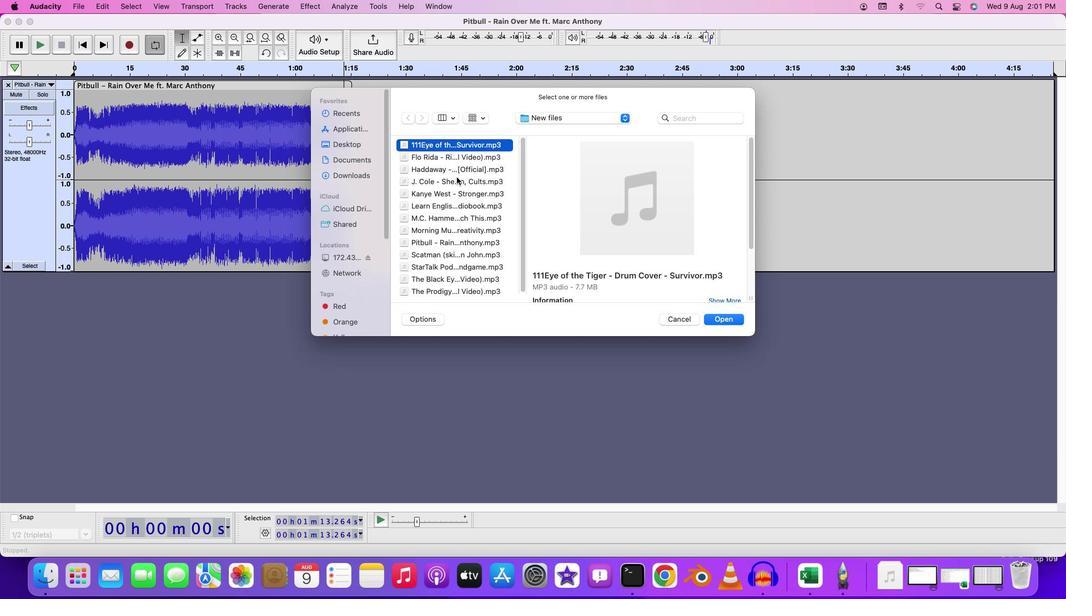 
Action: Mouse moved to (458, 178)
Screenshot: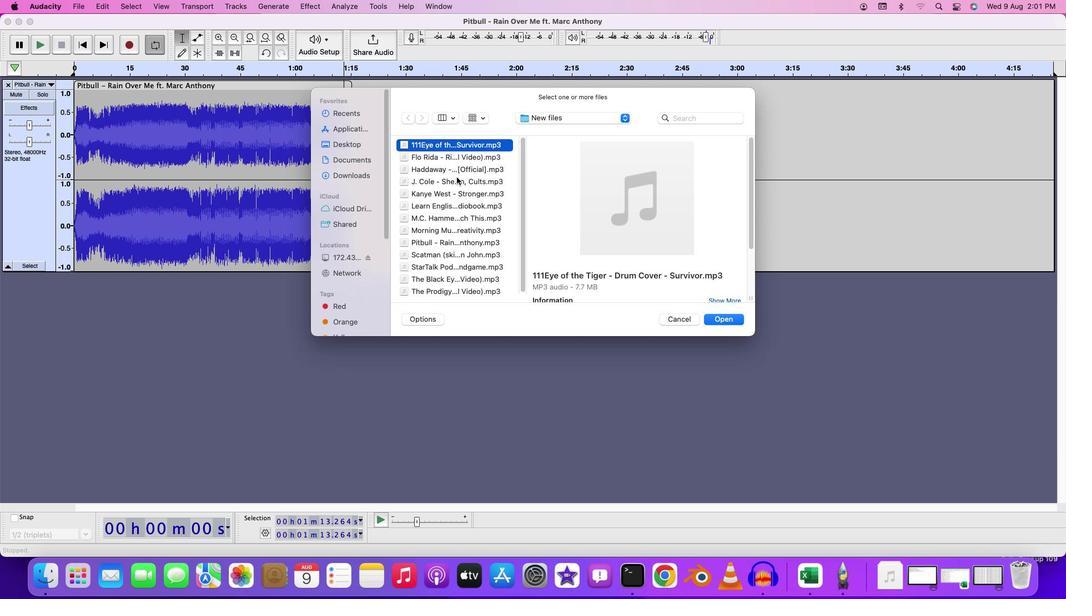 
Action: Mouse scrolled (458, 178) with delta (1, 3)
Screenshot: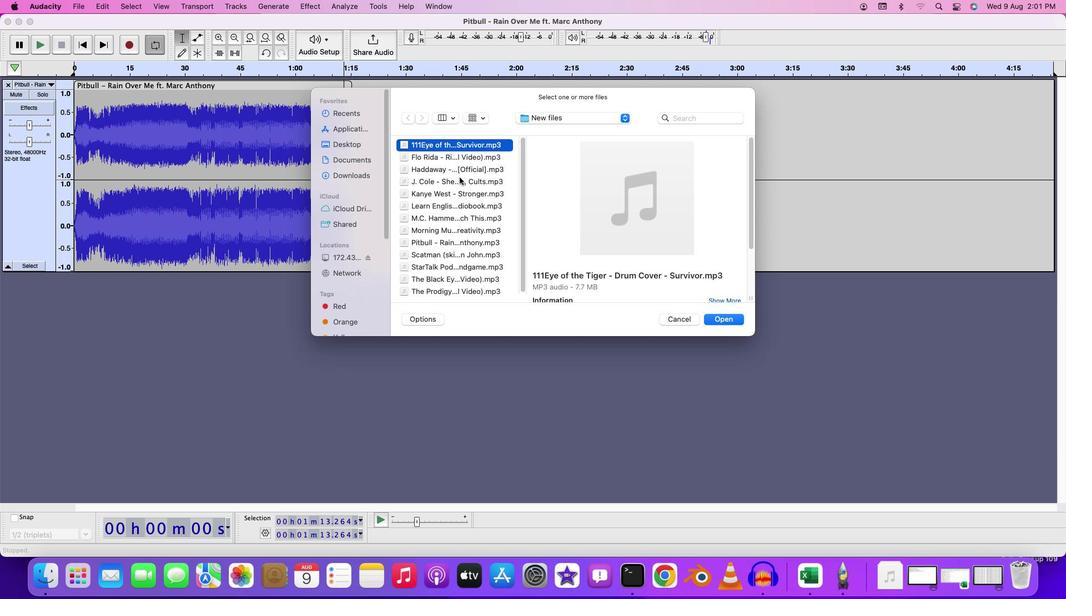 
Action: Mouse moved to (452, 164)
Screenshot: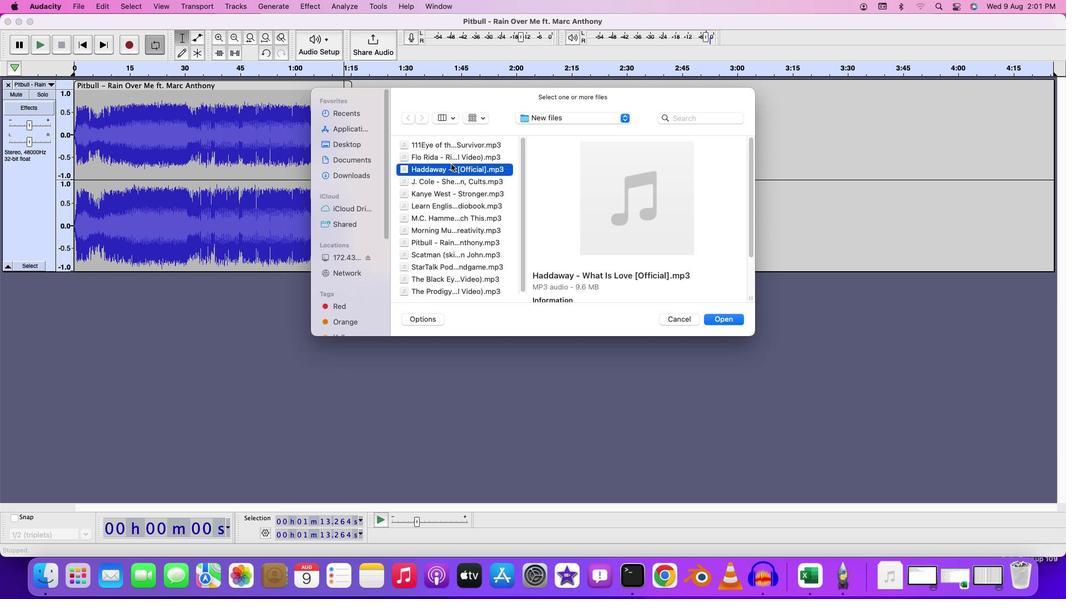 
Action: Mouse pressed left at (452, 164)
Screenshot: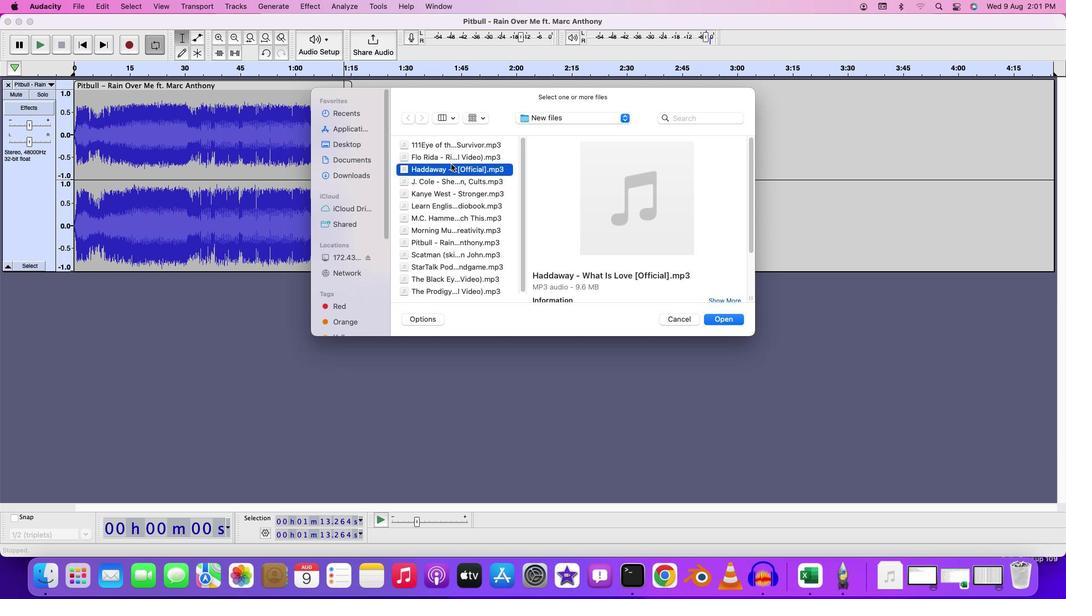 
Action: Mouse moved to (452, 159)
Screenshot: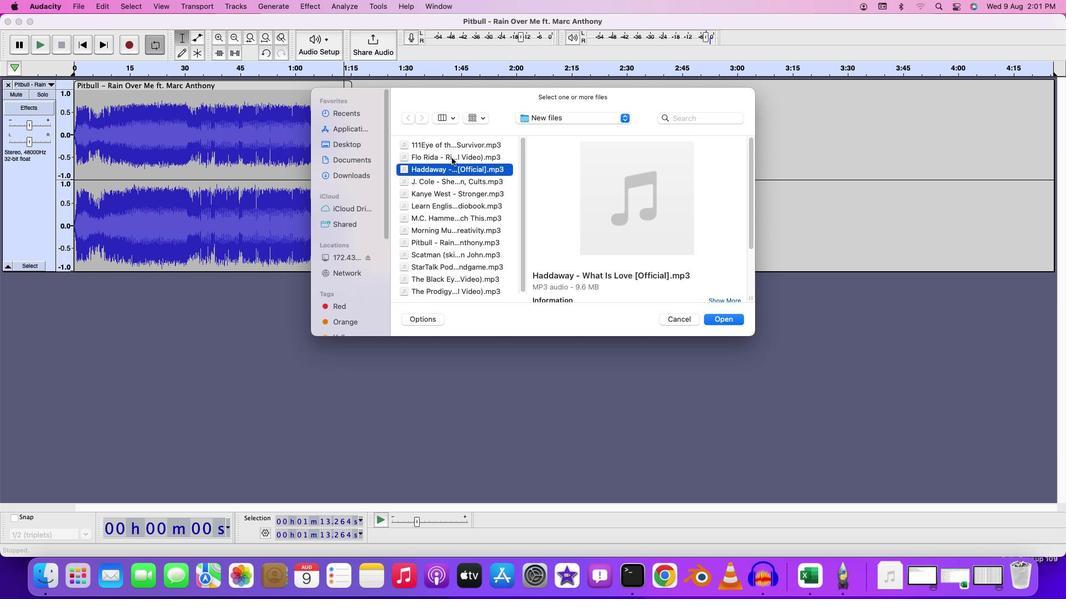 
Action: Mouse pressed left at (452, 159)
Screenshot: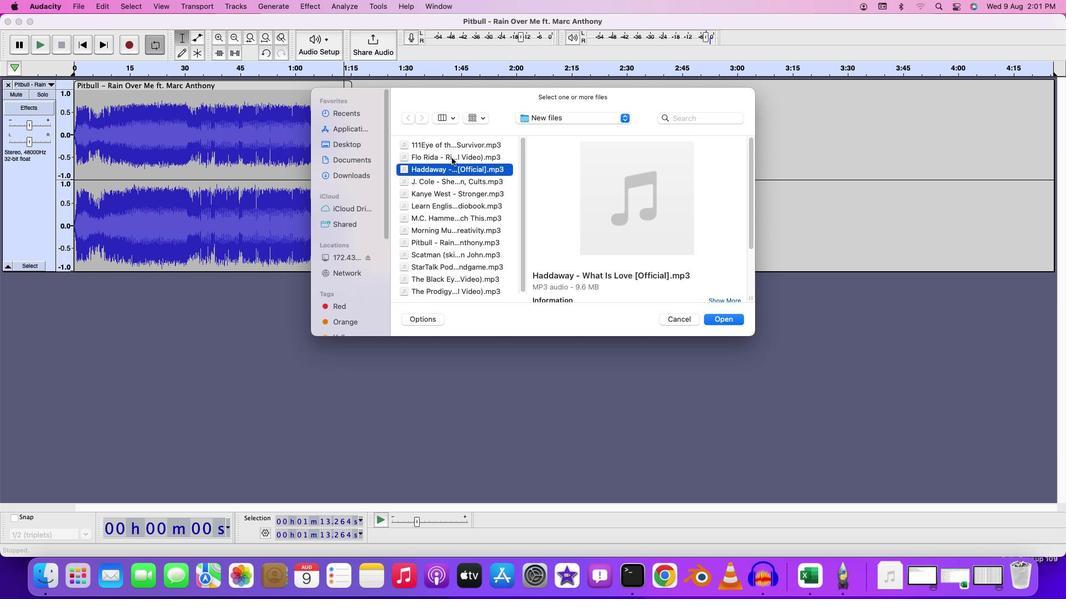 
Action: Mouse moved to (455, 184)
Screenshot: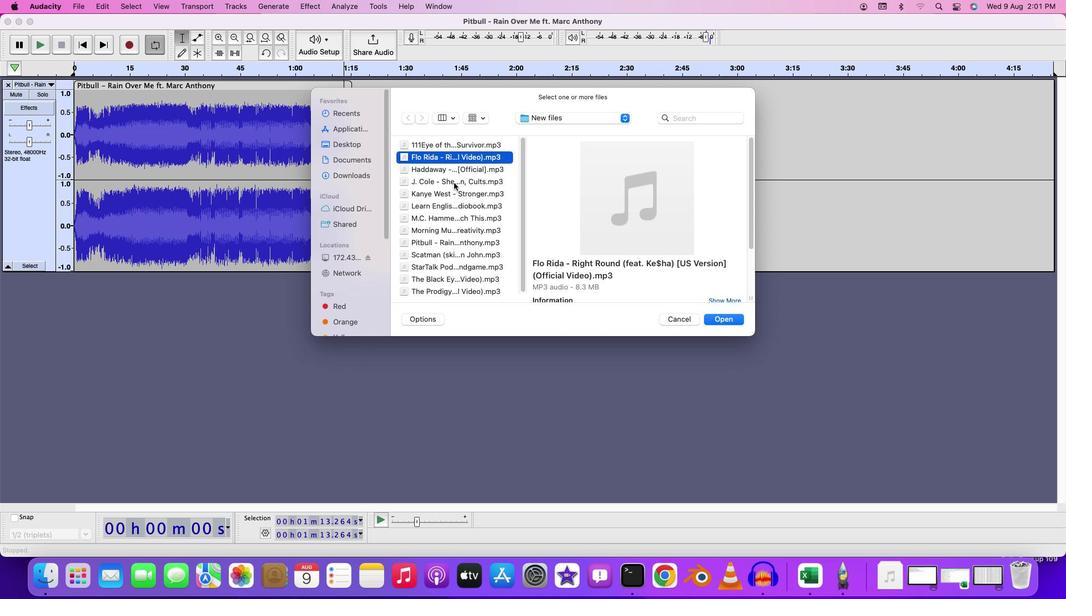 
Action: Mouse pressed left at (455, 184)
Screenshot: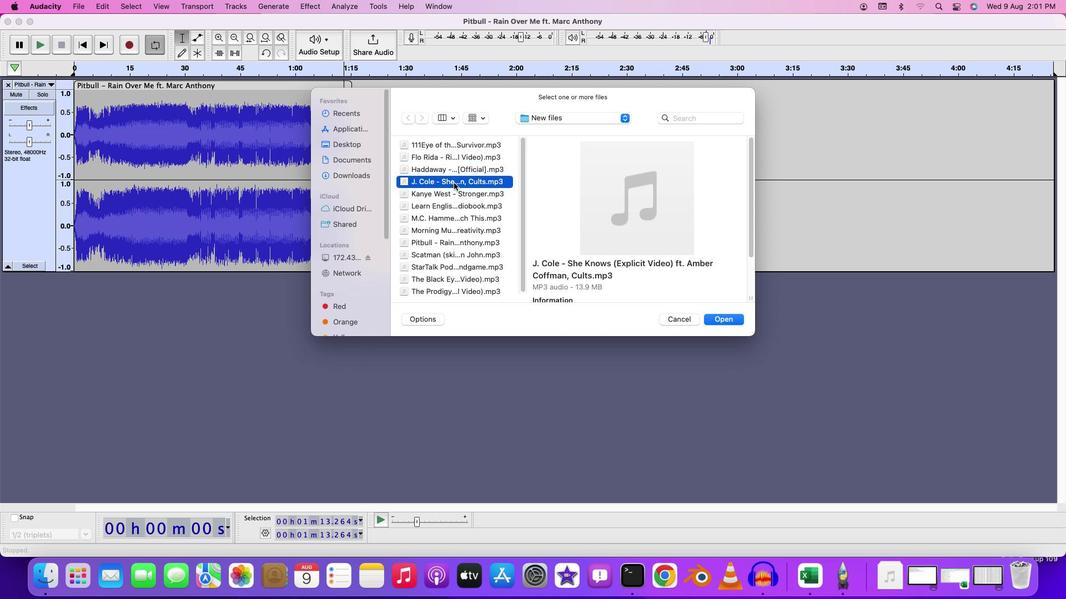 
Action: Mouse moved to (453, 195)
Screenshot: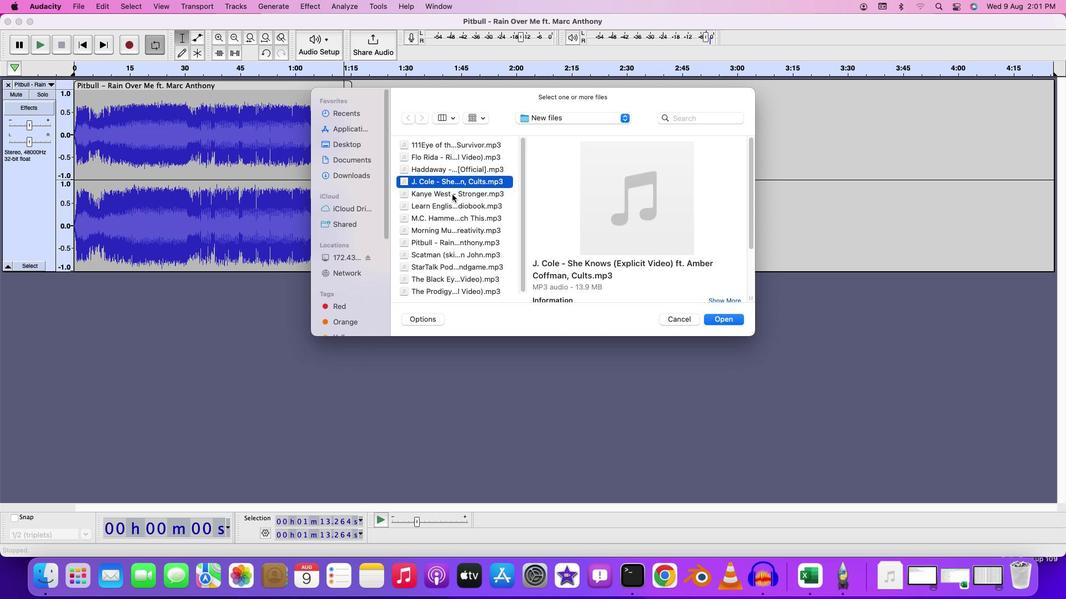 
Action: Mouse pressed left at (453, 195)
Screenshot: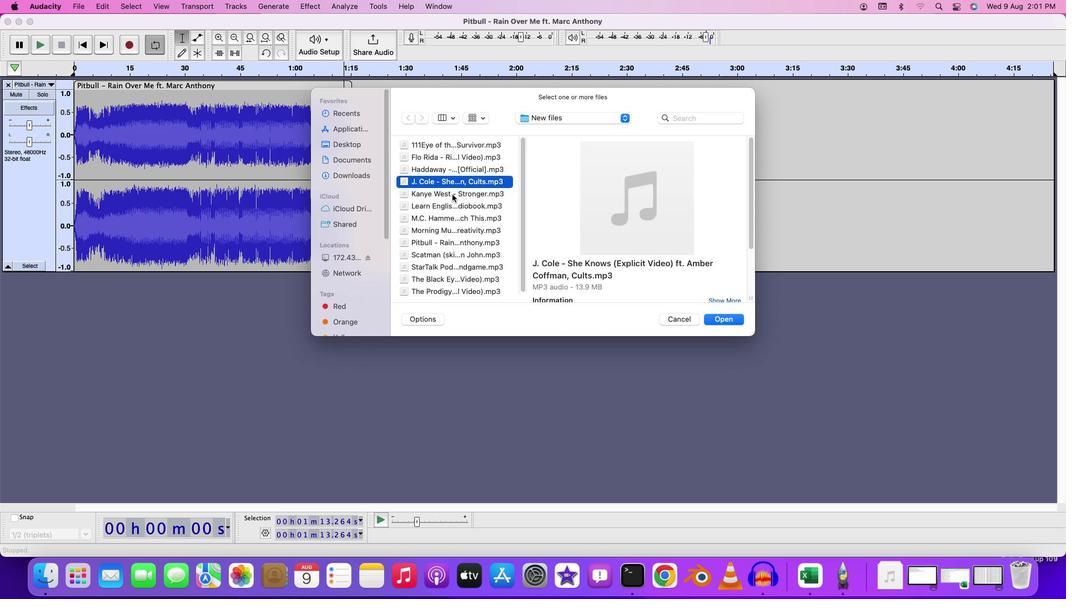 
Action: Mouse moved to (468, 206)
Screenshot: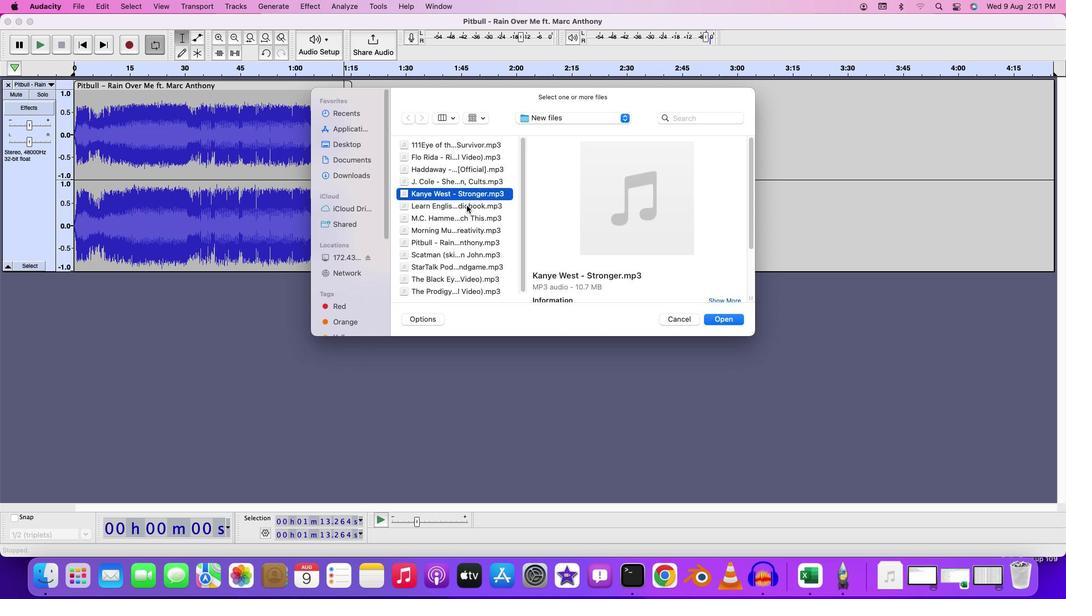
Action: Mouse pressed left at (468, 206)
Screenshot: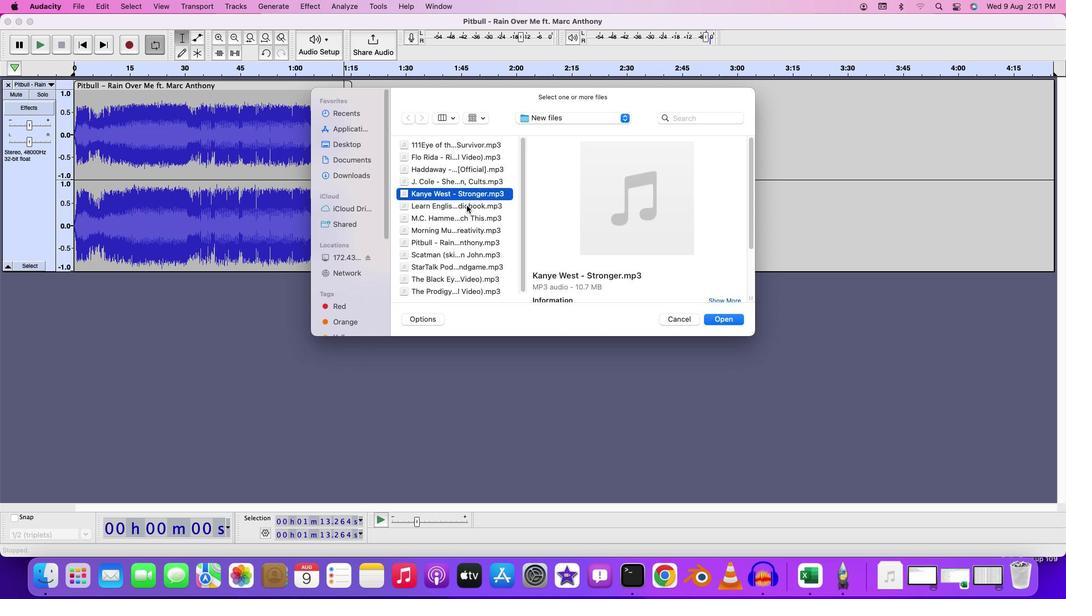 
Action: Mouse moved to (470, 194)
Screenshot: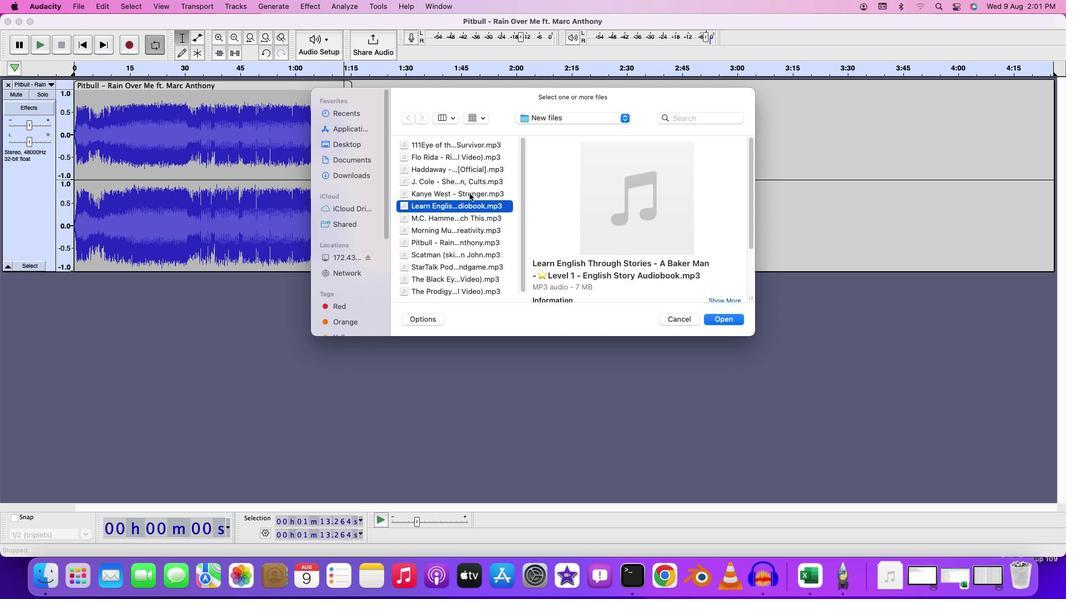 
Action: Mouse pressed left at (470, 194)
Screenshot: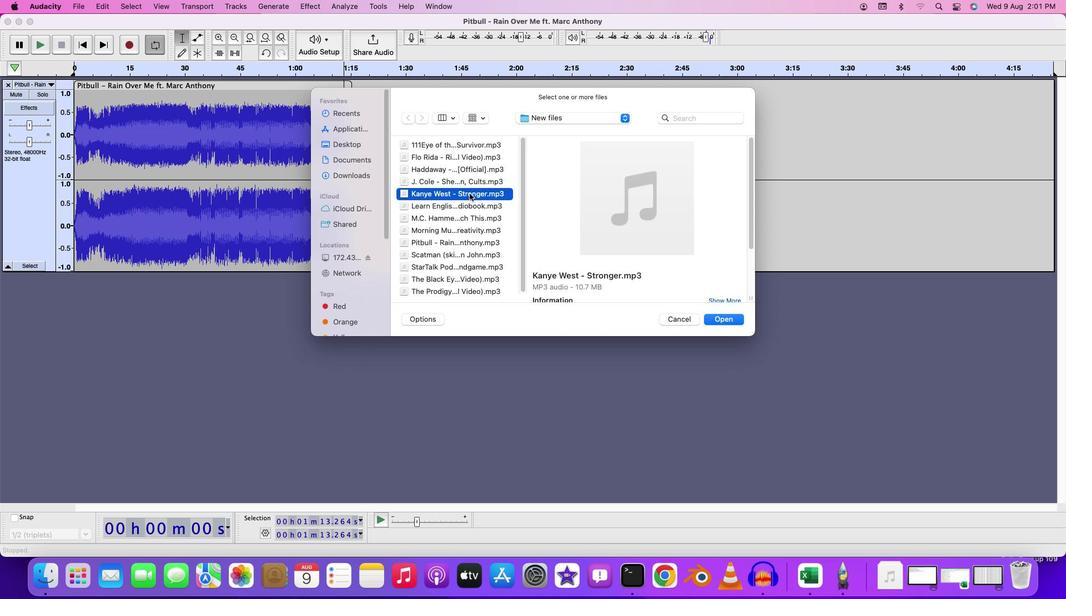
Action: Mouse moved to (474, 194)
Screenshot: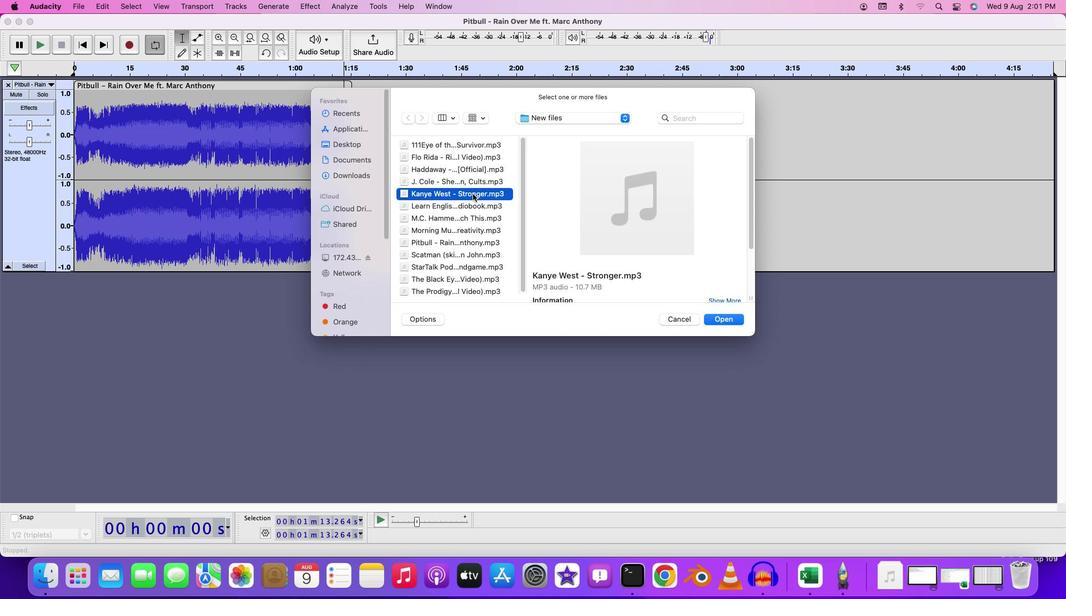 
Action: Mouse pressed left at (474, 194)
Screenshot: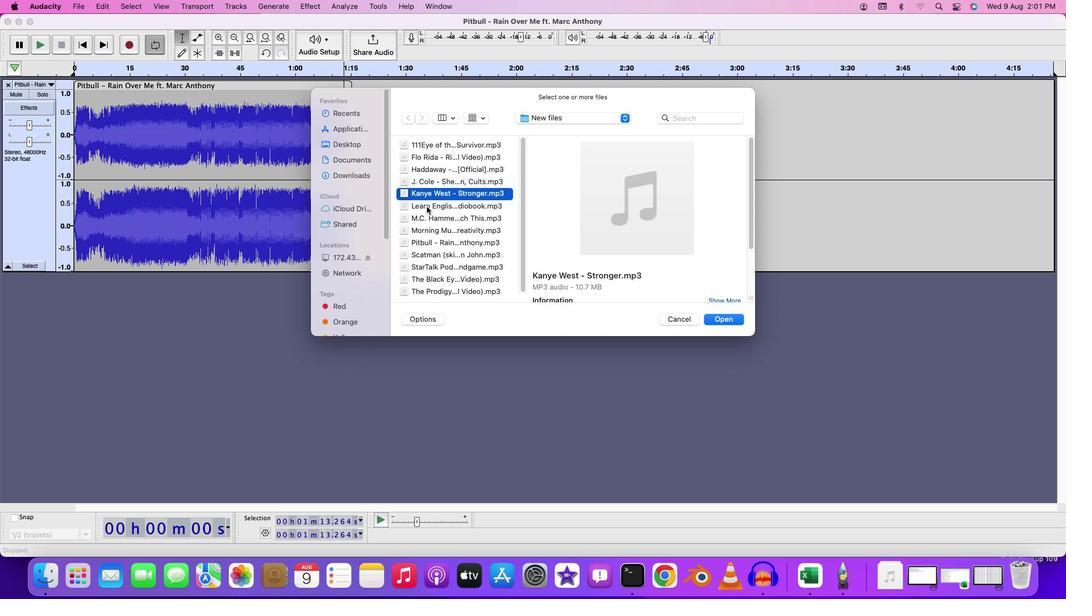 
Action: Mouse moved to (689, 322)
Screenshot: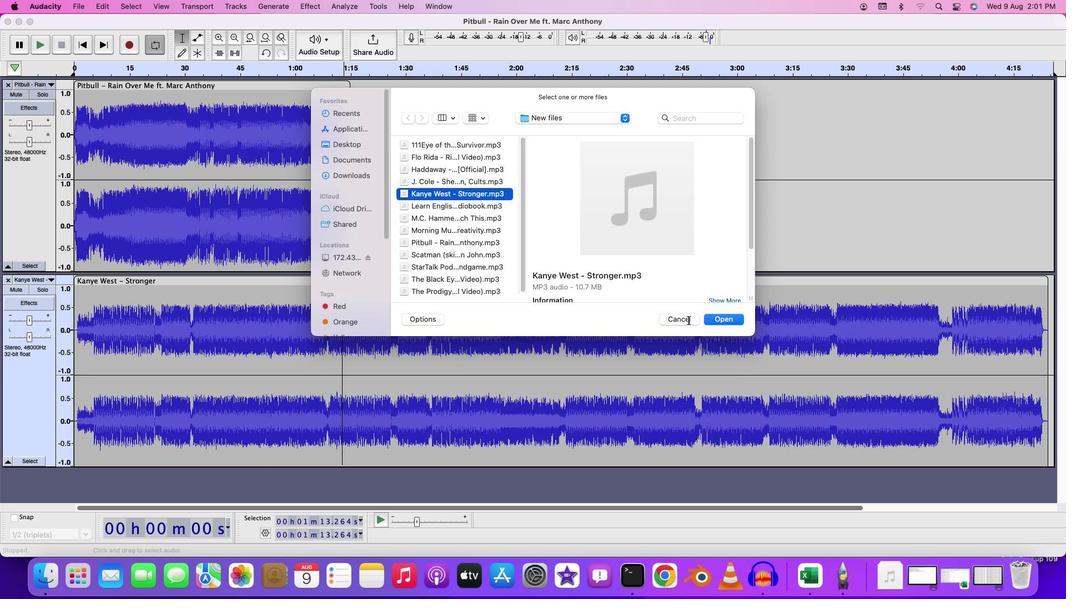 
Action: Mouse pressed left at (689, 322)
Screenshot: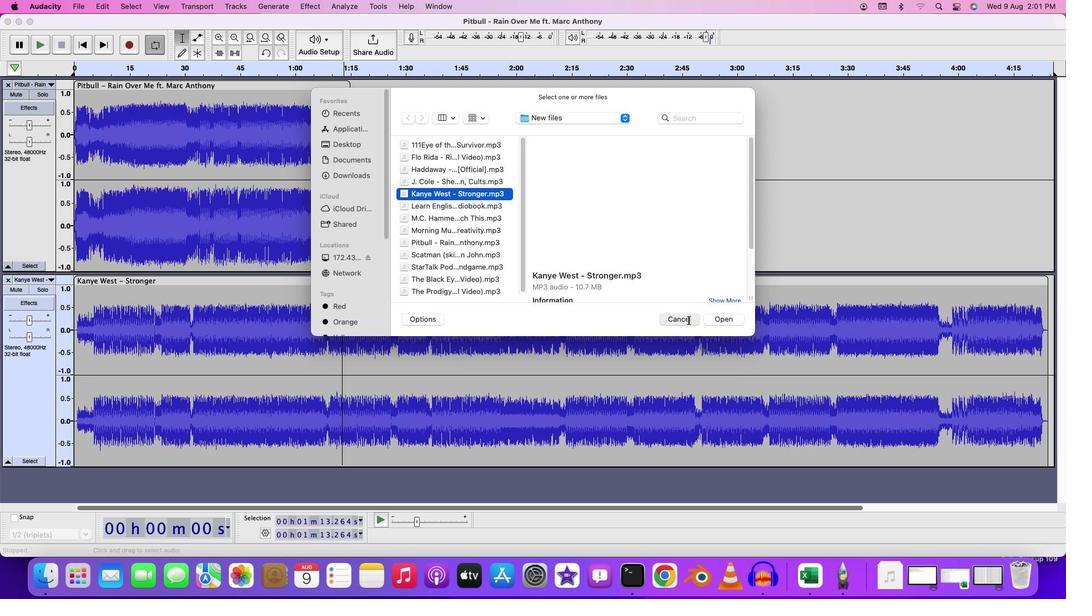 
Action: Mouse moved to (172, 304)
Screenshot: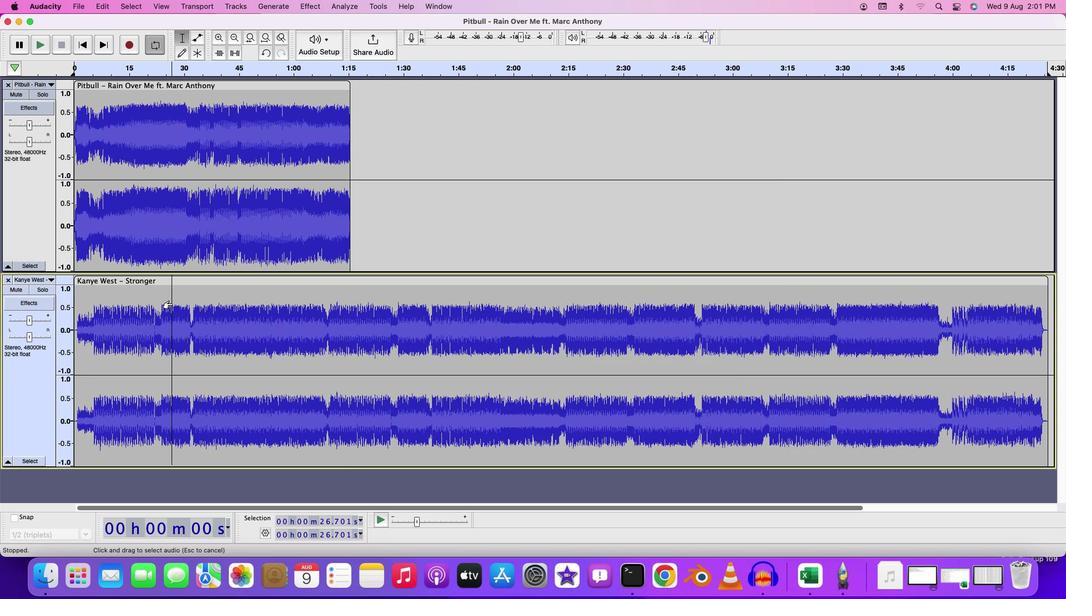 
Action: Mouse pressed left at (172, 304)
Screenshot: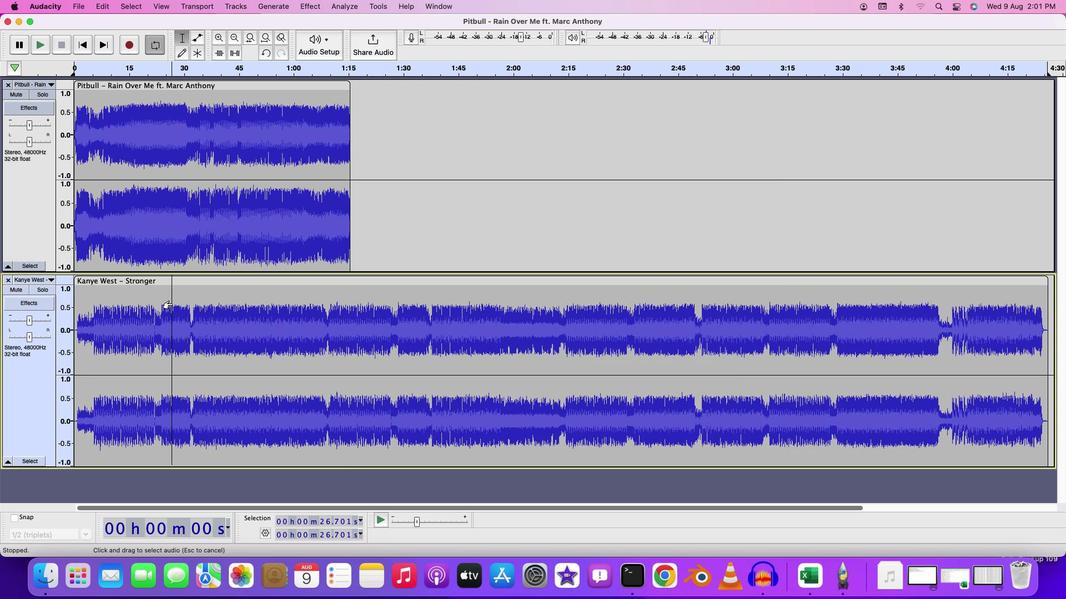 
Action: Key pressed Key.space
Screenshot: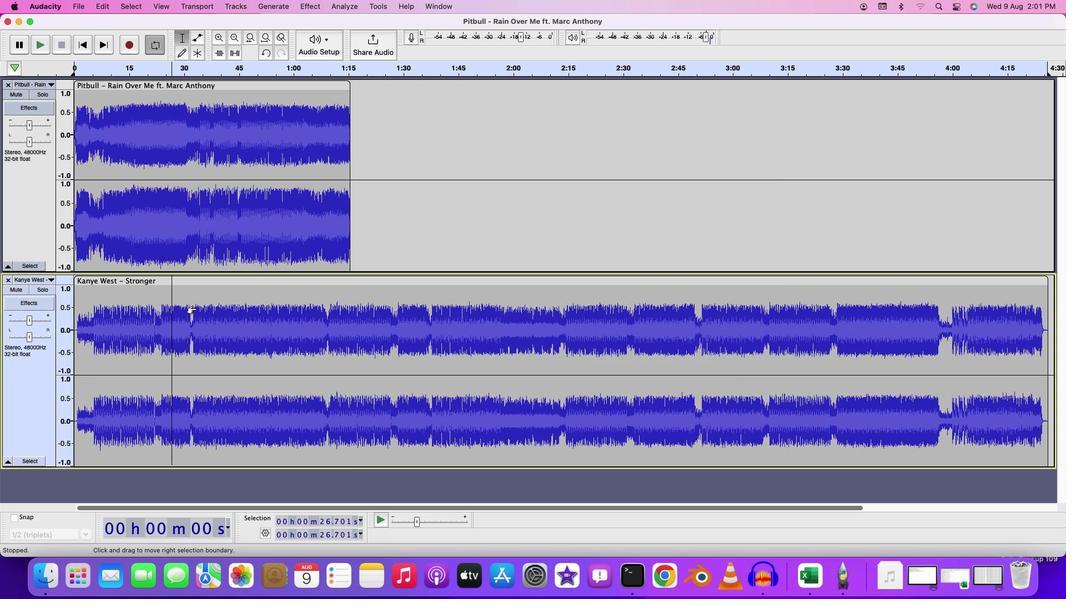 
Action: Mouse moved to (19, 97)
Screenshot: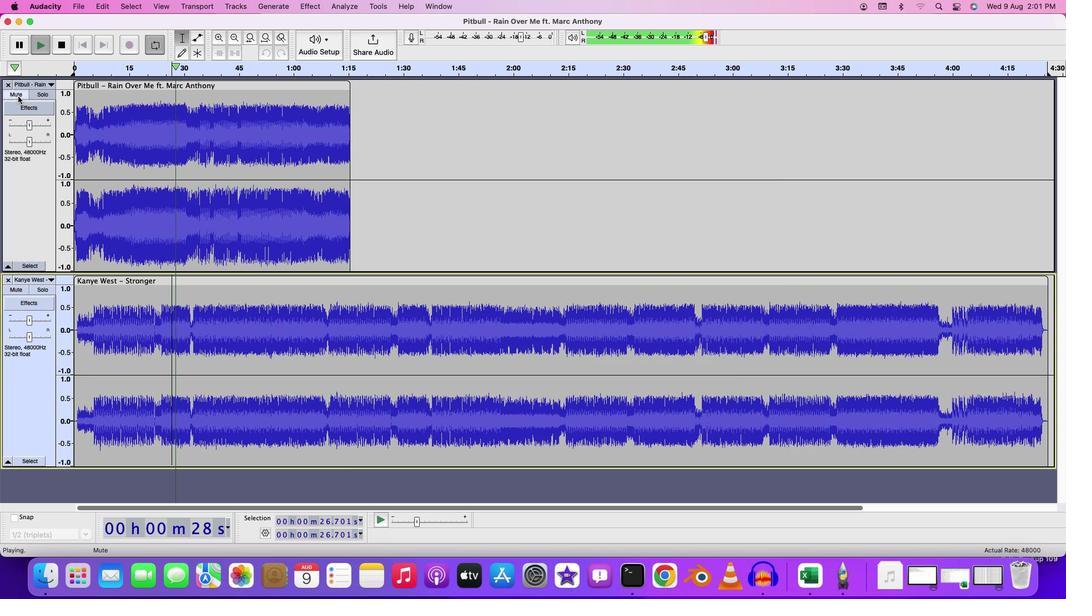 
Action: Mouse pressed left at (19, 97)
Screenshot: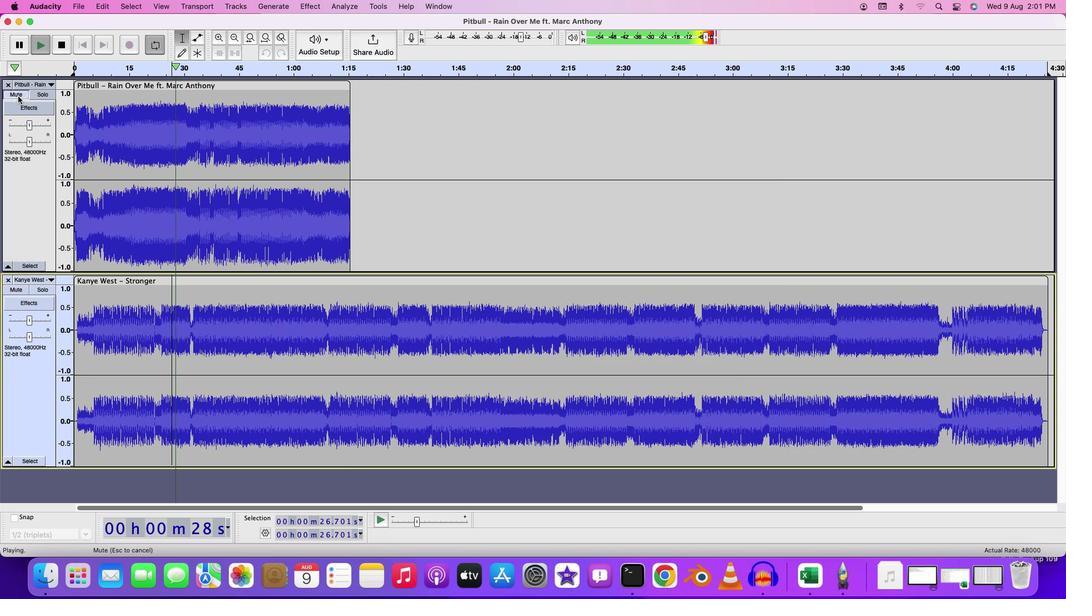 
Action: Mouse moved to (322, 304)
Screenshot: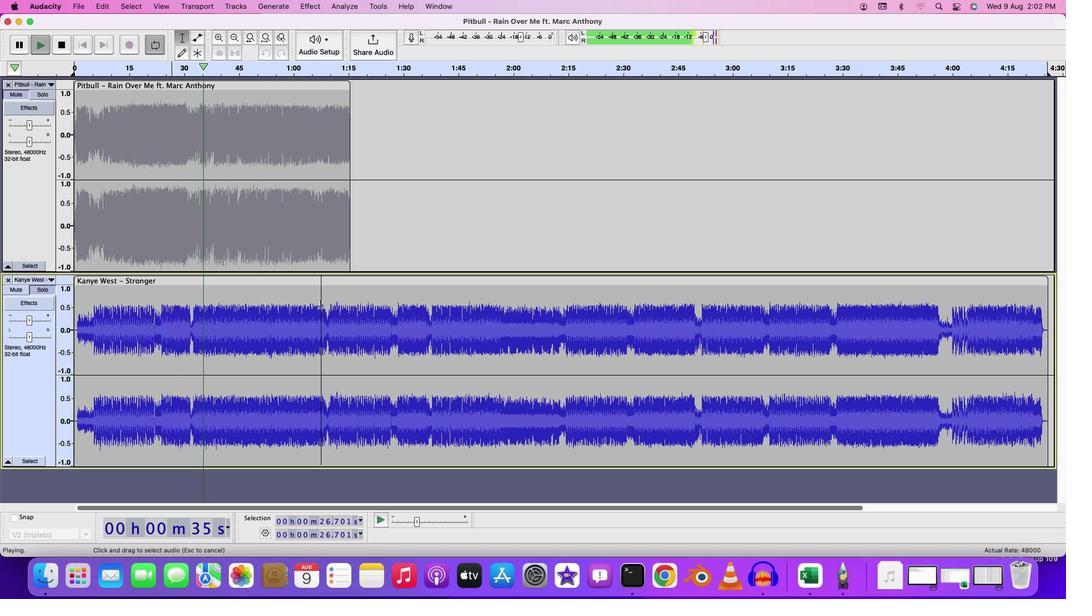 
Action: Mouse pressed left at (322, 304)
Screenshot: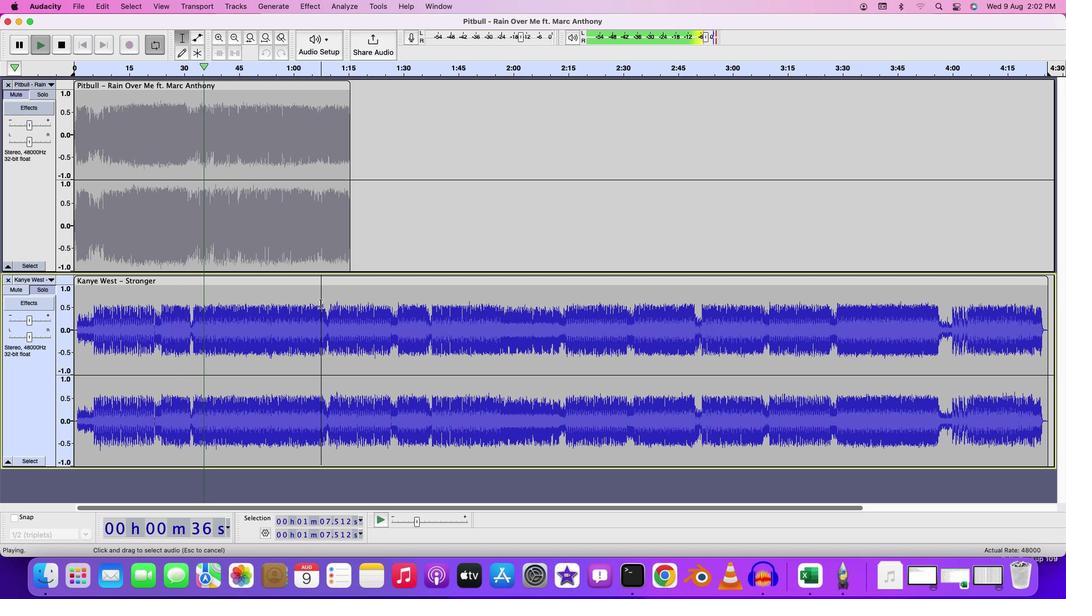 
Action: Key pressed Key.space
Screenshot: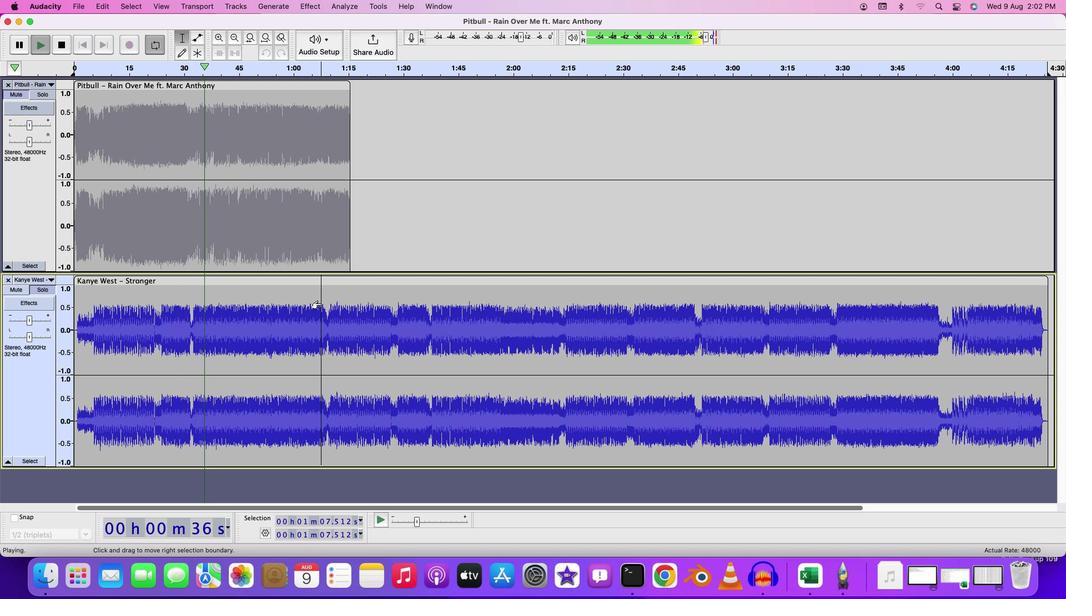 
Action: Mouse moved to (322, 304)
Screenshot: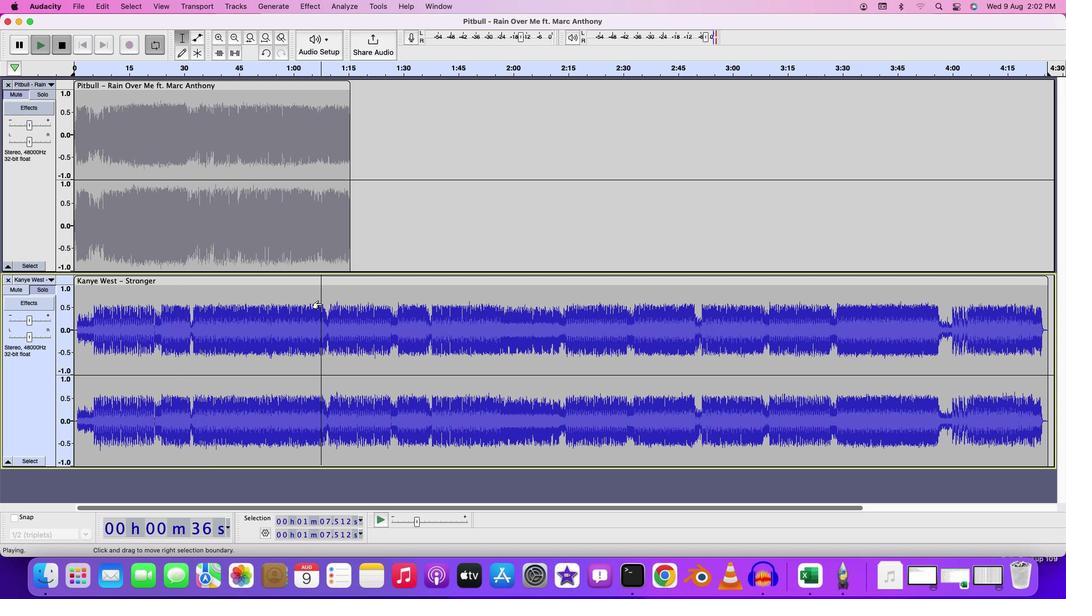 
Action: Key pressed Key.space
Screenshot: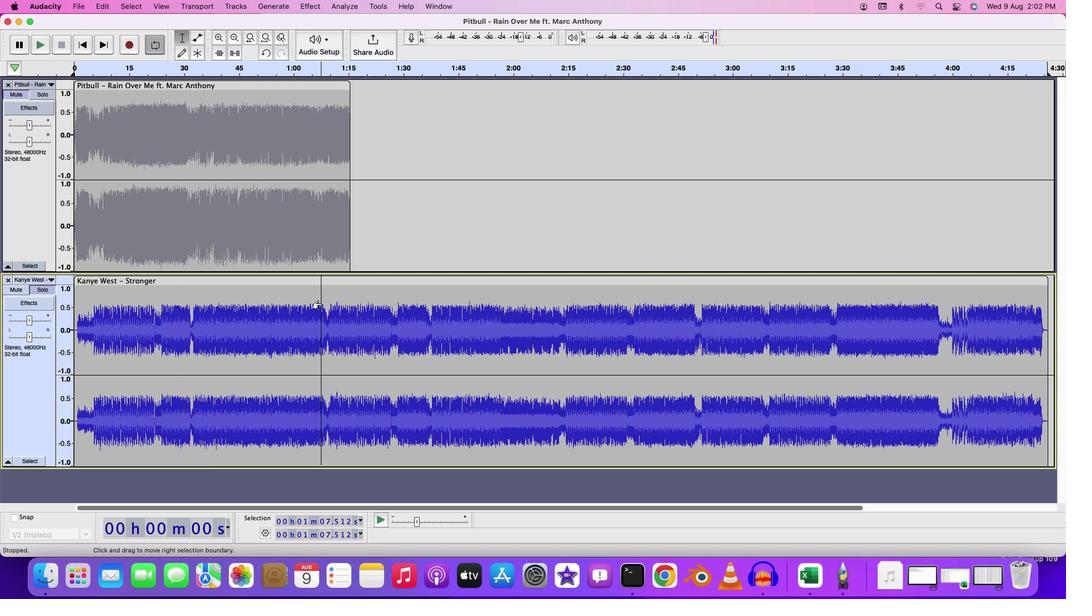 
Action: Mouse moved to (696, 300)
Screenshot: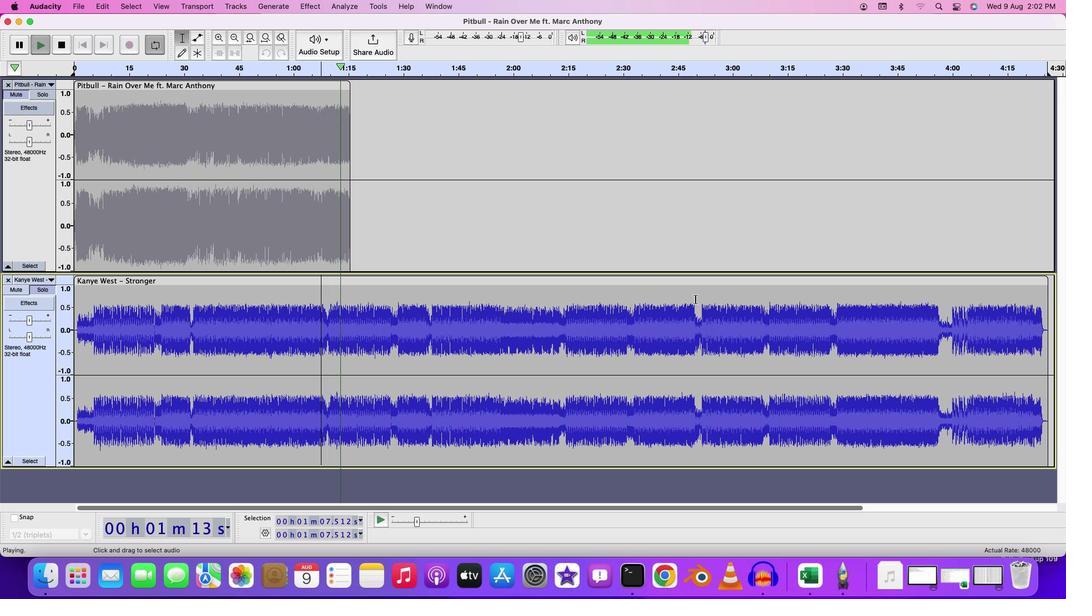
Action: Mouse pressed left at (696, 300)
